 Task: Create a new training deal with a discount greater than 30% and submit it for approval.
Action: Mouse moved to (192, 300)
Screenshot: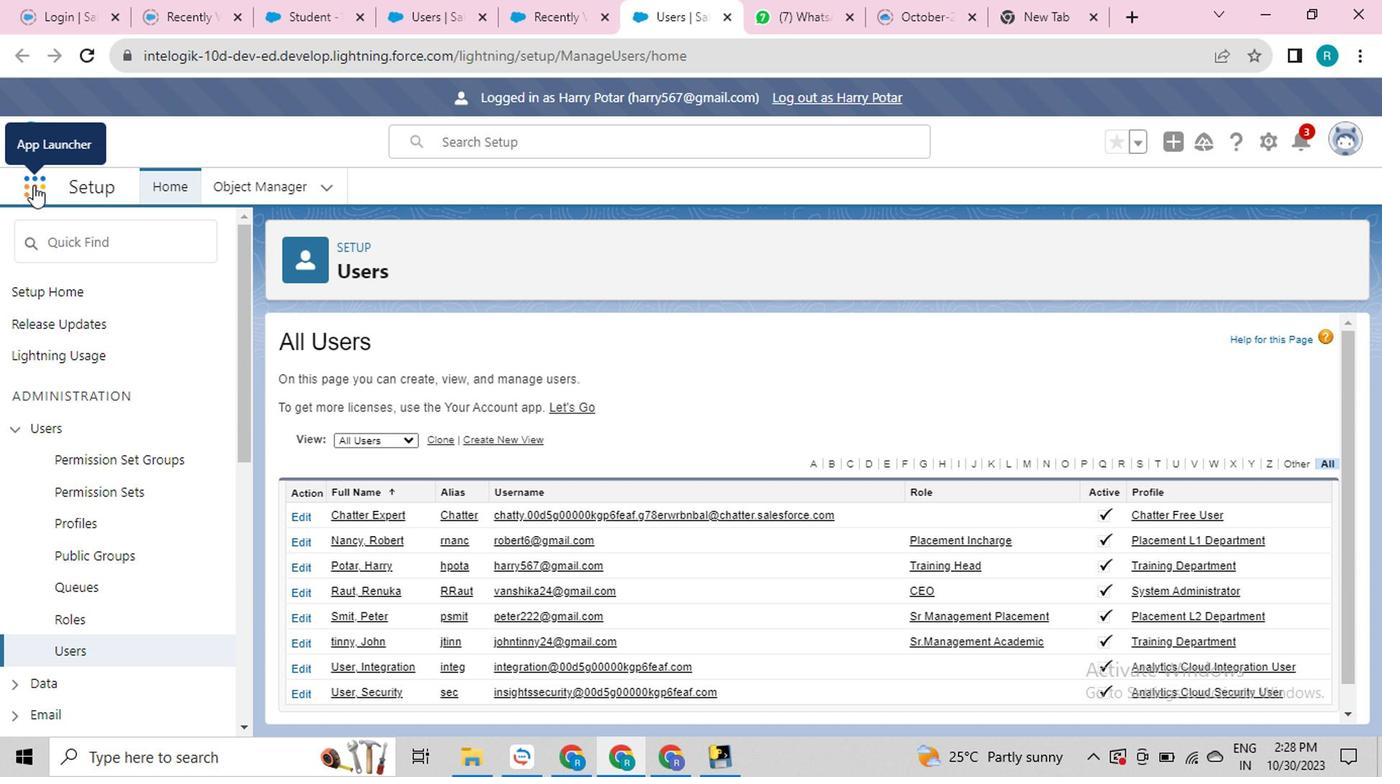 
Action: Key pressed <Key.f11>
Screenshot: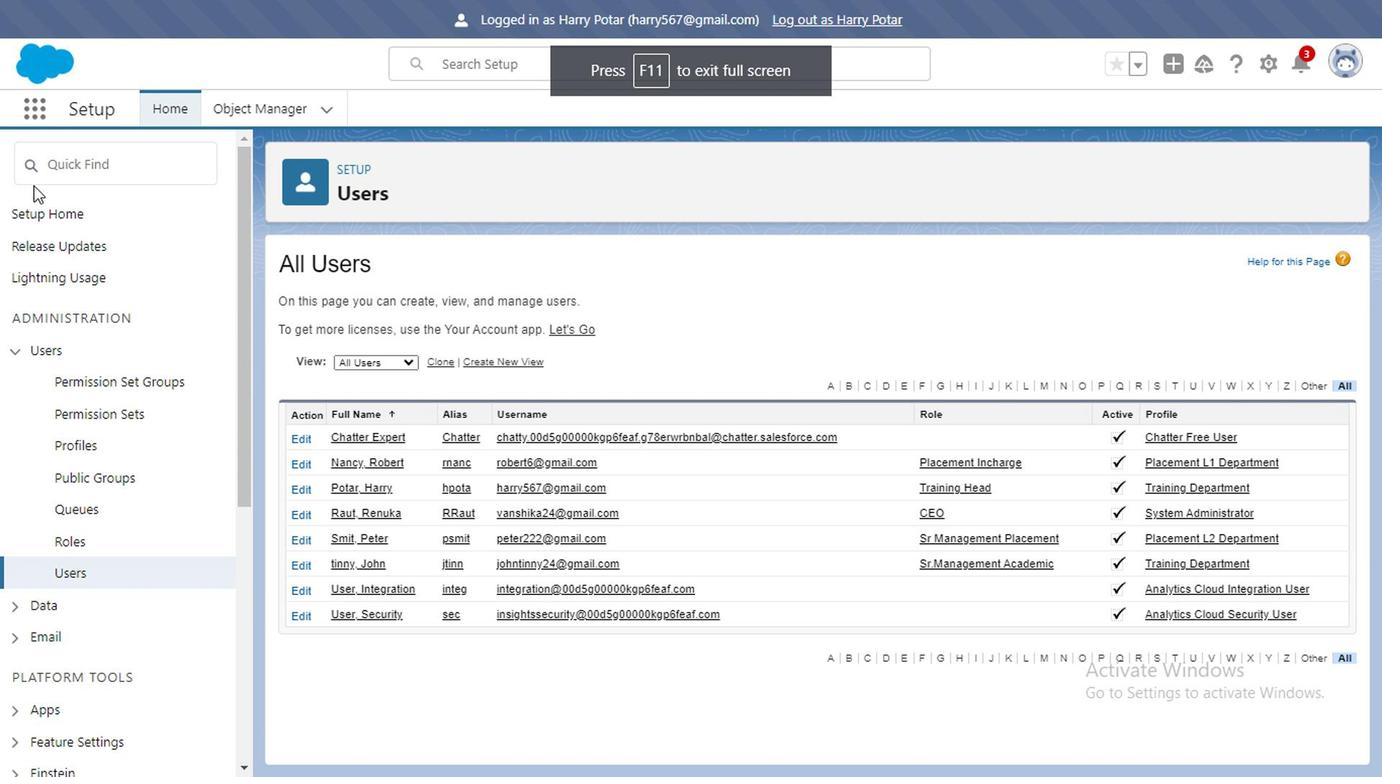 
Action: Mouse moved to (189, 246)
Screenshot: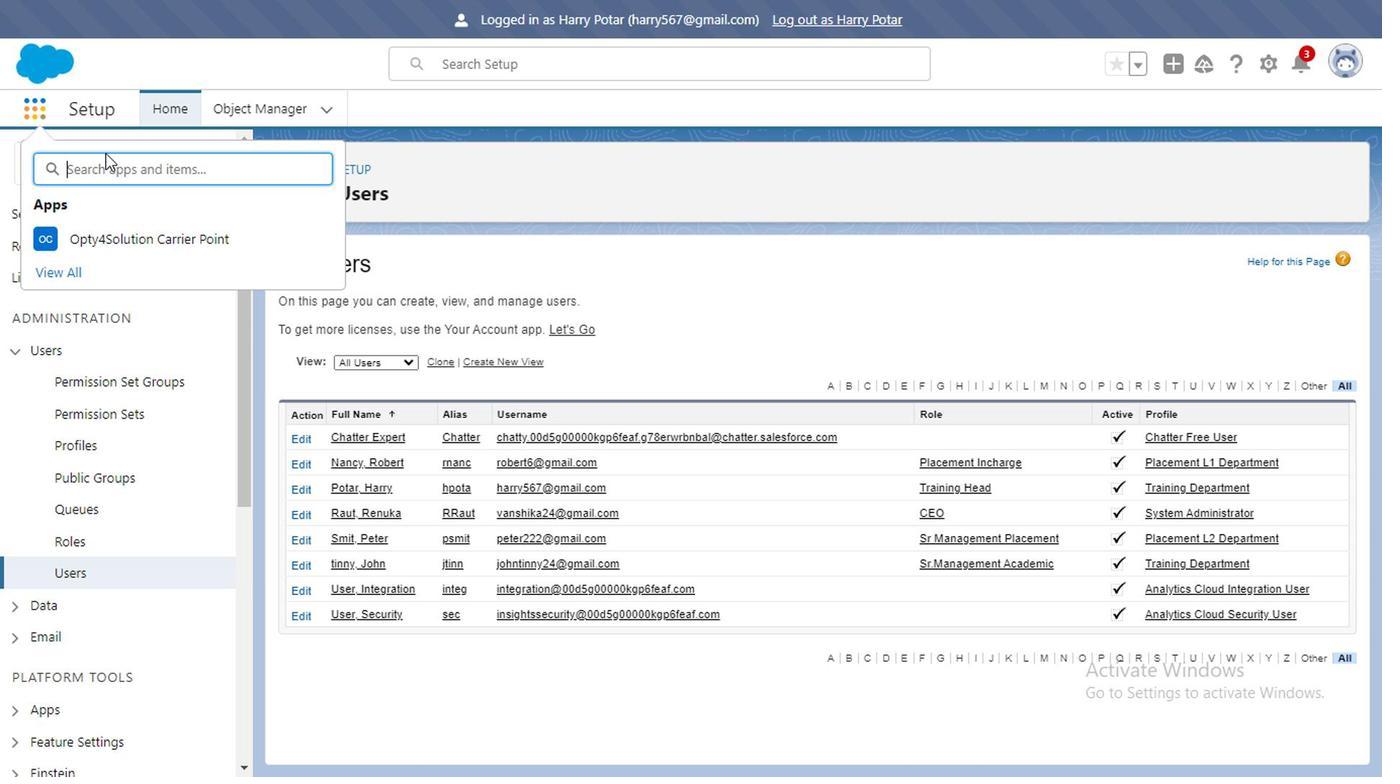 
Action: Mouse pressed left at (189, 246)
Screenshot: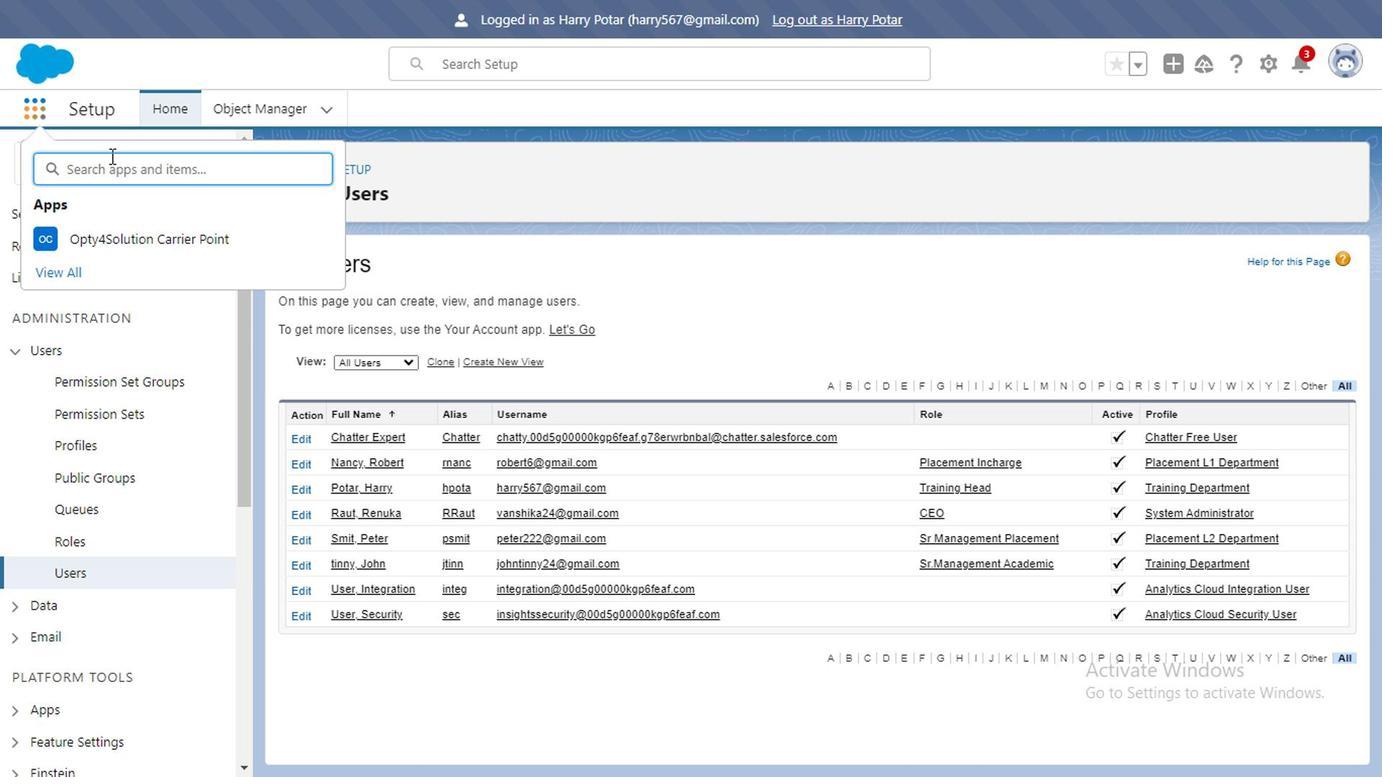 
Action: Mouse moved to (267, 300)
Screenshot: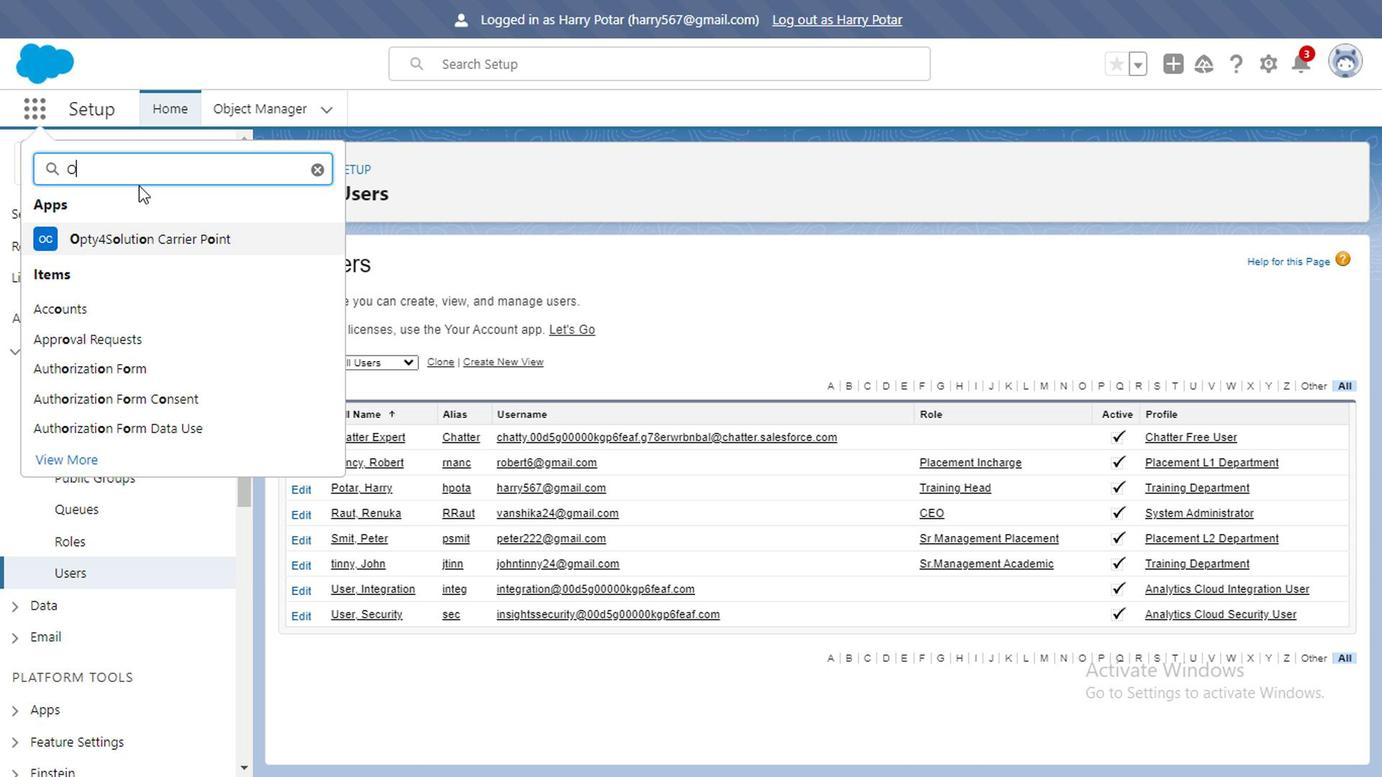
Action: Key pressed <Key.caps_lock>O<Key.caps_lock>pty
Screenshot: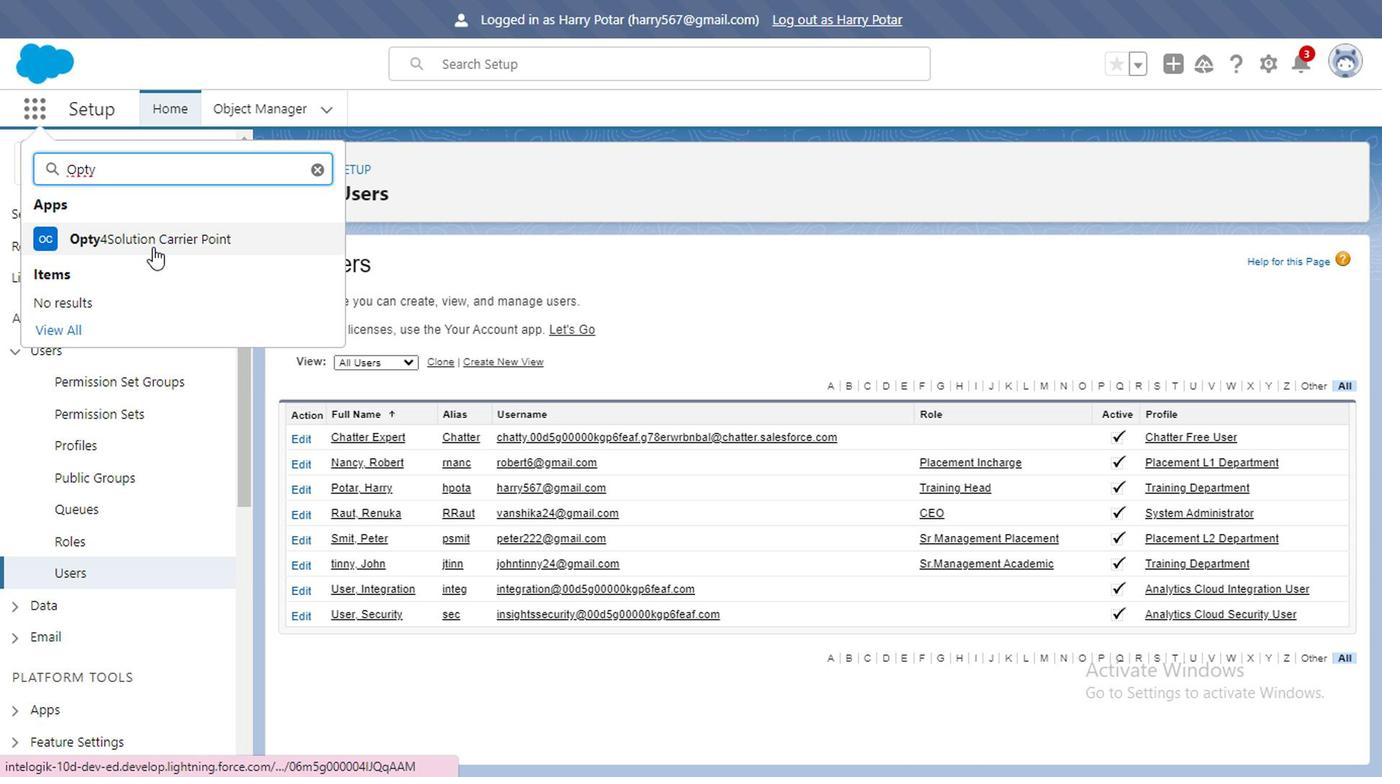 
Action: Mouse moved to (277, 344)
Screenshot: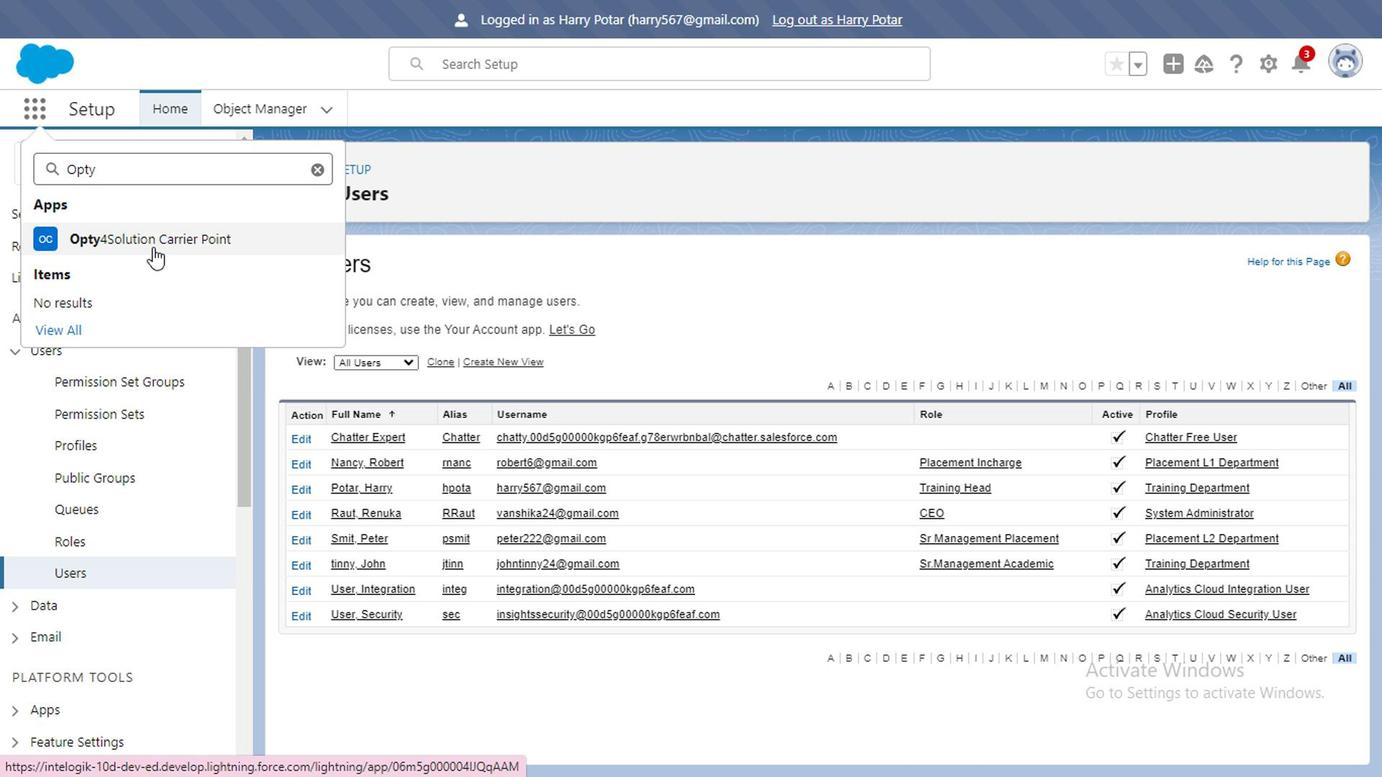 
Action: Mouse pressed left at (277, 344)
Screenshot: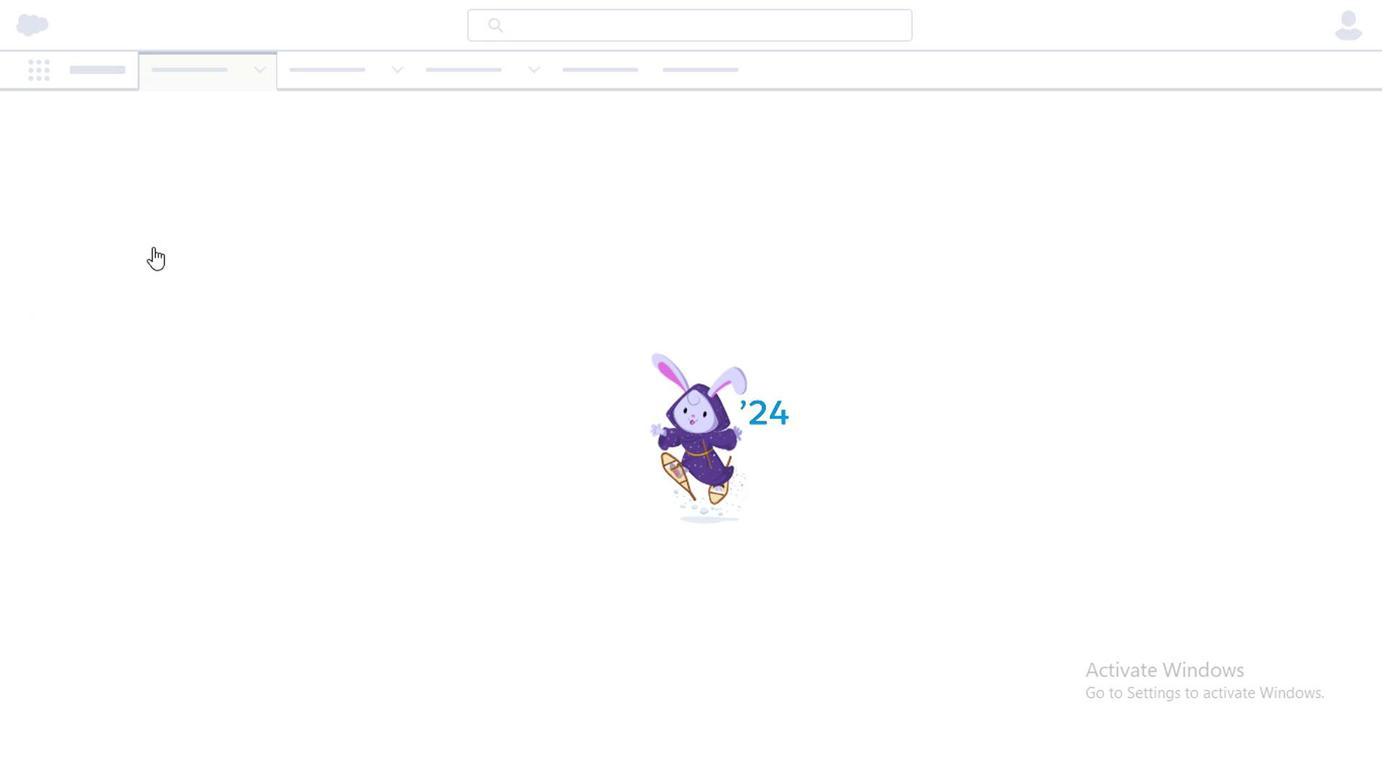 
Action: Mouse moved to (625, 240)
Screenshot: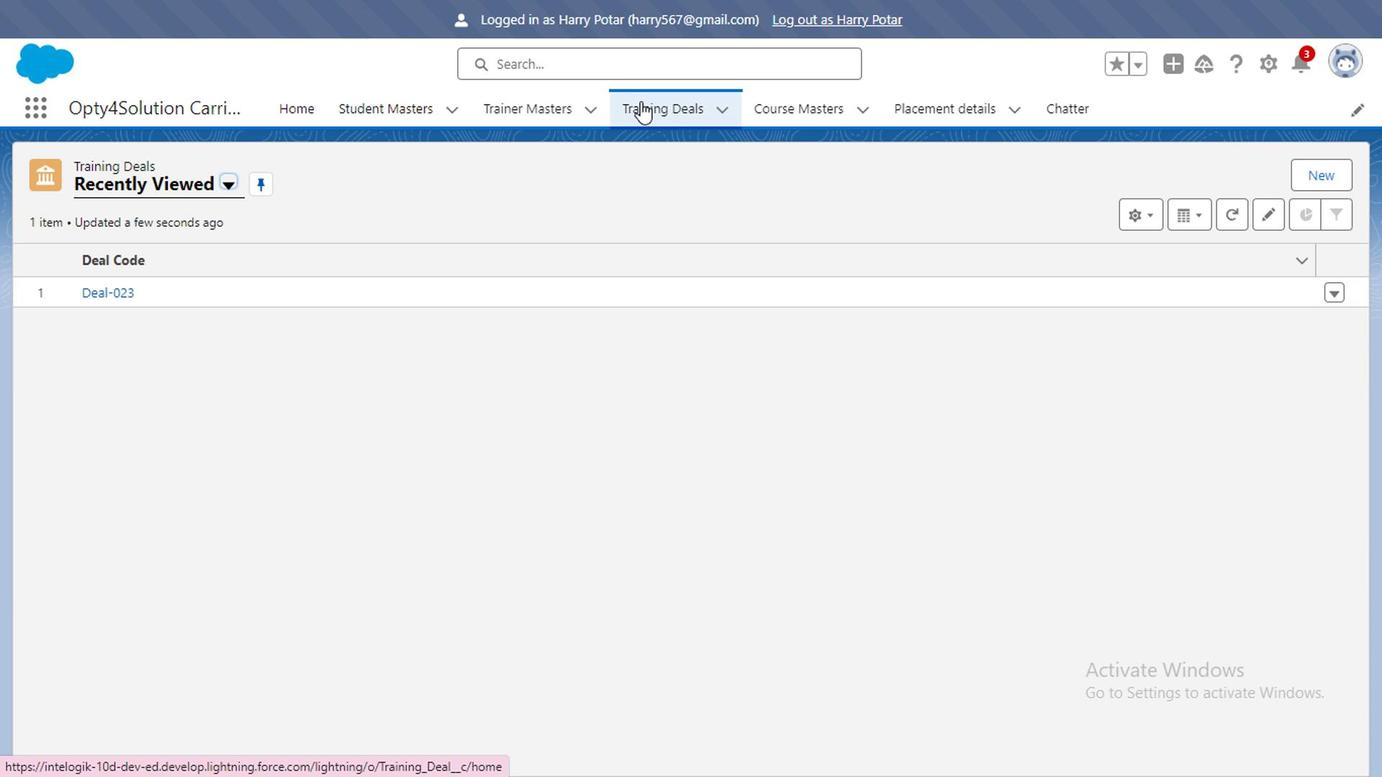 
Action: Mouse pressed left at (625, 240)
Screenshot: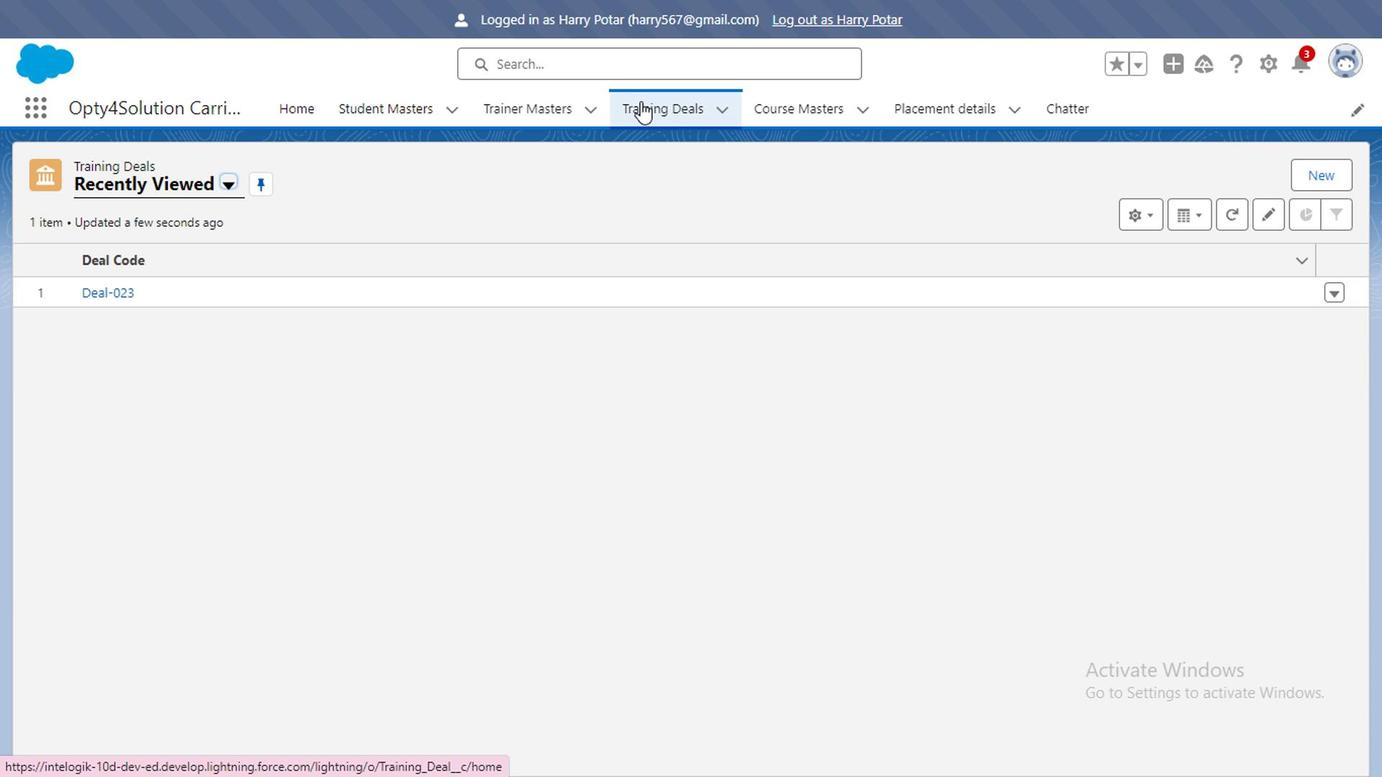 
Action: Mouse moved to (1107, 292)
Screenshot: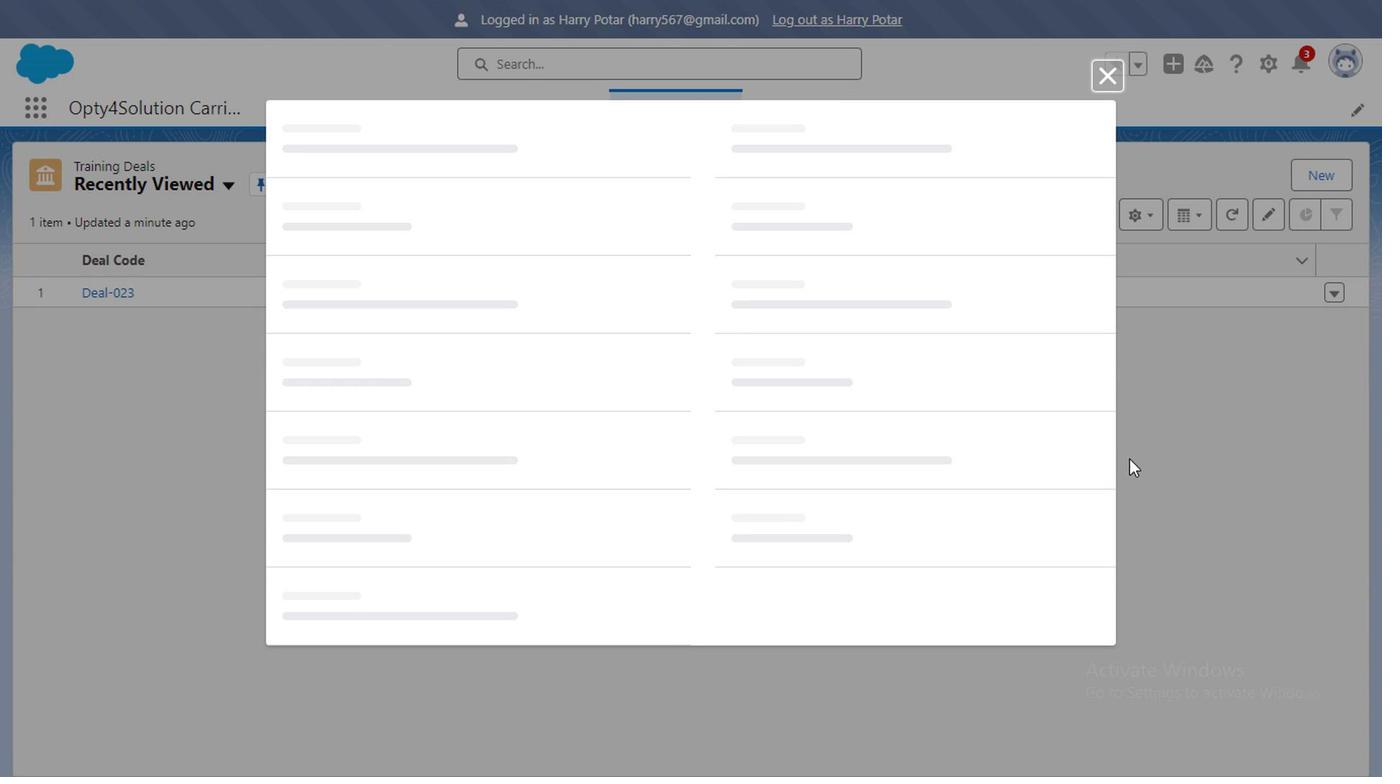 
Action: Mouse pressed left at (1107, 292)
Screenshot: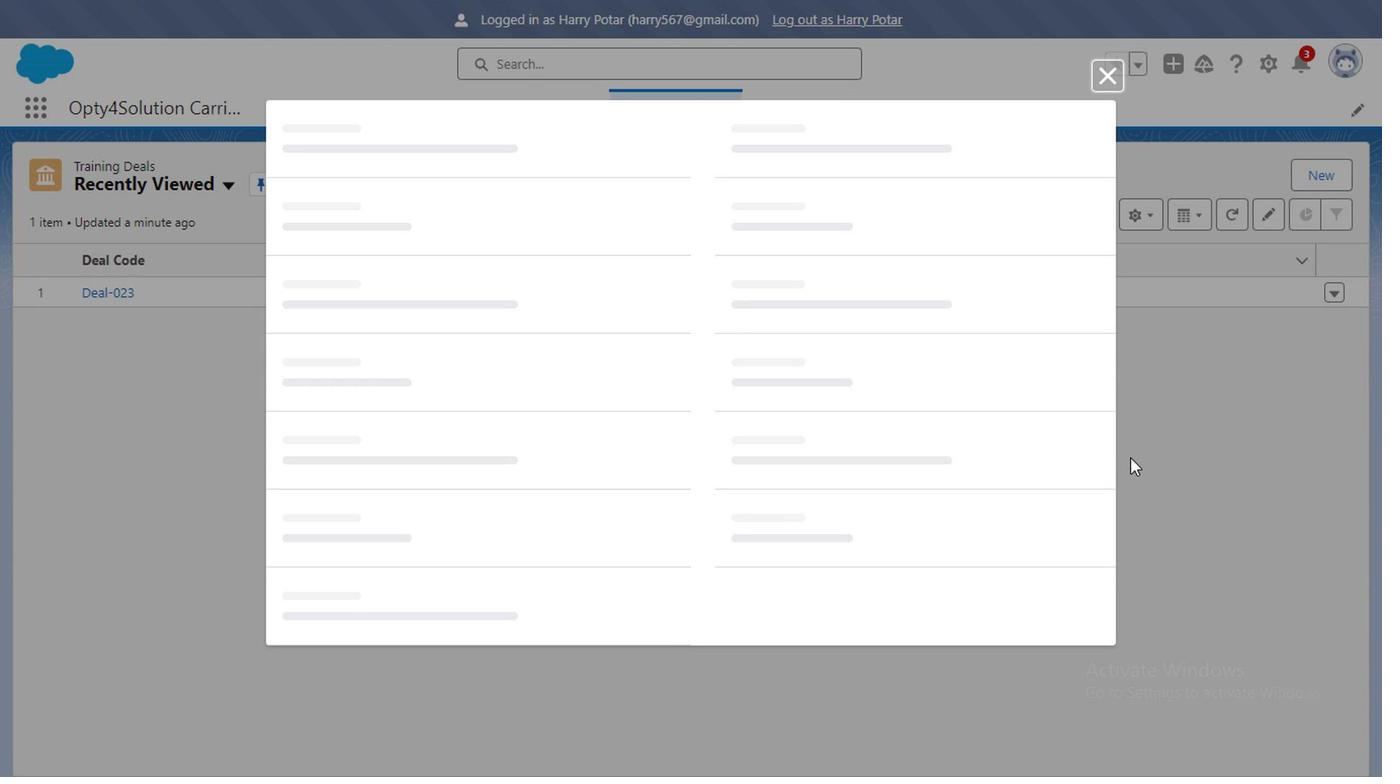 
Action: Mouse moved to (755, 339)
Screenshot: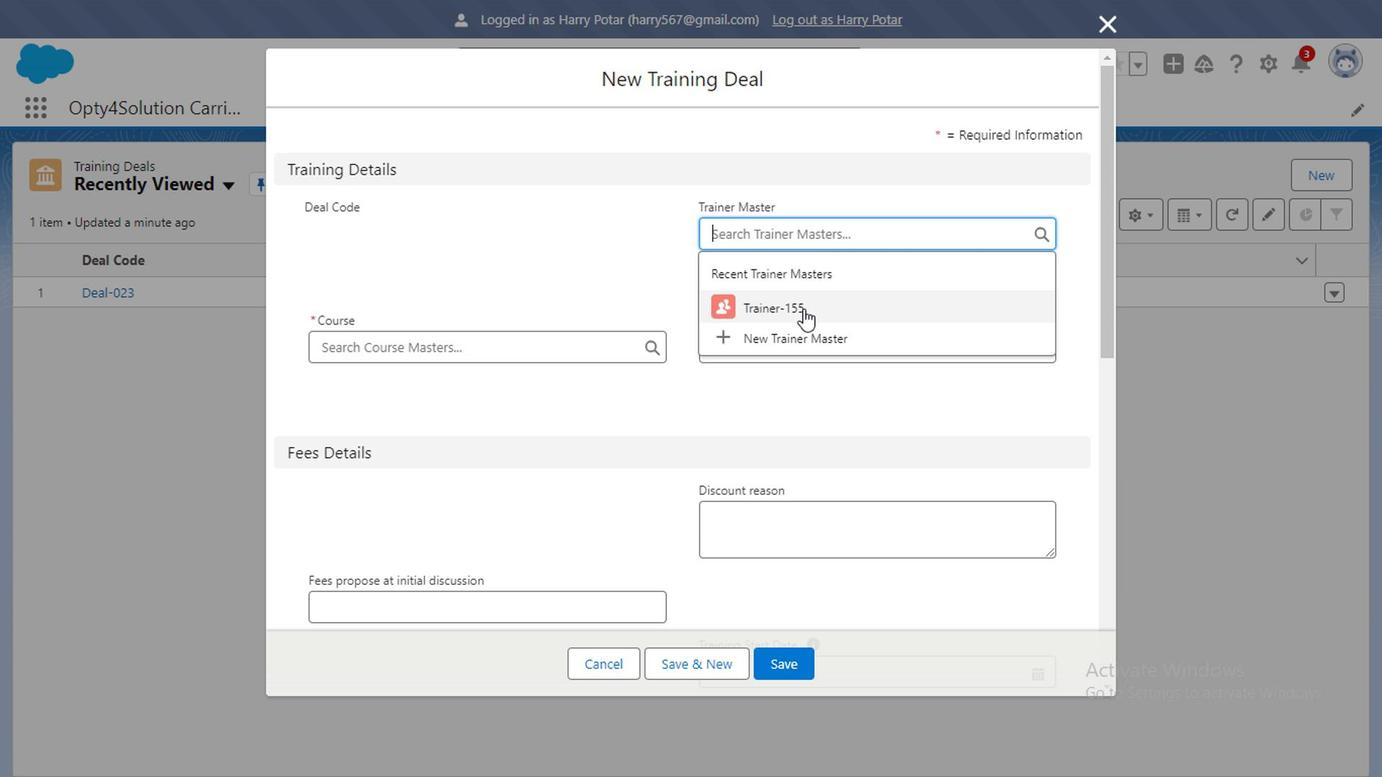 
Action: Mouse pressed left at (755, 339)
Screenshot: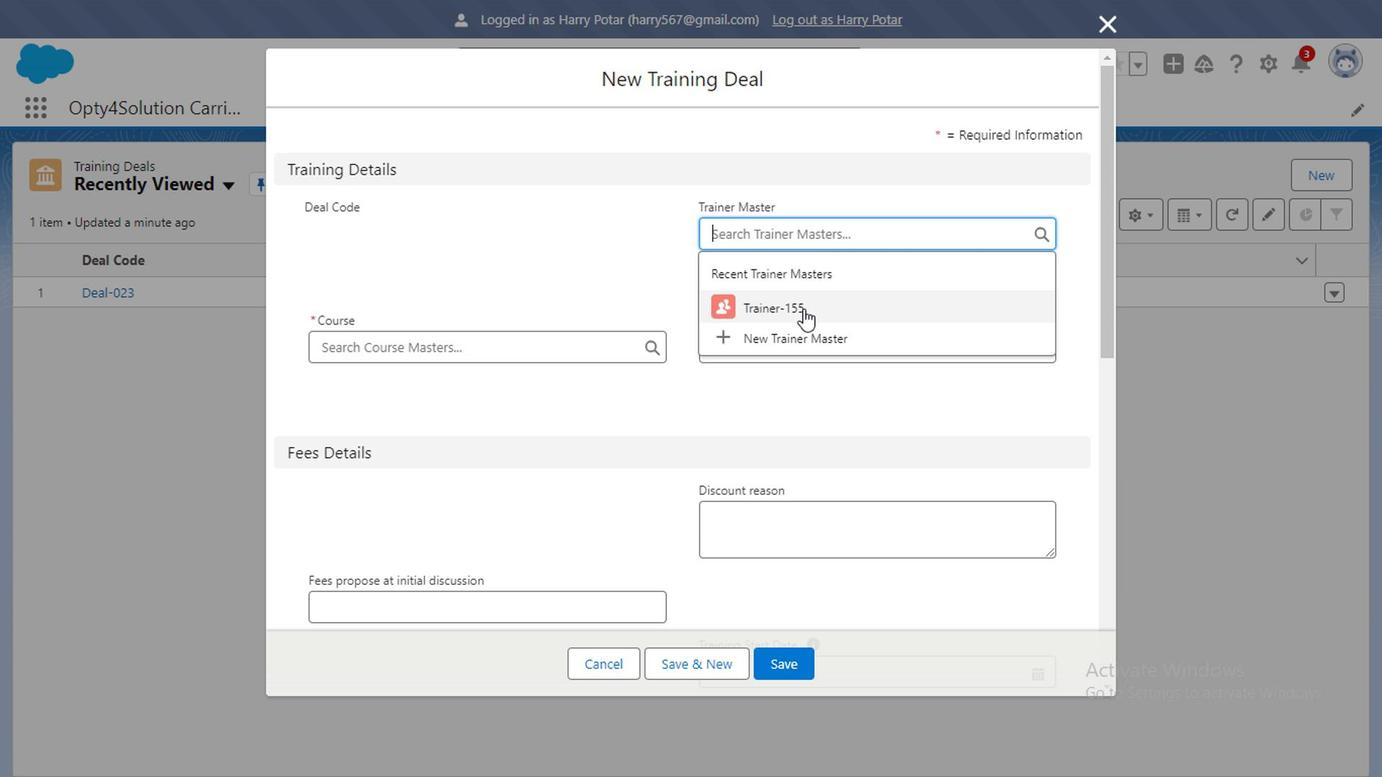 
Action: Mouse moved to (740, 388)
Screenshot: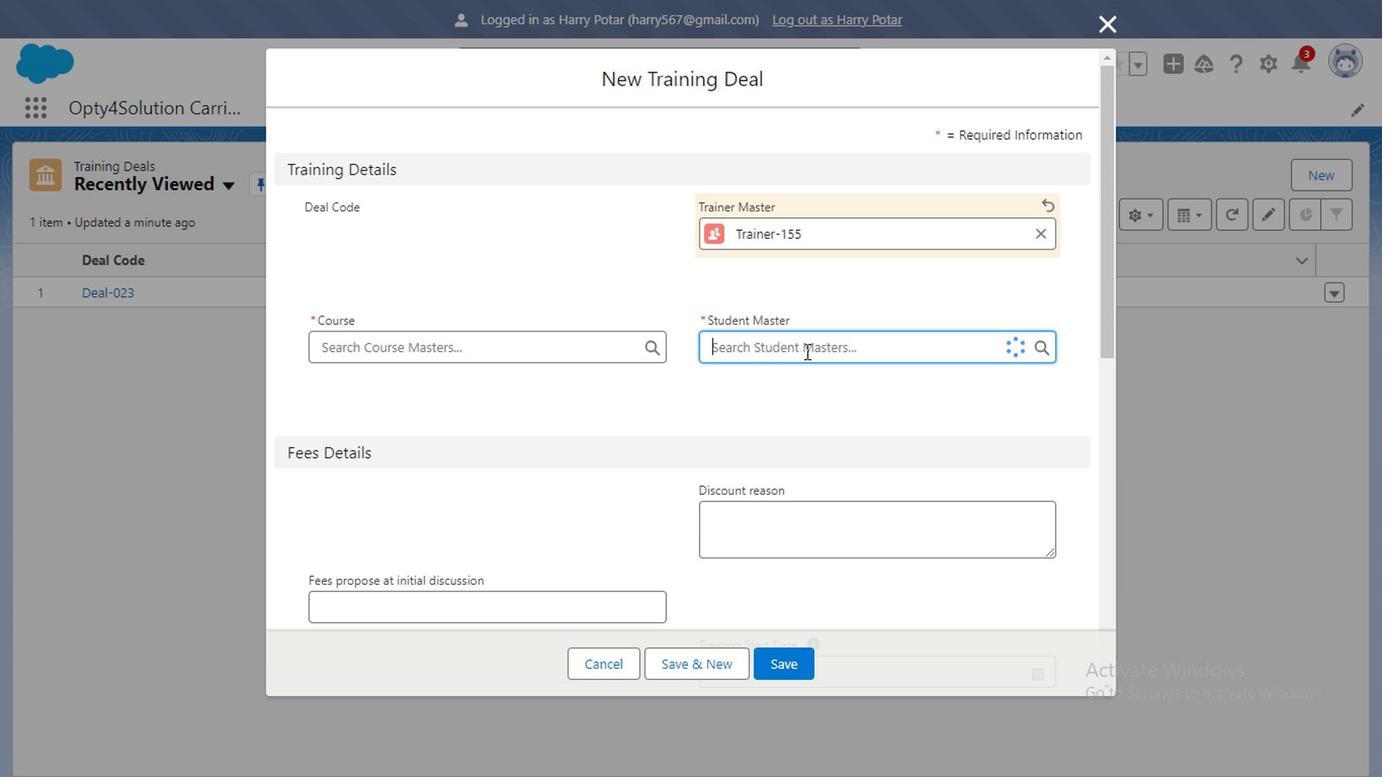 
Action: Mouse pressed left at (740, 388)
Screenshot: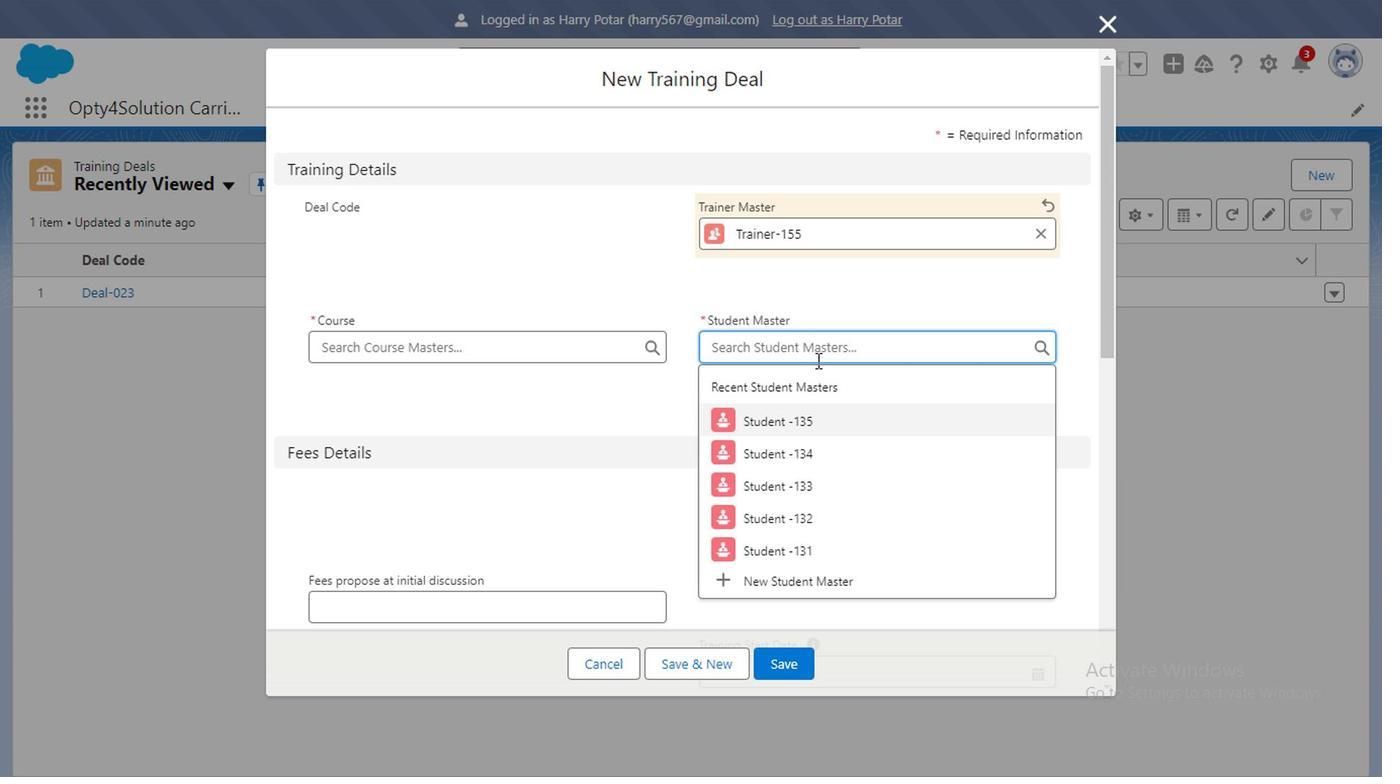 
Action: Mouse moved to (742, 418)
Screenshot: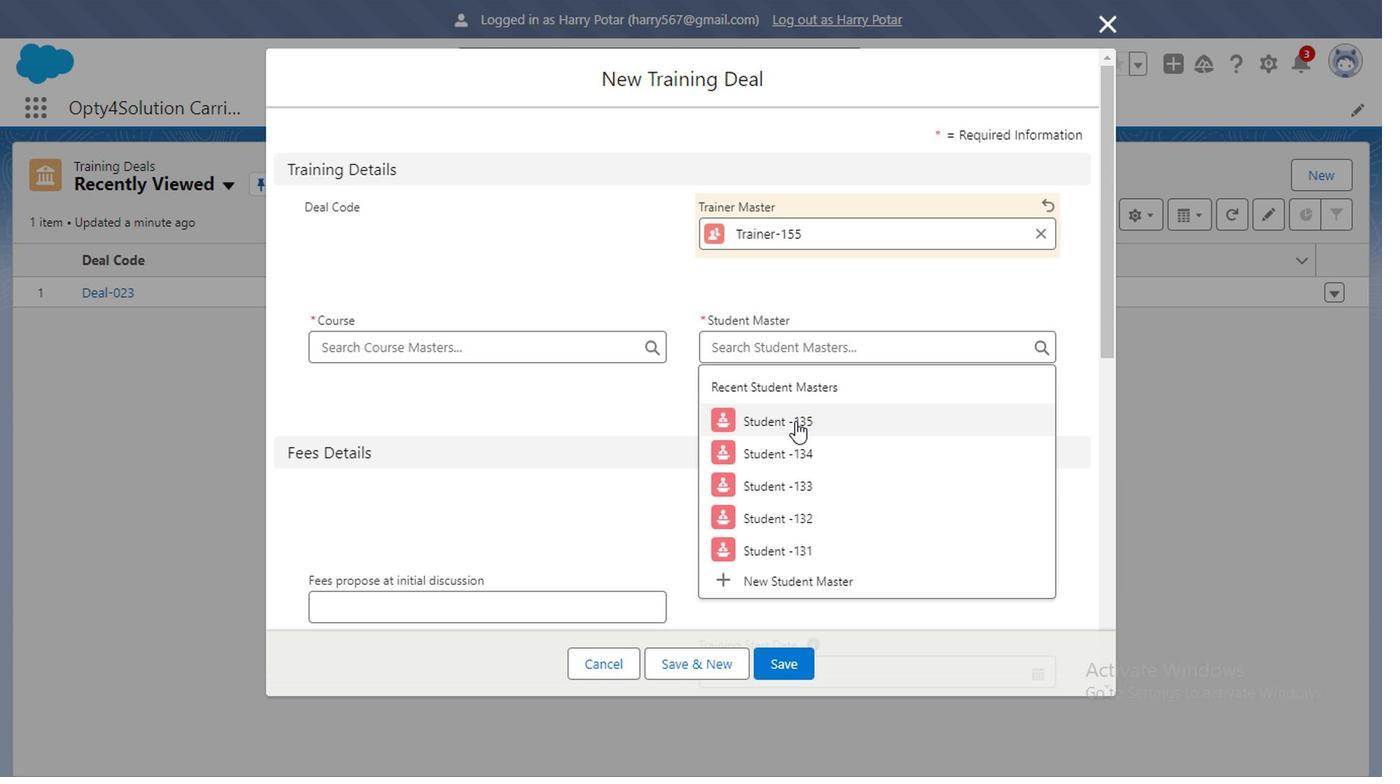 
Action: Mouse pressed left at (742, 418)
Screenshot: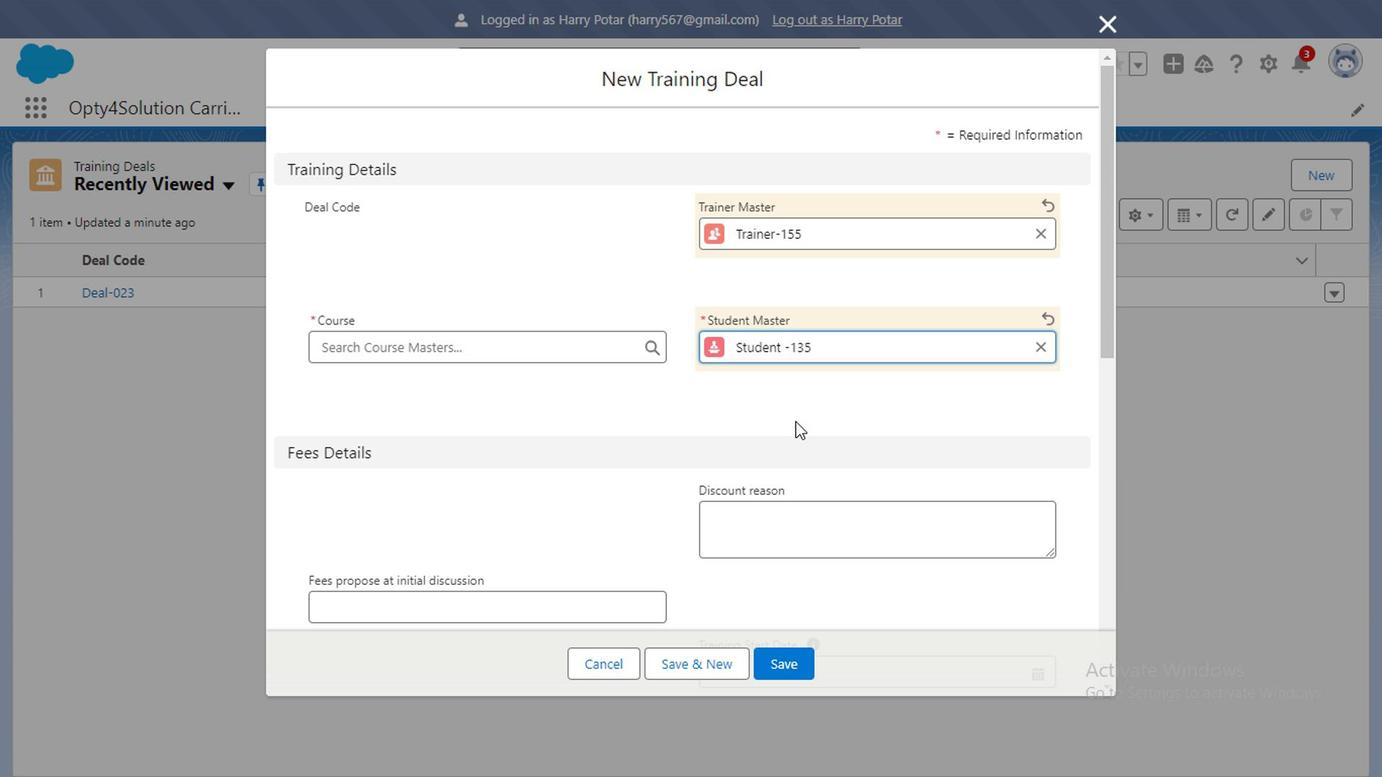 
Action: Mouse moved to (735, 468)
Screenshot: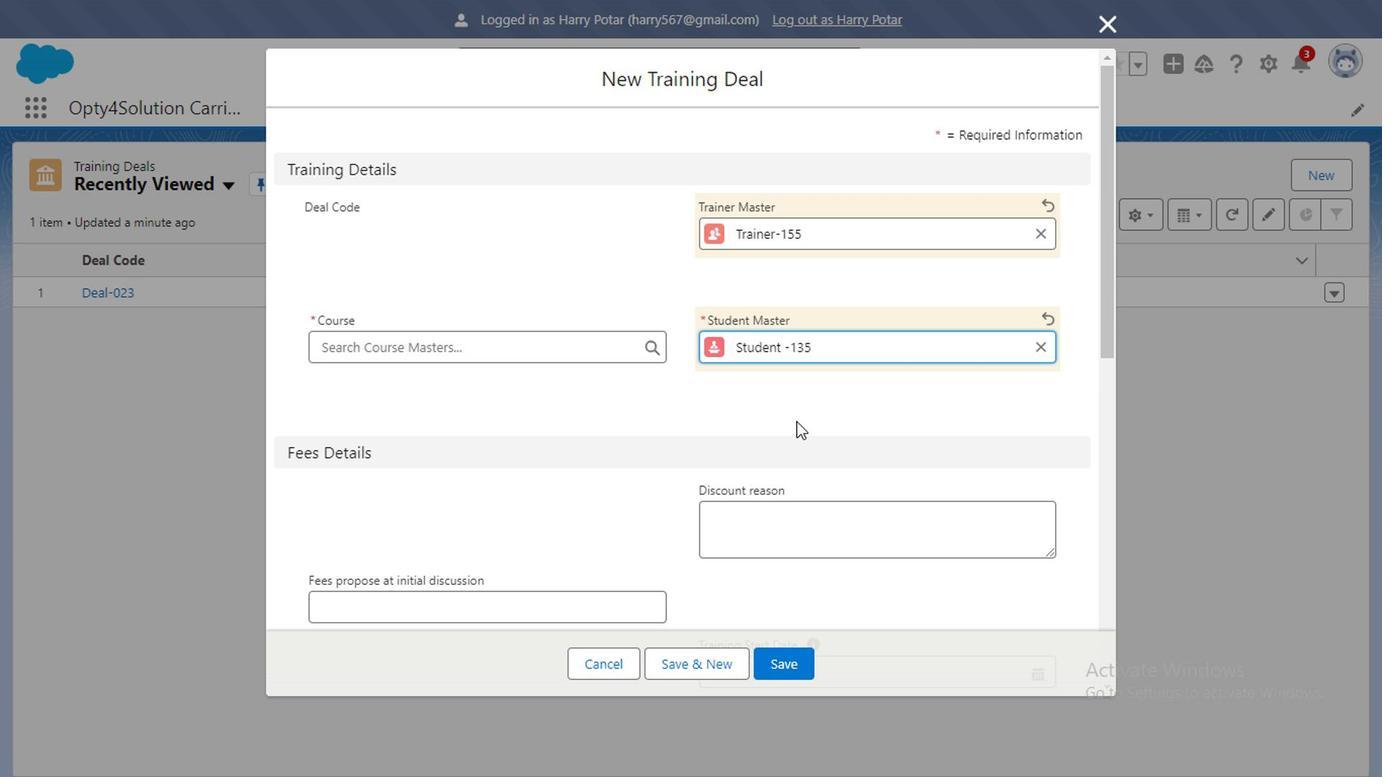 
Action: Mouse pressed left at (735, 468)
Screenshot: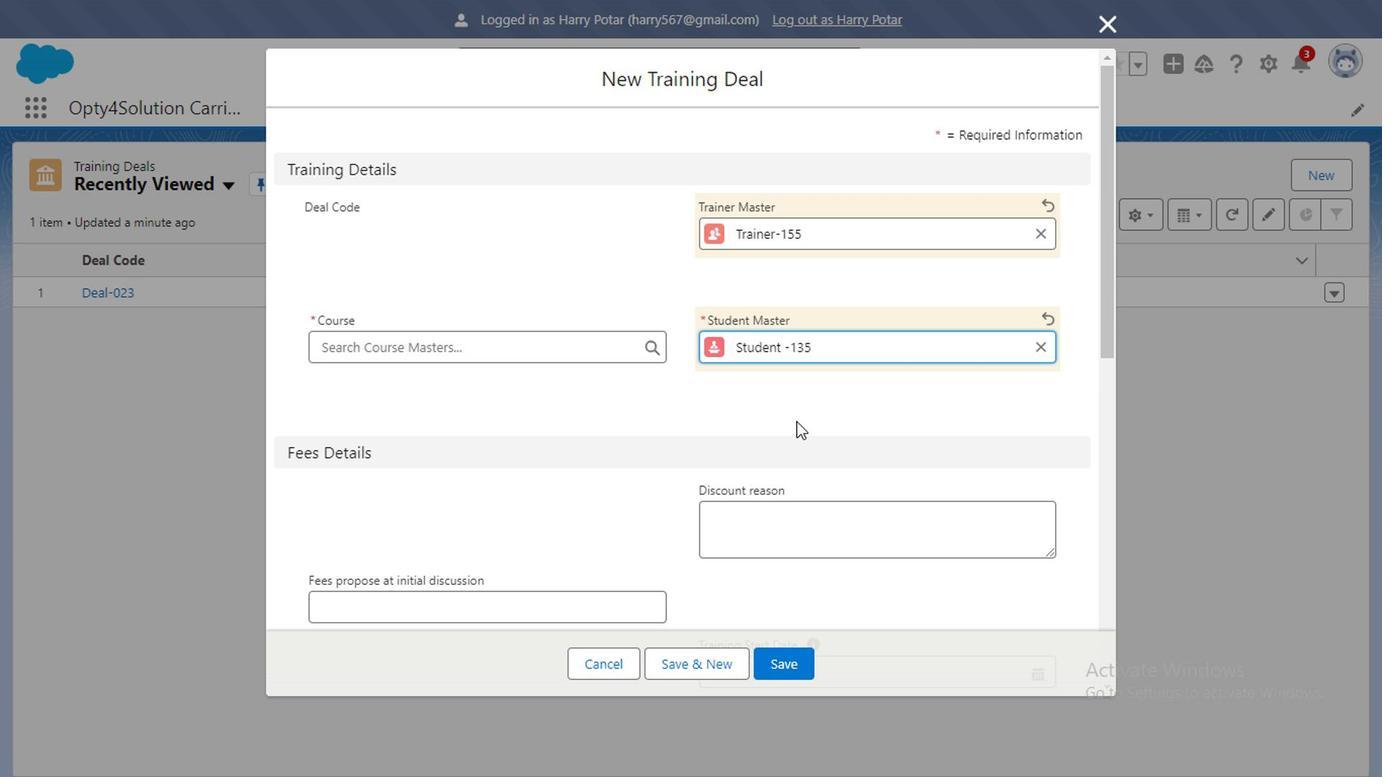 
Action: Mouse moved to (509, 423)
Screenshot: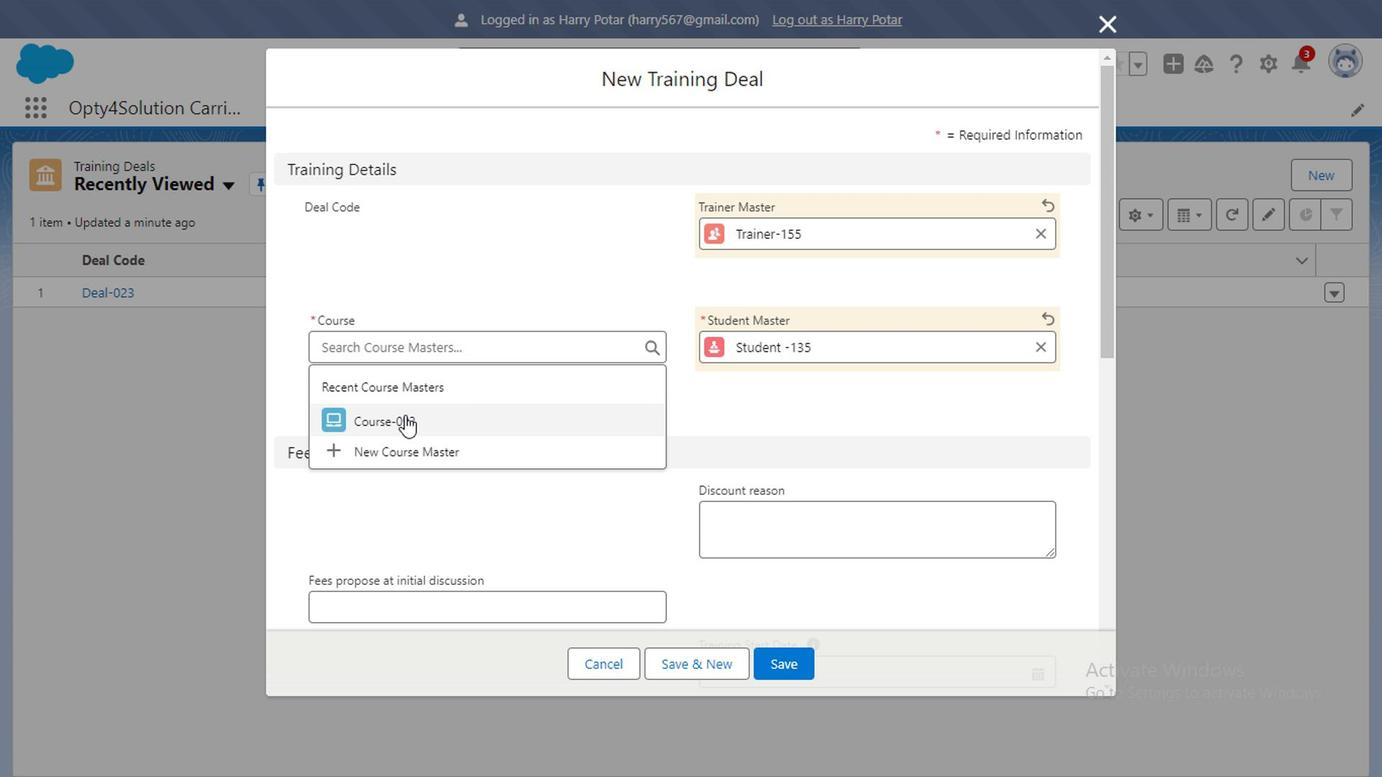 
Action: Mouse pressed left at (509, 423)
Screenshot: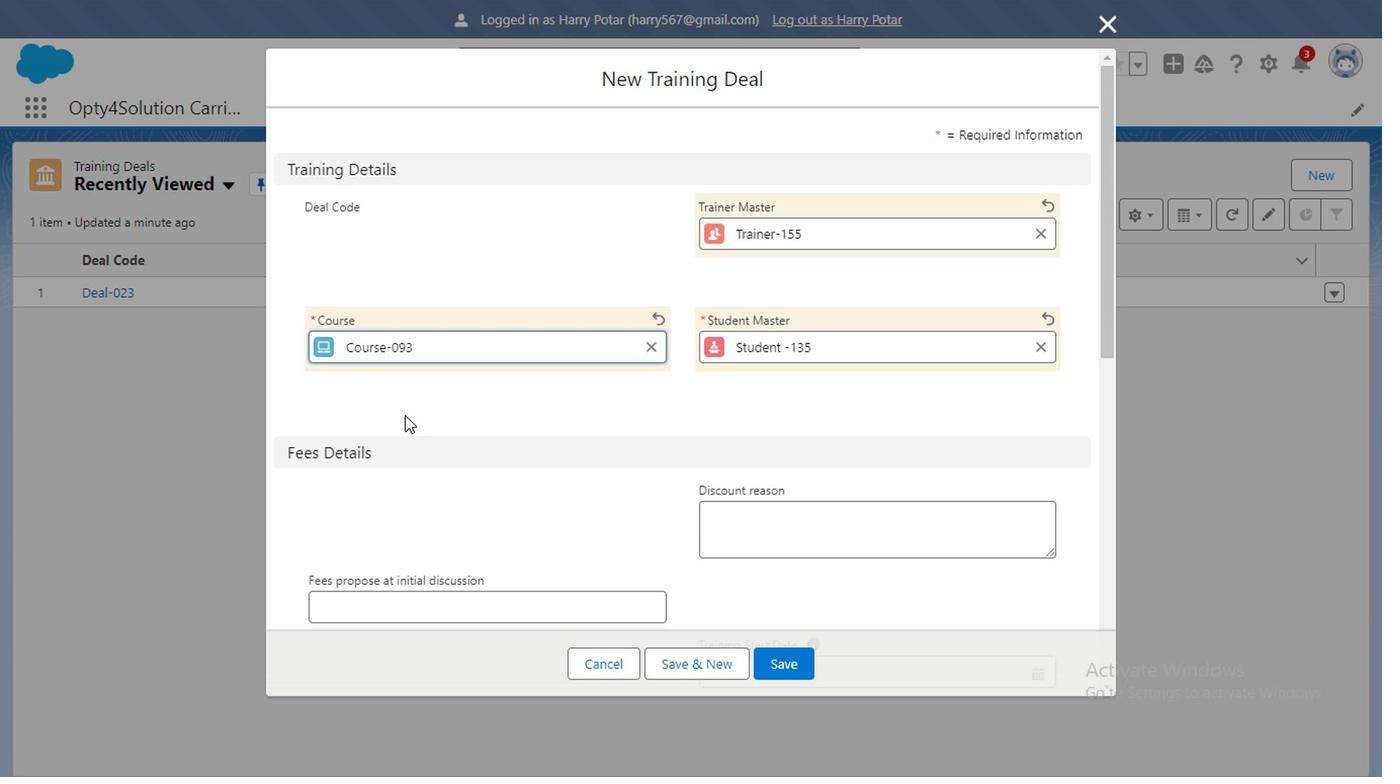 
Action: Mouse moved to (457, 464)
Screenshot: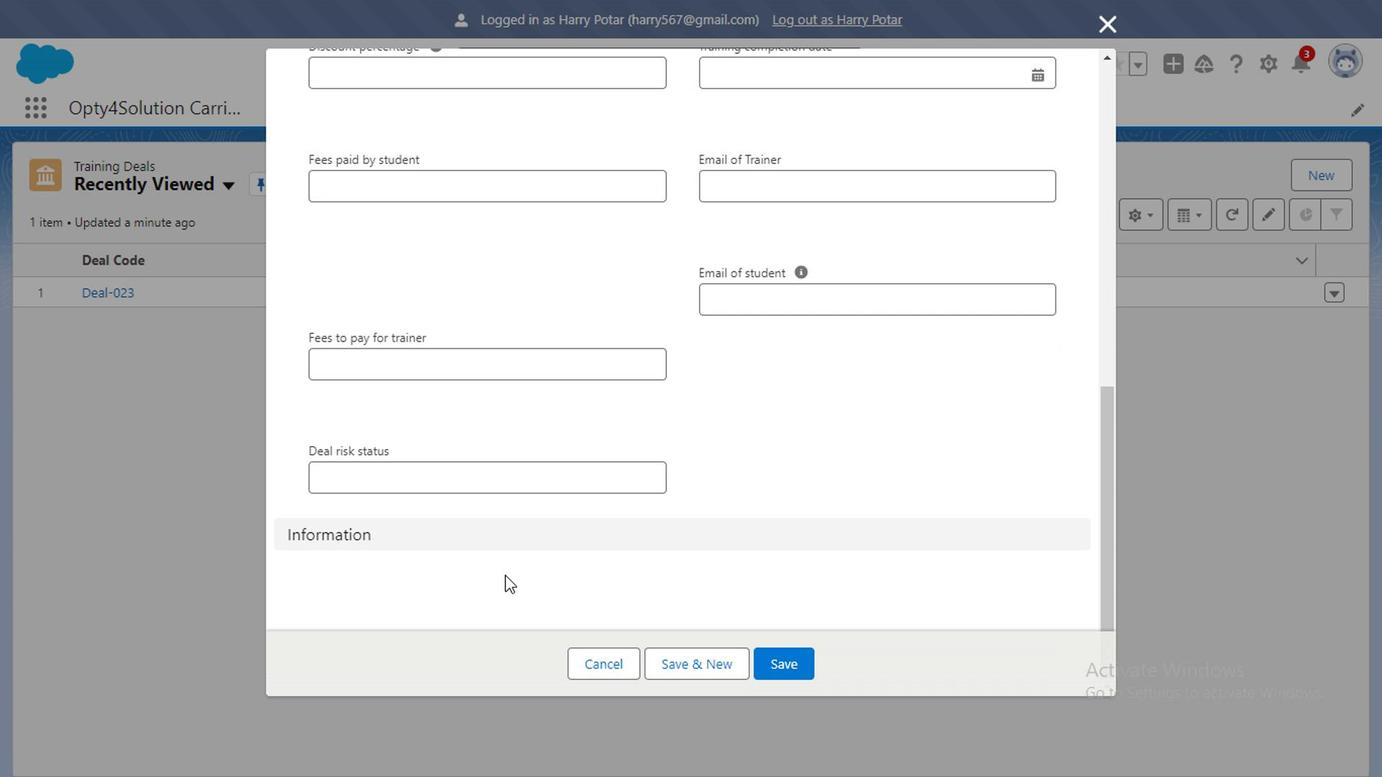 
Action: Mouse pressed left at (457, 464)
Screenshot: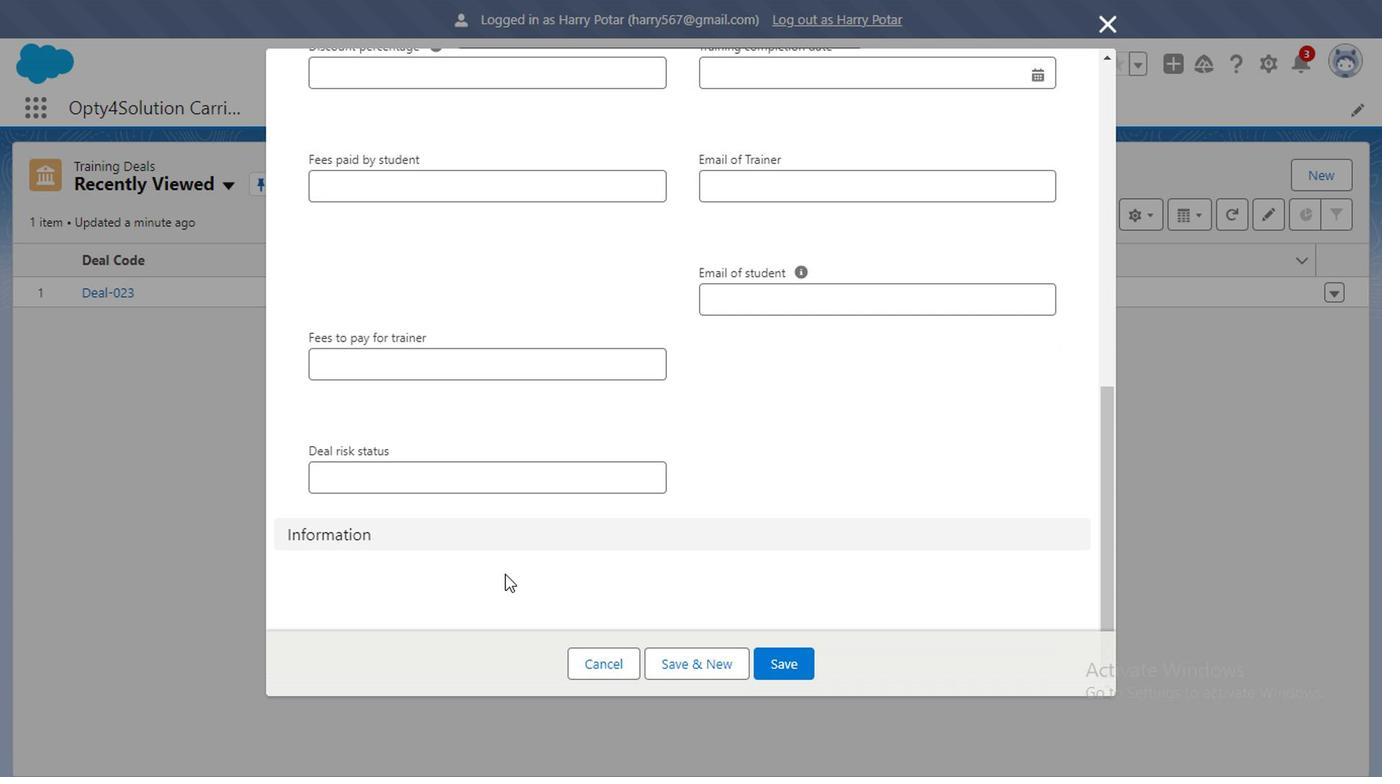 
Action: Mouse moved to (527, 580)
Screenshot: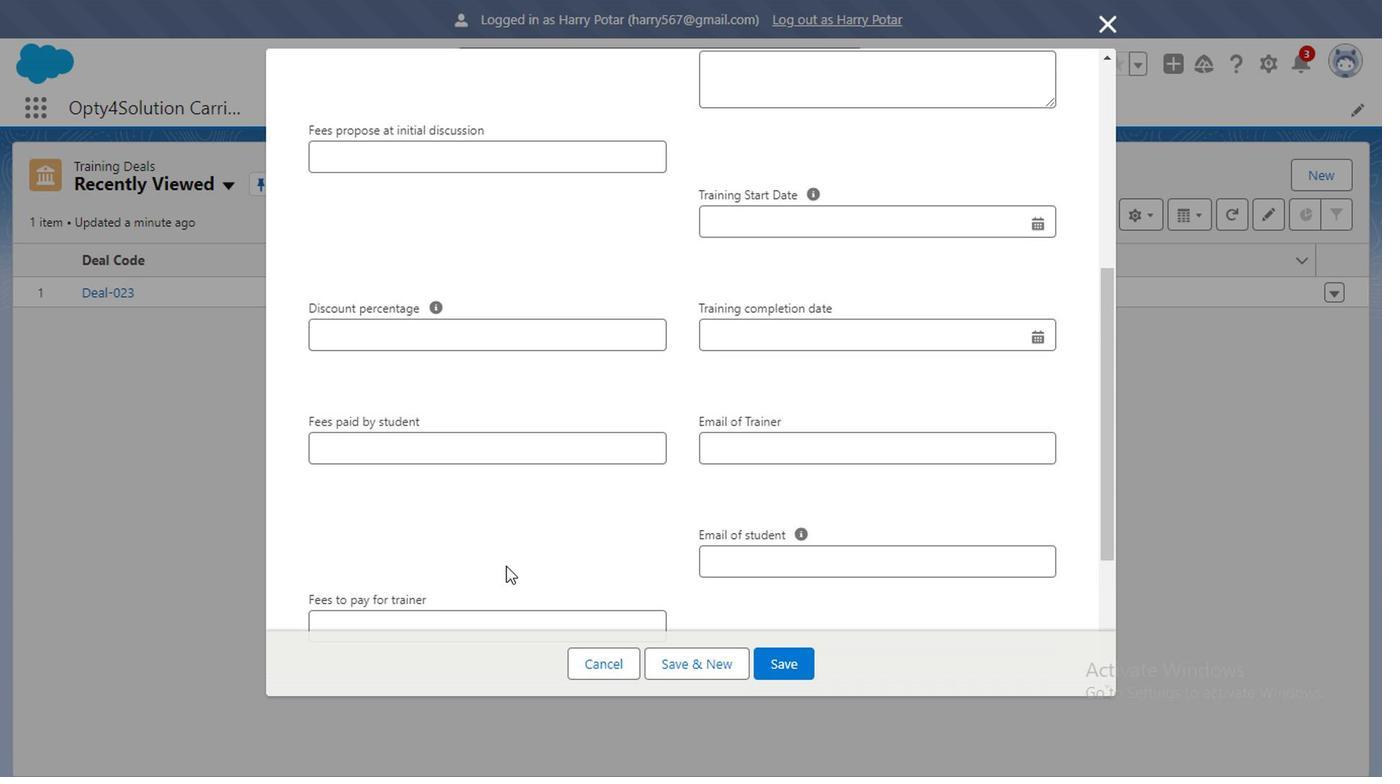 
Action: Mouse scrolled (527, 579) with delta (0, 0)
Screenshot: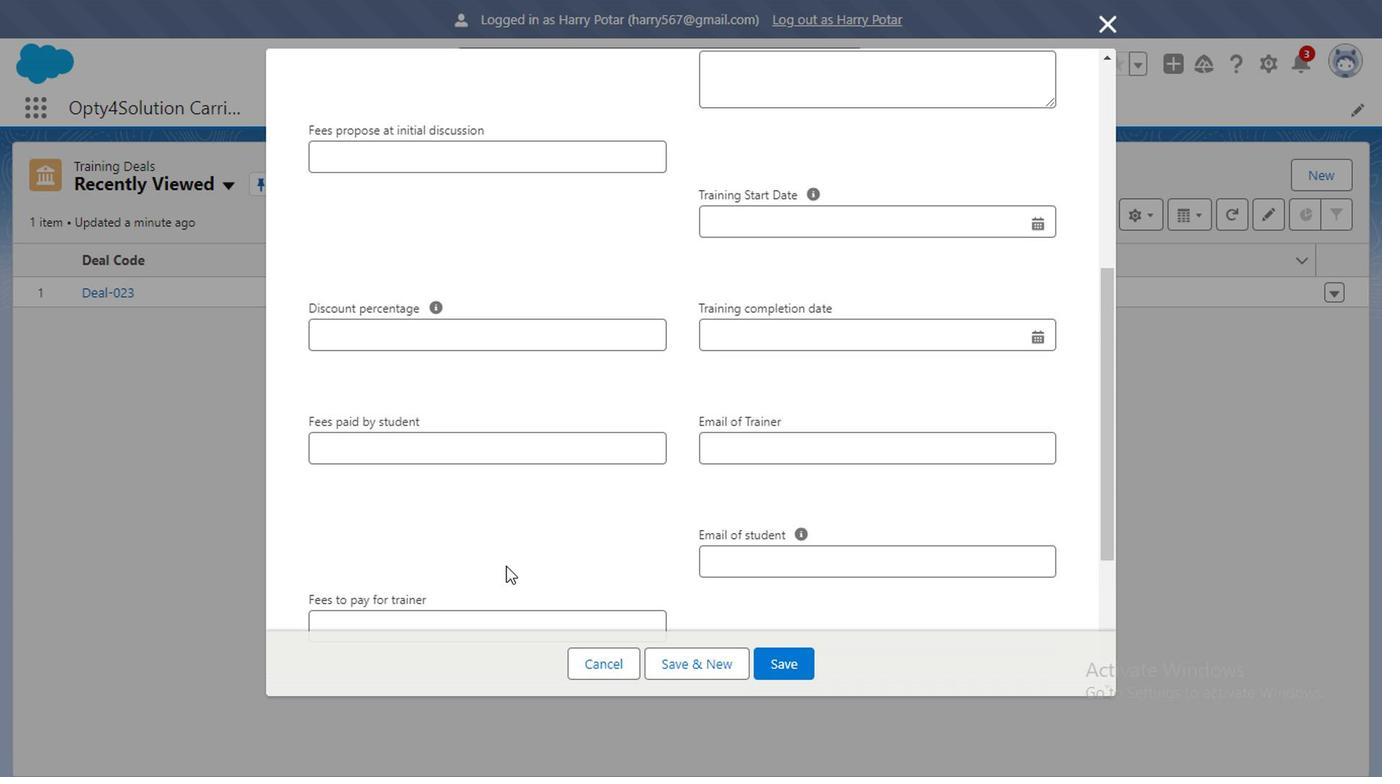 
Action: Mouse scrolled (527, 579) with delta (0, 0)
Screenshot: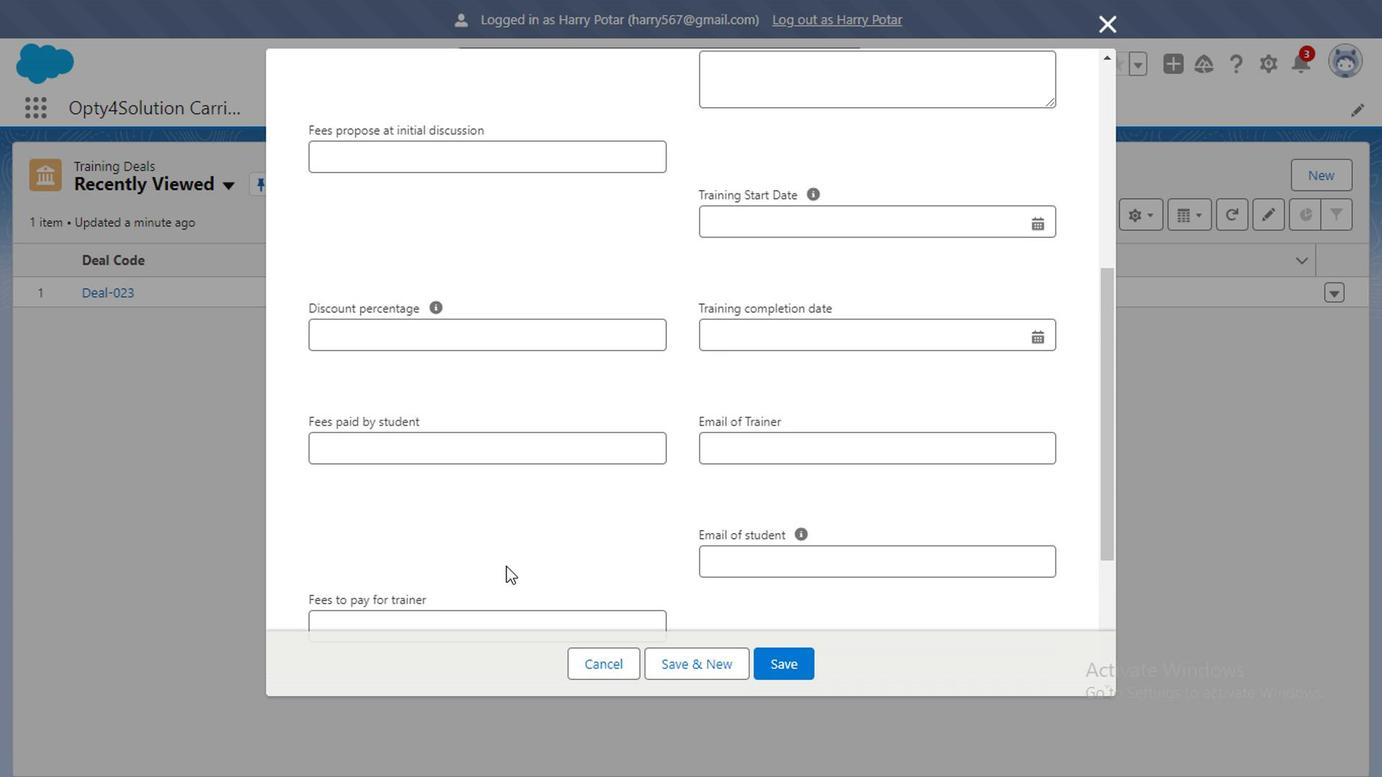 
Action: Mouse moved to (528, 575)
Screenshot: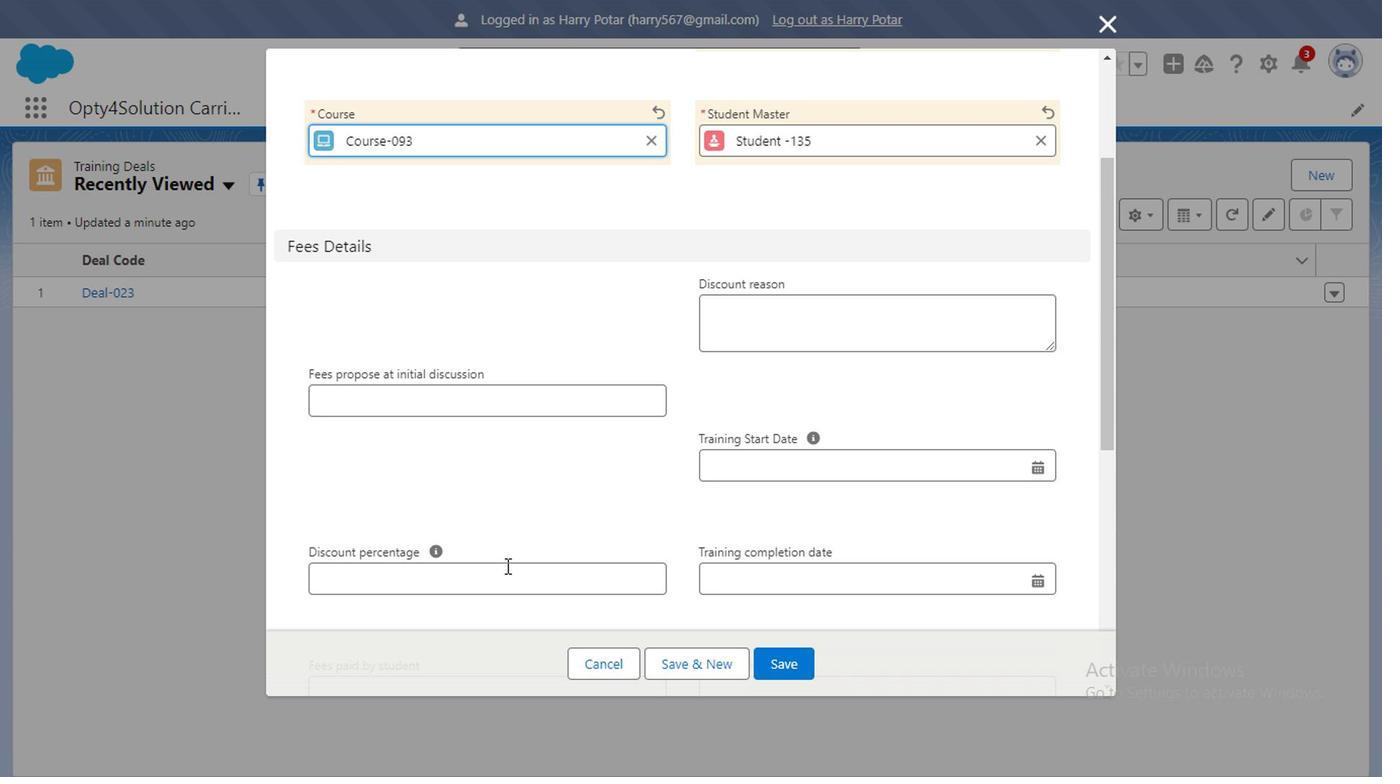 
Action: Mouse scrolled (528, 574) with delta (0, 0)
Screenshot: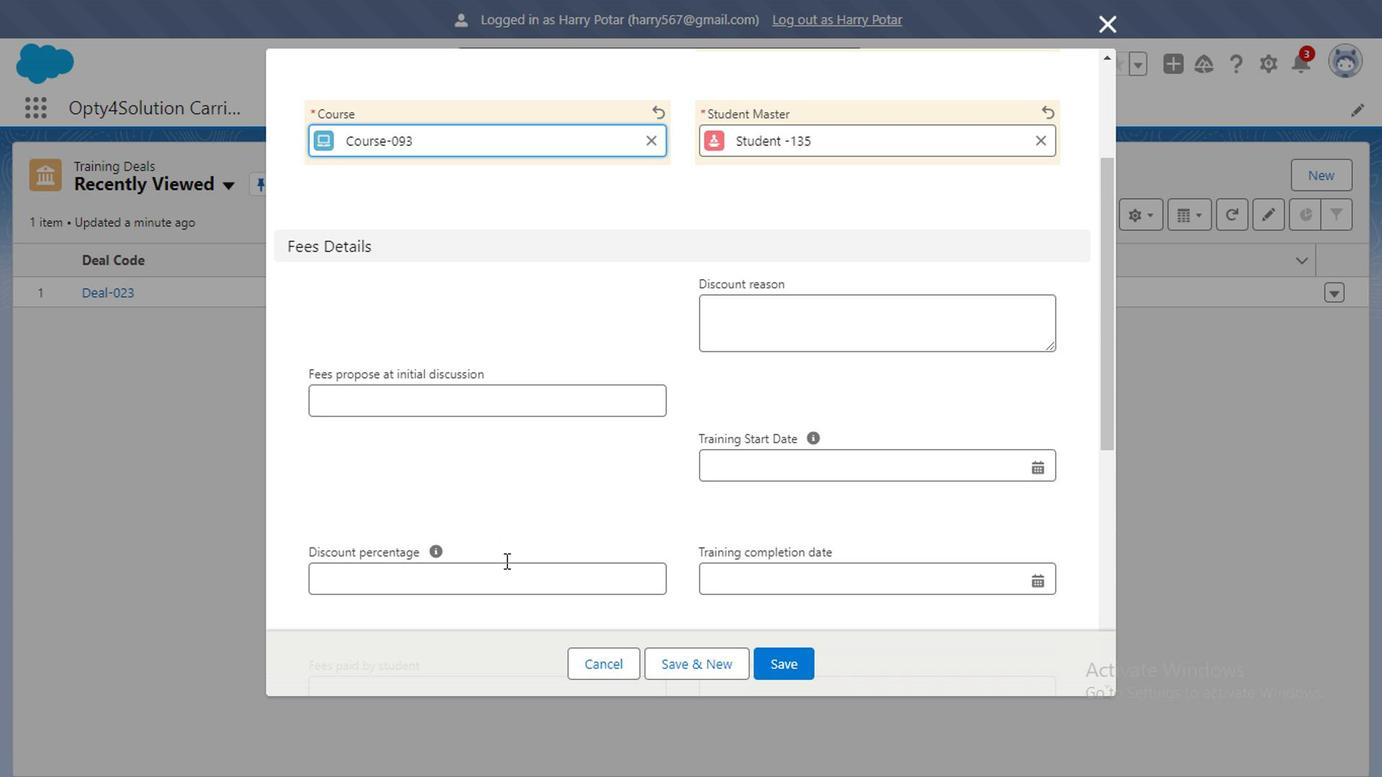 
Action: Mouse scrolled (528, 574) with delta (0, 0)
Screenshot: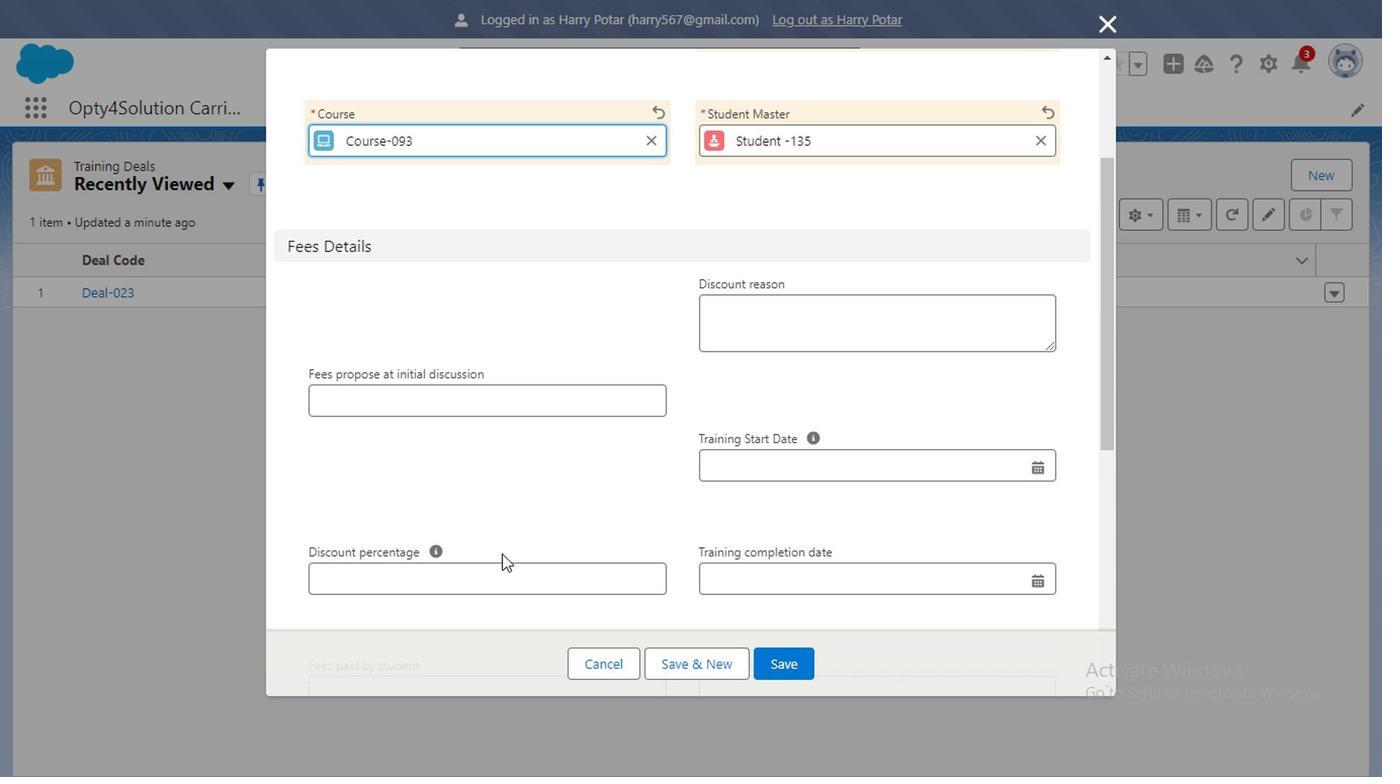 
Action: Mouse scrolled (528, 574) with delta (0, 0)
Screenshot: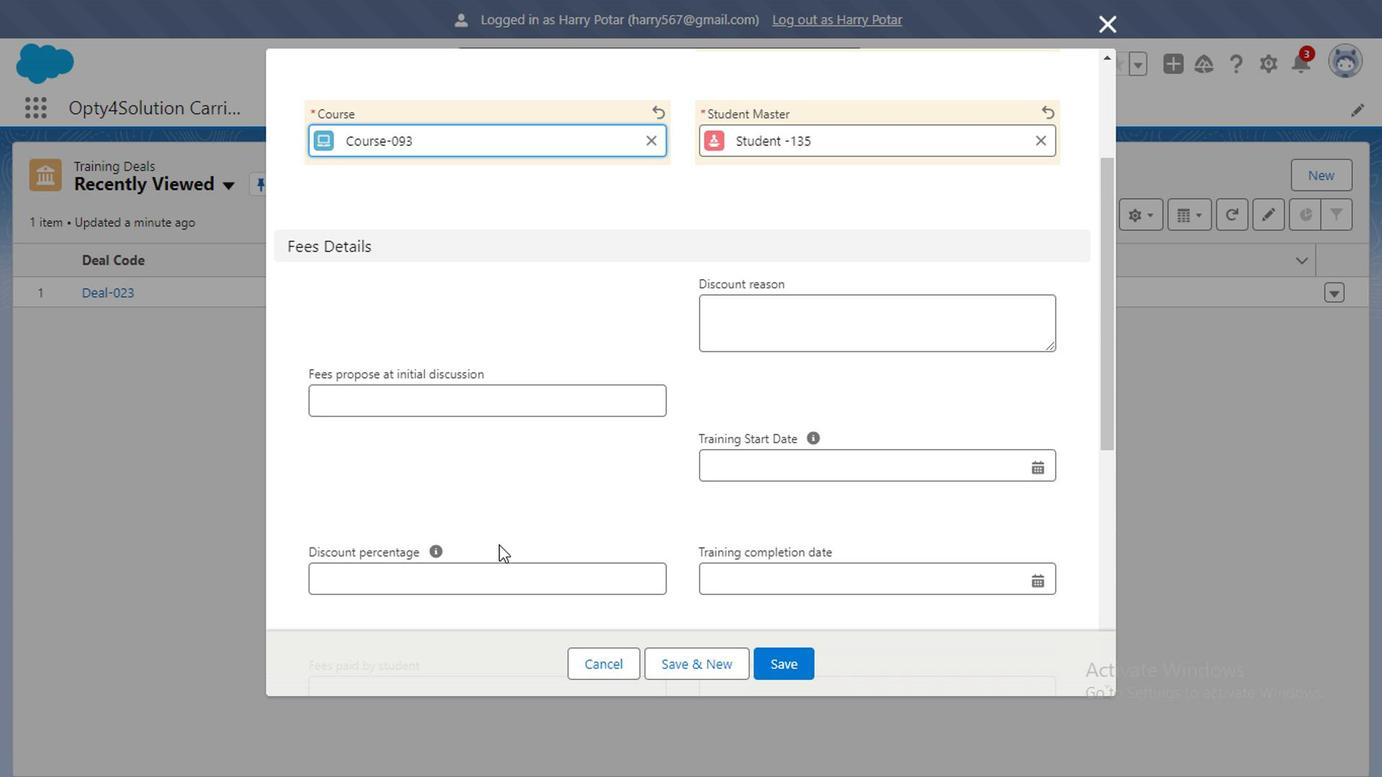 
Action: Mouse moved to (529, 571)
Screenshot: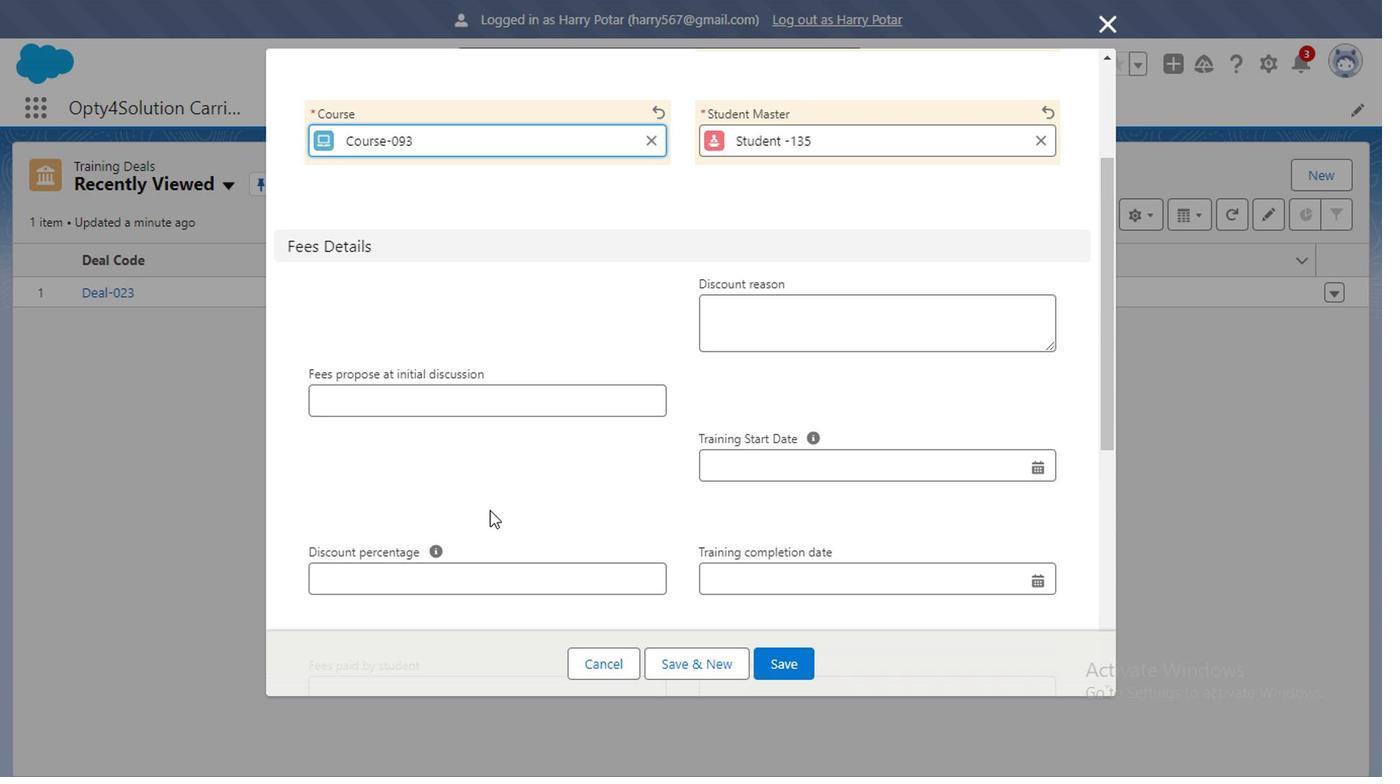 
Action: Mouse scrolled (529, 572) with delta (0, 0)
Screenshot: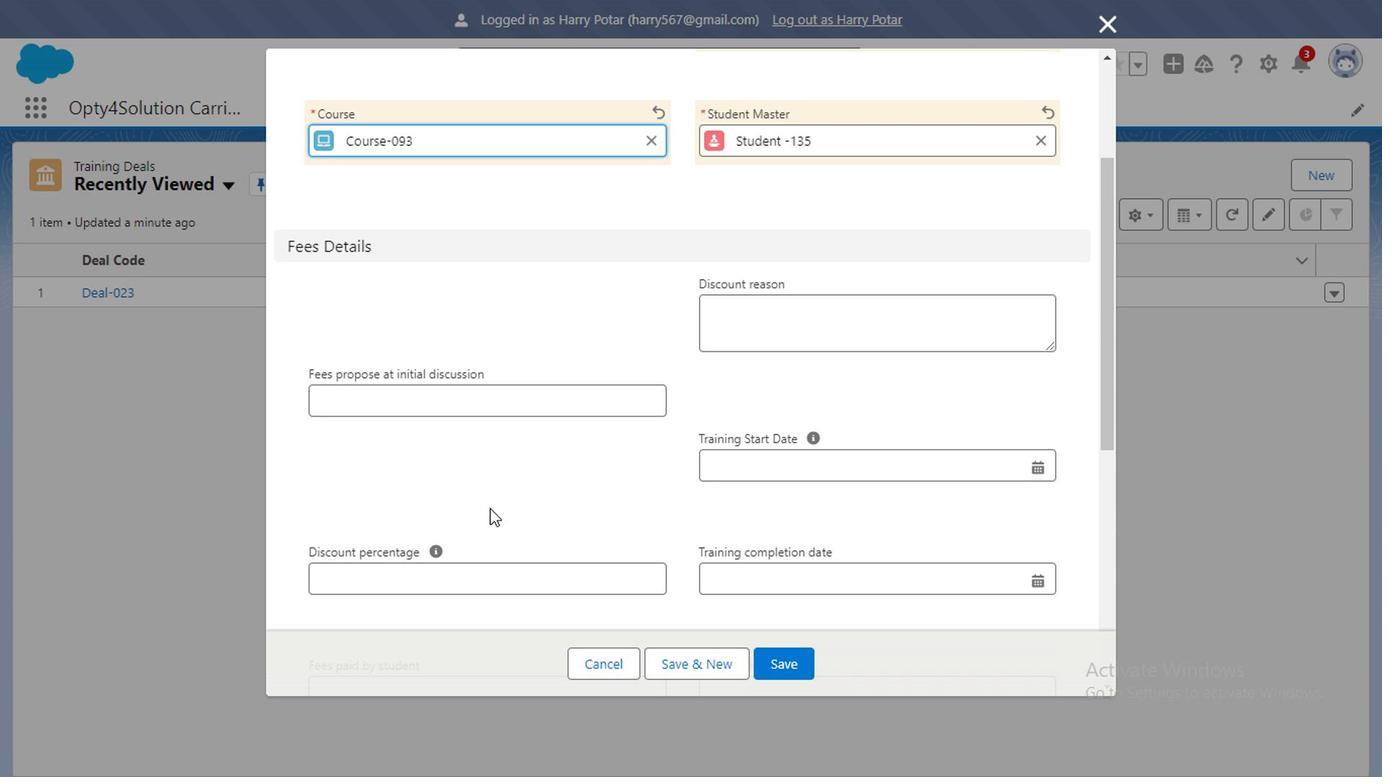 
Action: Mouse moved to (517, 530)
Screenshot: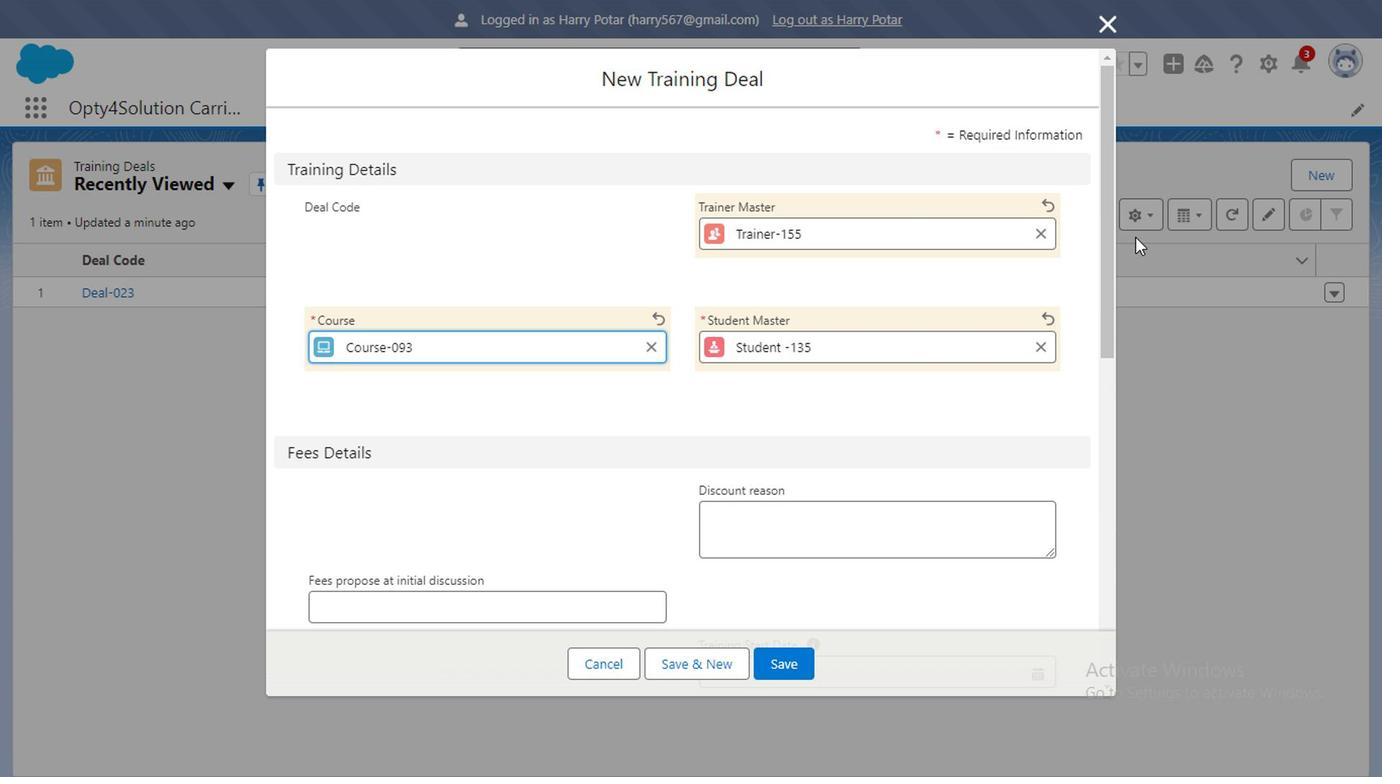 
Action: Mouse scrolled (517, 531) with delta (0, 0)
Screenshot: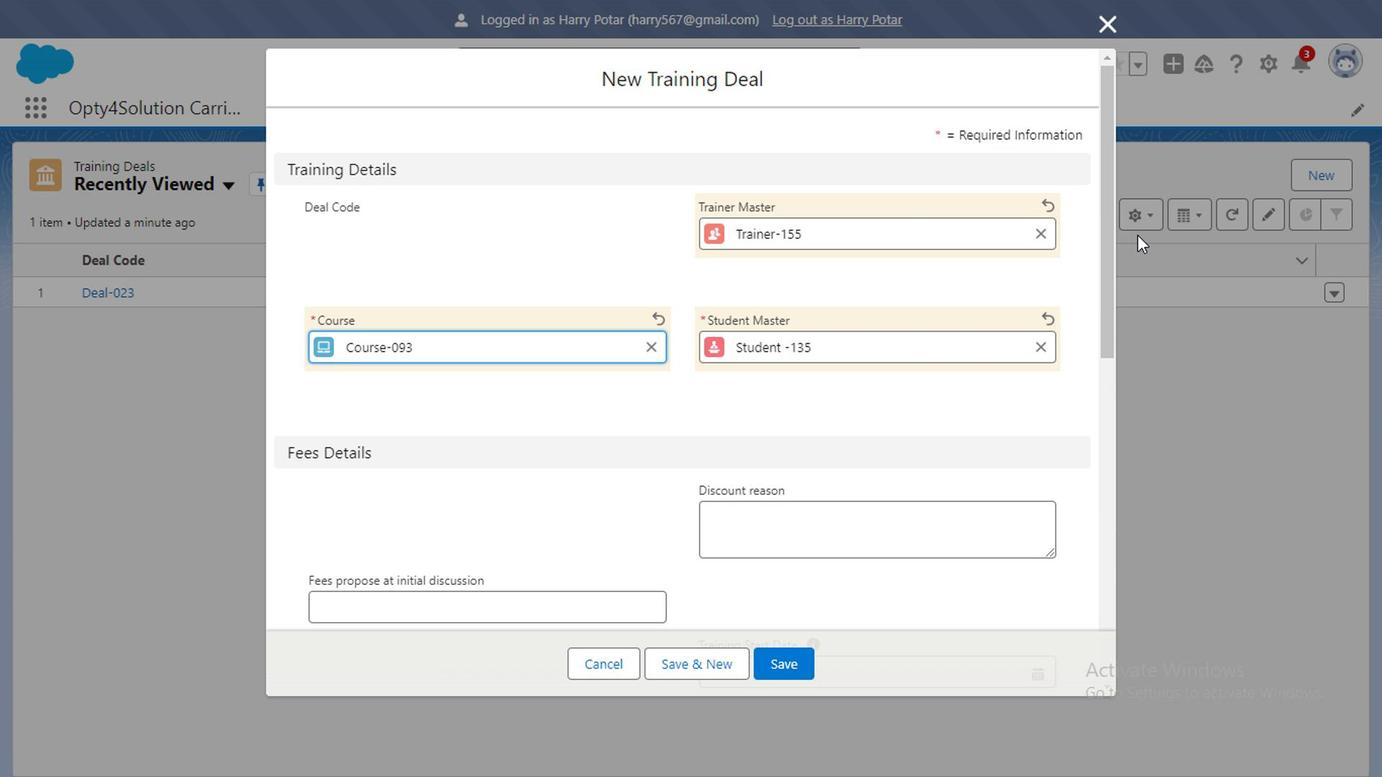 
Action: Mouse moved to (956, 337)
Screenshot: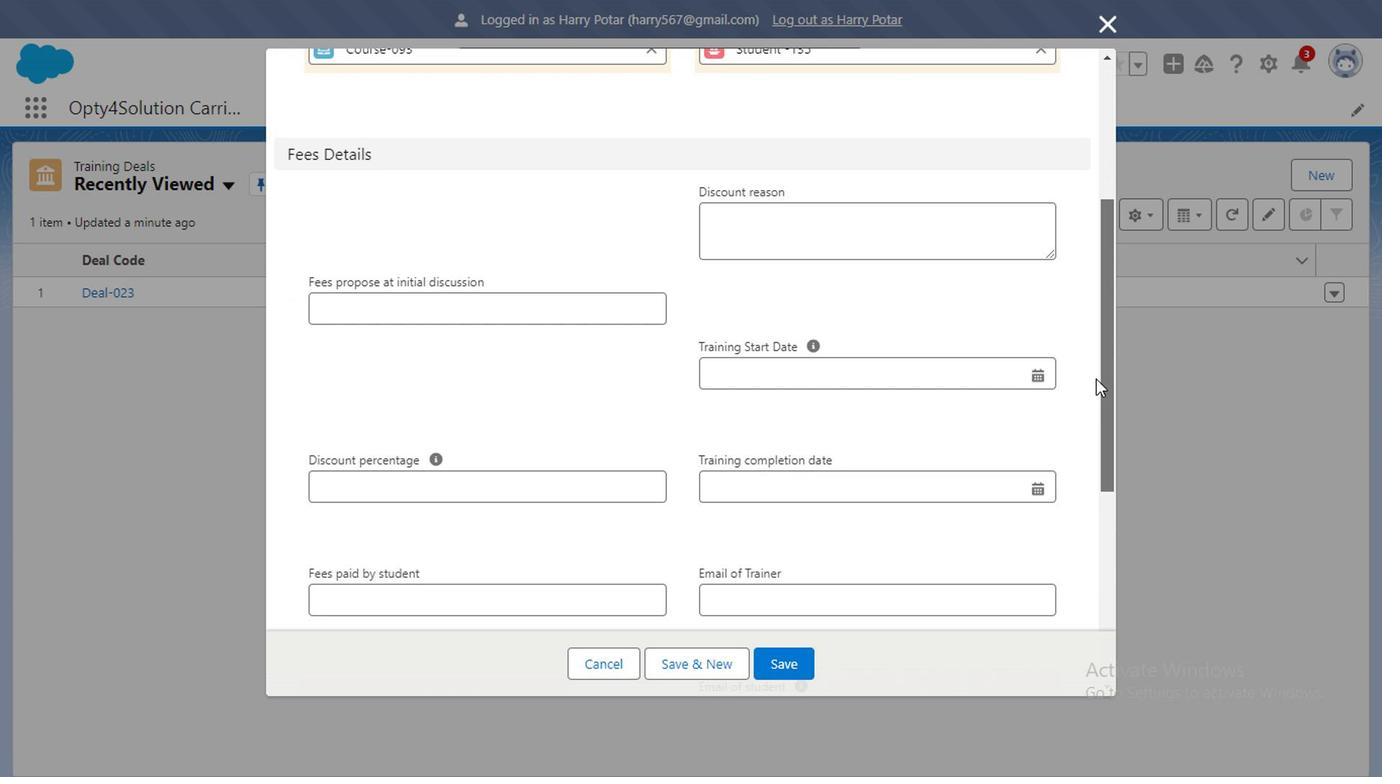 
Action: Mouse pressed left at (956, 337)
Screenshot: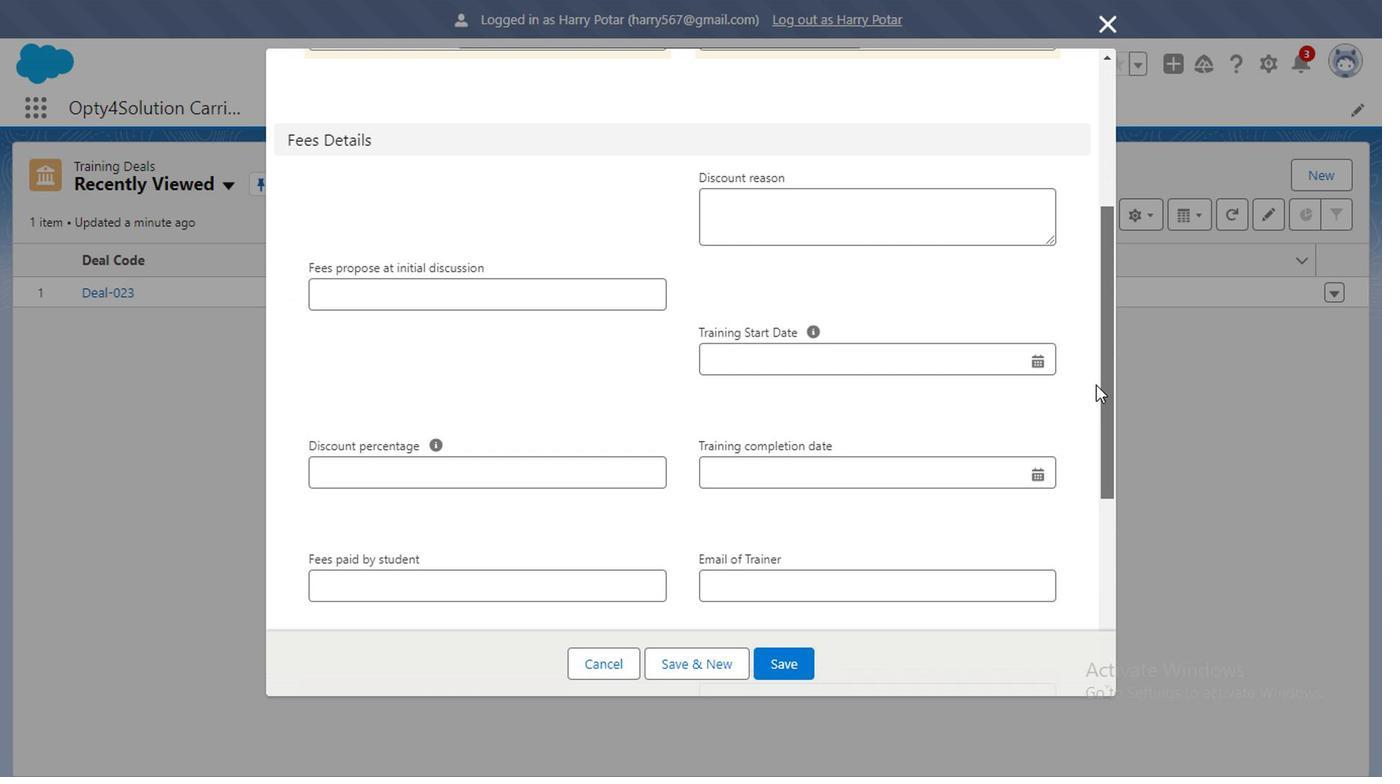 
Action: Mouse moved to (957, 181)
Screenshot: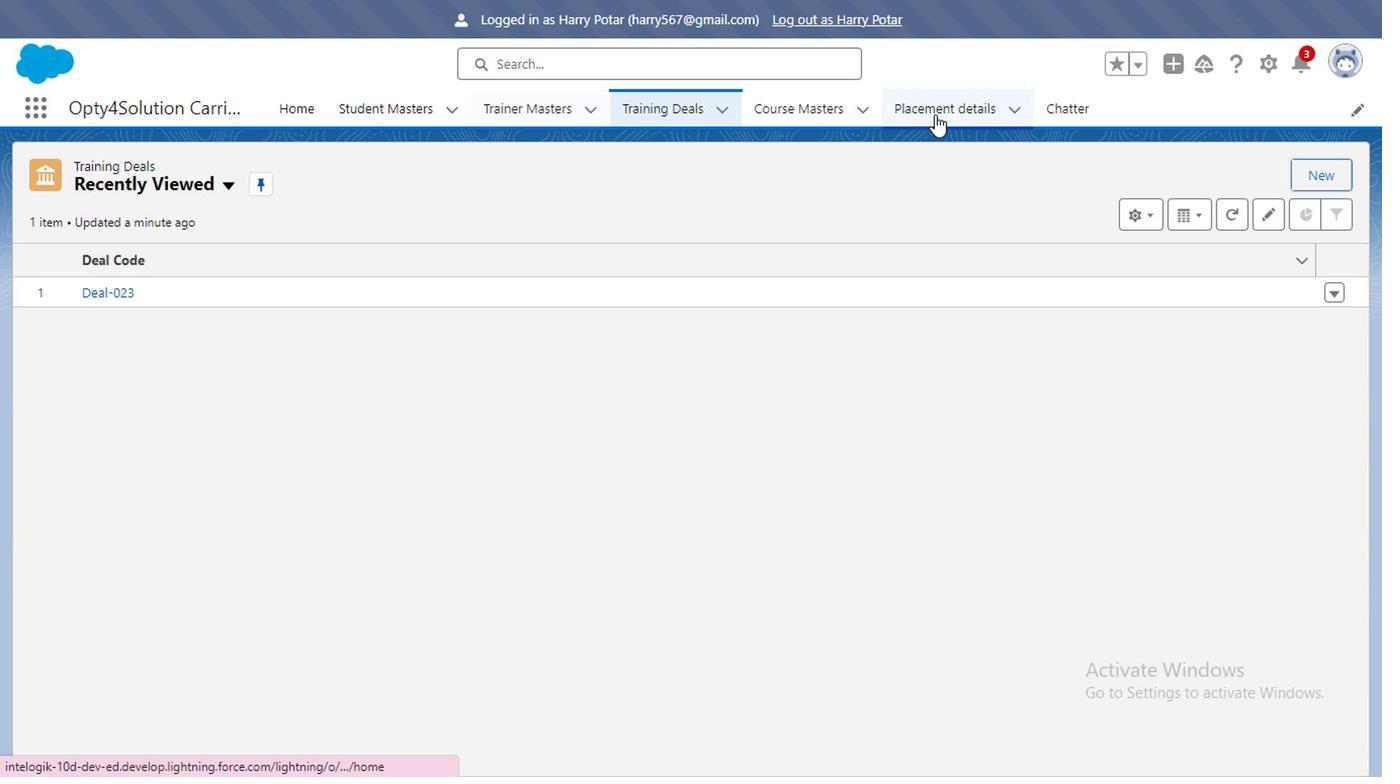 
Action: Mouse pressed left at (957, 181)
Screenshot: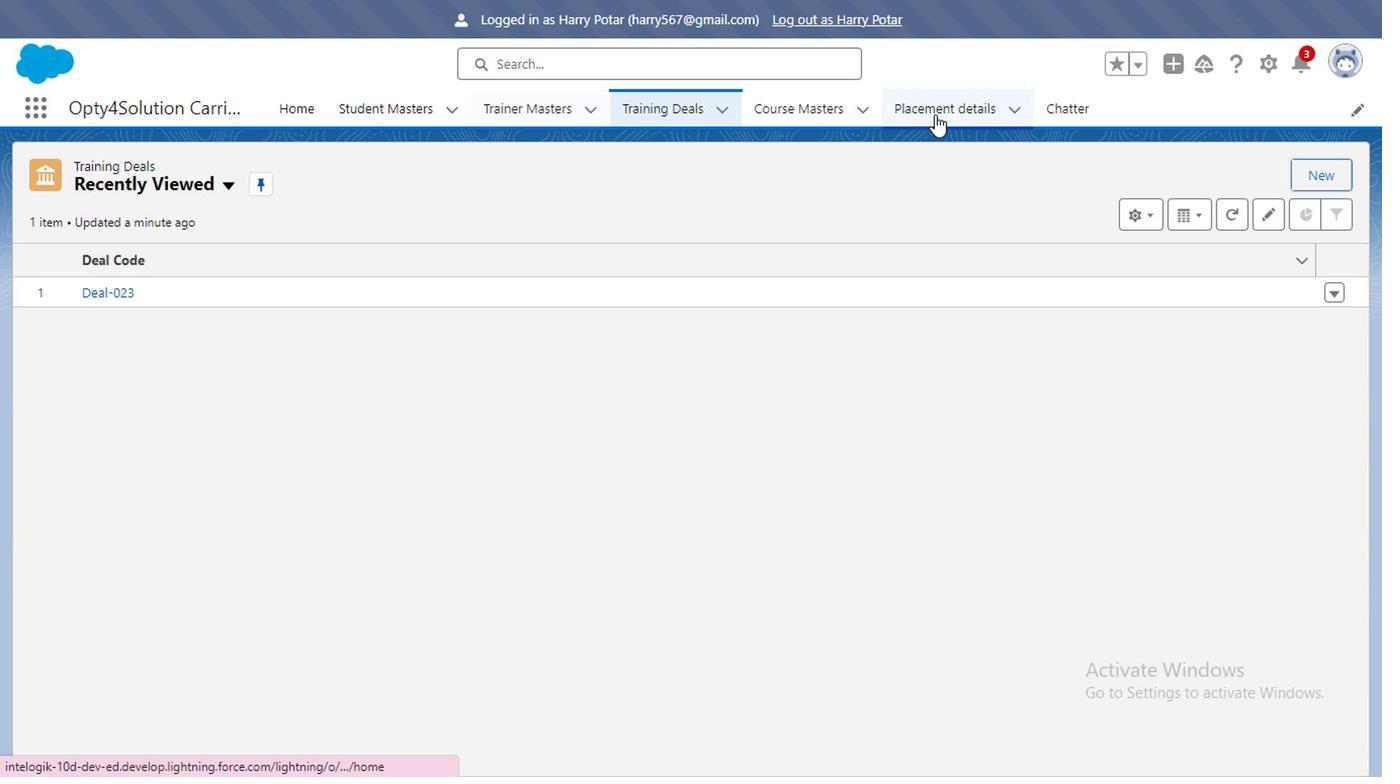 
Action: Mouse moved to (832, 250)
Screenshot: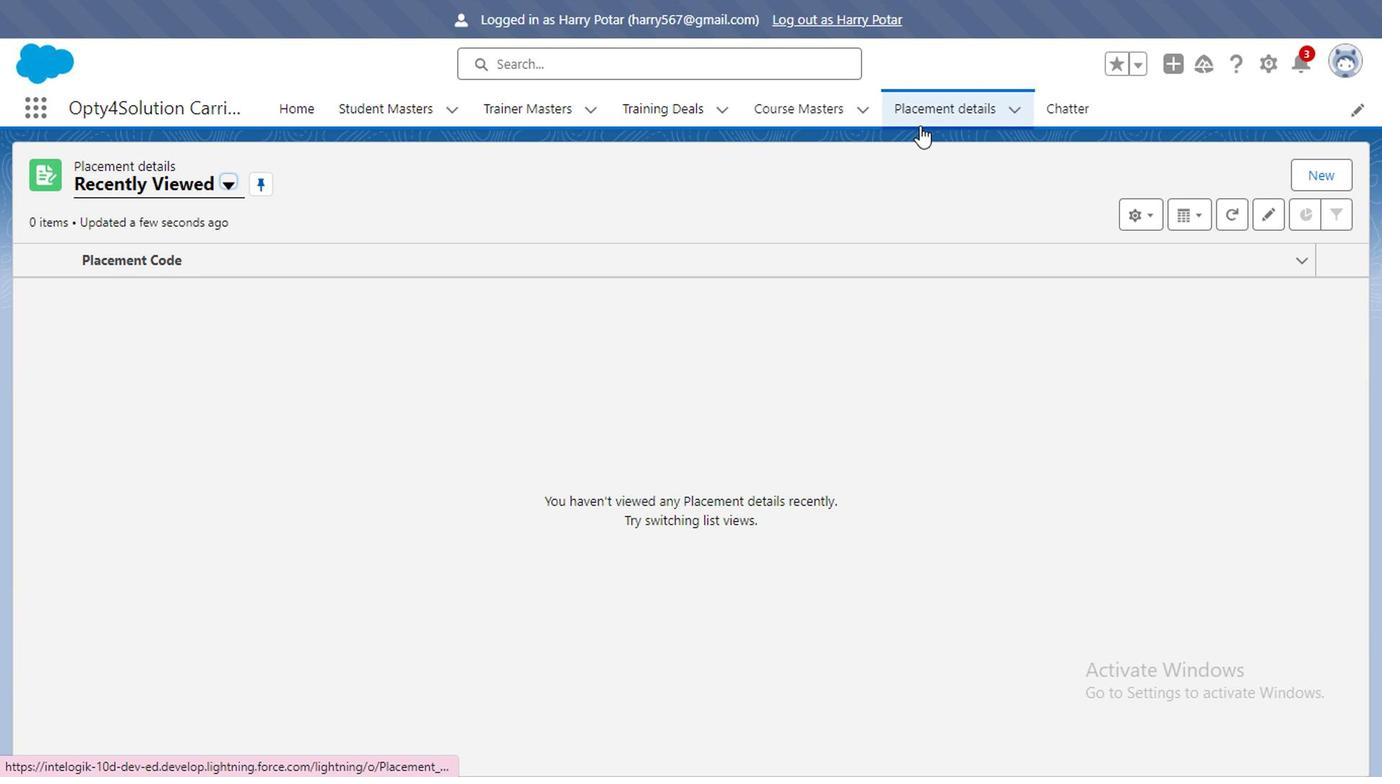 
Action: Mouse pressed left at (832, 250)
Screenshot: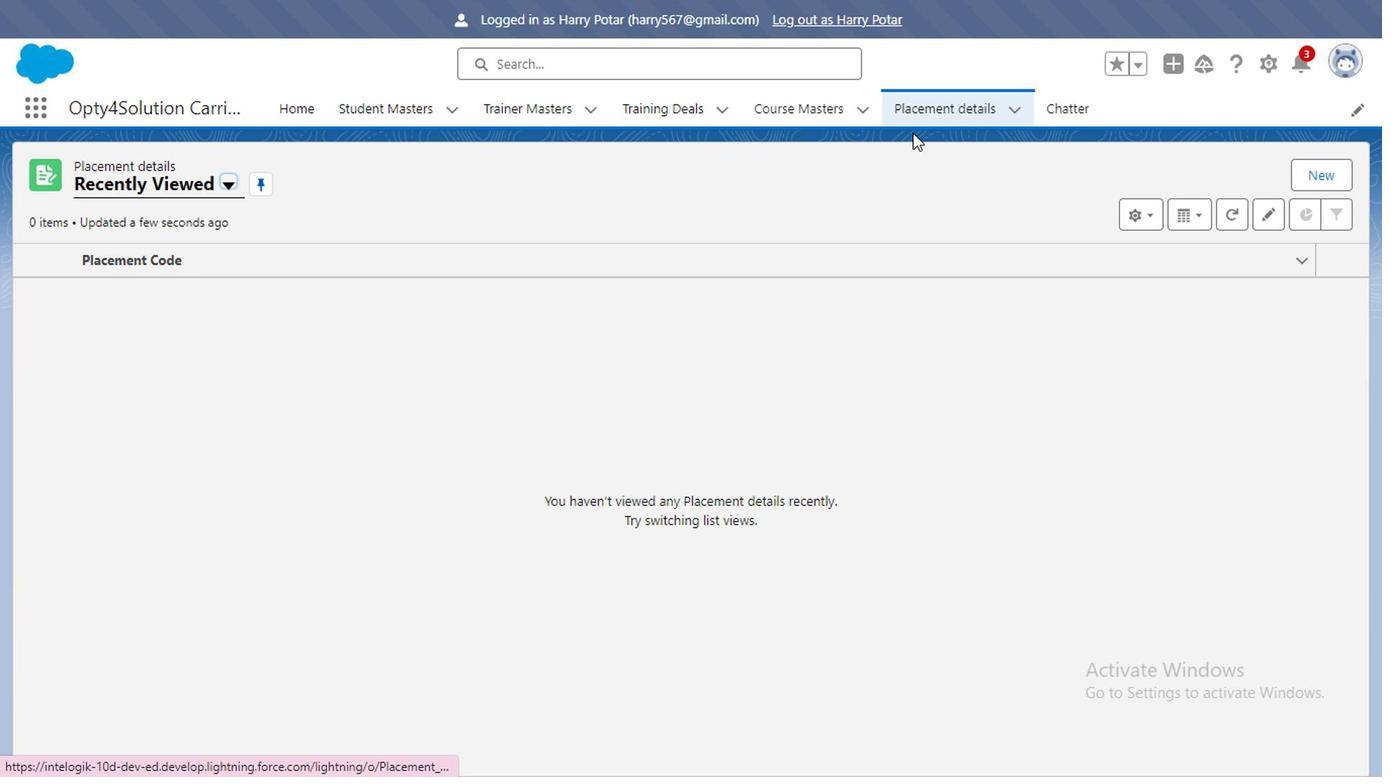 
Action: Mouse moved to (645, 242)
Screenshot: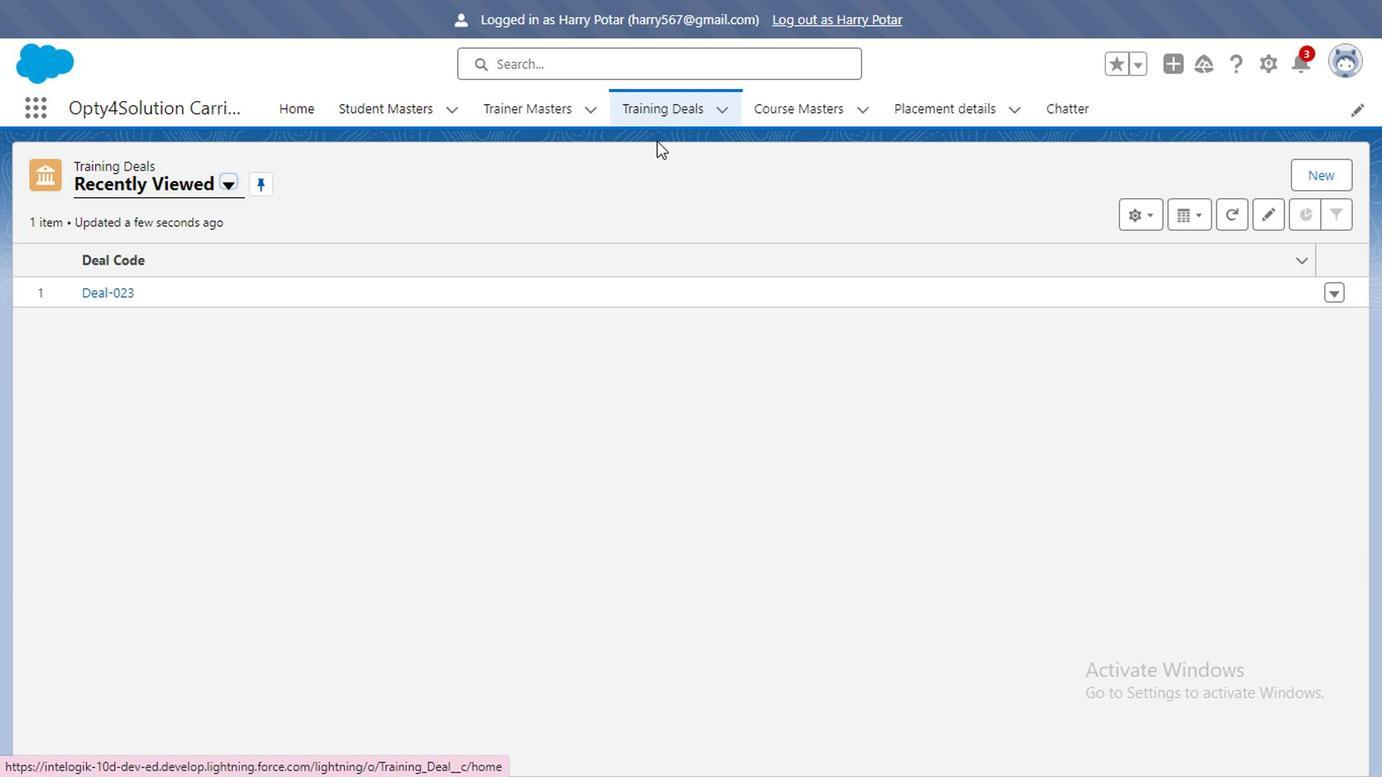 
Action: Mouse pressed left at (645, 242)
Screenshot: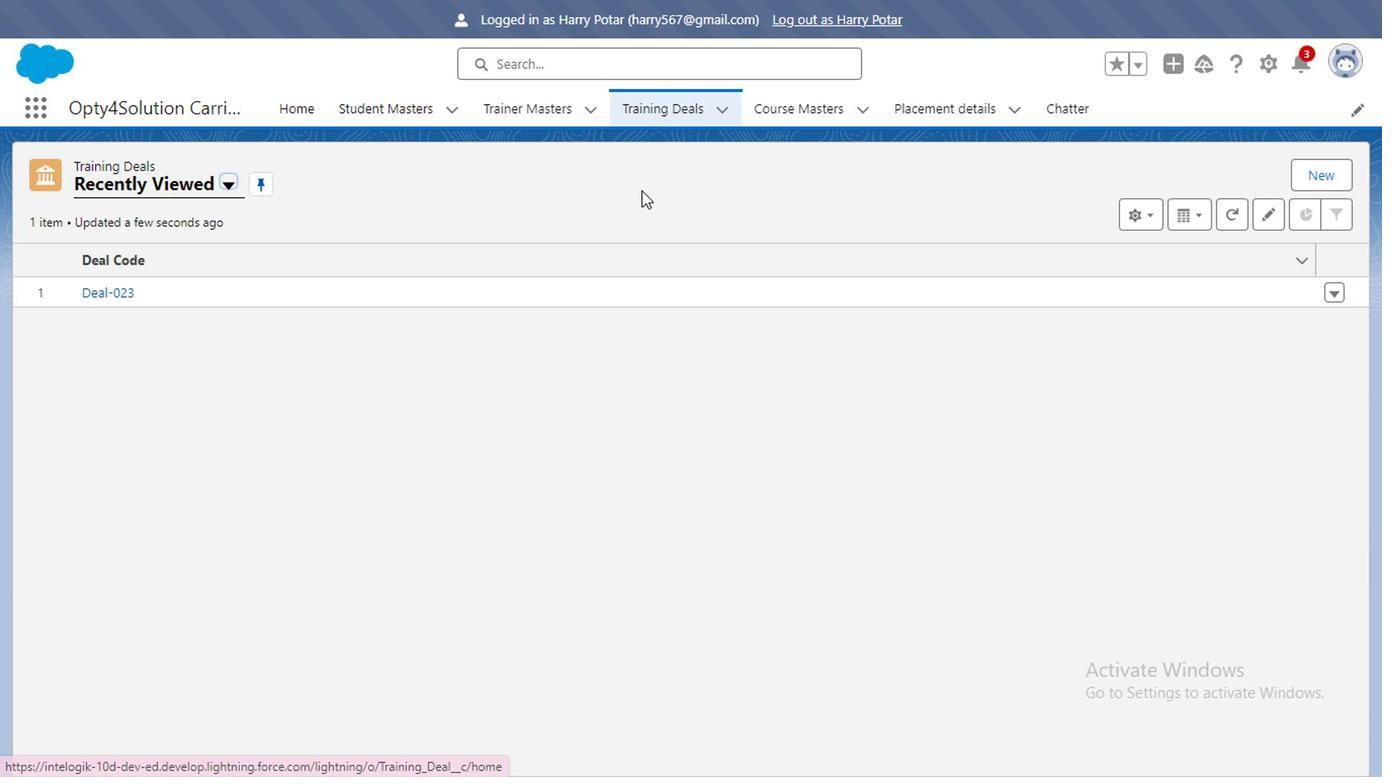 
Action: Mouse moved to (1110, 287)
Screenshot: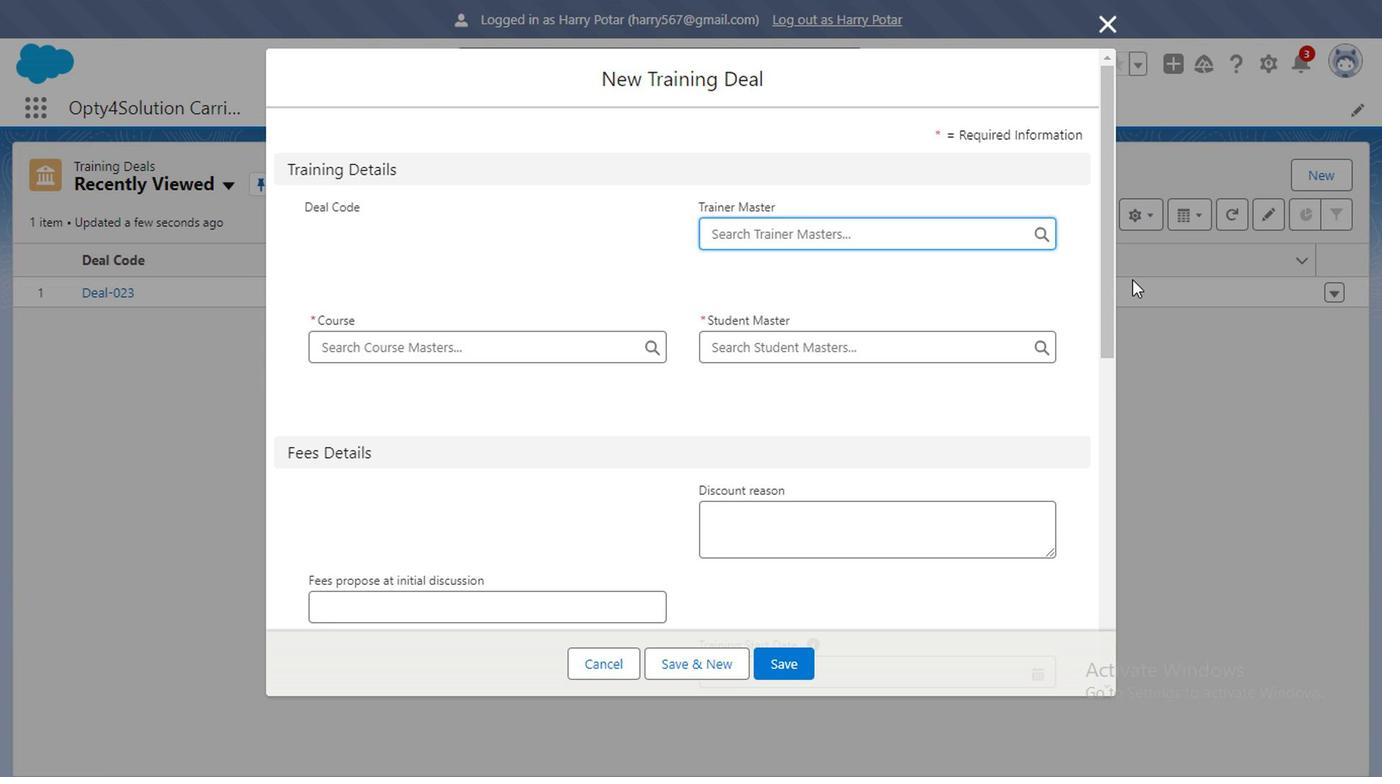 
Action: Mouse pressed left at (1110, 287)
Screenshot: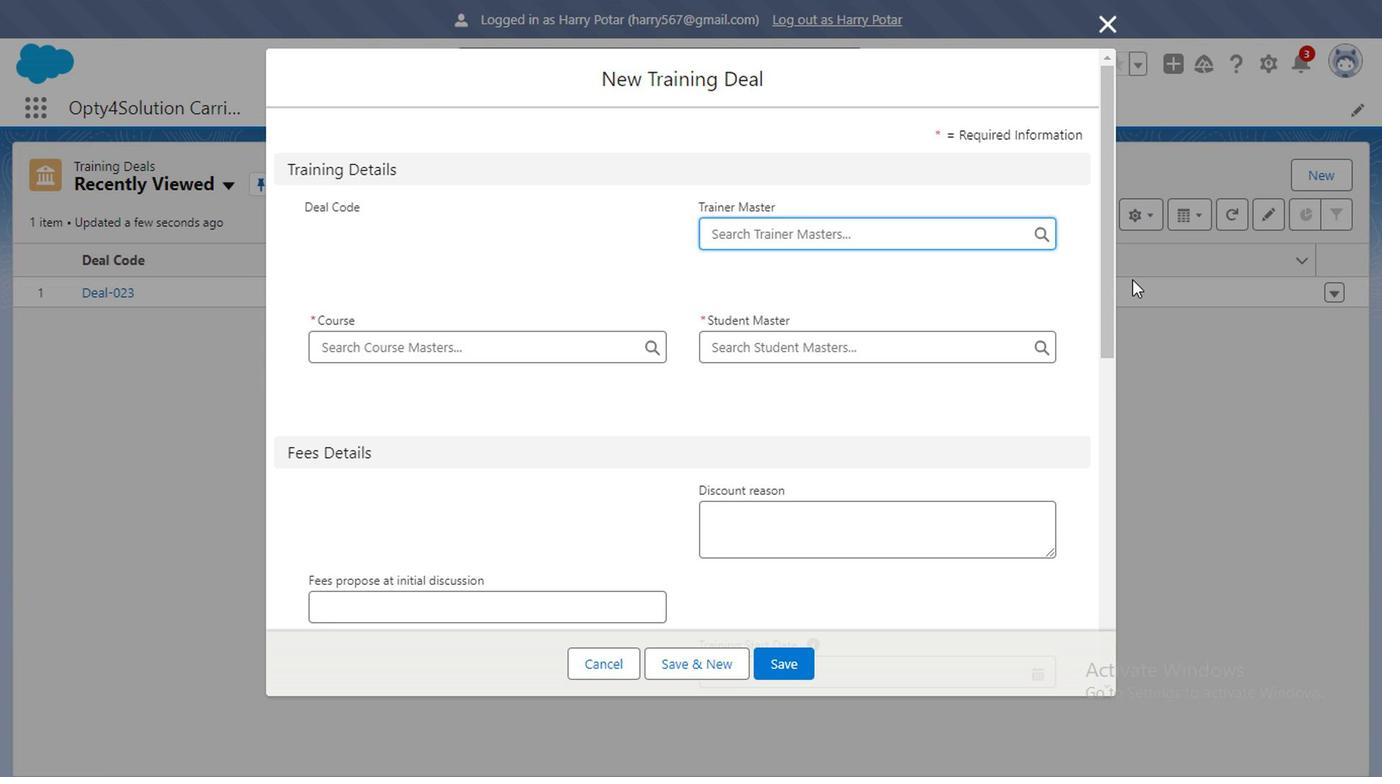 
Action: Mouse moved to (555, 414)
Screenshot: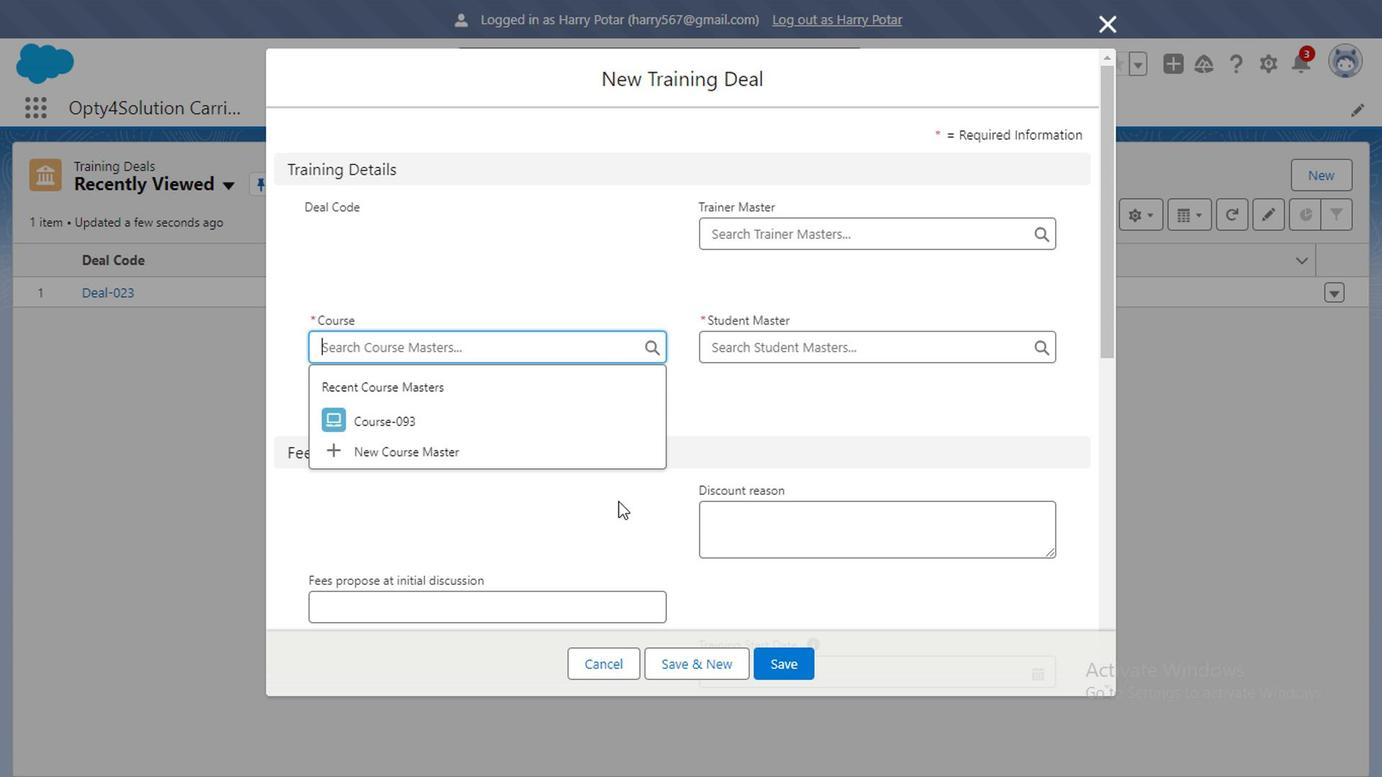 
Action: Mouse pressed left at (555, 414)
Screenshot: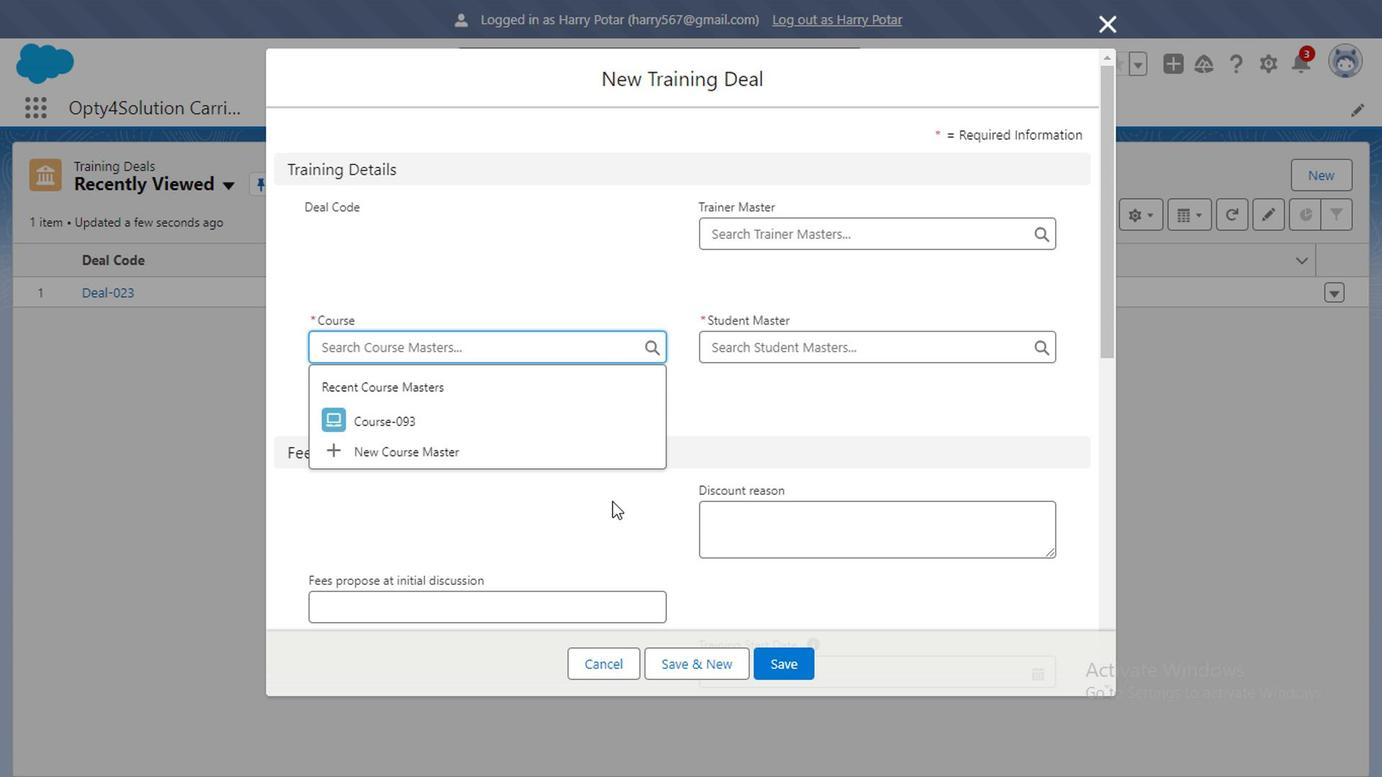 
Action: Mouse moved to (604, 525)
Screenshot: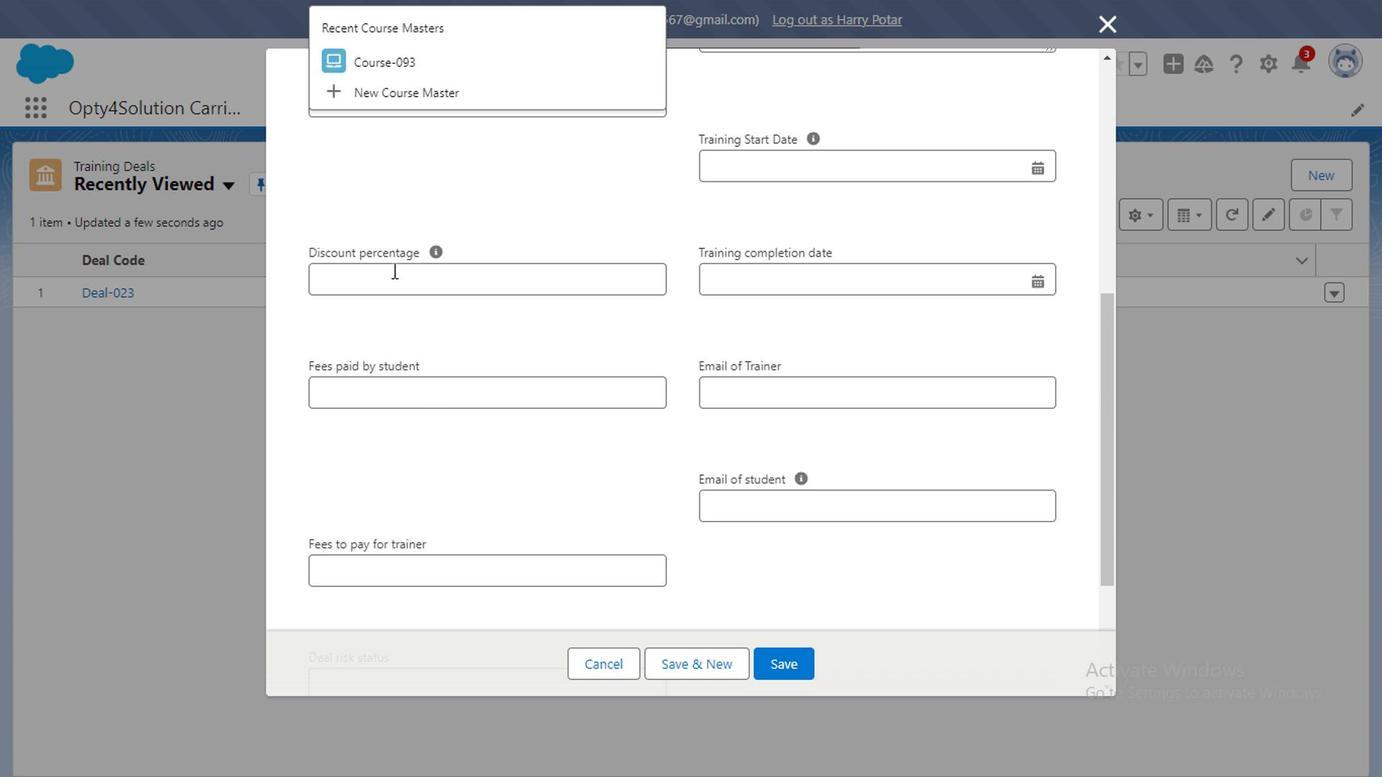 
Action: Mouse scrolled (604, 524) with delta (0, 0)
Screenshot: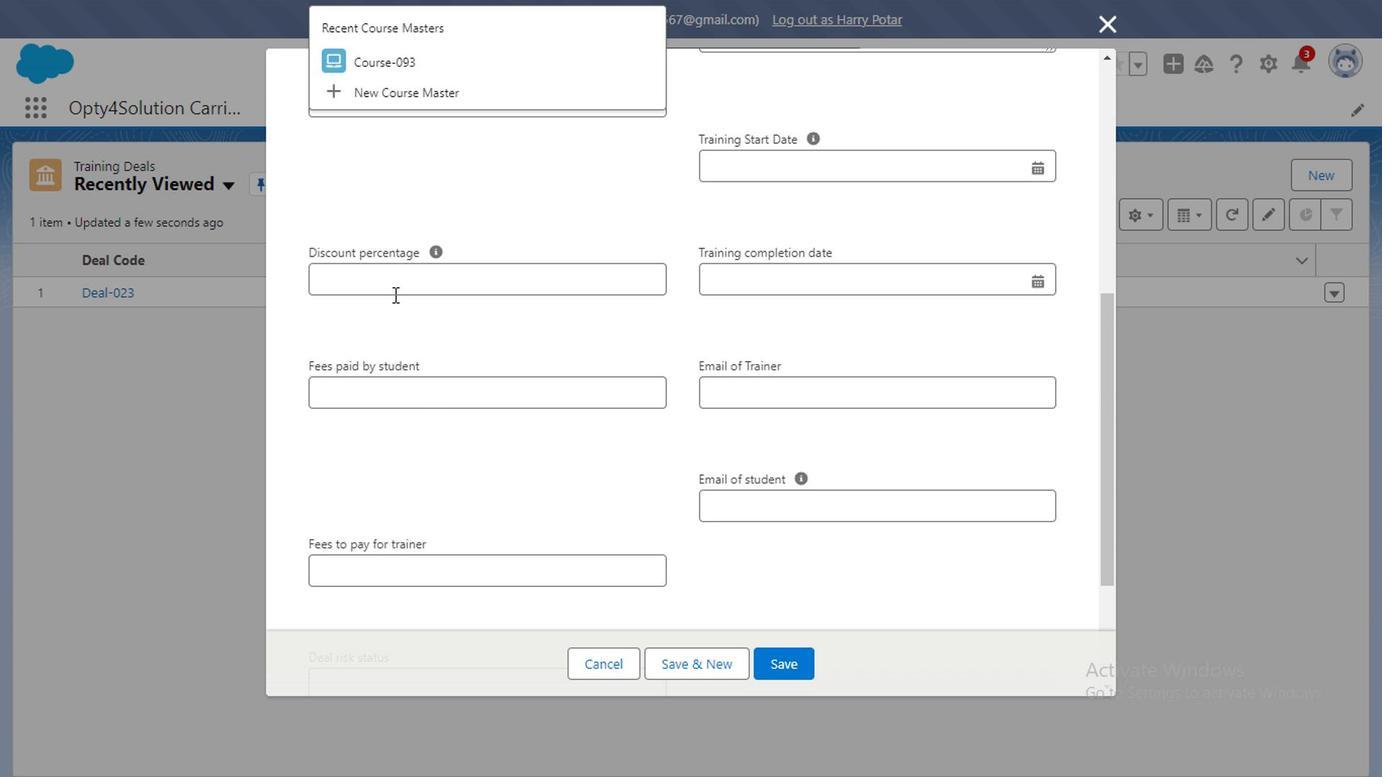
Action: Mouse moved to (504, 352)
Screenshot: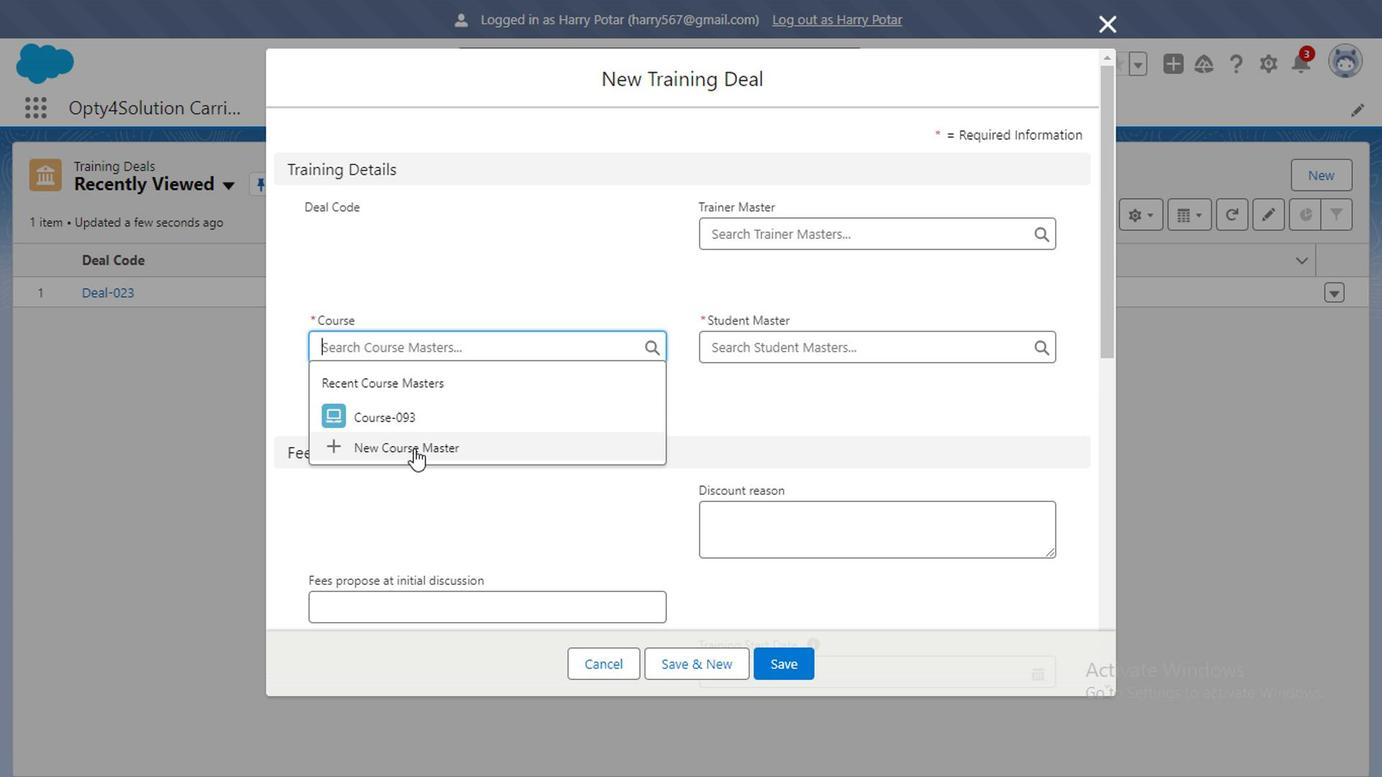 
Action: Mouse scrolled (504, 353) with delta (0, 0)
Screenshot: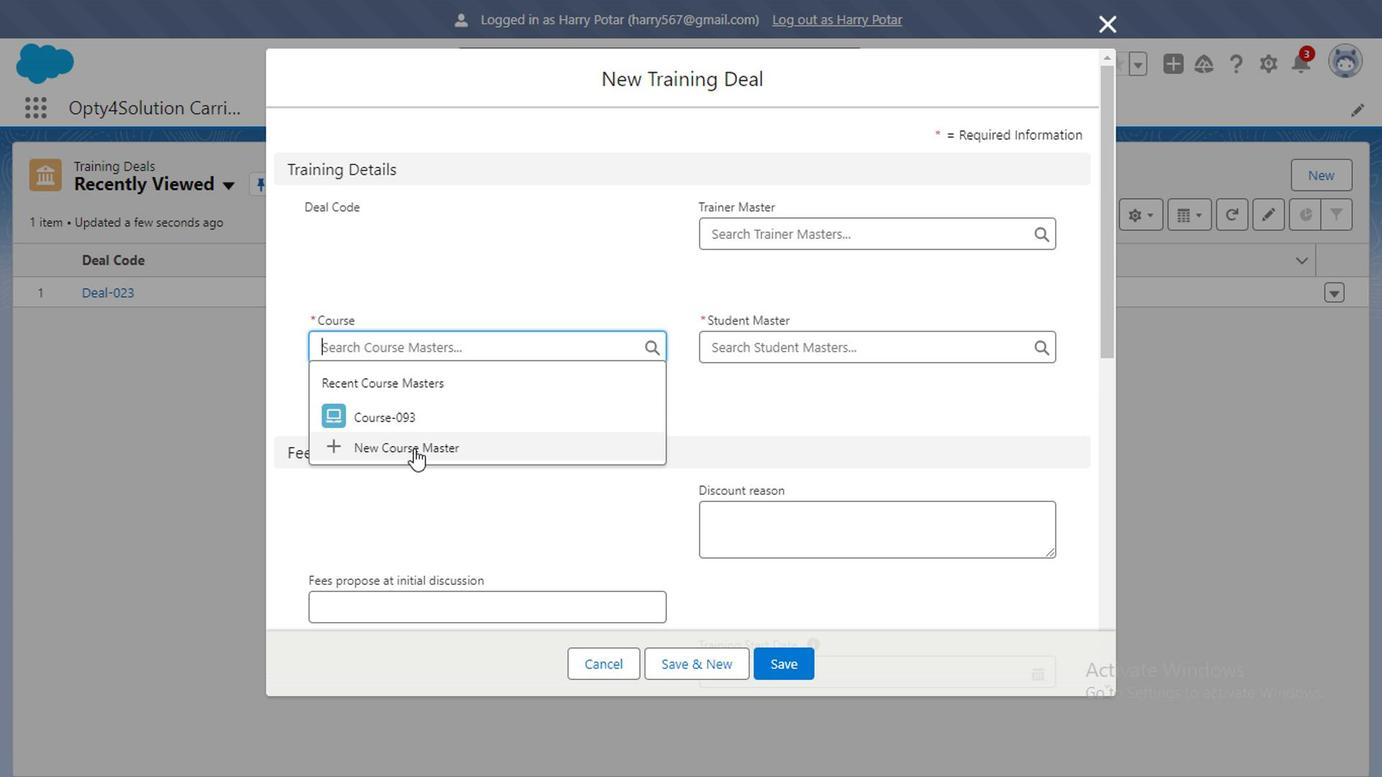 
Action: Mouse moved to (503, 352)
Screenshot: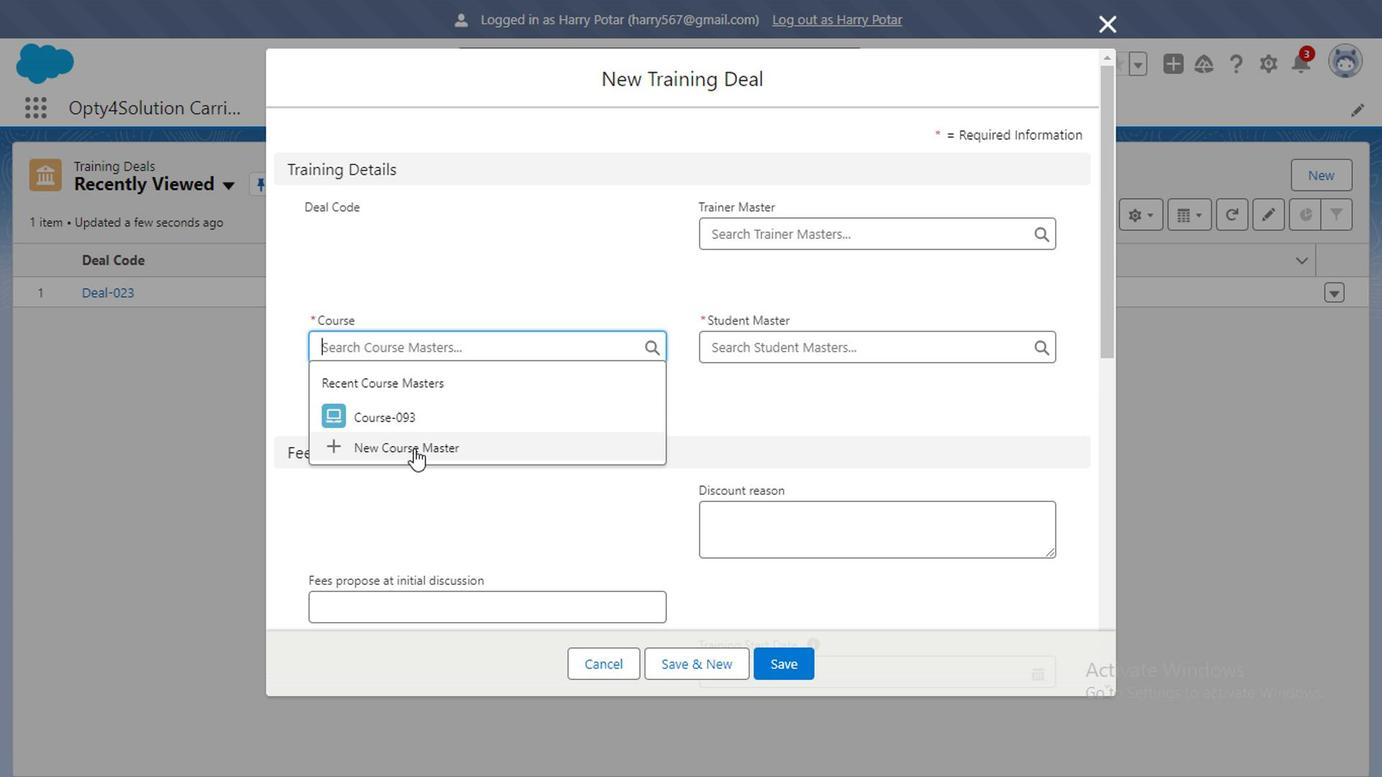 
Action: Mouse scrolled (503, 353) with delta (0, 0)
Screenshot: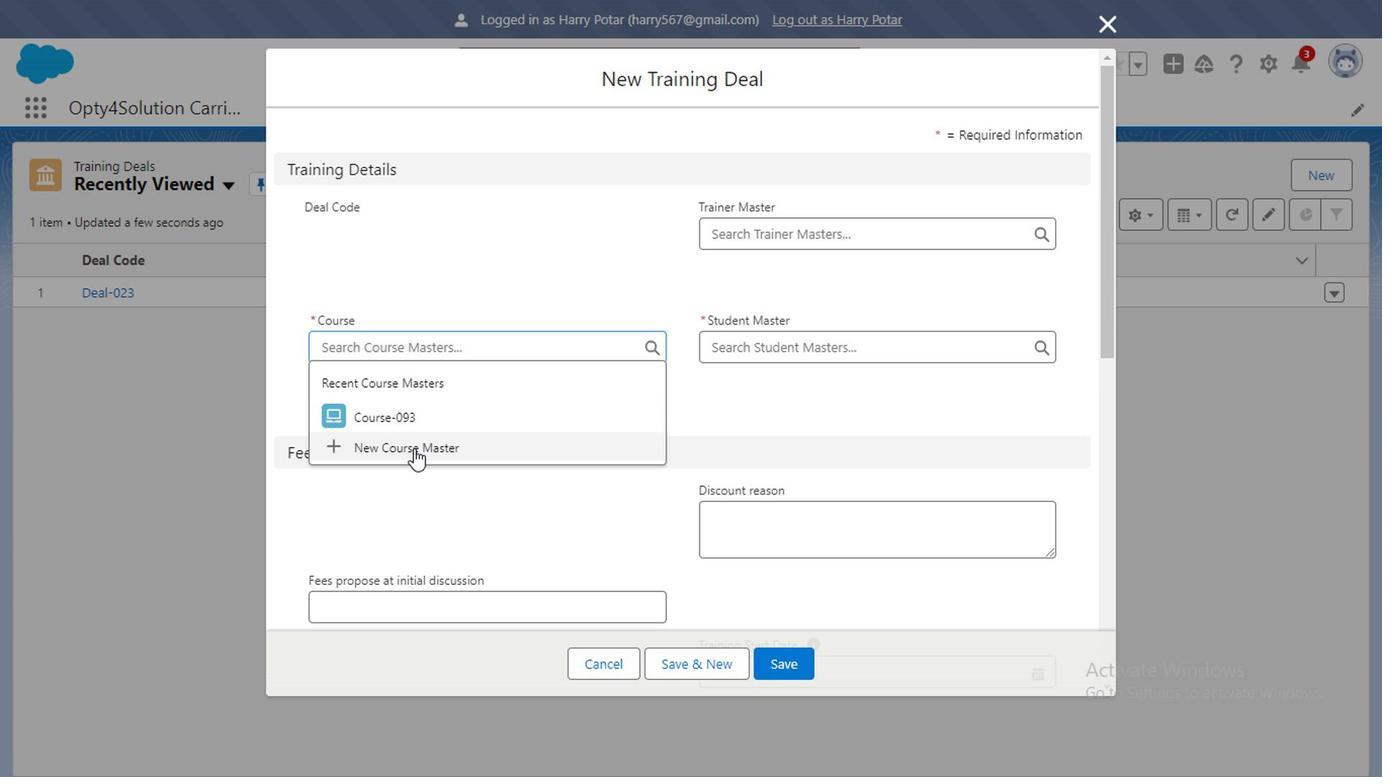 
Action: Mouse moved to (463, 488)
Screenshot: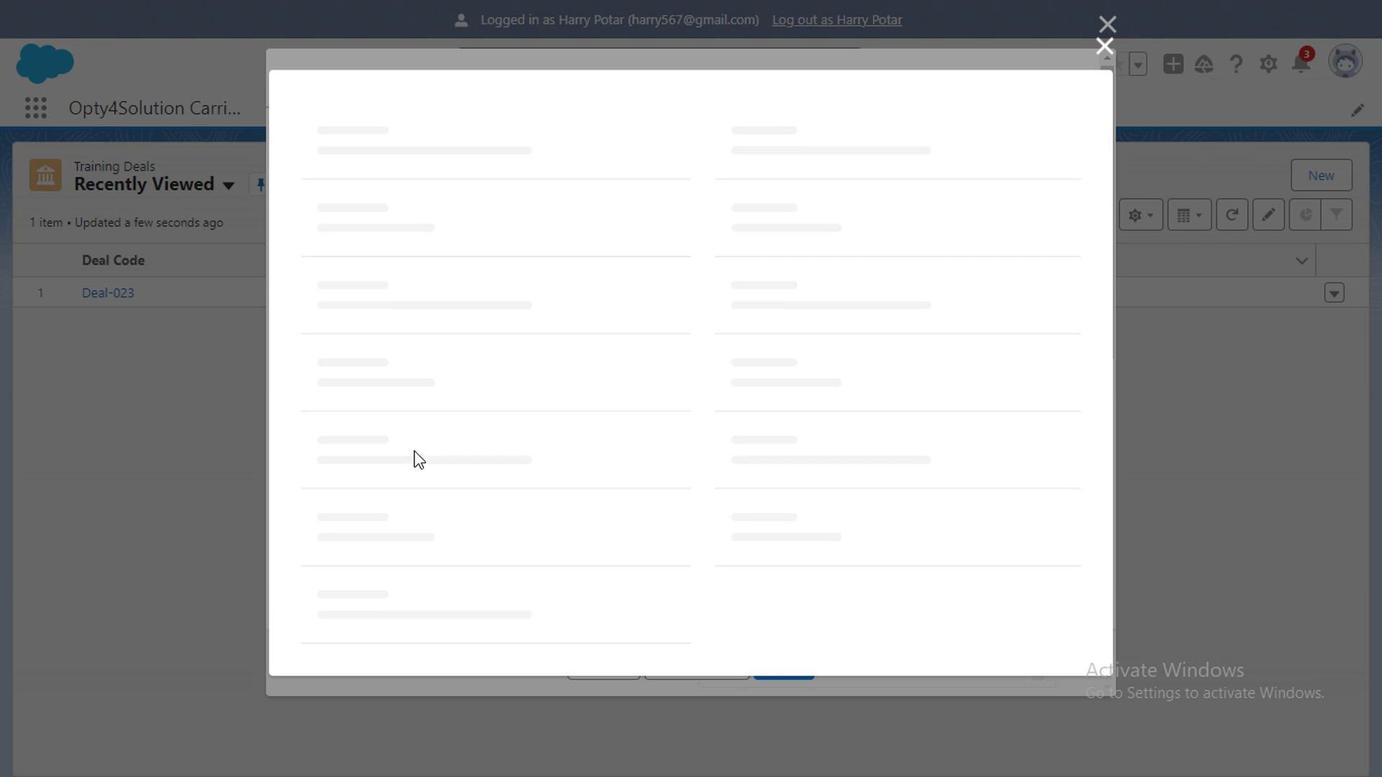 
Action: Mouse pressed left at (463, 488)
Screenshot: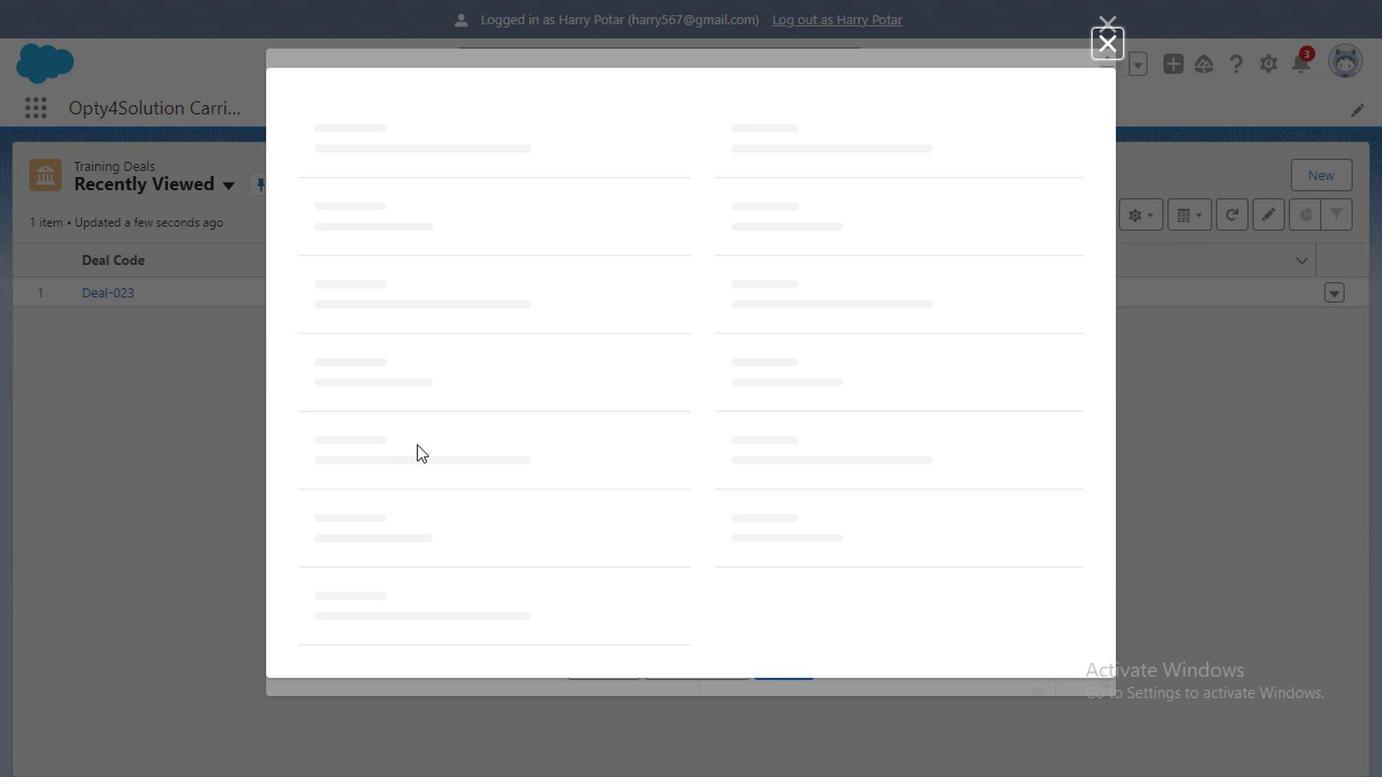 
Action: Mouse moved to (451, 348)
Screenshot: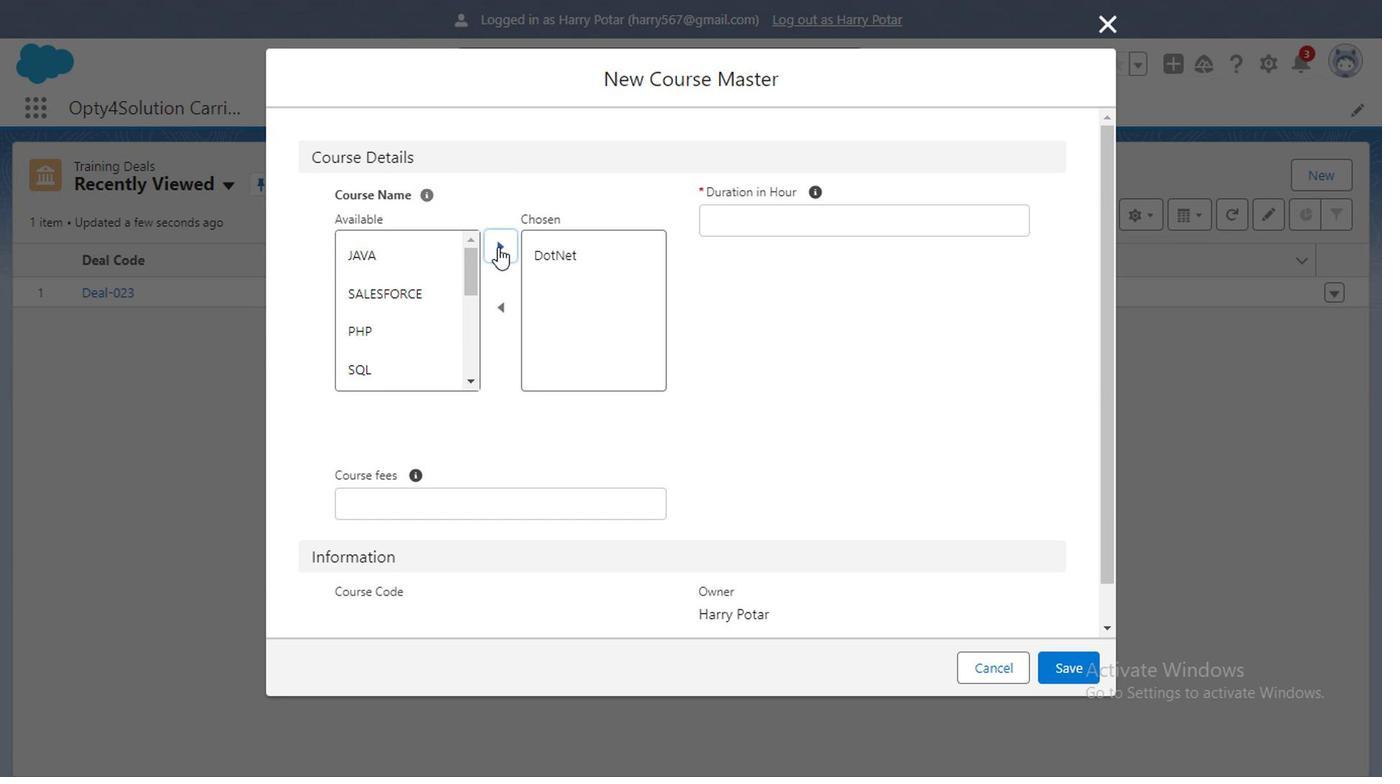 
Action: Mouse pressed left at (451, 348)
Screenshot: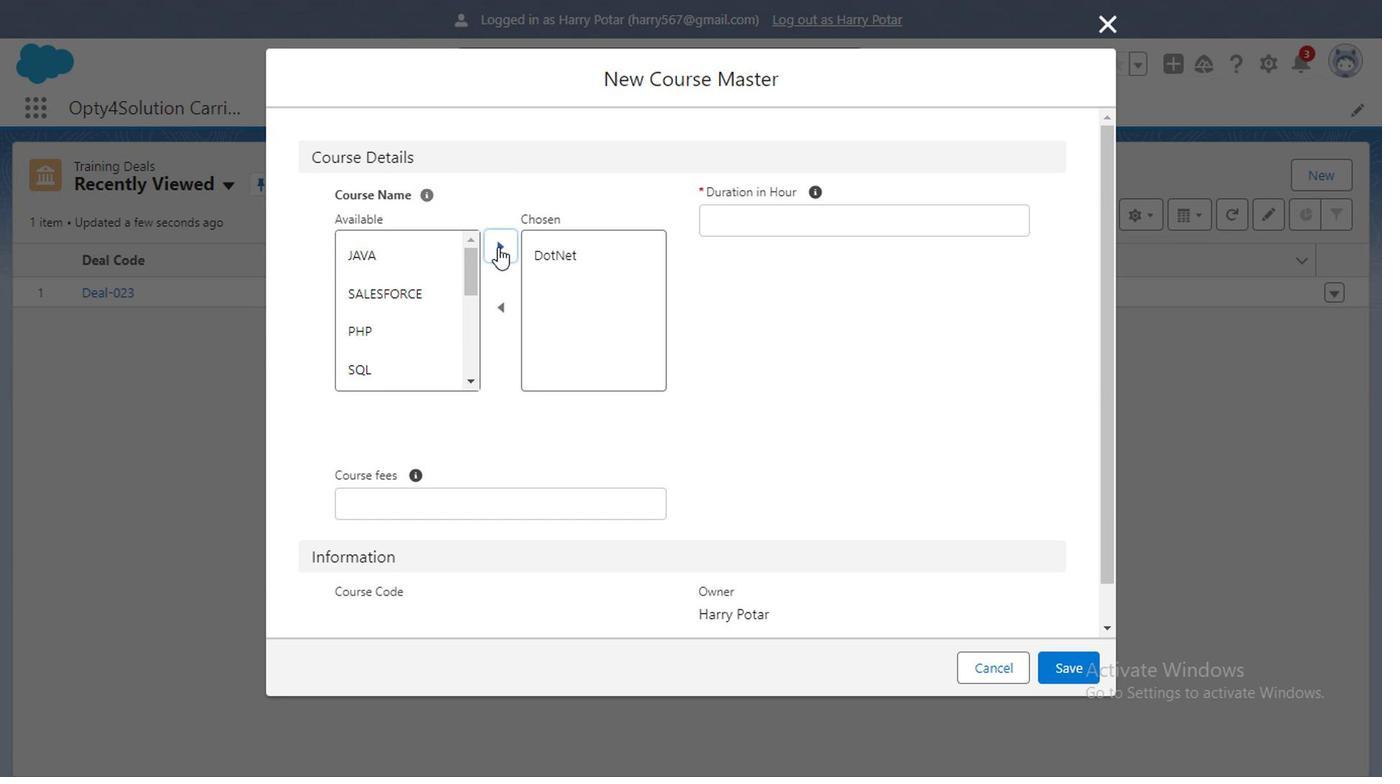 
Action: Mouse moved to (523, 344)
Screenshot: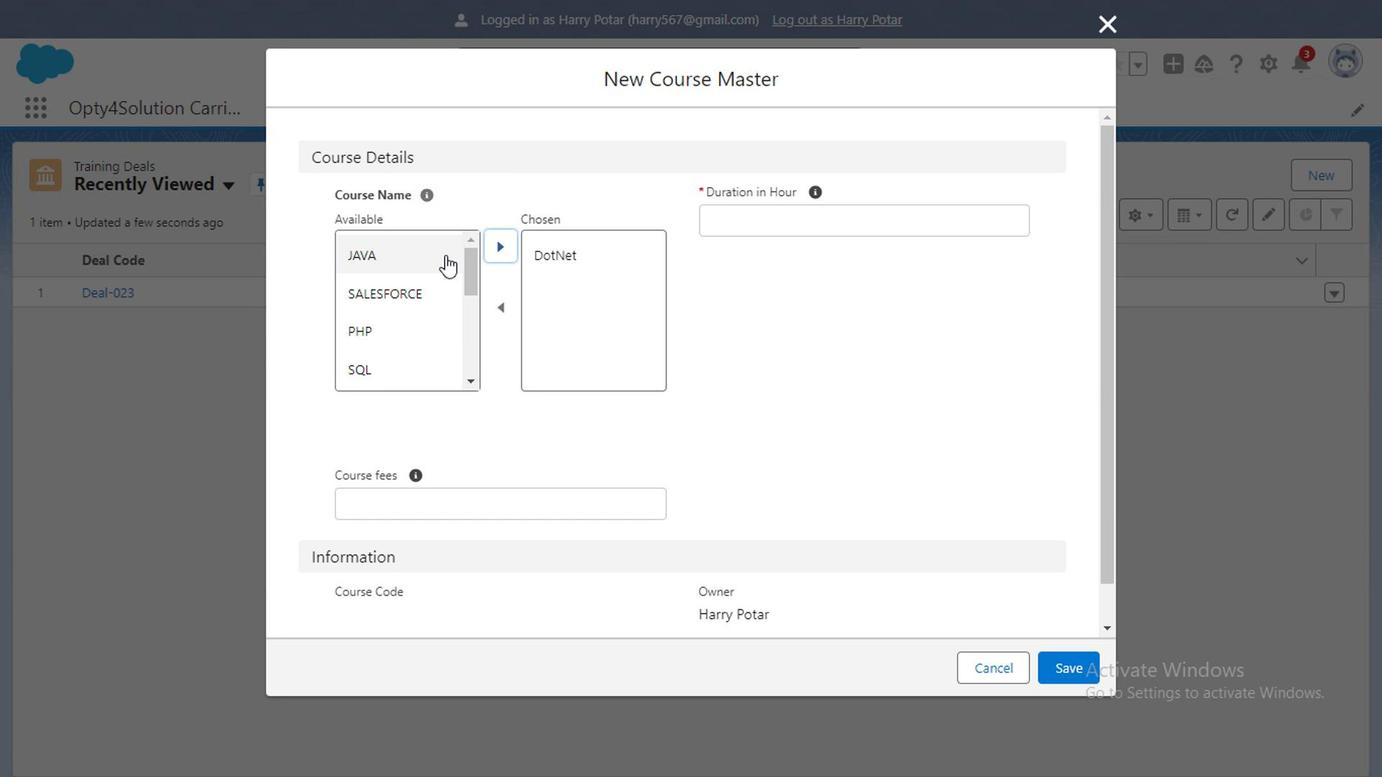 
Action: Mouse pressed left at (523, 344)
Screenshot: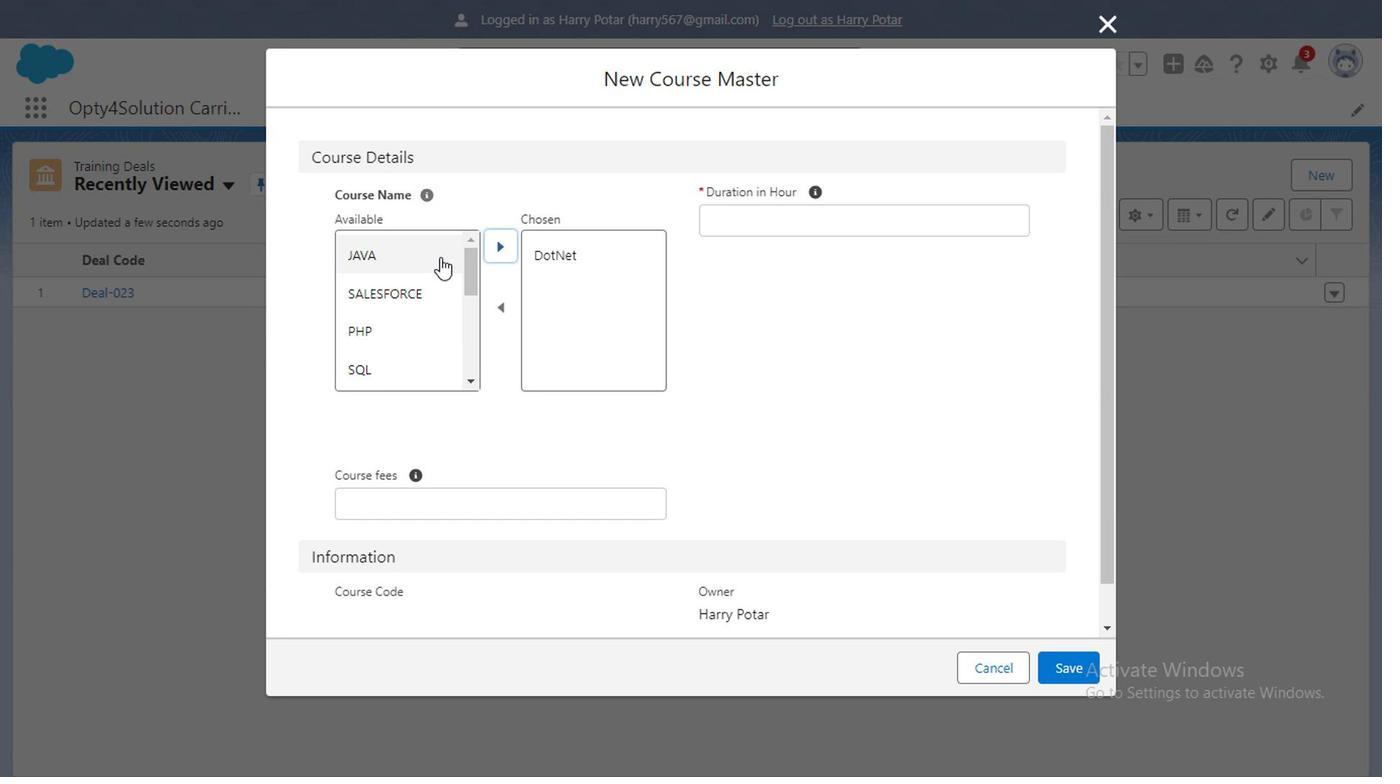 
Action: Mouse moved to (525, 386)
Screenshot: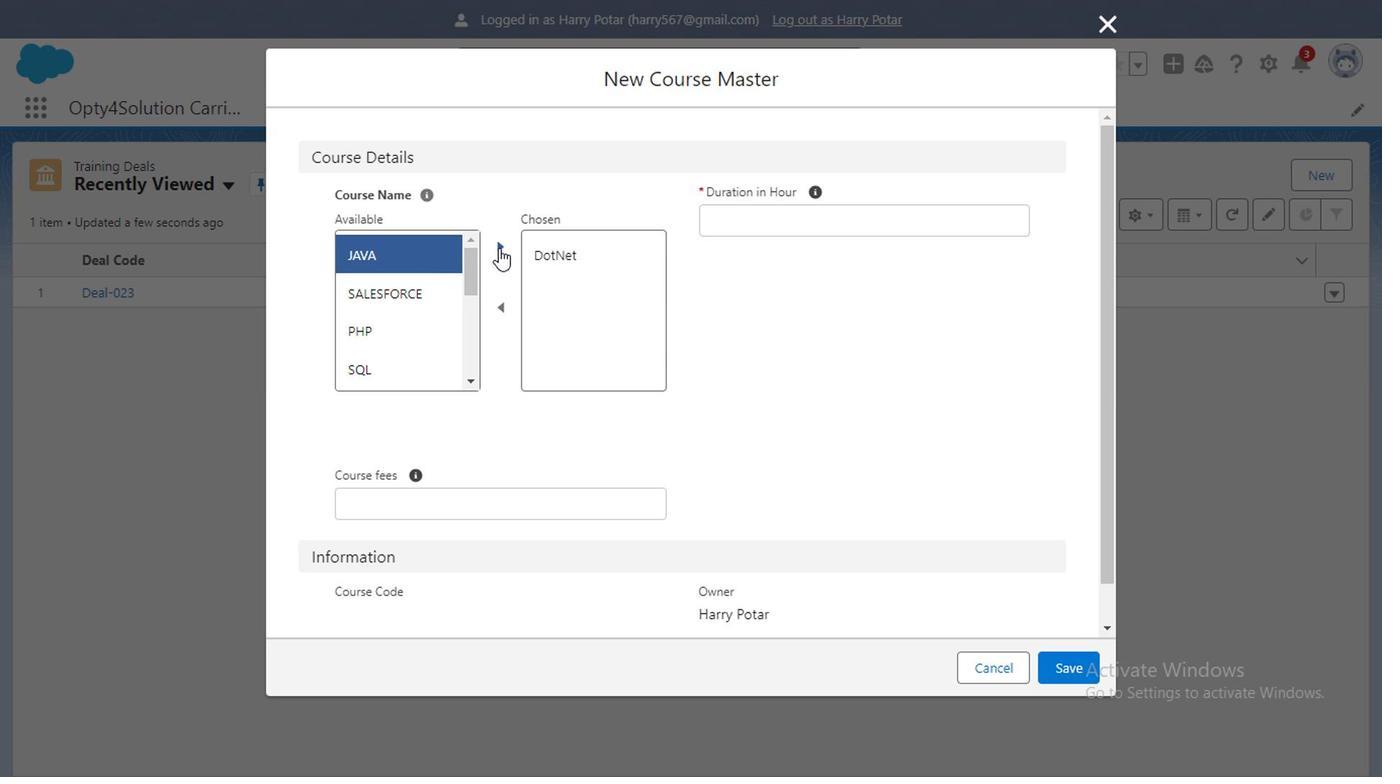 
Action: Mouse pressed left at (525, 386)
Screenshot: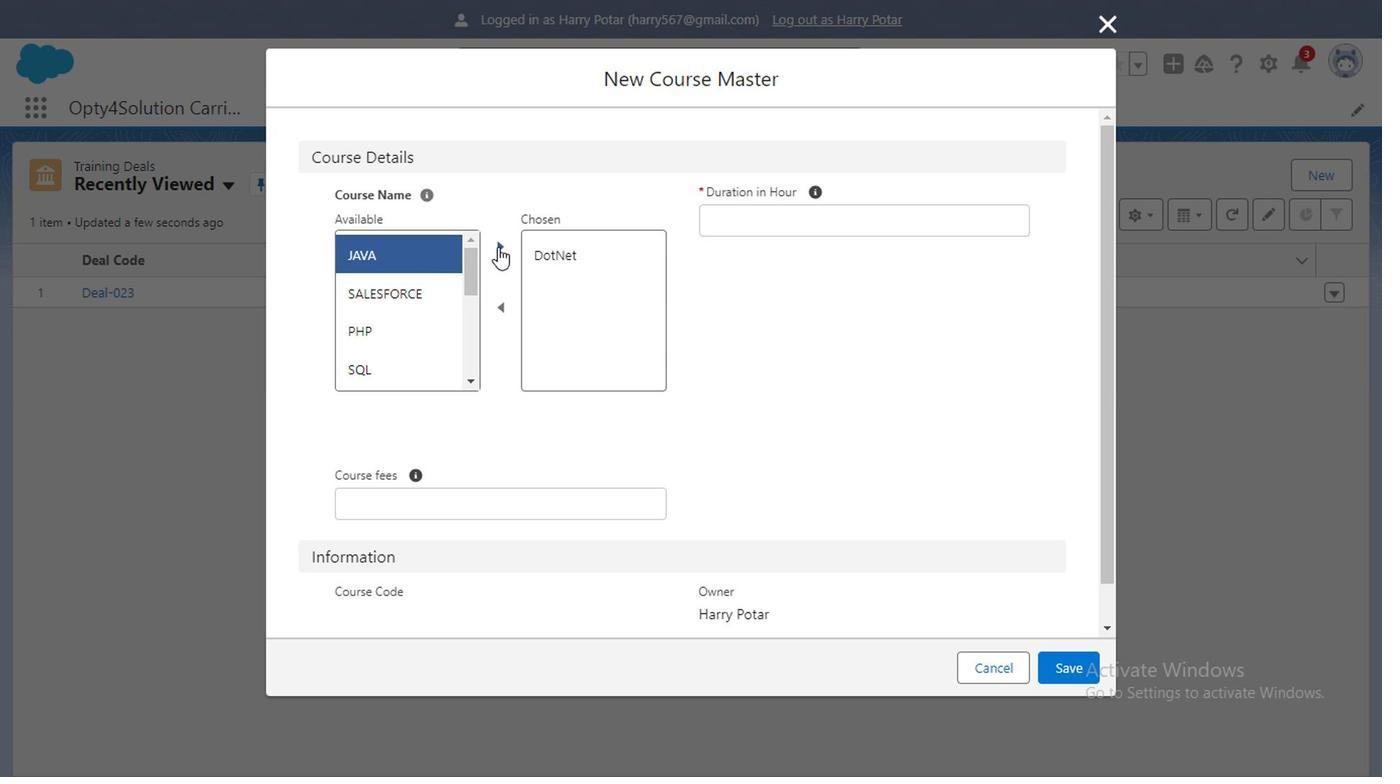 
Action: Mouse moved to (437, 350)
Screenshot: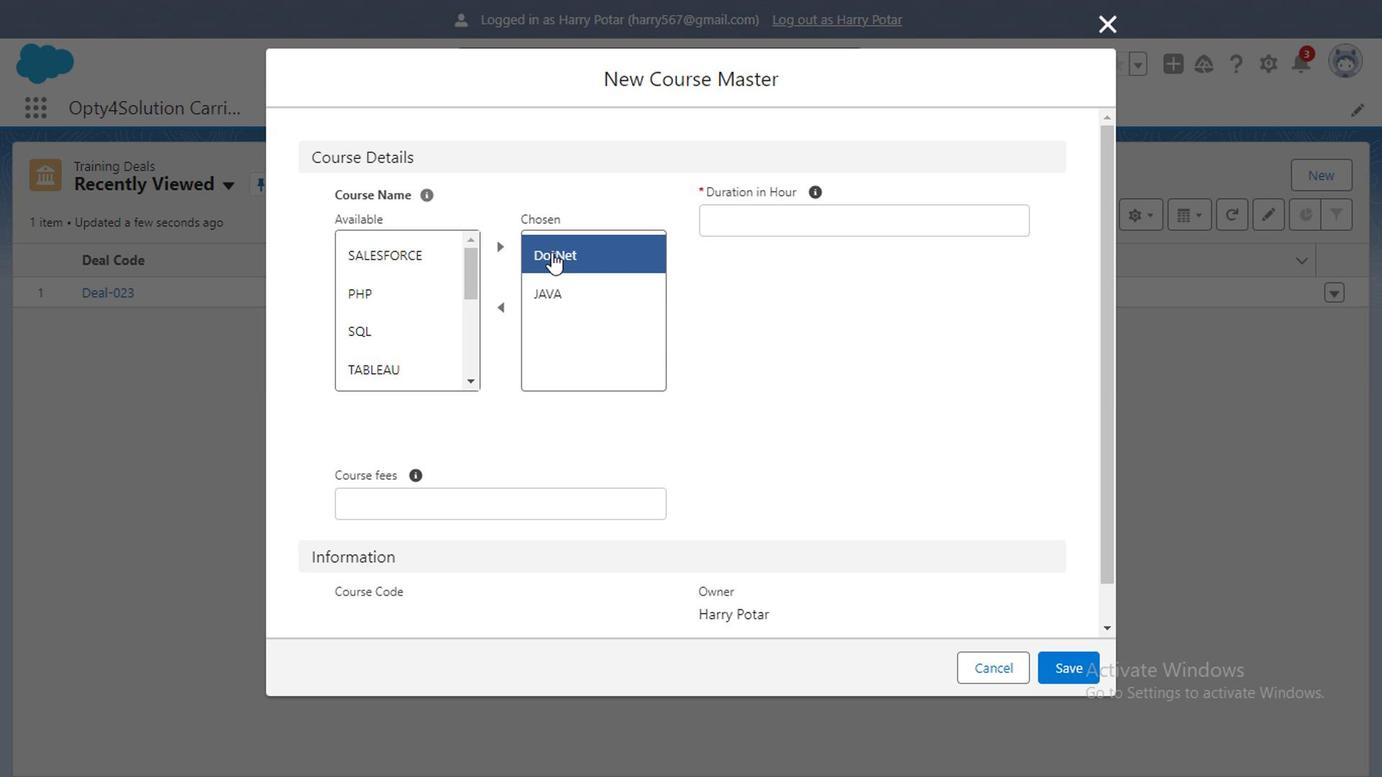 
Action: Mouse pressed left at (437, 350)
Screenshot: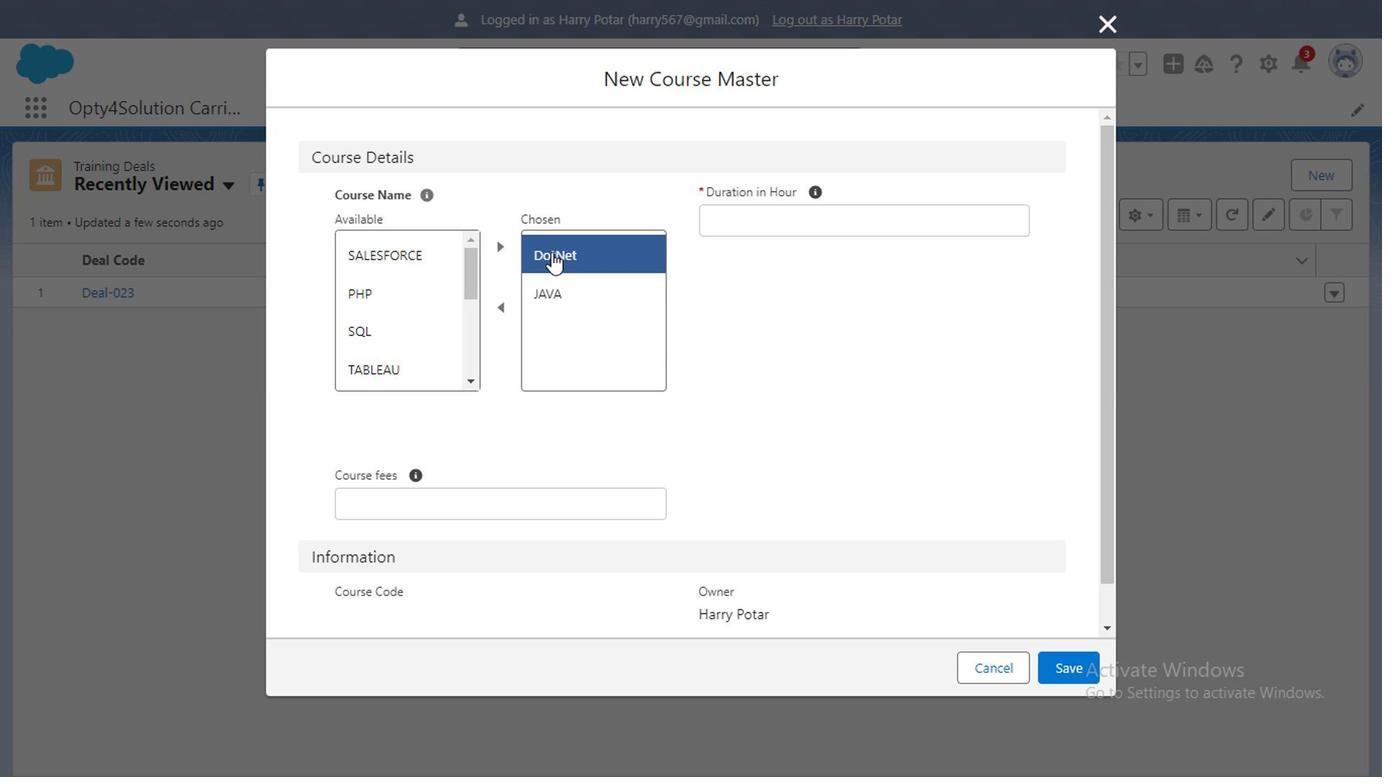 
Action: Mouse moved to (522, 344)
Screenshot: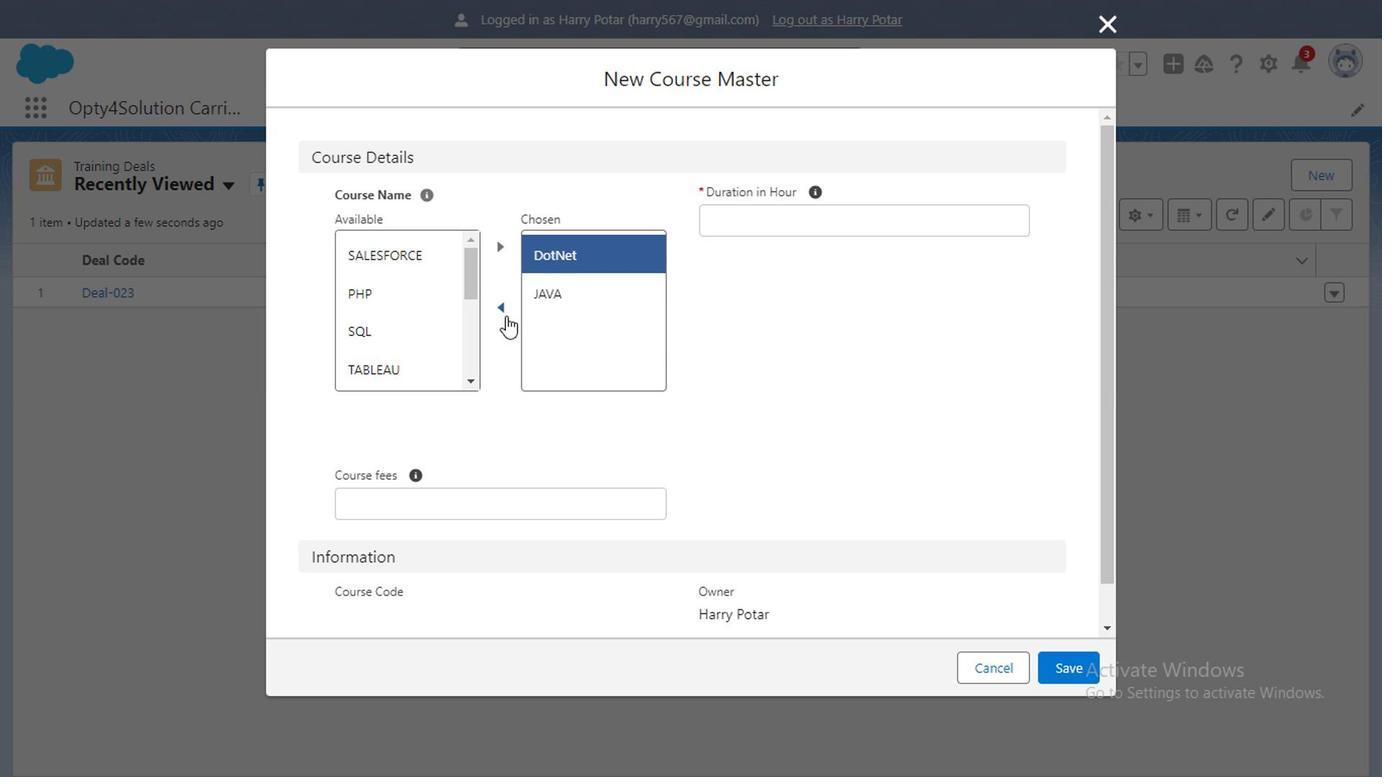 
Action: Mouse pressed left at (522, 344)
Screenshot: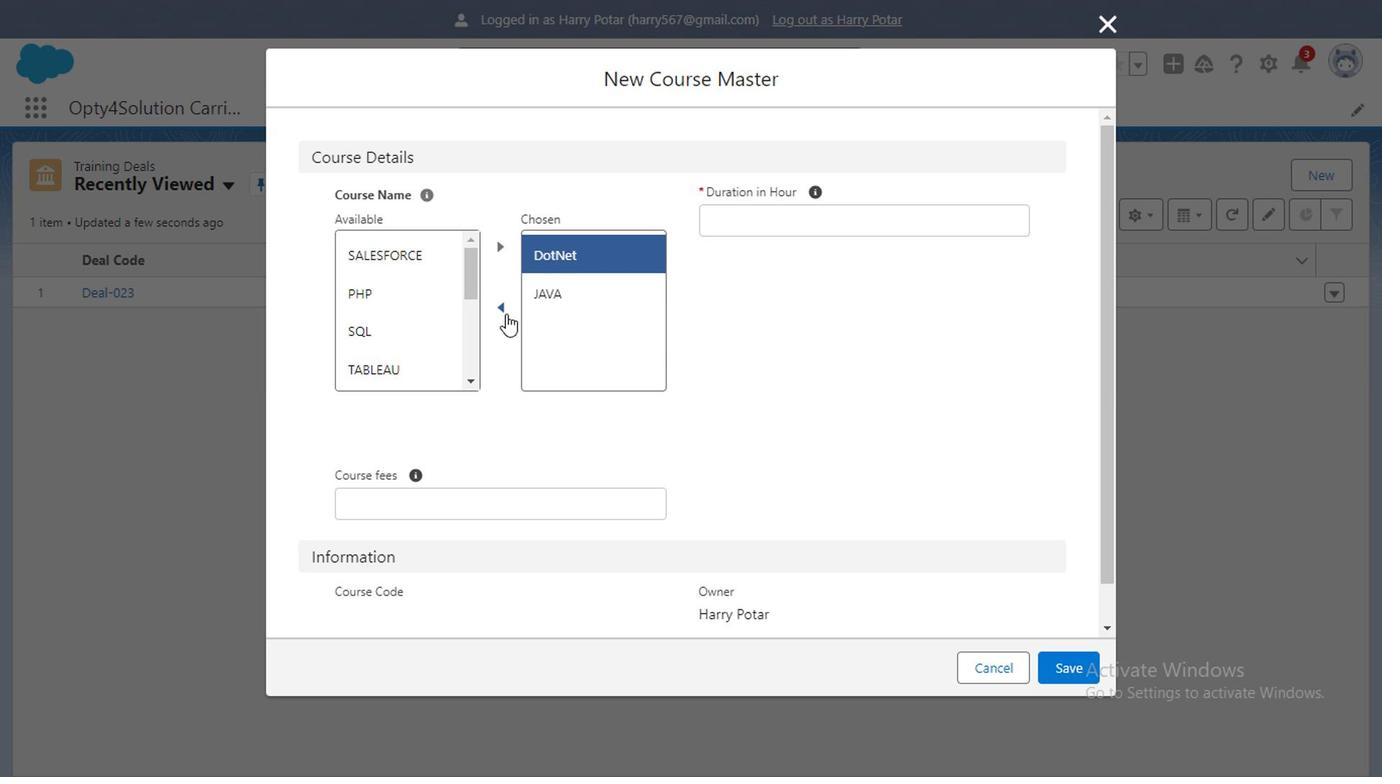 
Action: Mouse moved to (561, 348)
Screenshot: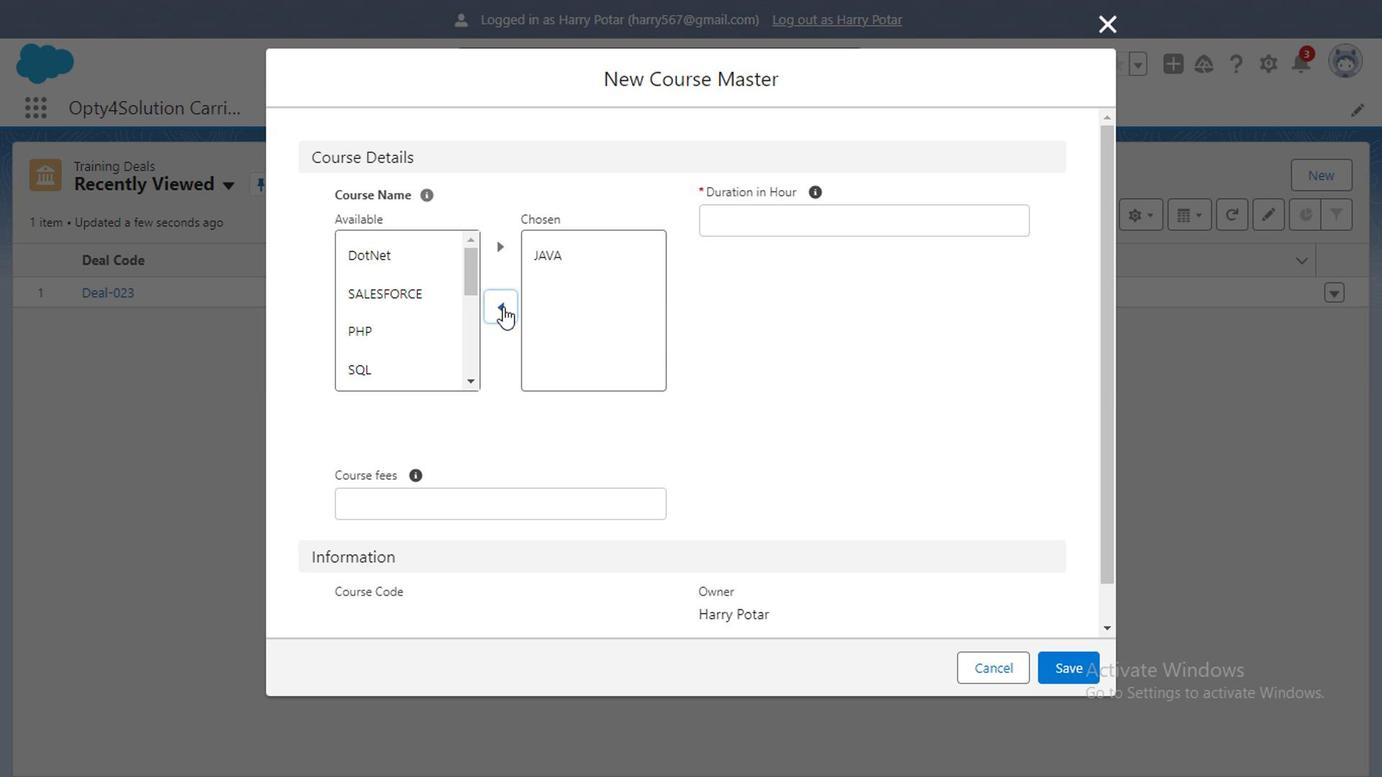 
Action: Mouse pressed left at (561, 348)
Screenshot: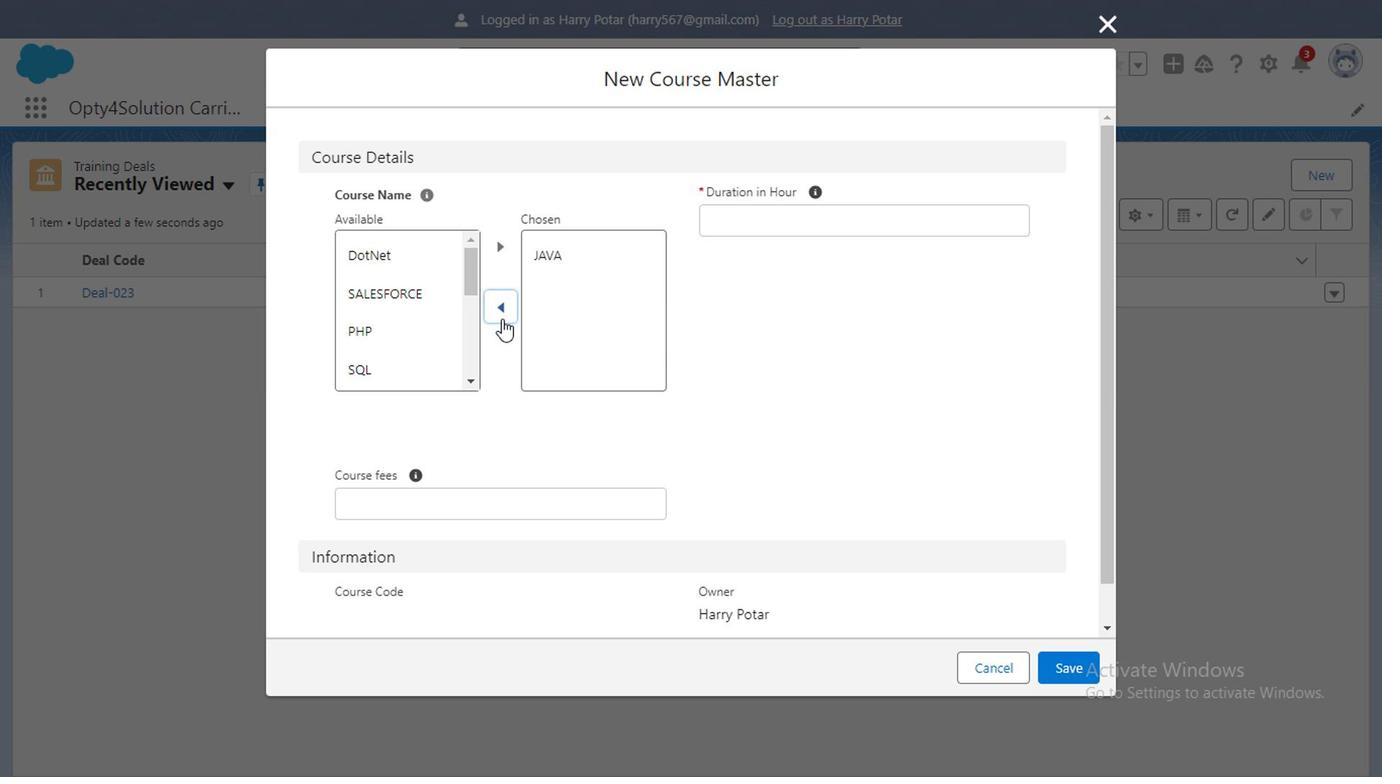
Action: Mouse moved to (527, 387)
Screenshot: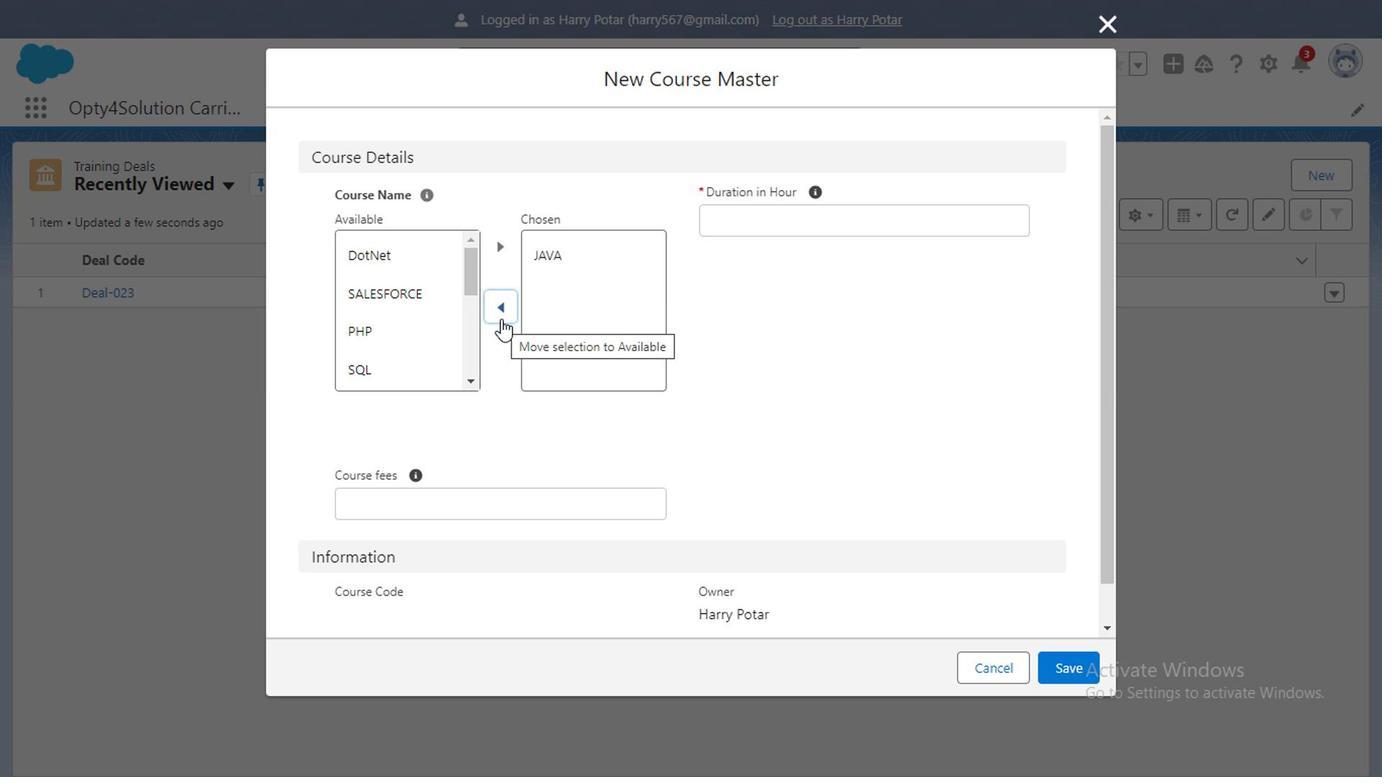 
Action: Mouse pressed left at (527, 387)
Screenshot: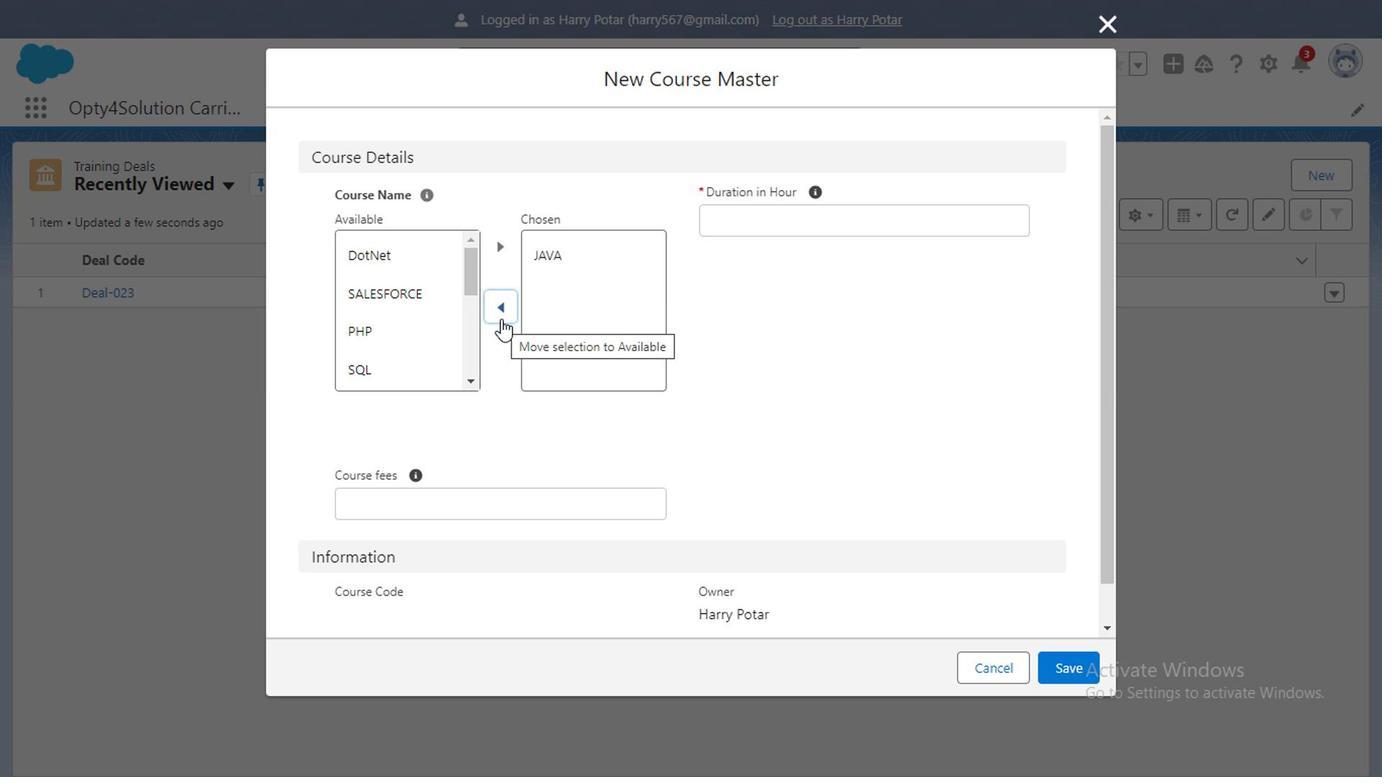 
Action: Mouse moved to (717, 331)
Screenshot: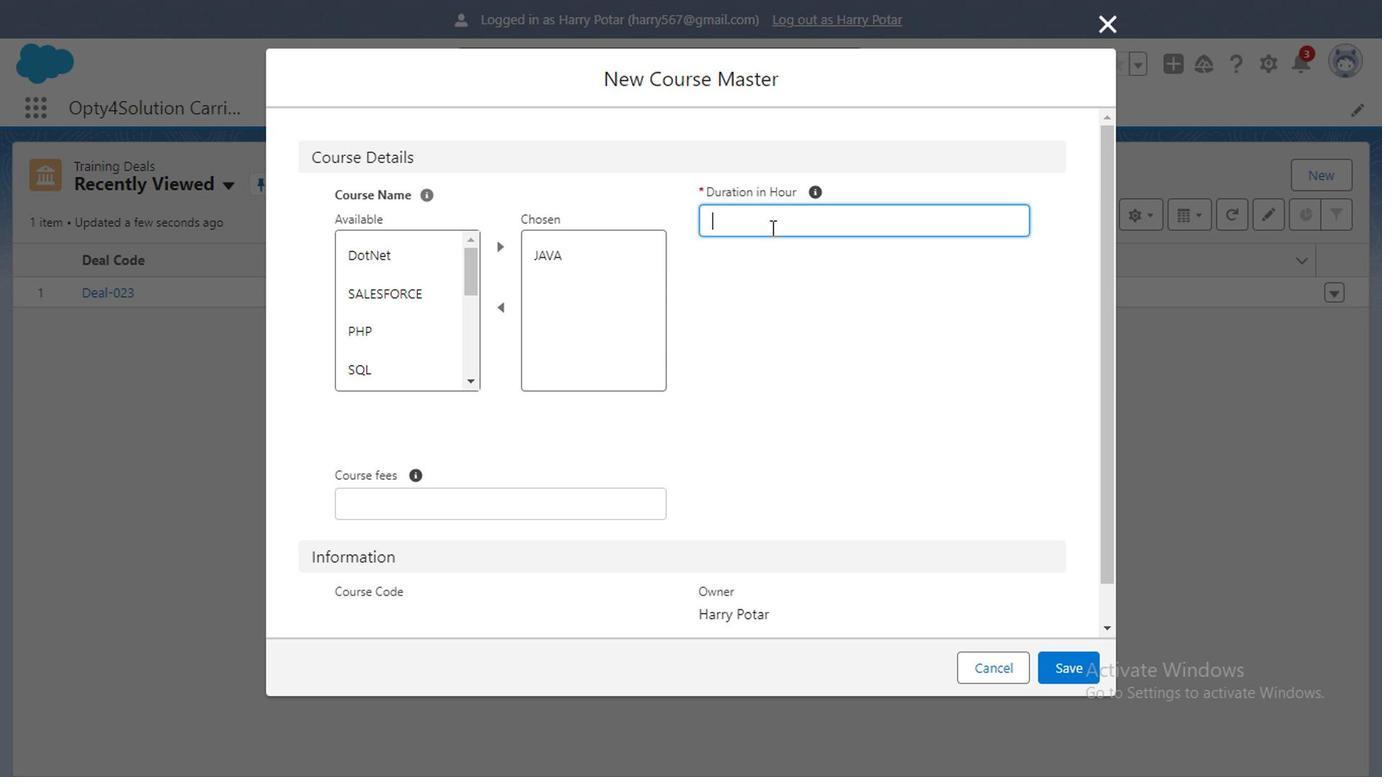 
Action: Mouse pressed left at (717, 331)
Screenshot: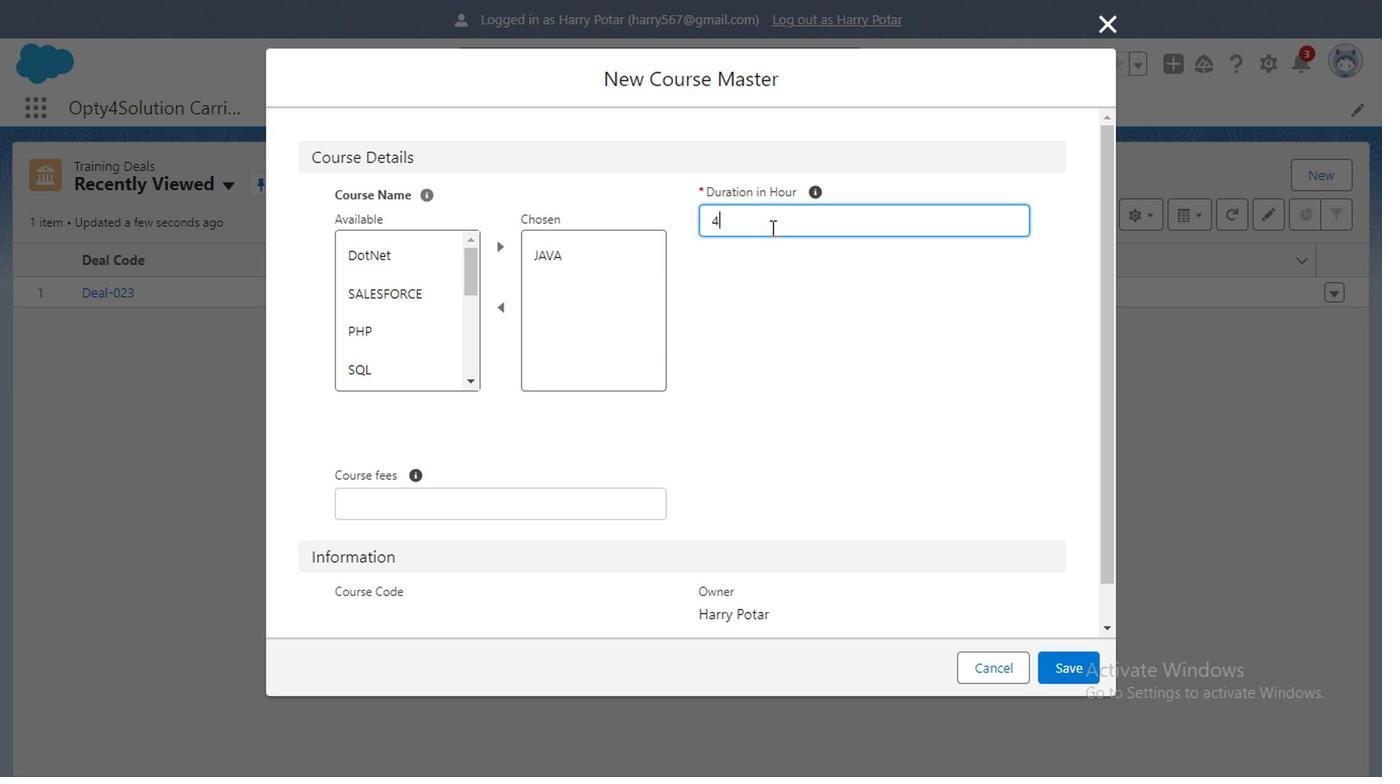 
Action: Mouse moved to (717, 331)
Screenshot: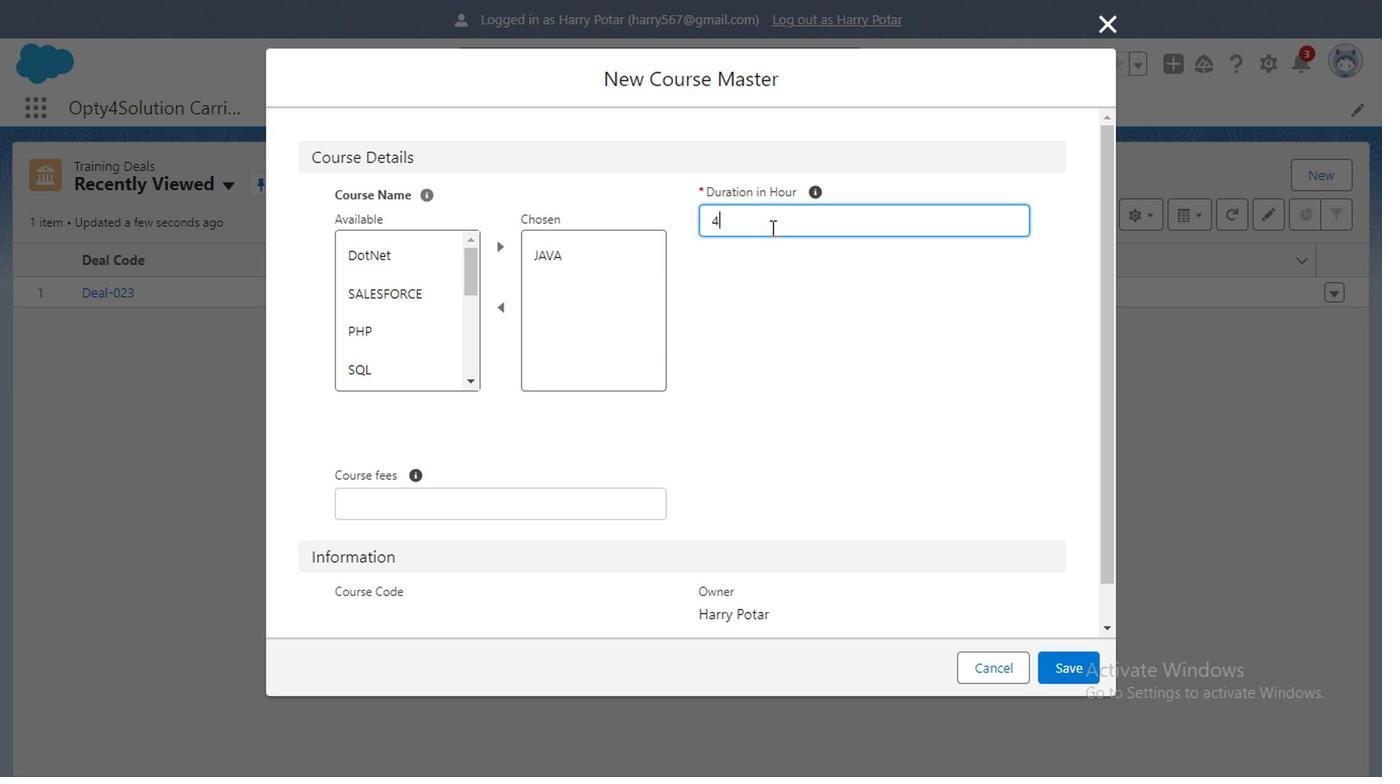 
Action: Key pressed 40
Screenshot: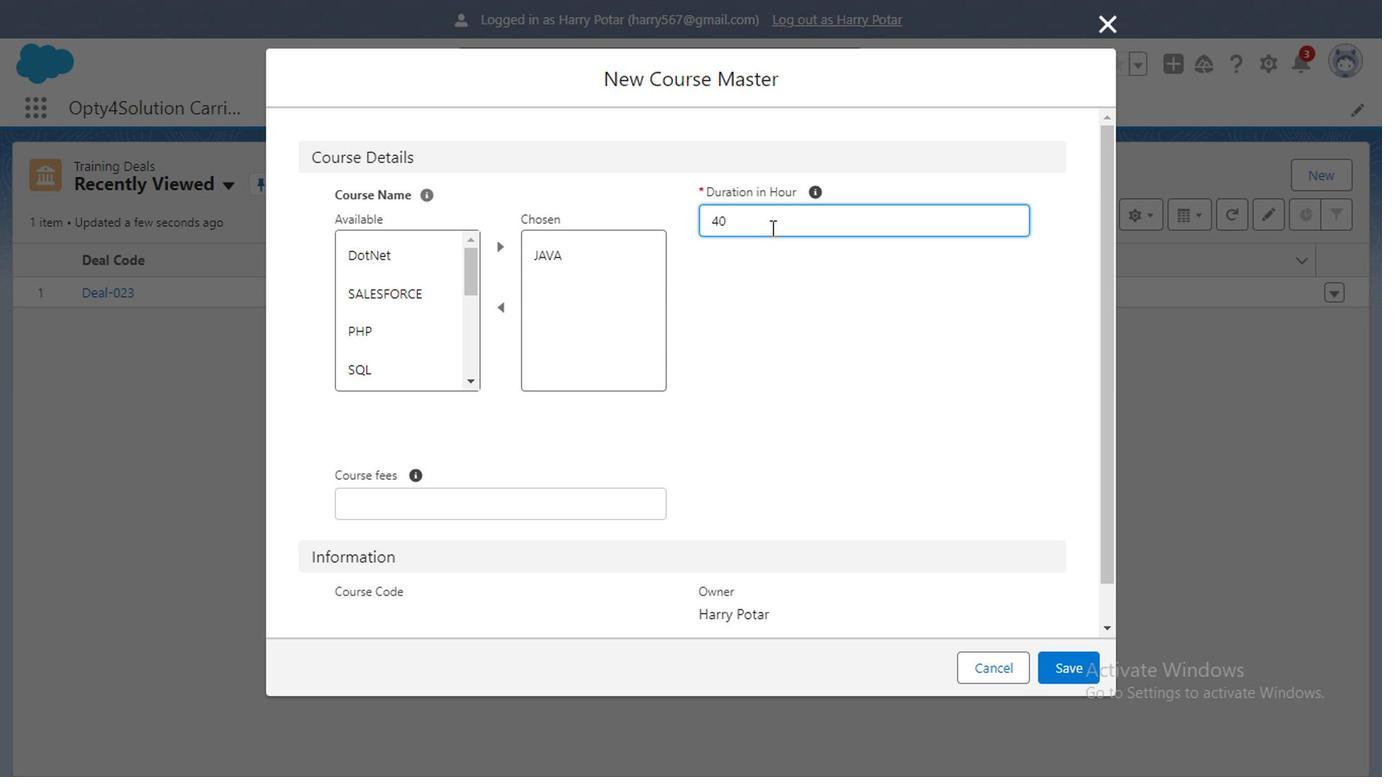 
Action: Mouse moved to (957, 400)
Screenshot: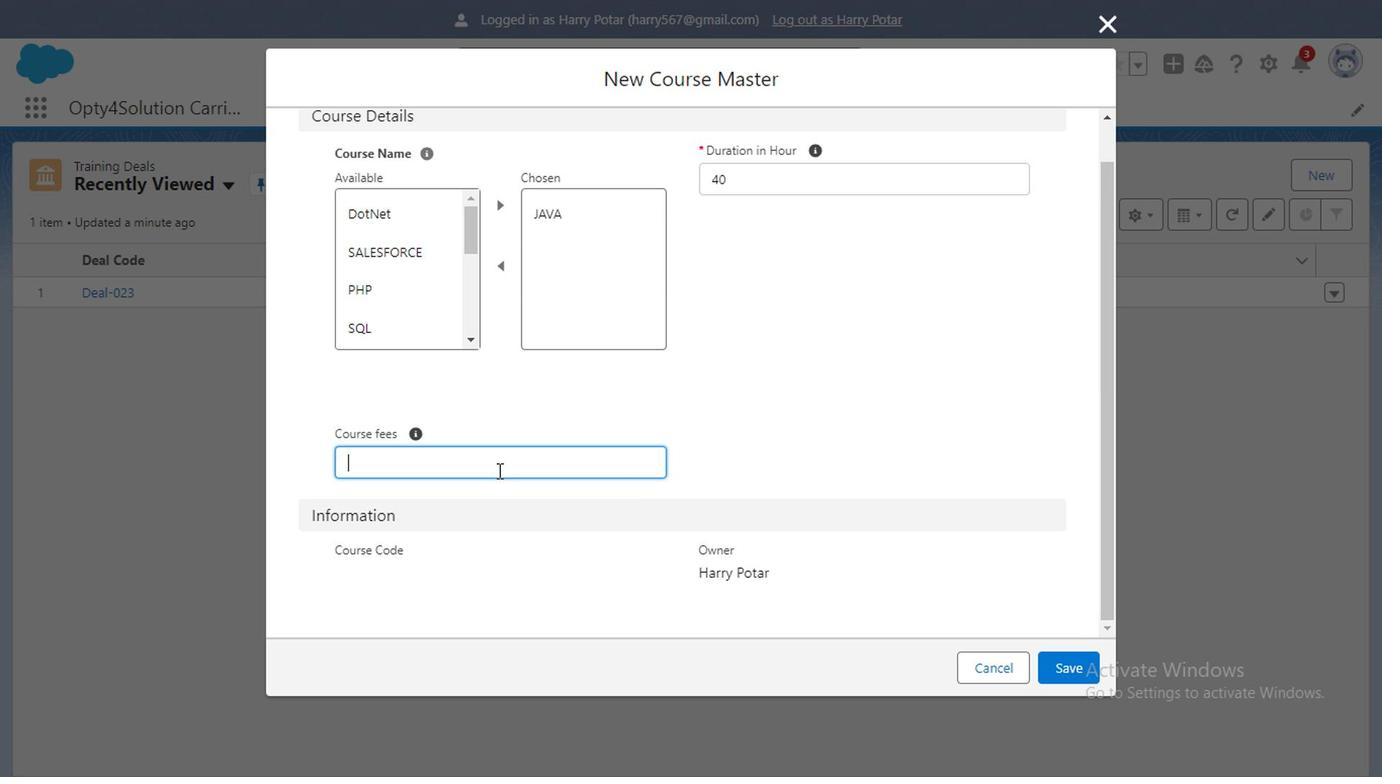 
Action: Mouse pressed left at (957, 400)
Screenshot: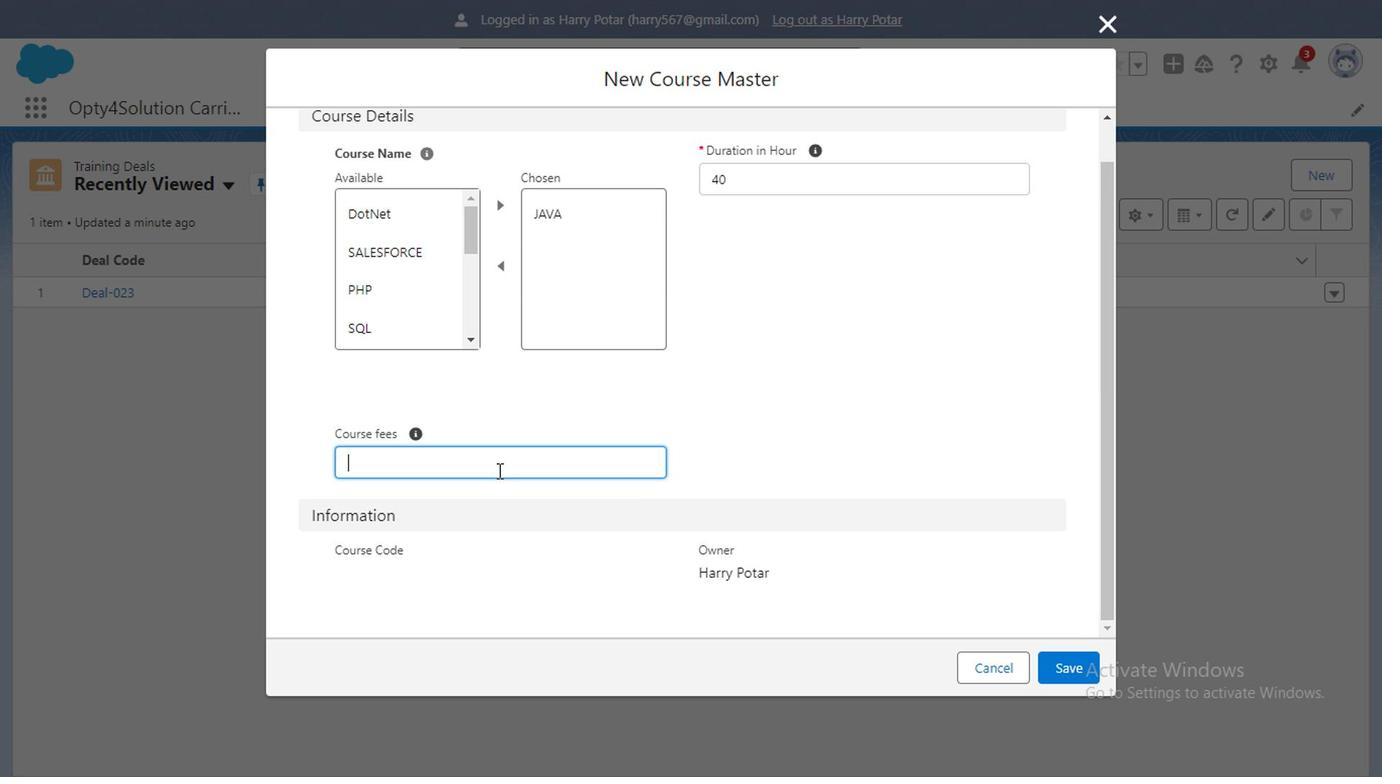 
Action: Mouse moved to (523, 504)
Screenshot: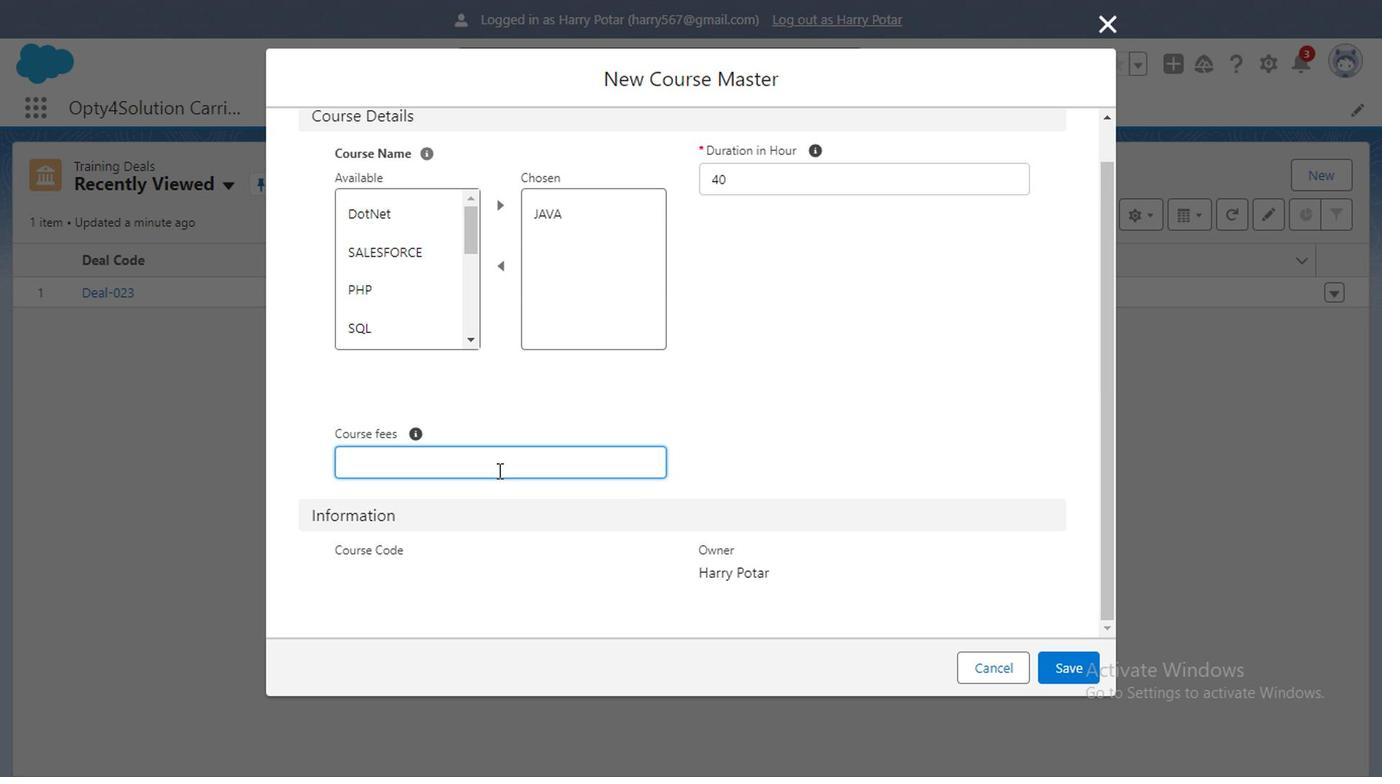 
Action: Mouse pressed left at (523, 504)
Screenshot: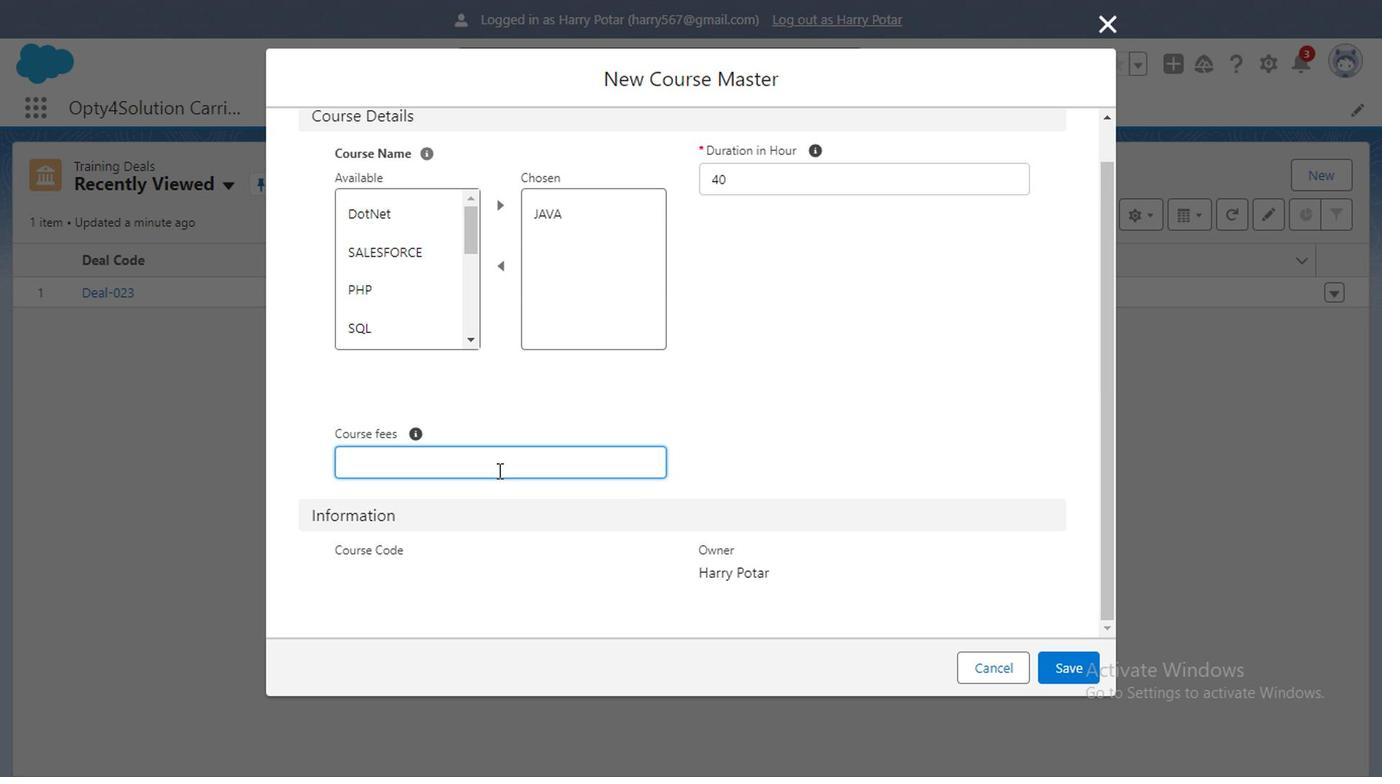 
Action: Mouse moved to (451, 501)
Screenshot: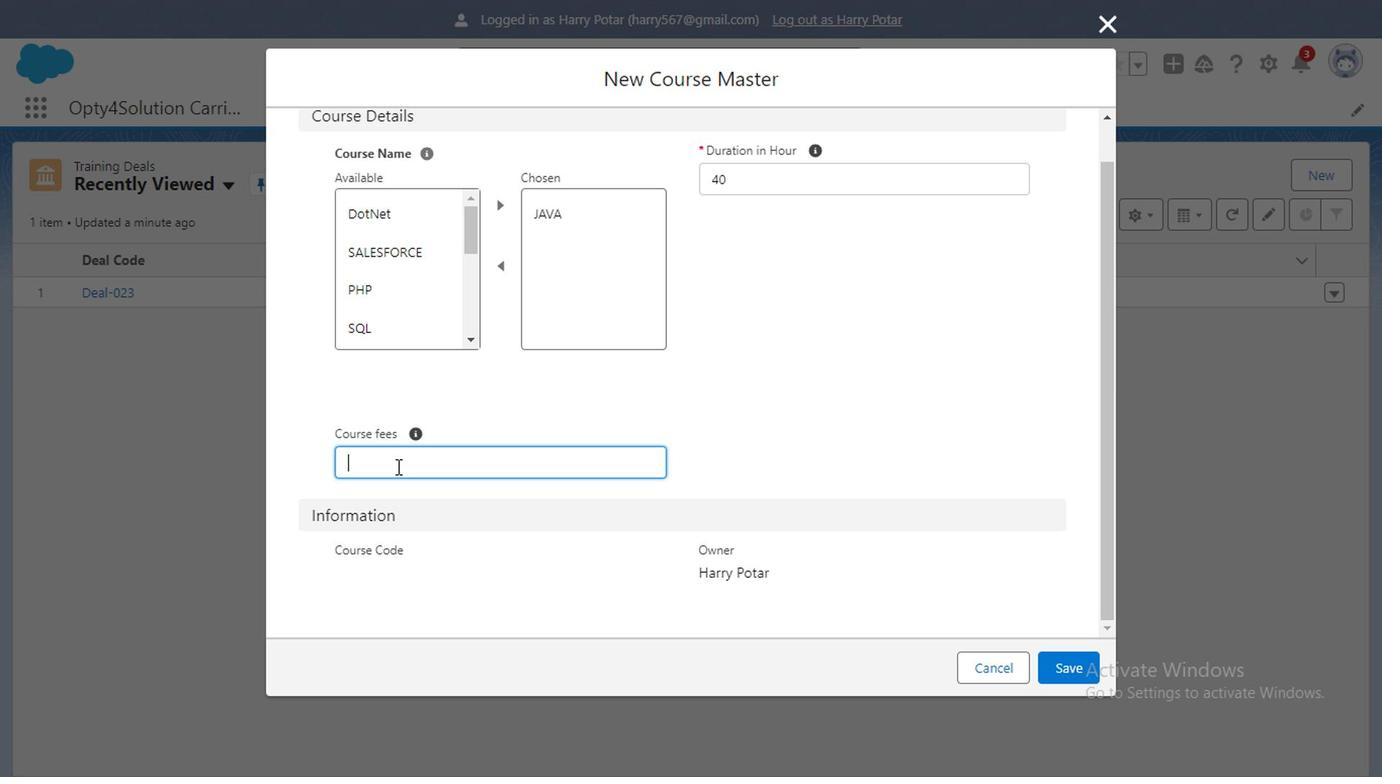 
Action: Mouse pressed left at (451, 501)
Screenshot: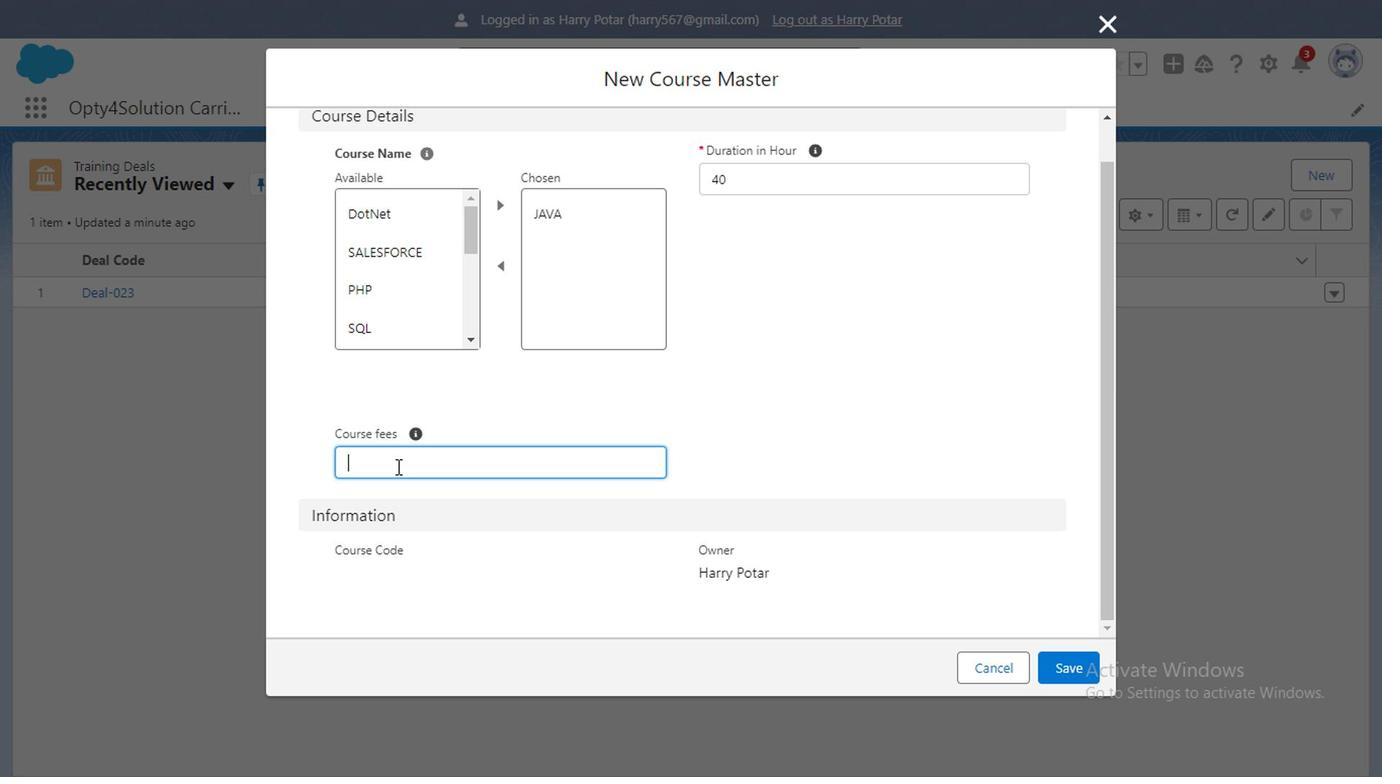 
Action: Key pressed <Key.caps_lock>R12<Key.caps_lock>000
Screenshot: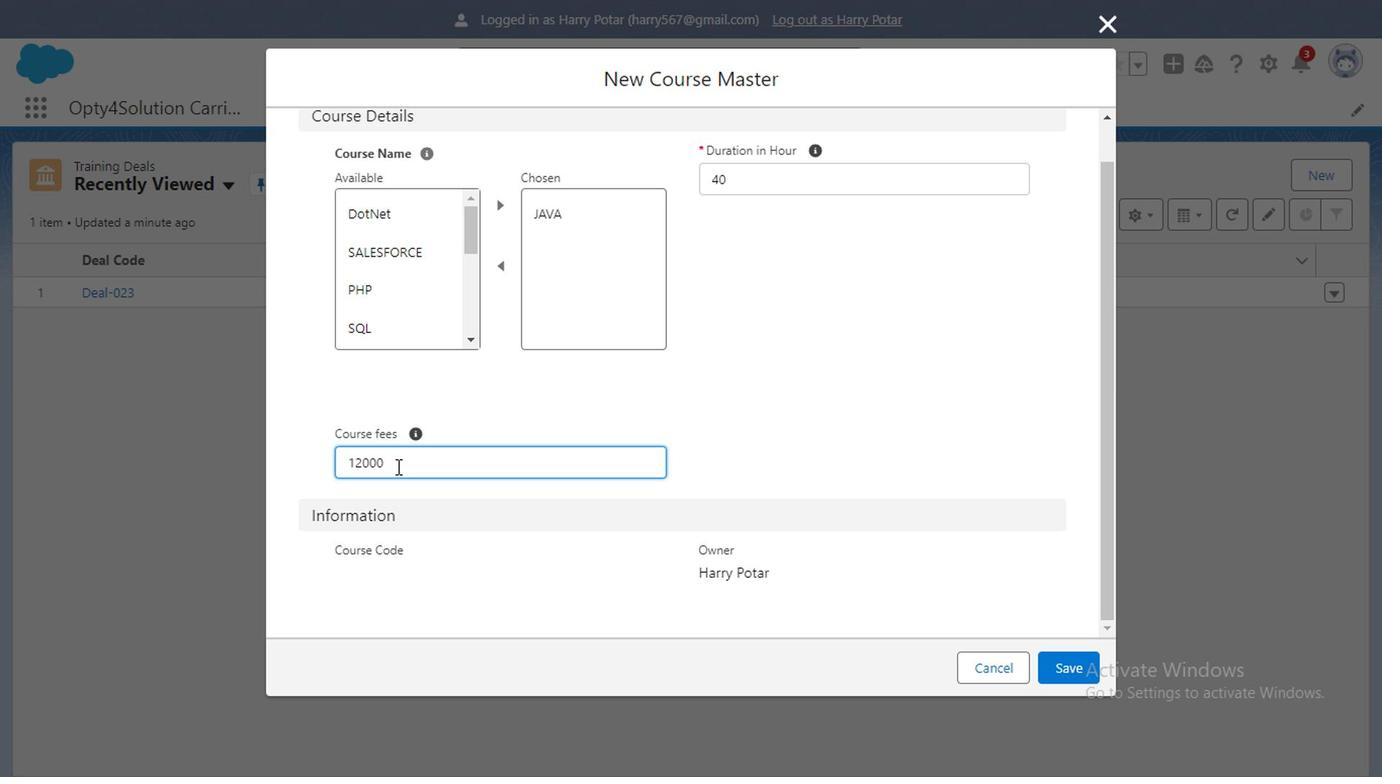 
Action: Mouse moved to (956, 453)
Screenshot: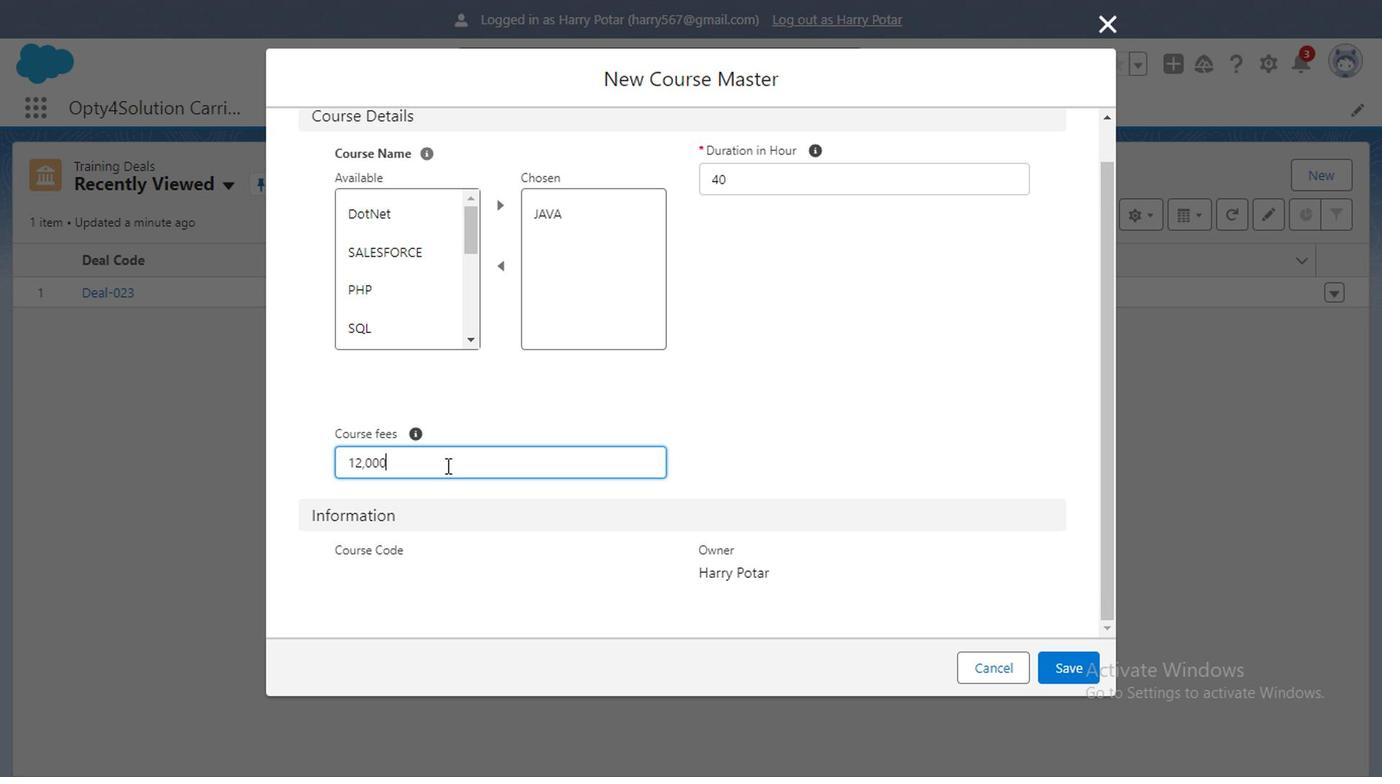 
Action: Mouse pressed left at (956, 453)
Screenshot: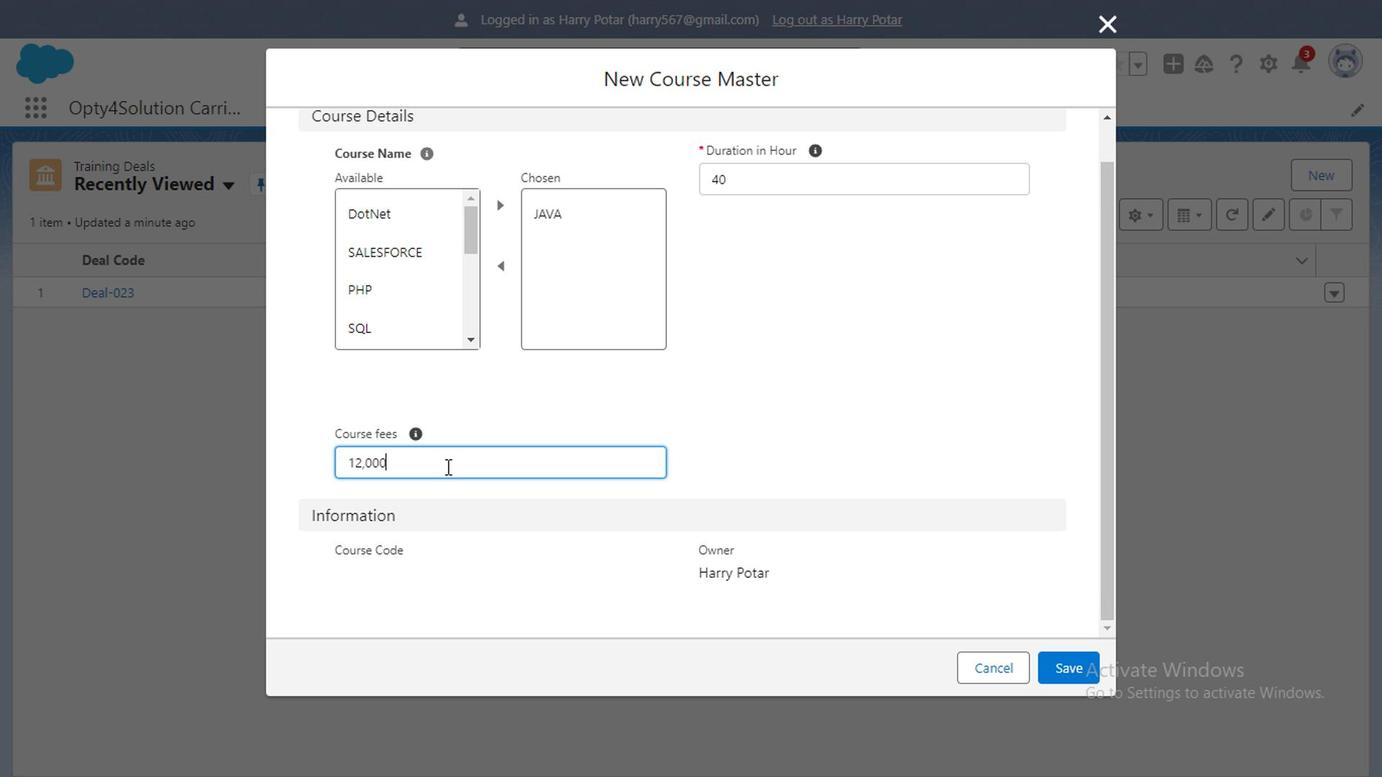 
Action: Mouse moved to (486, 499)
Screenshot: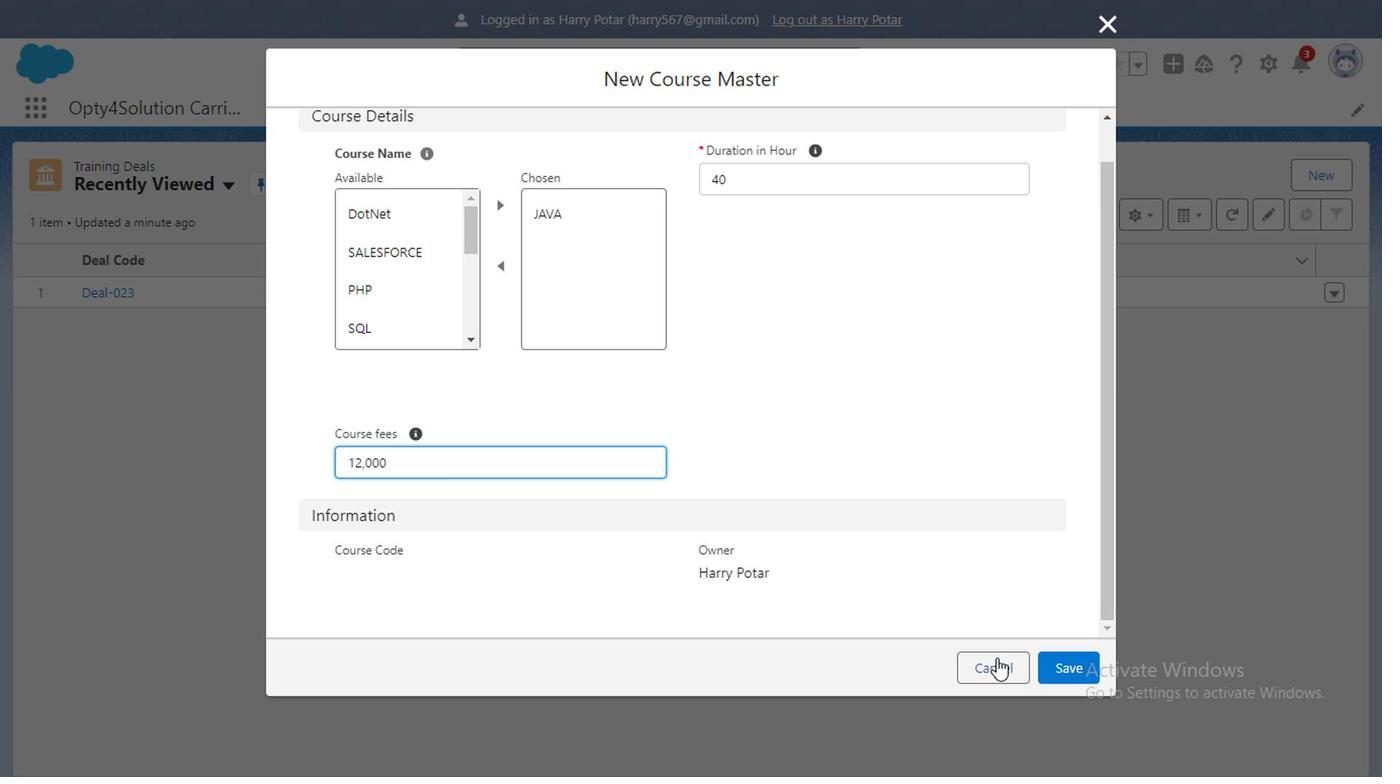 
Action: Mouse pressed left at (486, 499)
Screenshot: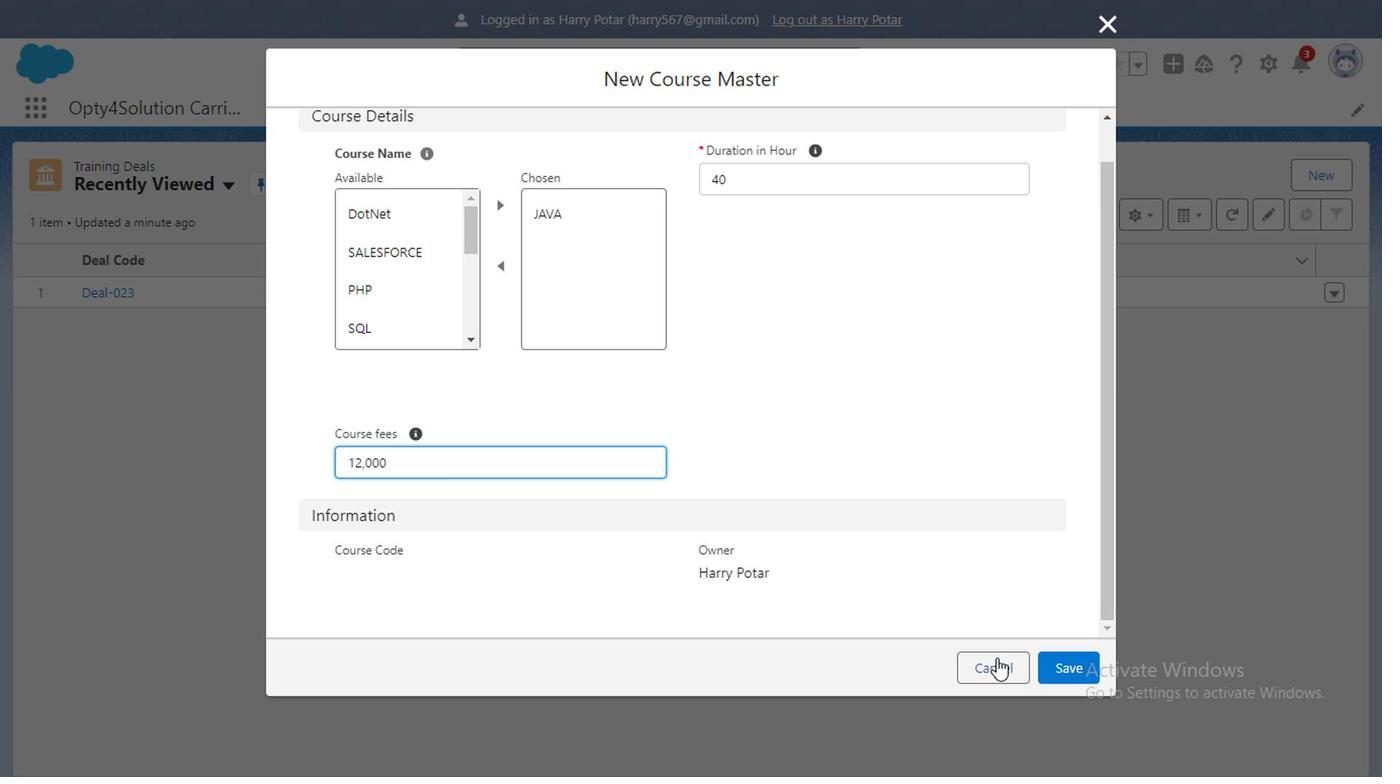 
Action: Mouse moved to (512, 511)
Screenshot: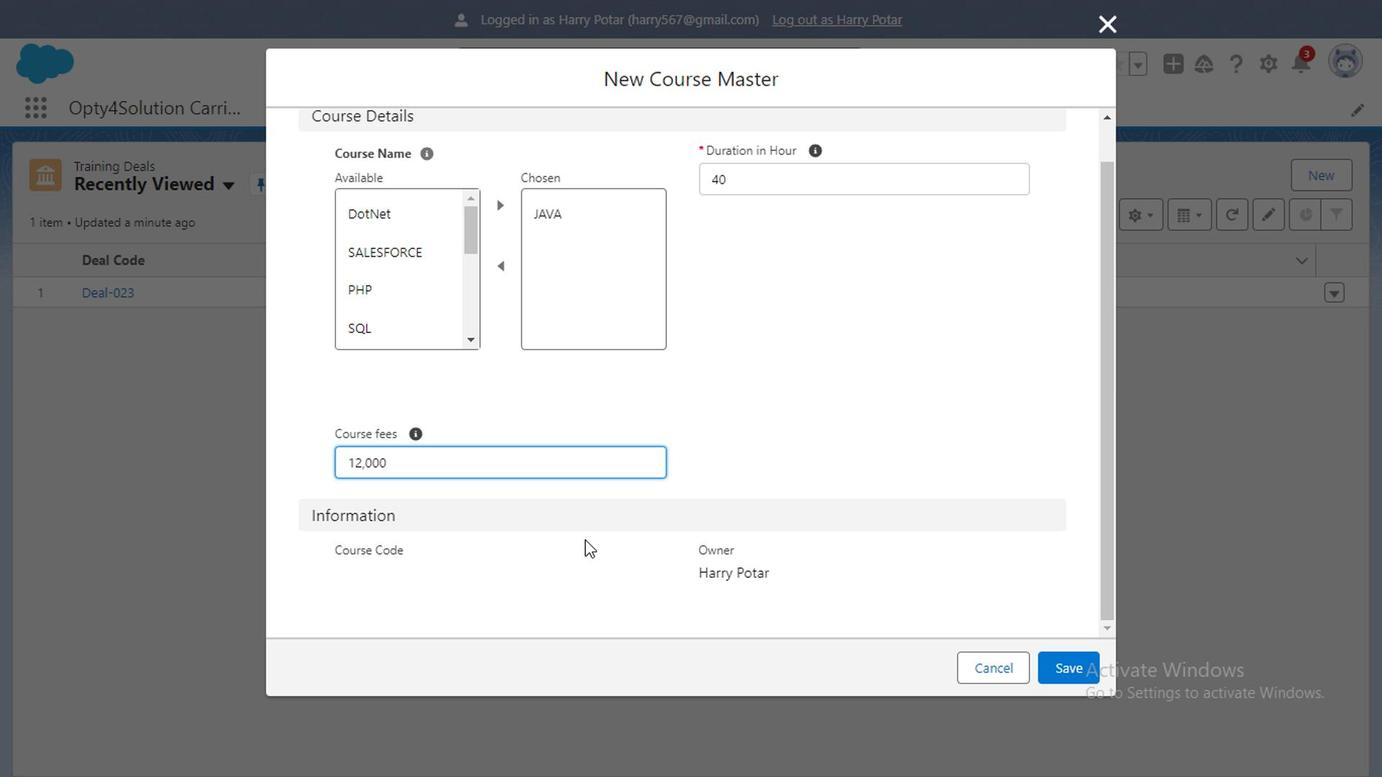 
Action: Mouse scrolled (512, 510) with delta (0, 0)
Screenshot: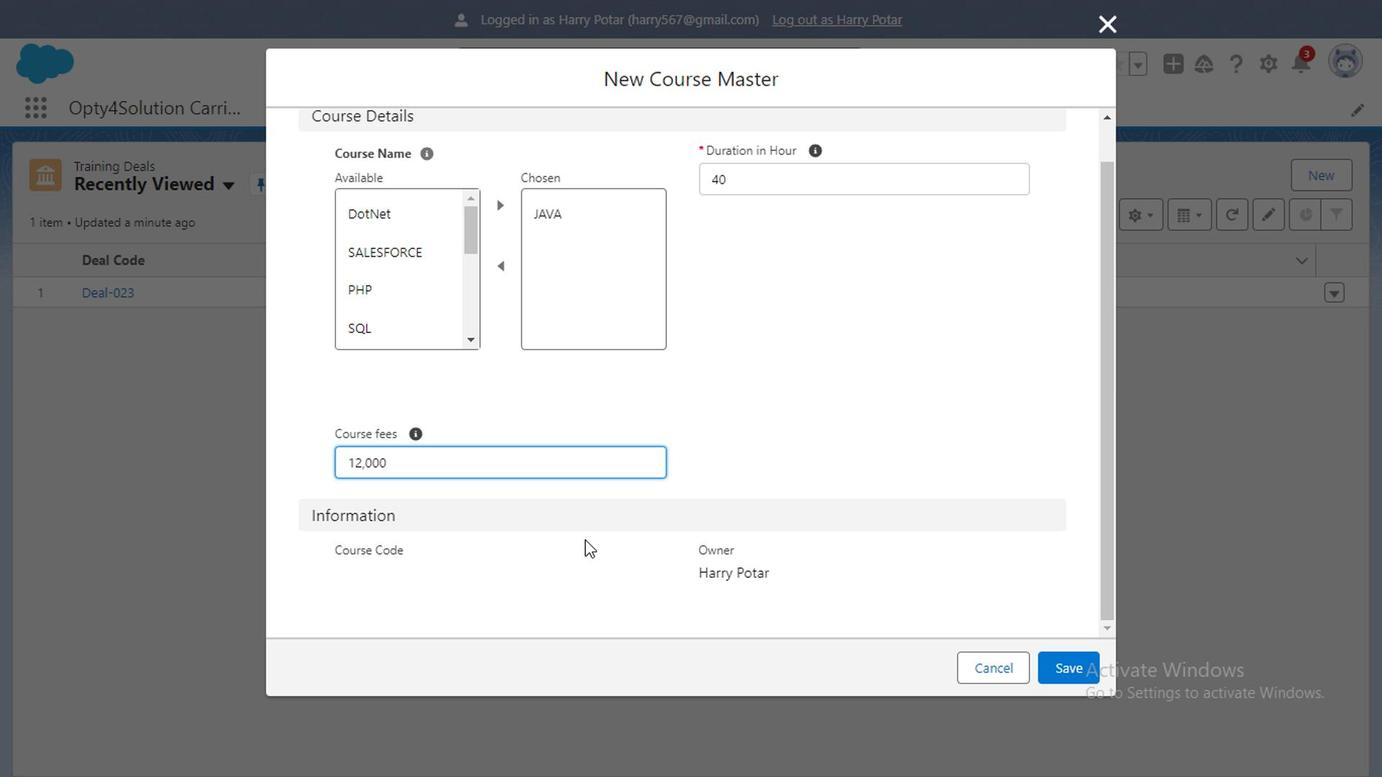 
Action: Mouse scrolled (512, 510) with delta (0, 0)
Screenshot: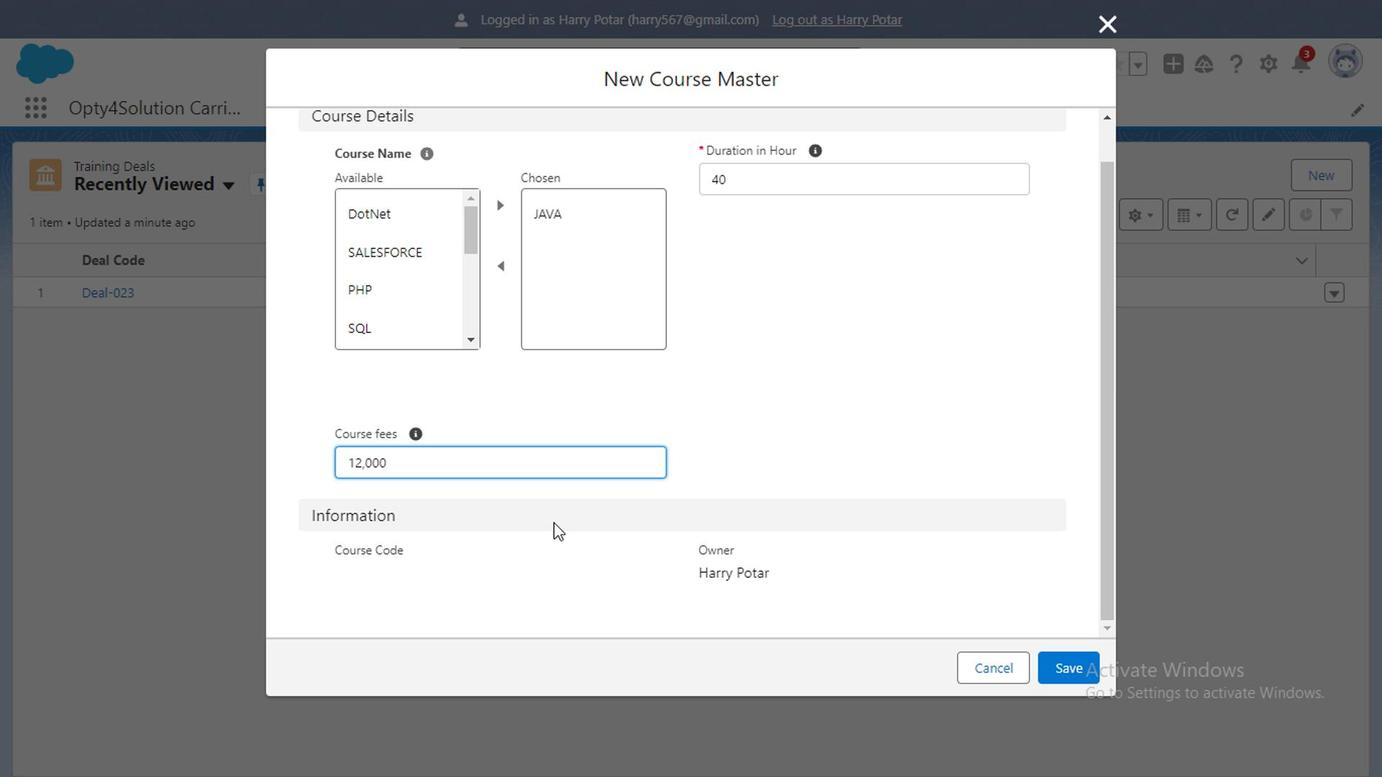 
Action: Mouse moved to (519, 518)
Screenshot: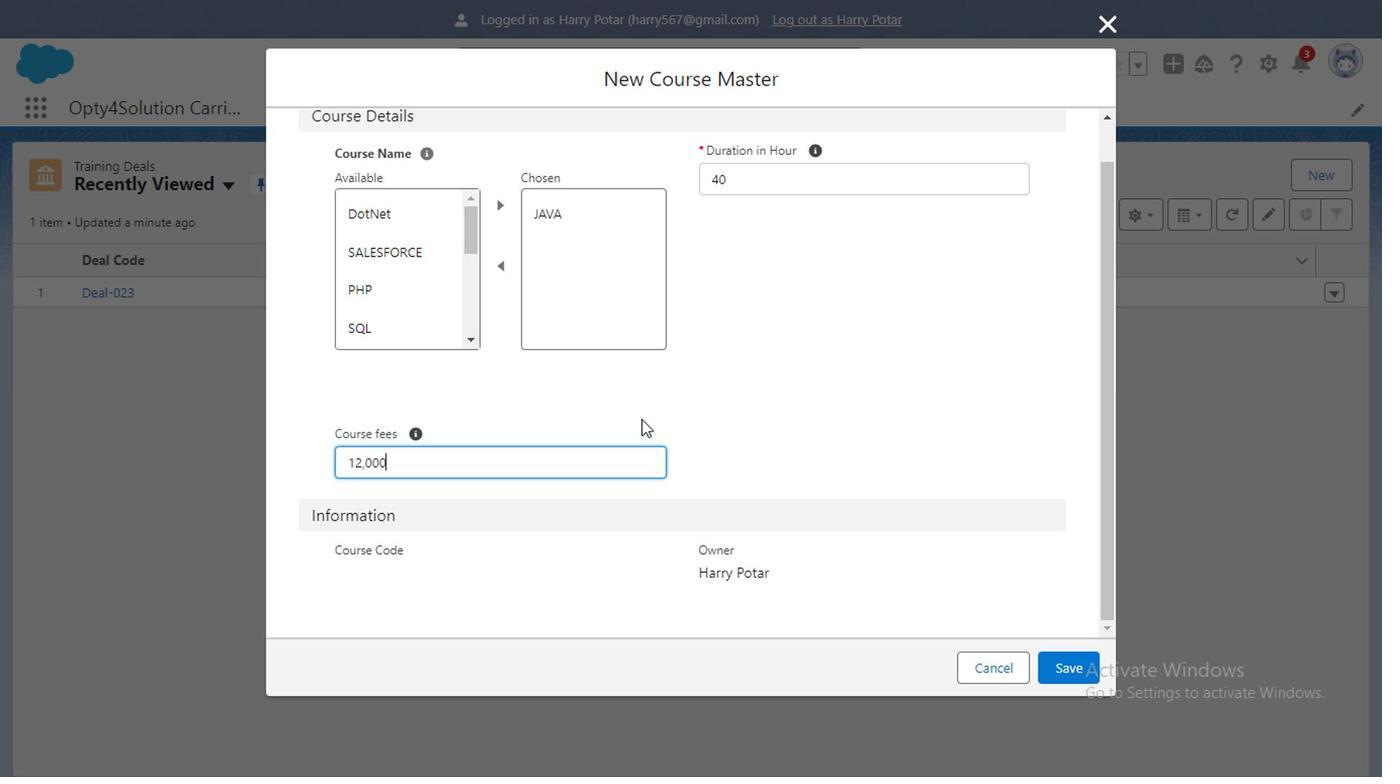 
Action: Mouse scrolled (519, 517) with delta (0, 0)
Screenshot: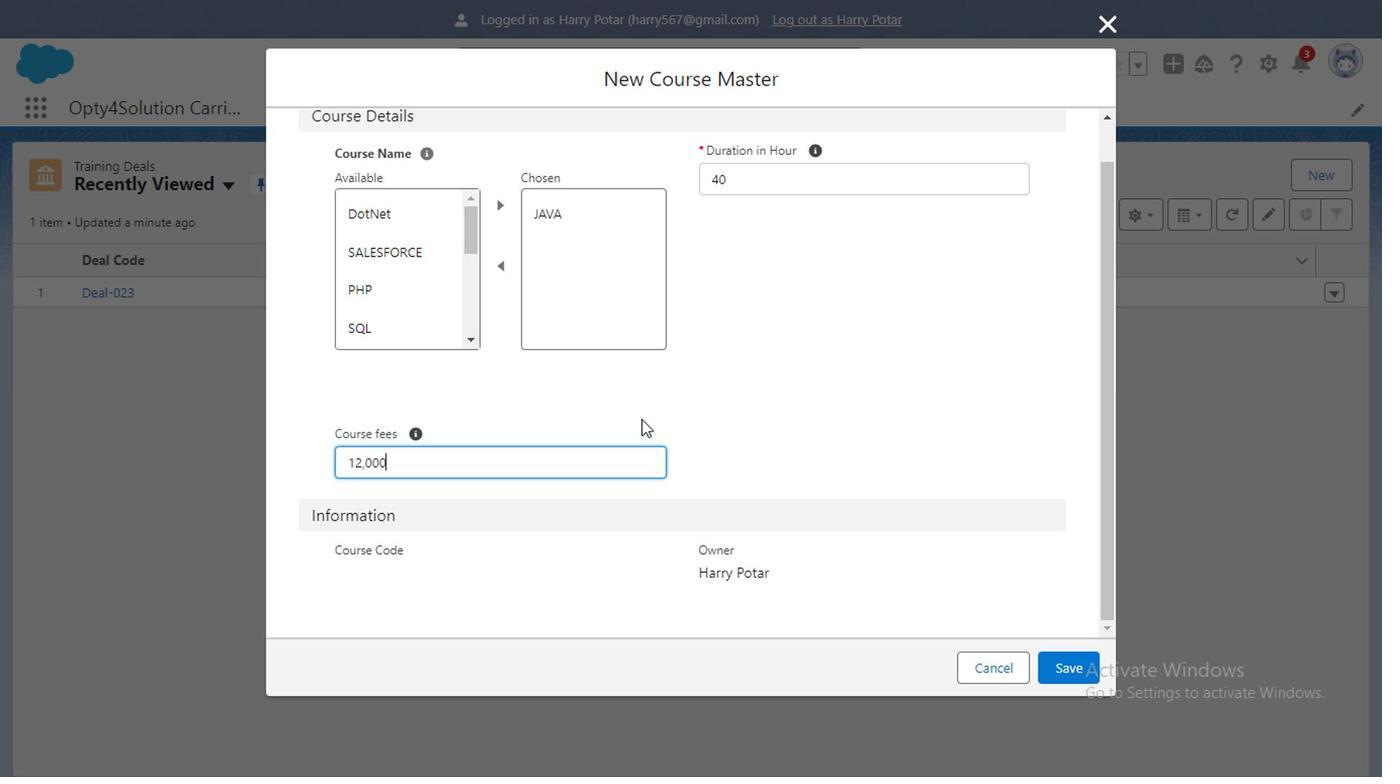 
Action: Mouse moved to (524, 524)
Screenshot: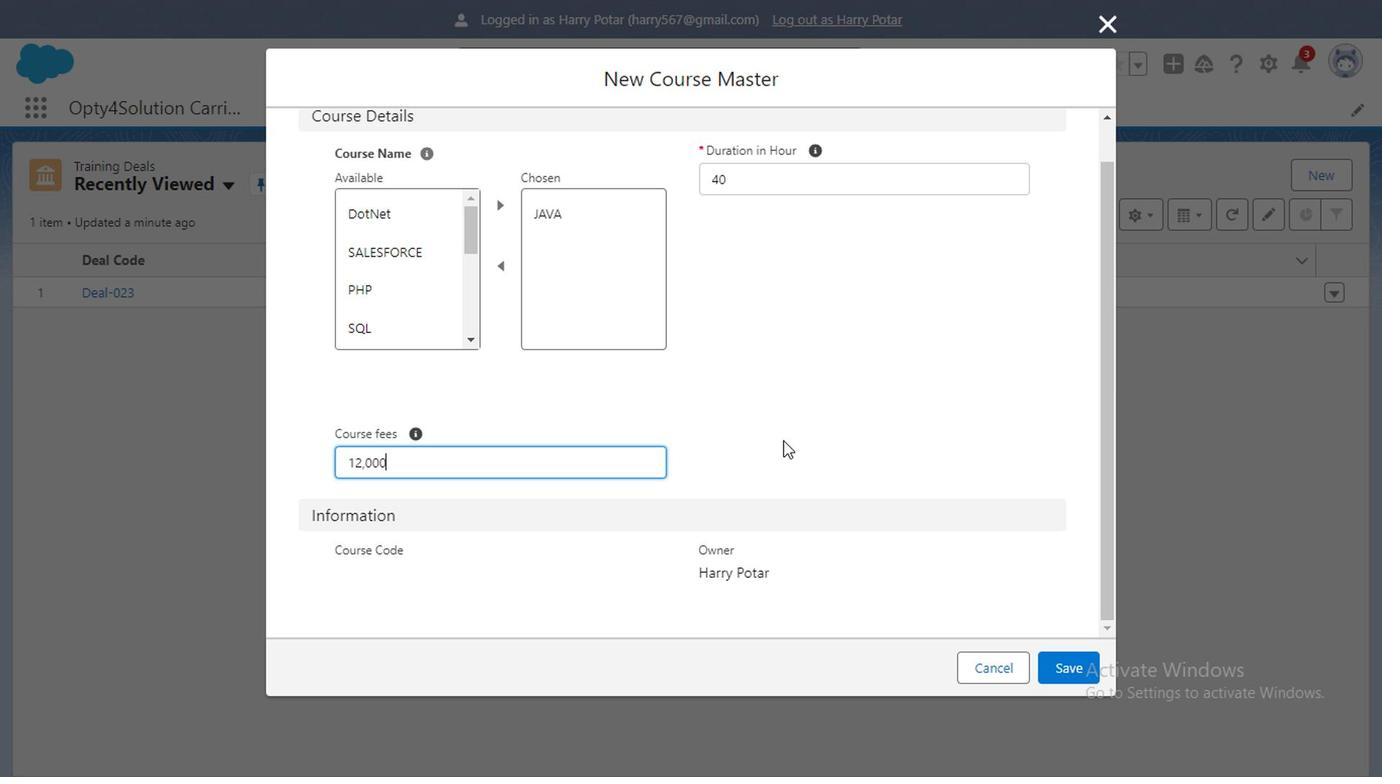 
Action: Mouse scrolled (524, 523) with delta (0, 0)
Screenshot: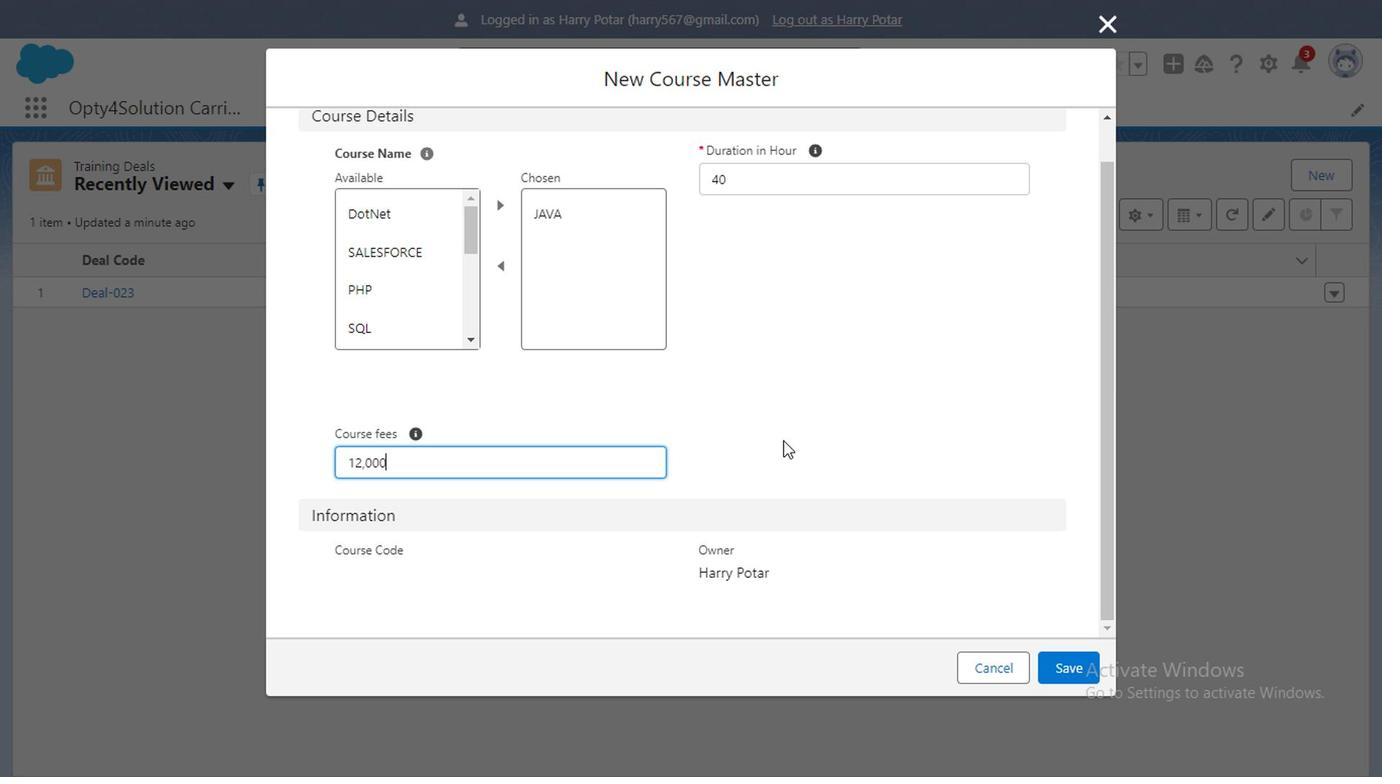 
Action: Mouse moved to (533, 531)
Screenshot: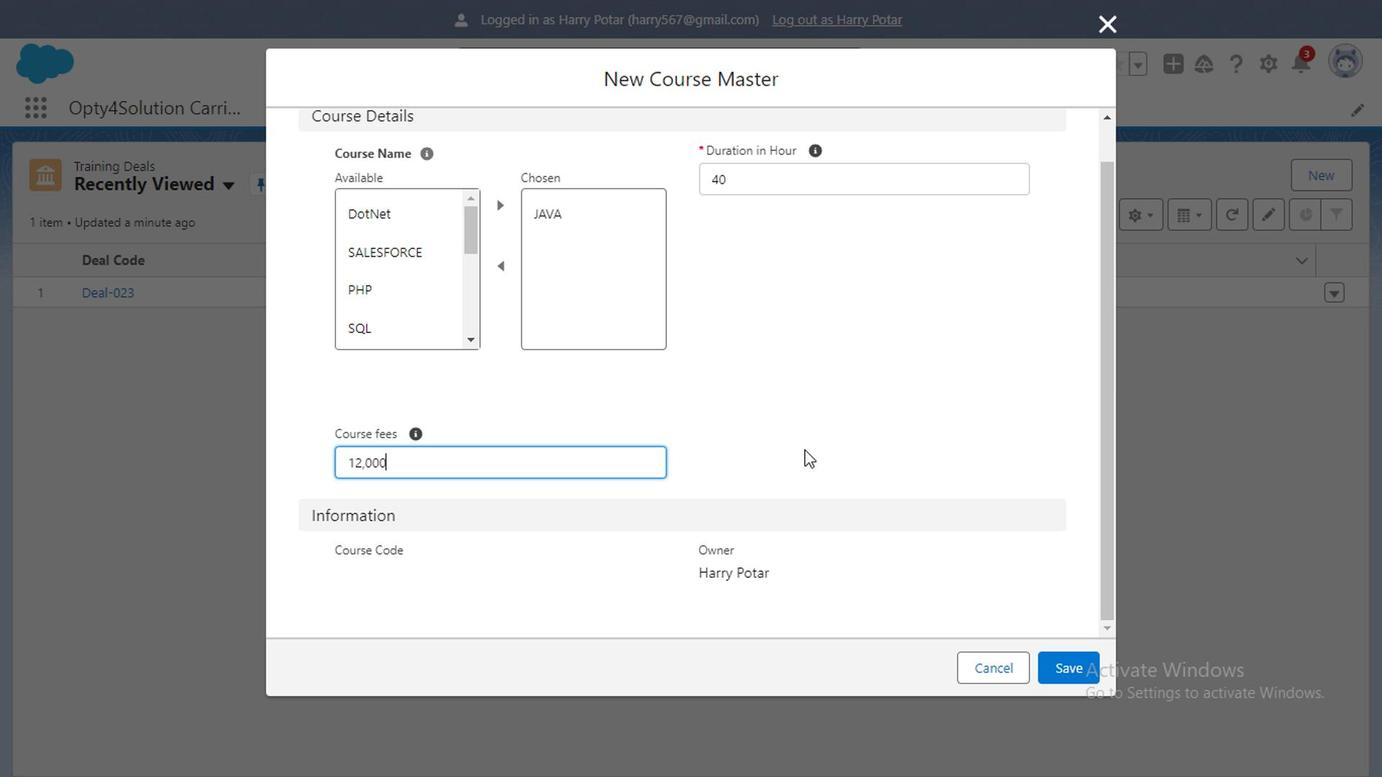 
Action: Mouse scrolled (533, 530) with delta (0, 0)
Screenshot: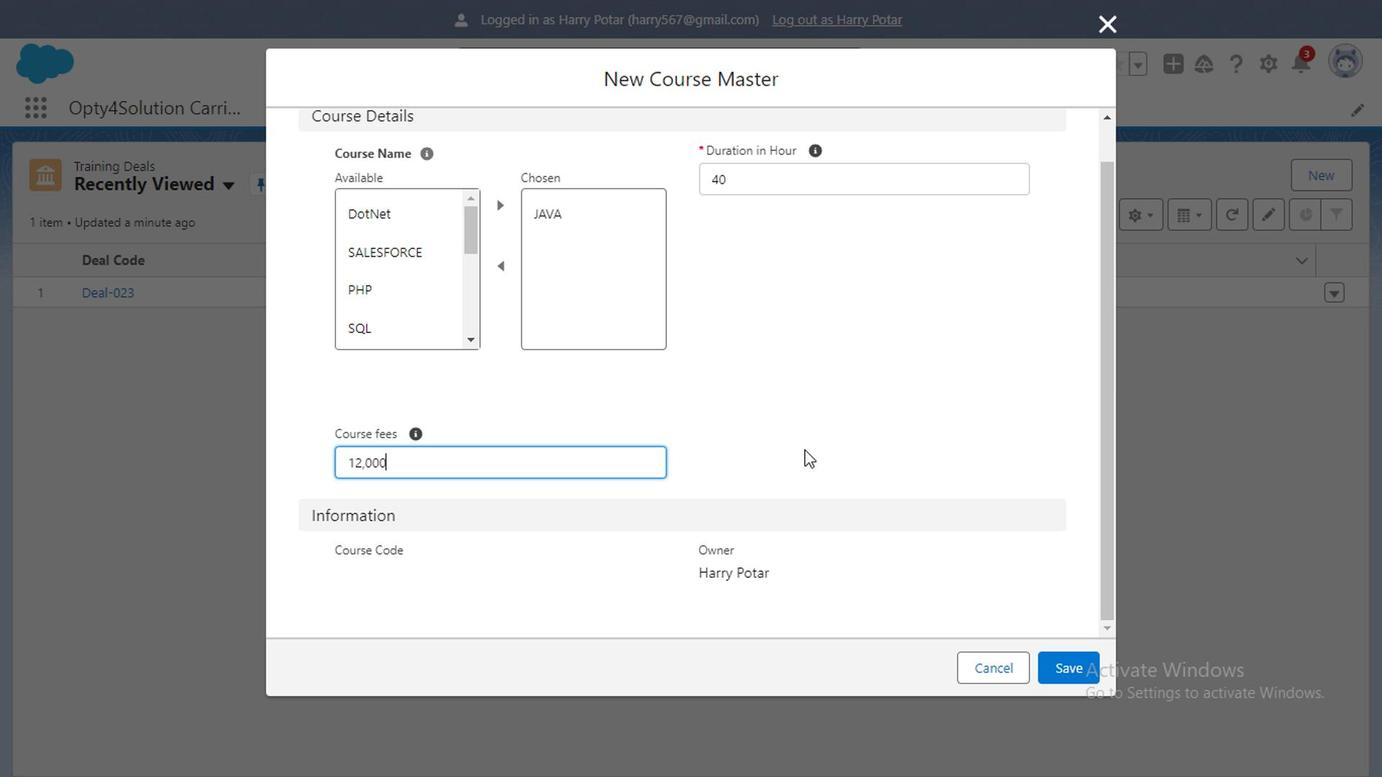 
Action: Mouse moved to (547, 540)
Screenshot: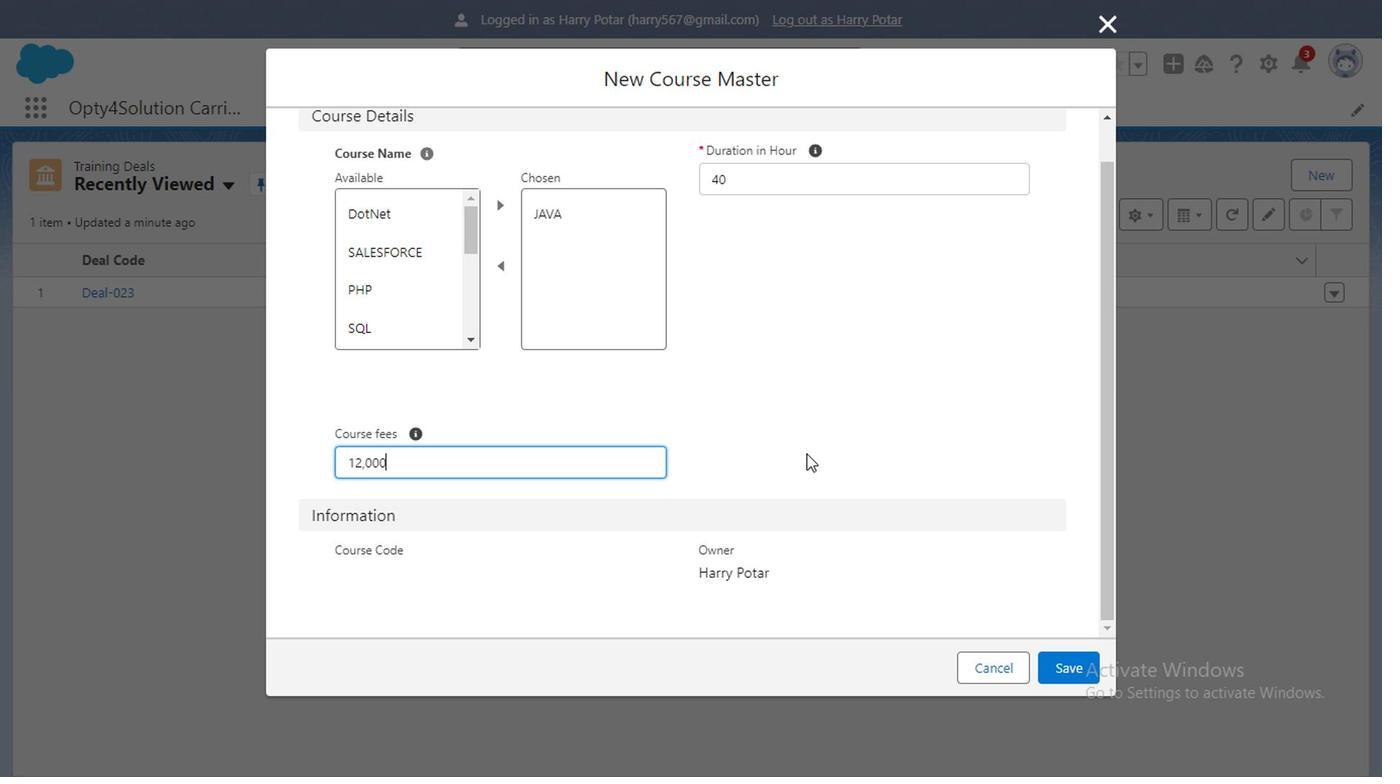 
Action: Mouse scrolled (547, 540) with delta (0, 0)
Screenshot: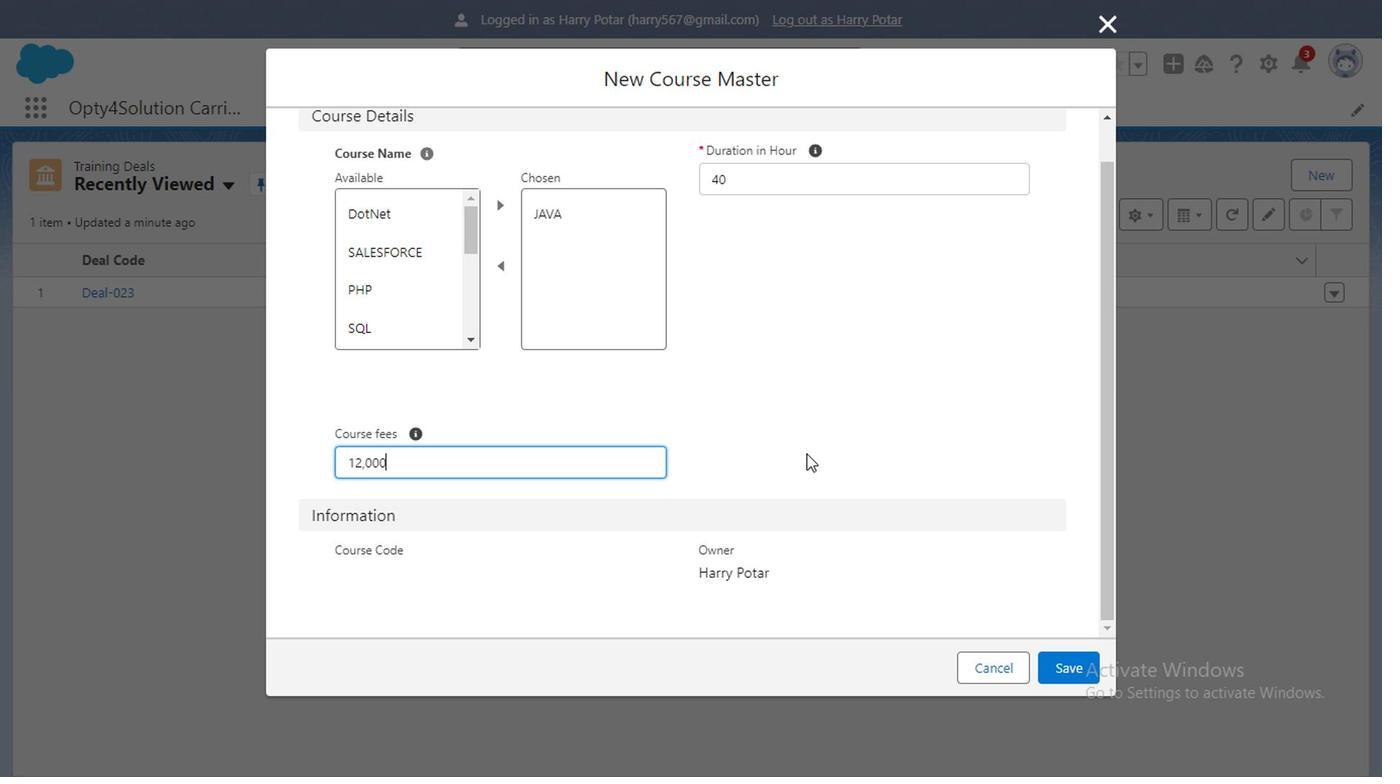 
Action: Mouse moved to (566, 550)
Screenshot: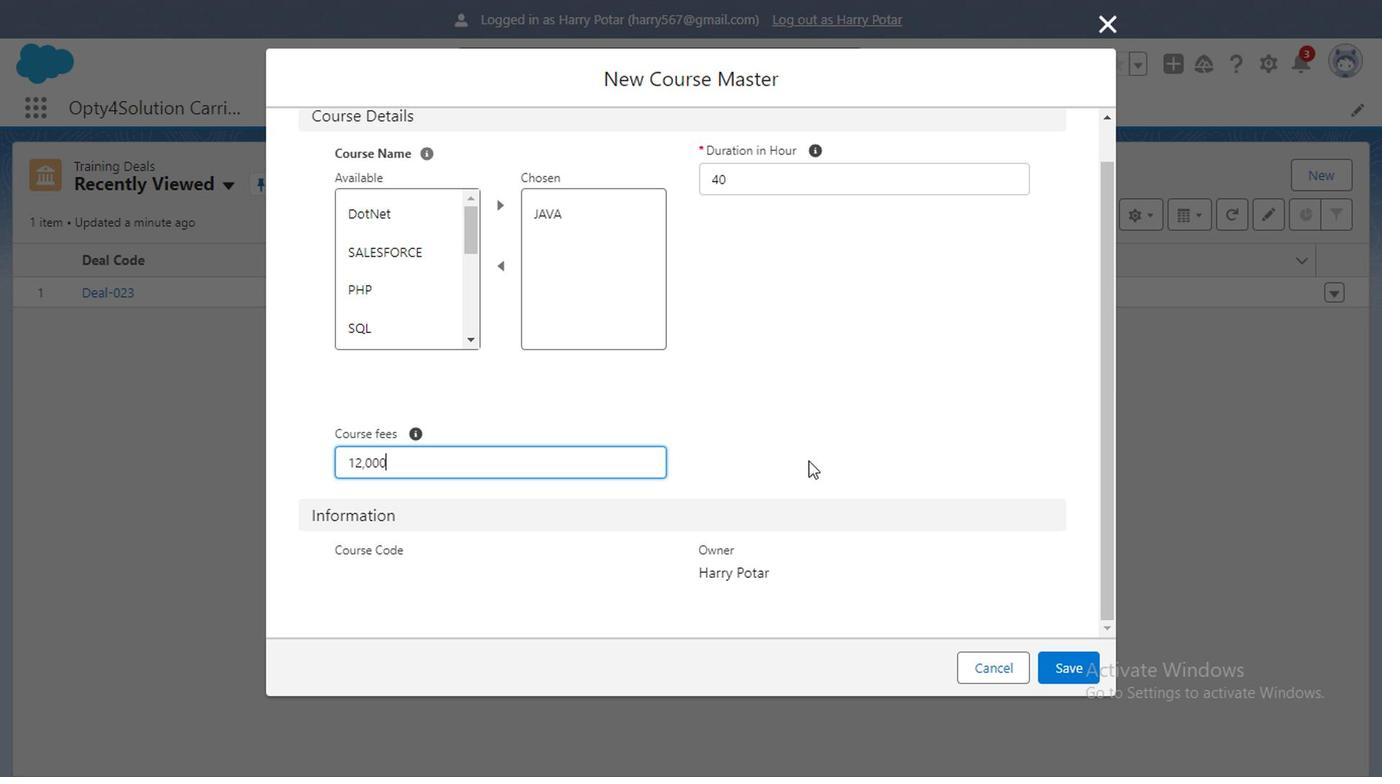
Action: Mouse scrolled (566, 549) with delta (0, 0)
Screenshot: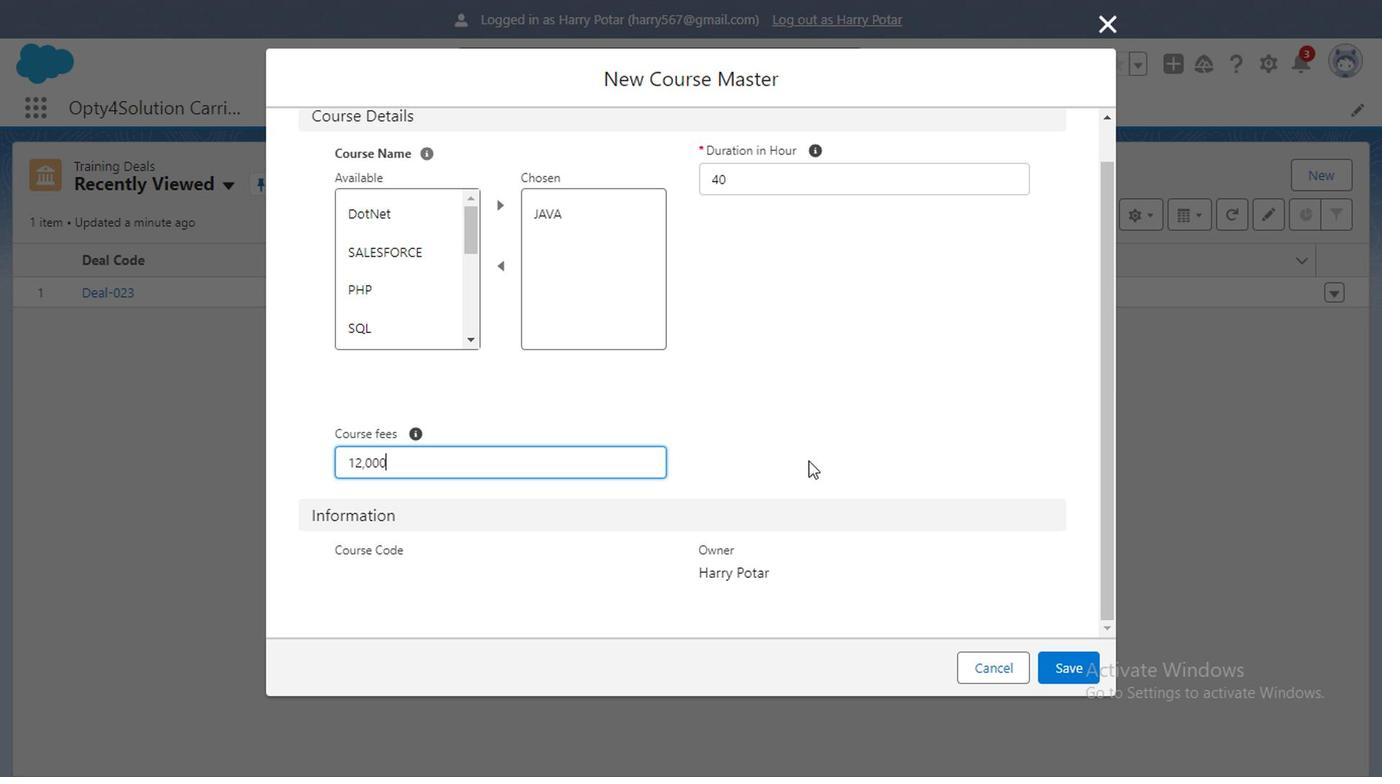
Action: Mouse moved to (603, 437)
Screenshot: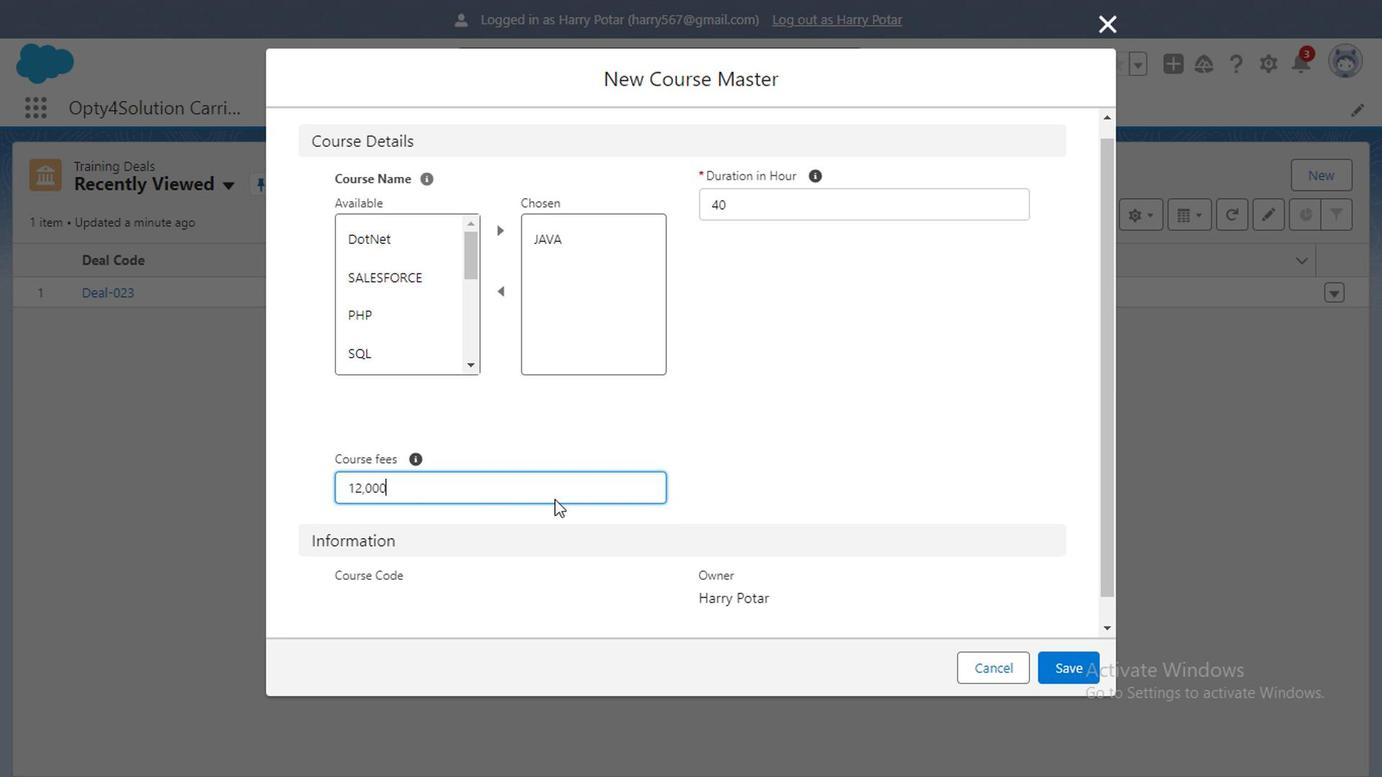 
Action: Mouse scrolled (603, 437) with delta (0, 0)
Screenshot: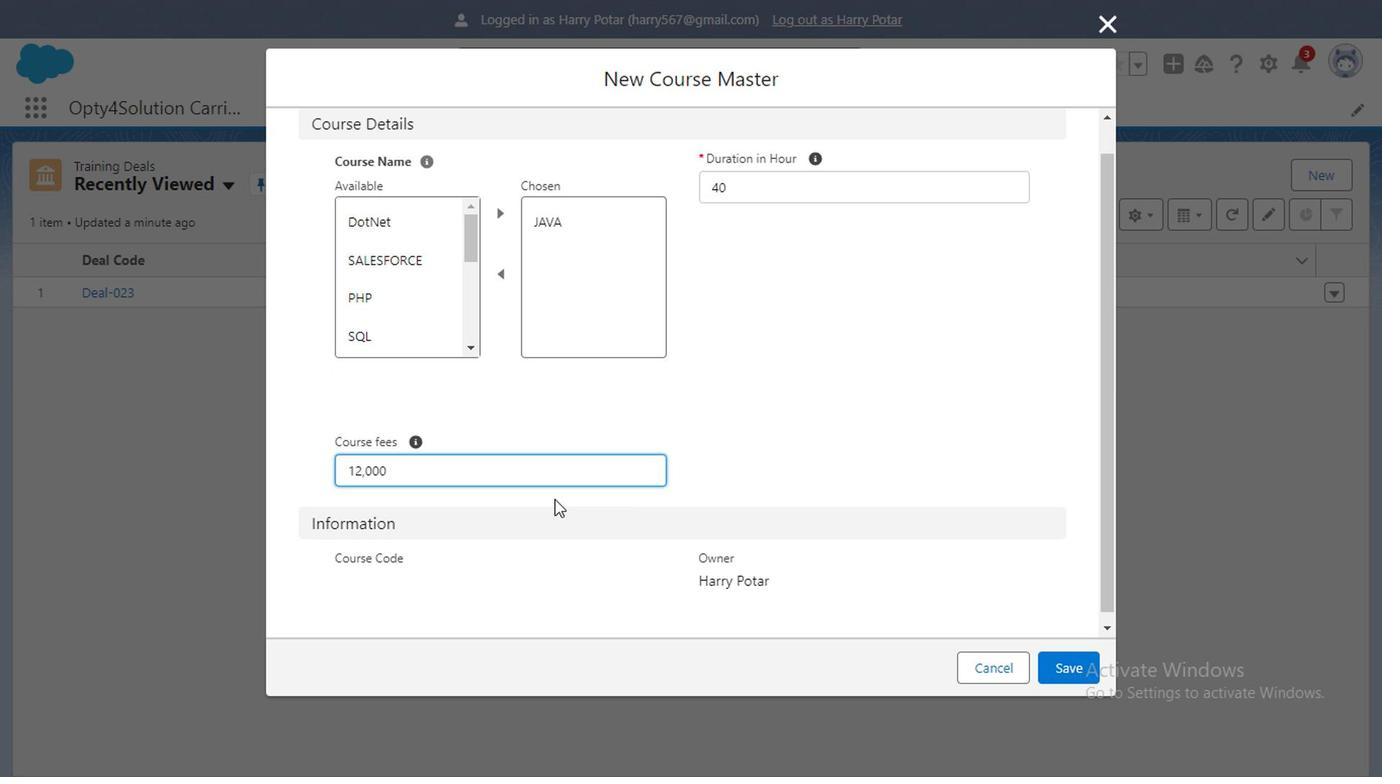 
Action: Mouse moved to (562, 524)
Screenshot: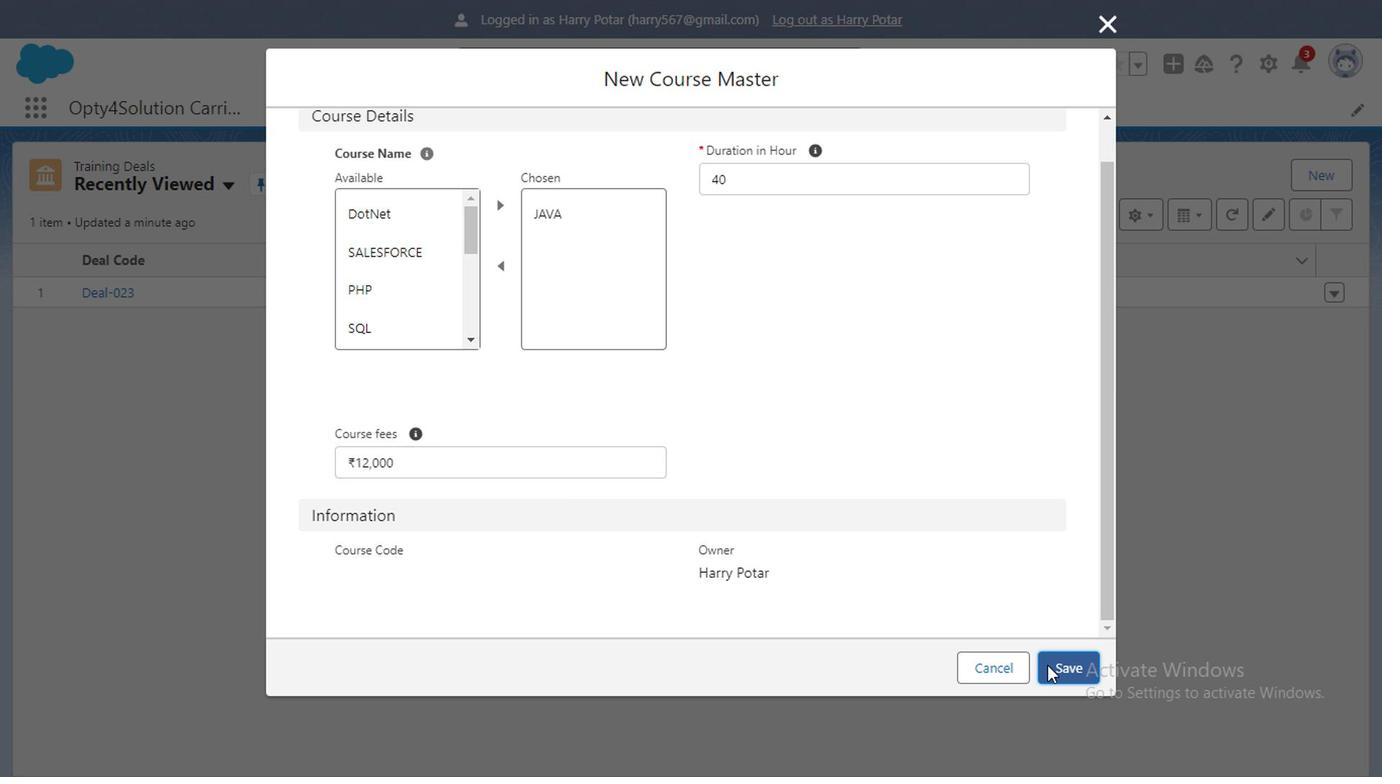 
Action: Mouse scrolled (562, 523) with delta (0, 0)
Screenshot: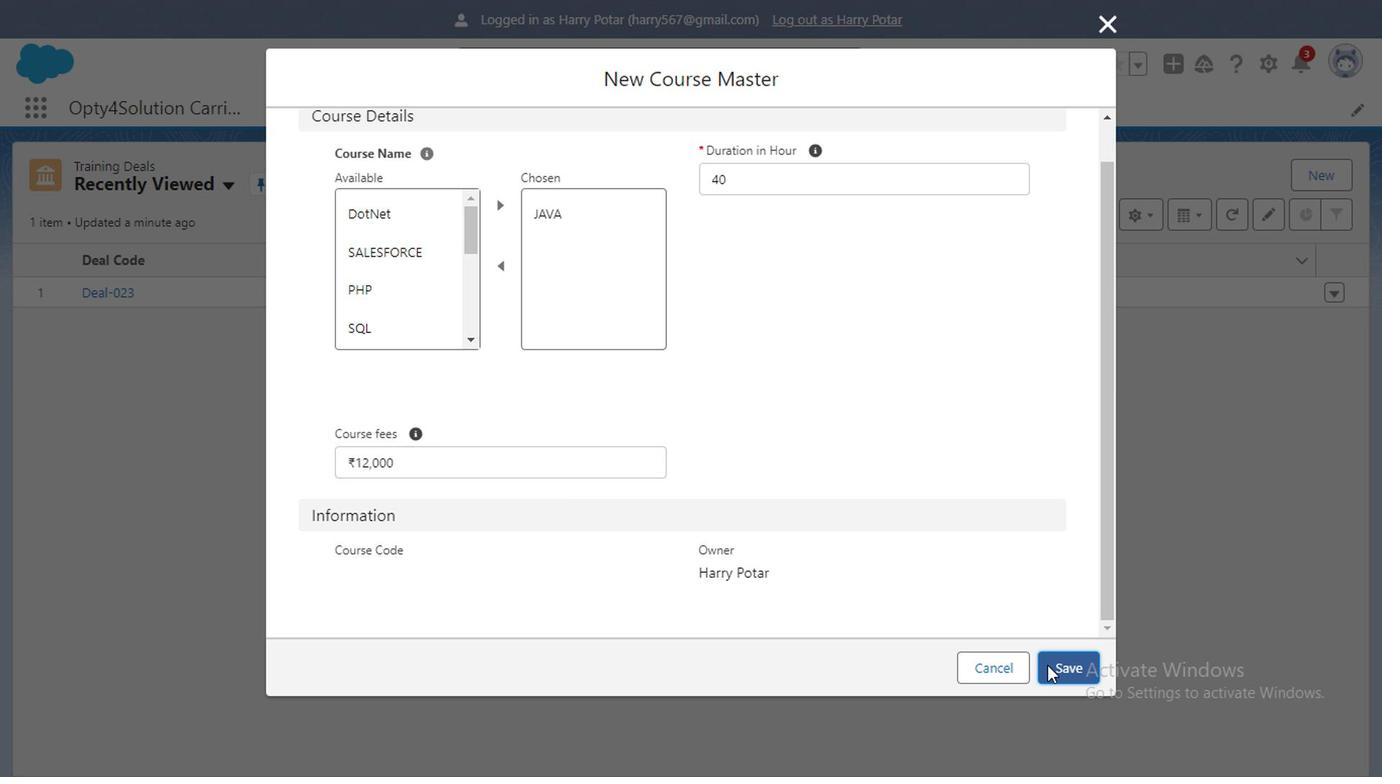 
Action: Mouse moved to (926, 641)
Screenshot: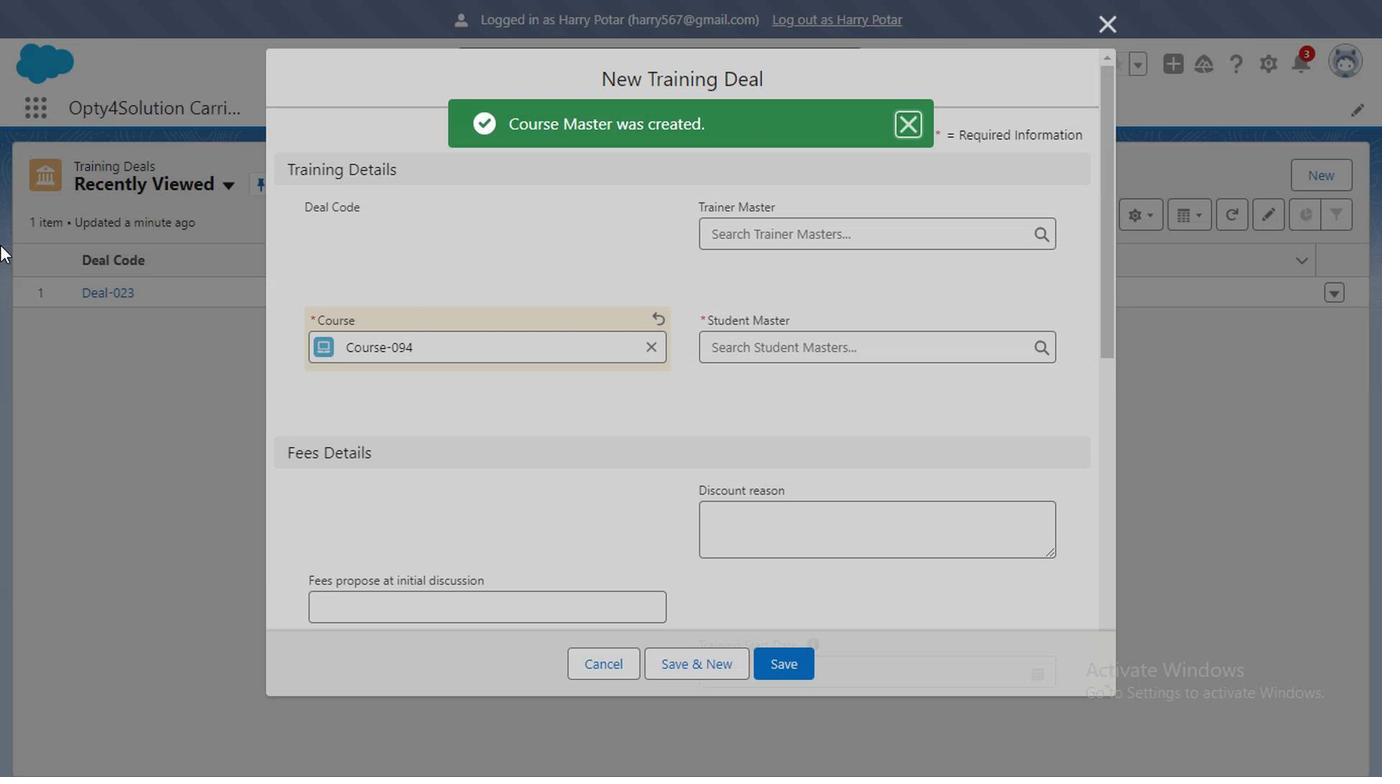 
Action: Mouse pressed left at (926, 641)
Screenshot: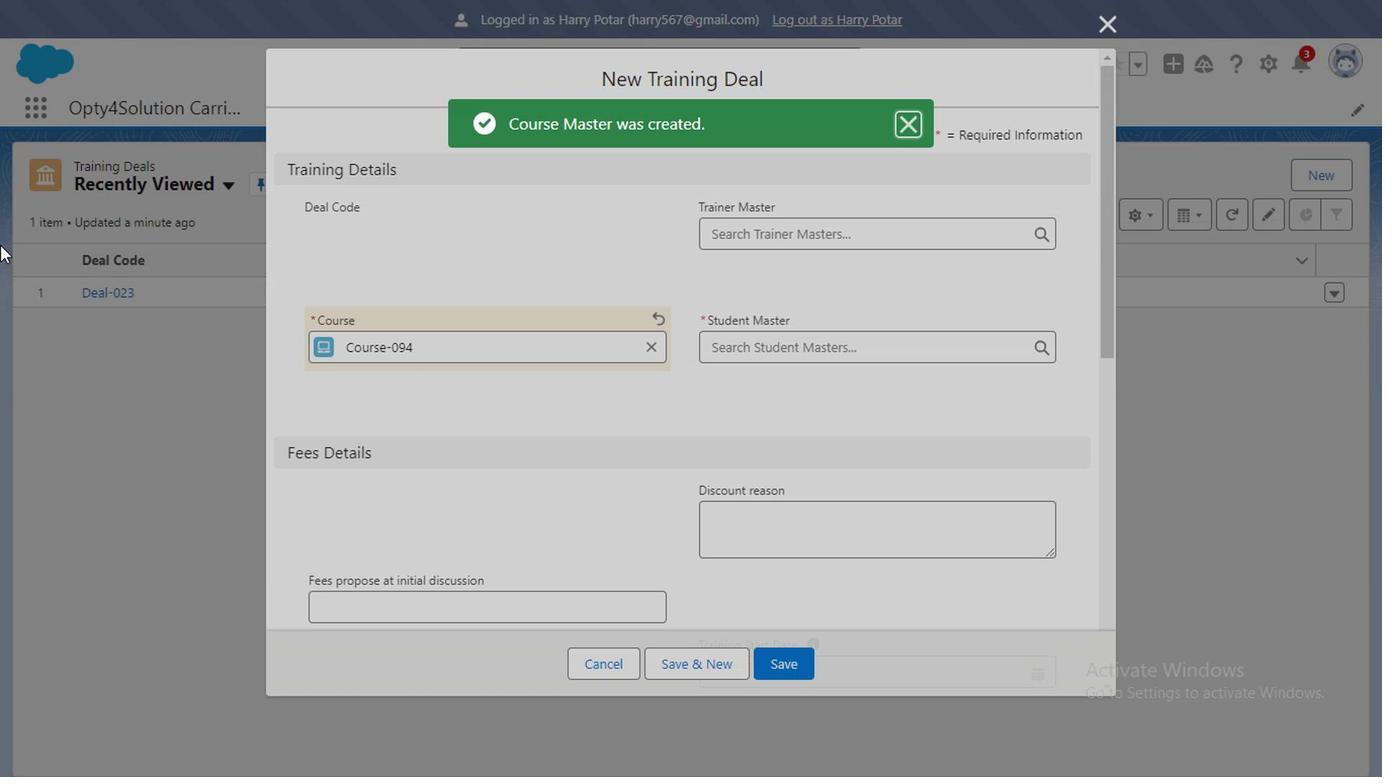 
Action: Mouse moved to (748, 334)
Screenshot: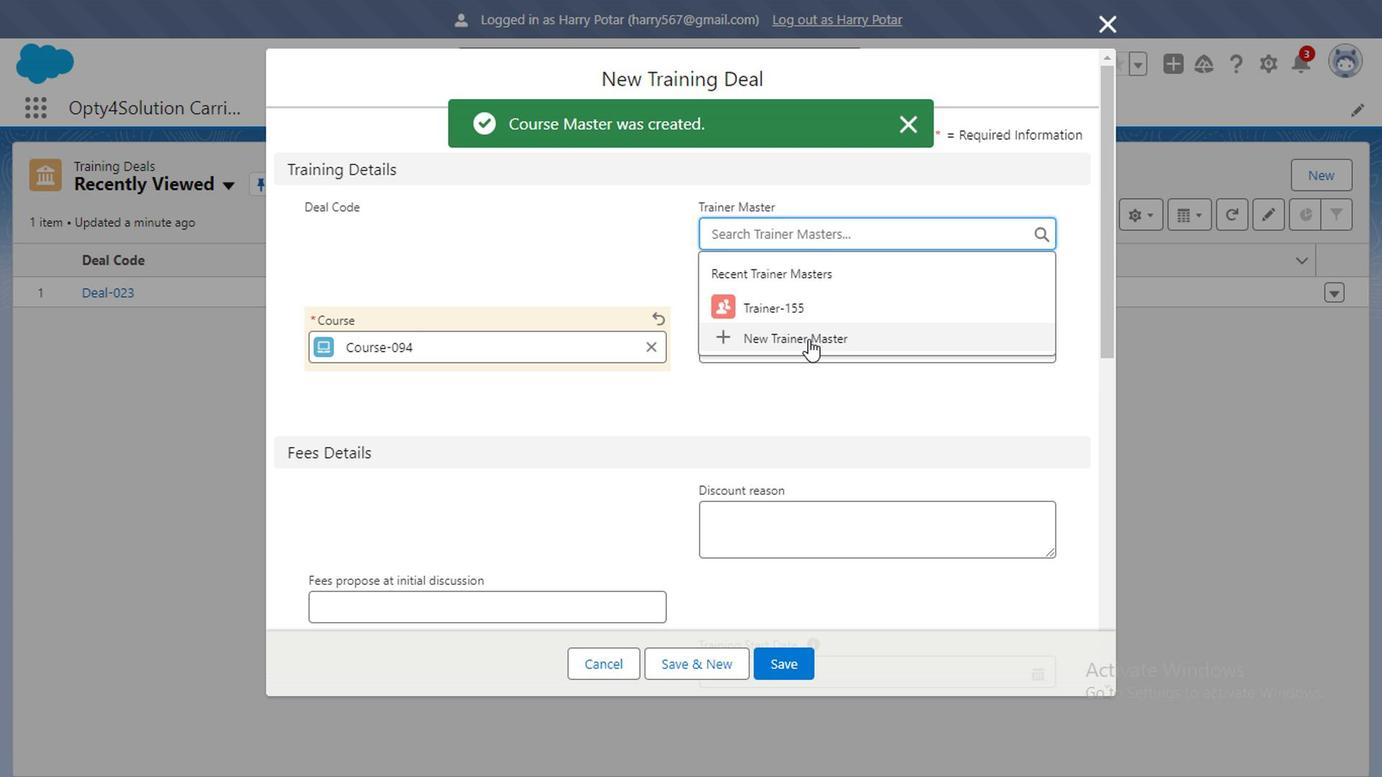 
Action: Mouse pressed left at (748, 334)
Screenshot: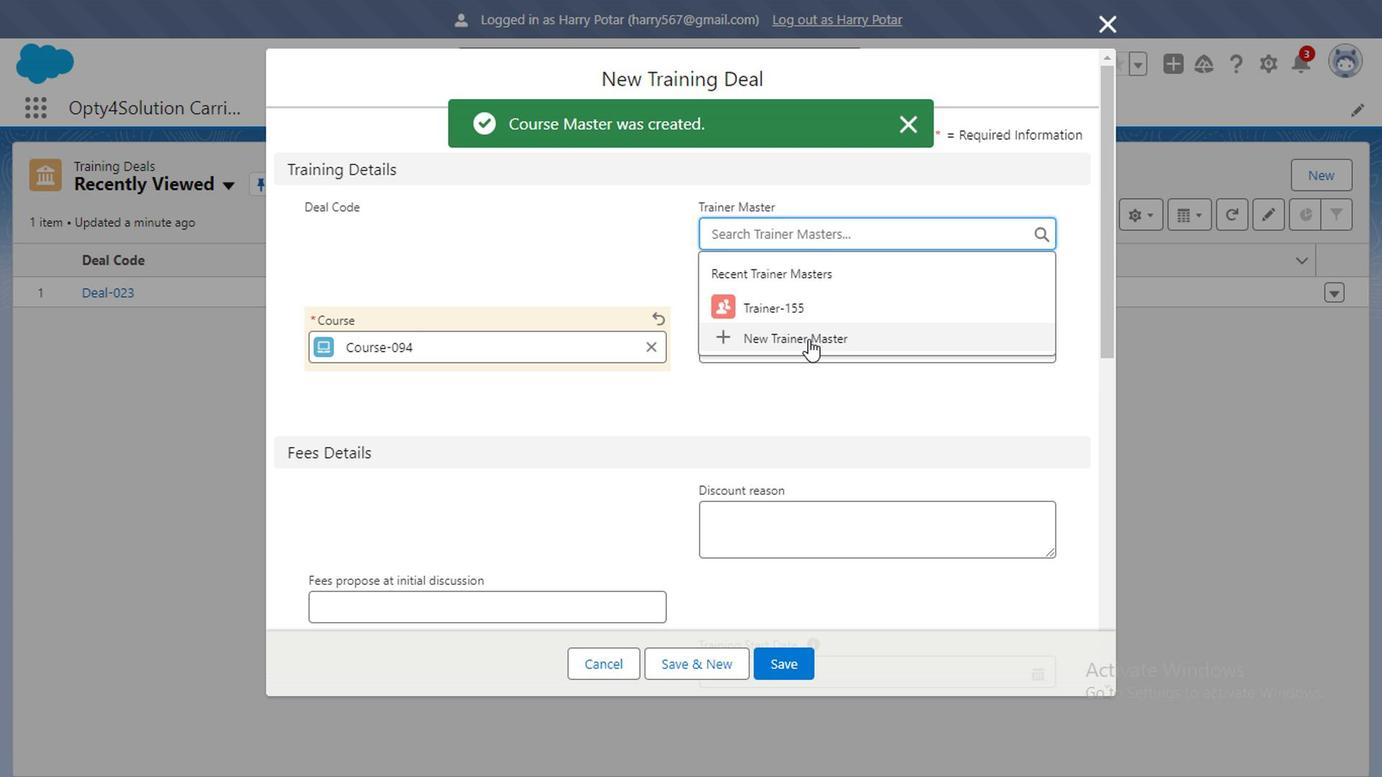 
Action: Mouse moved to (744, 410)
Screenshot: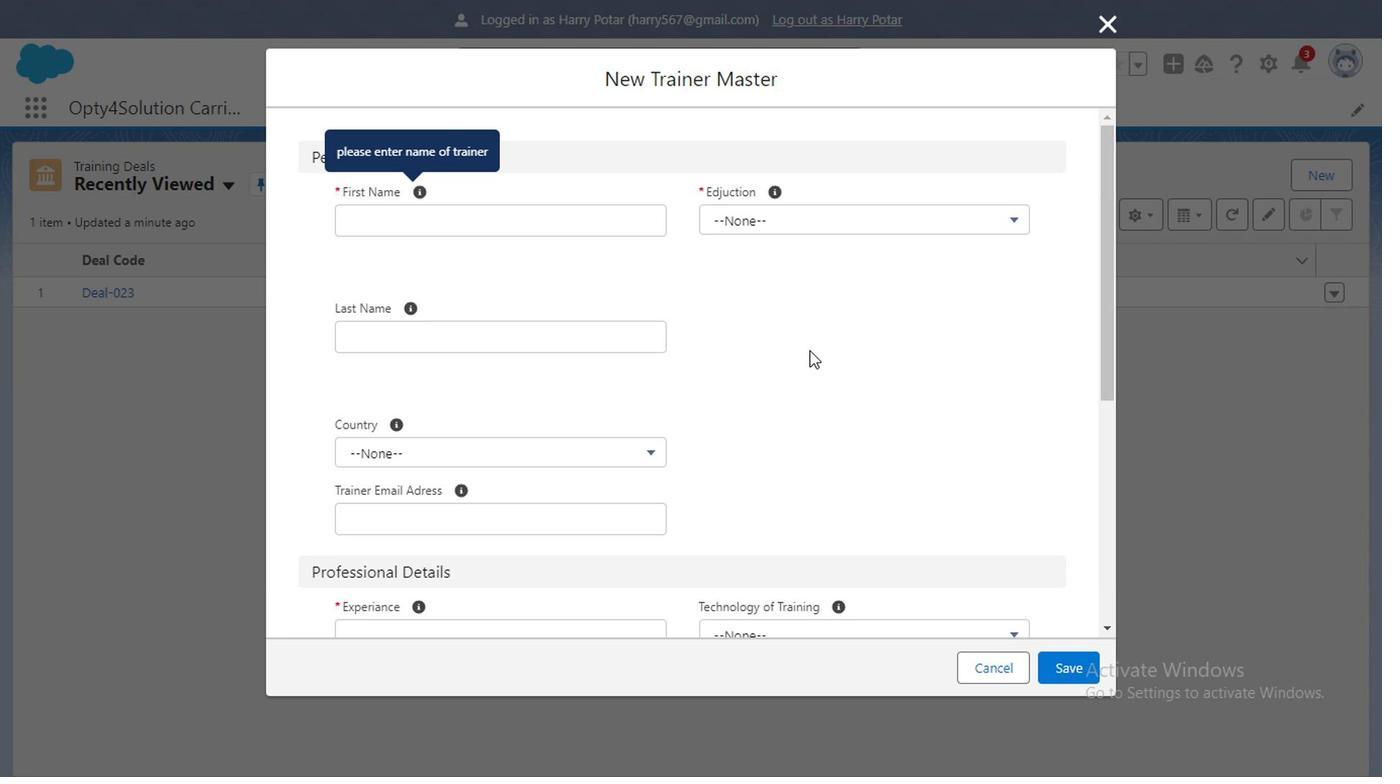
Action: Mouse pressed left at (744, 410)
Screenshot: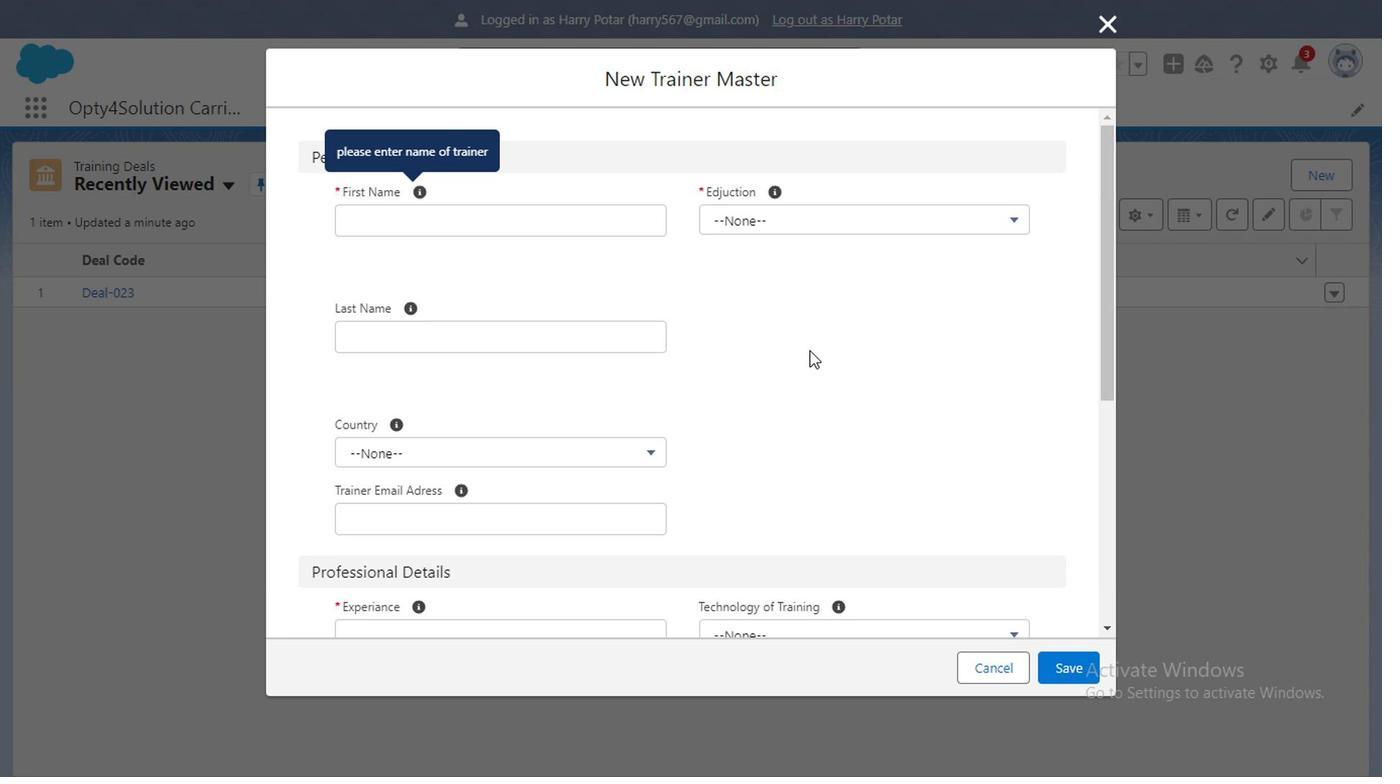 
Action: Mouse moved to (470, 325)
Screenshot: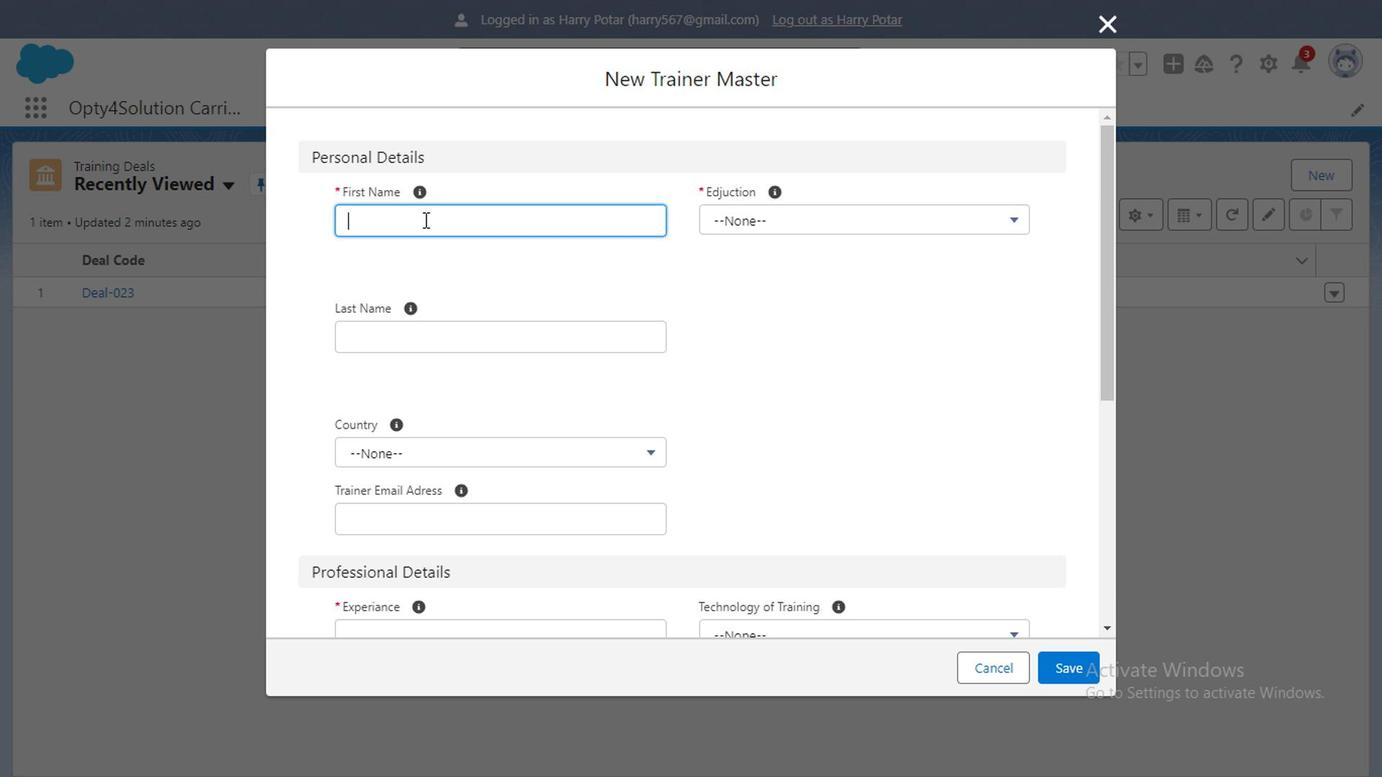 
Action: Mouse pressed left at (470, 325)
Screenshot: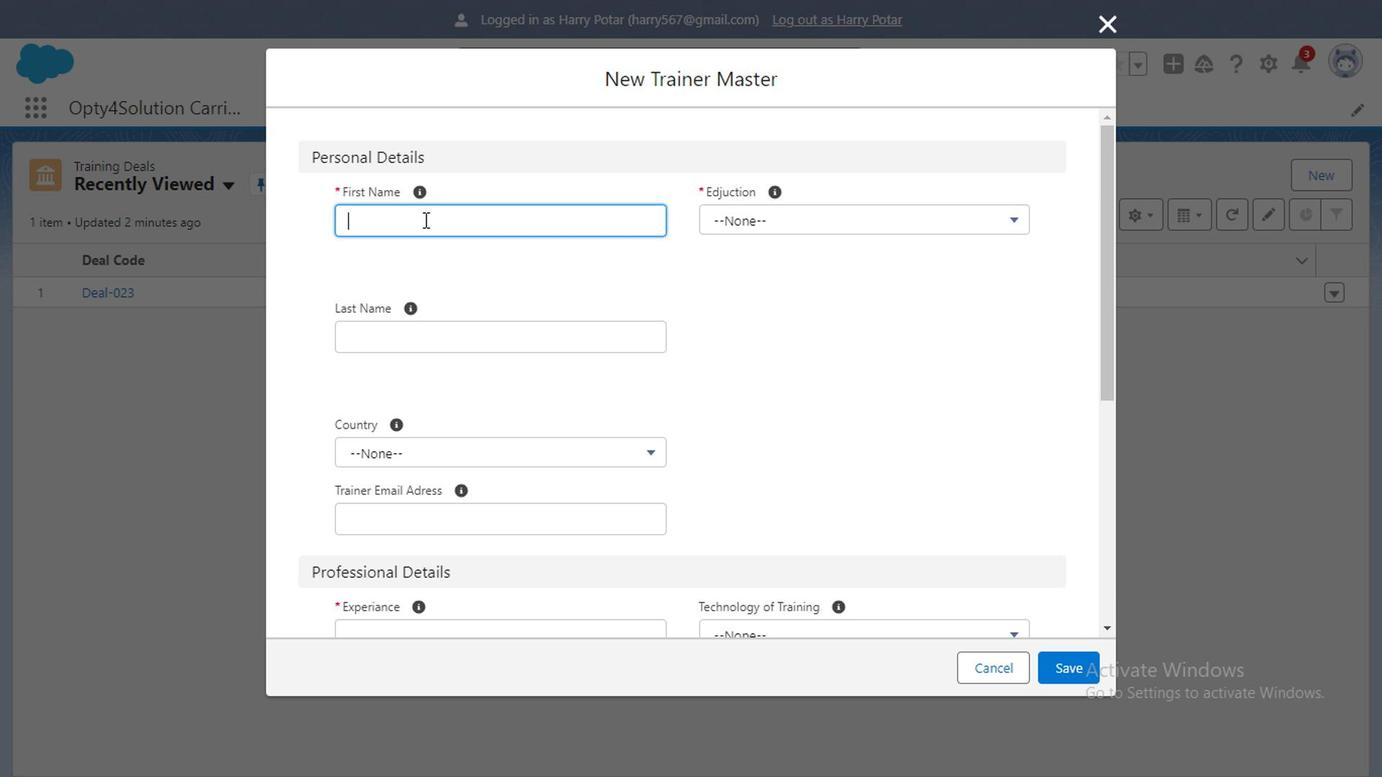 
Action: Mouse moved to (470, 325)
Screenshot: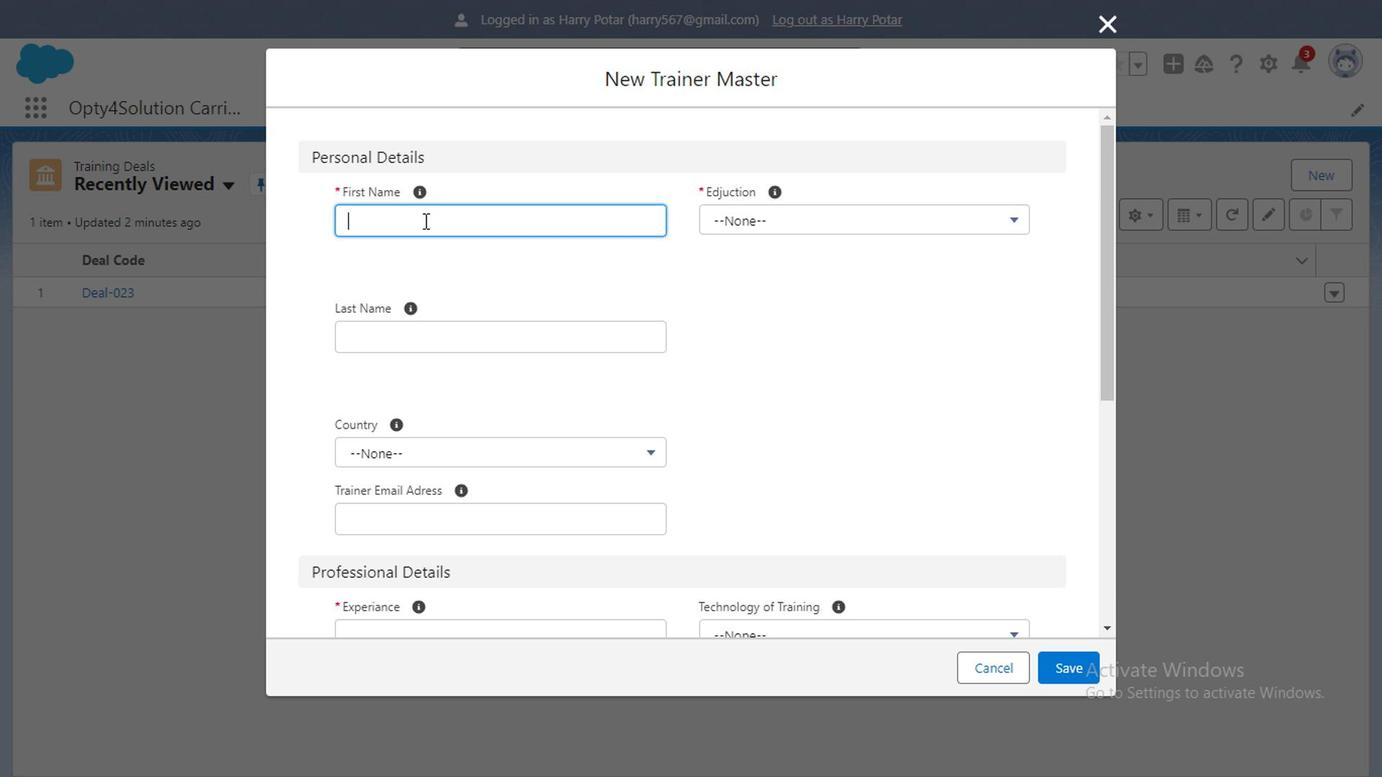 
Action: Mouse pressed left at (470, 325)
Screenshot: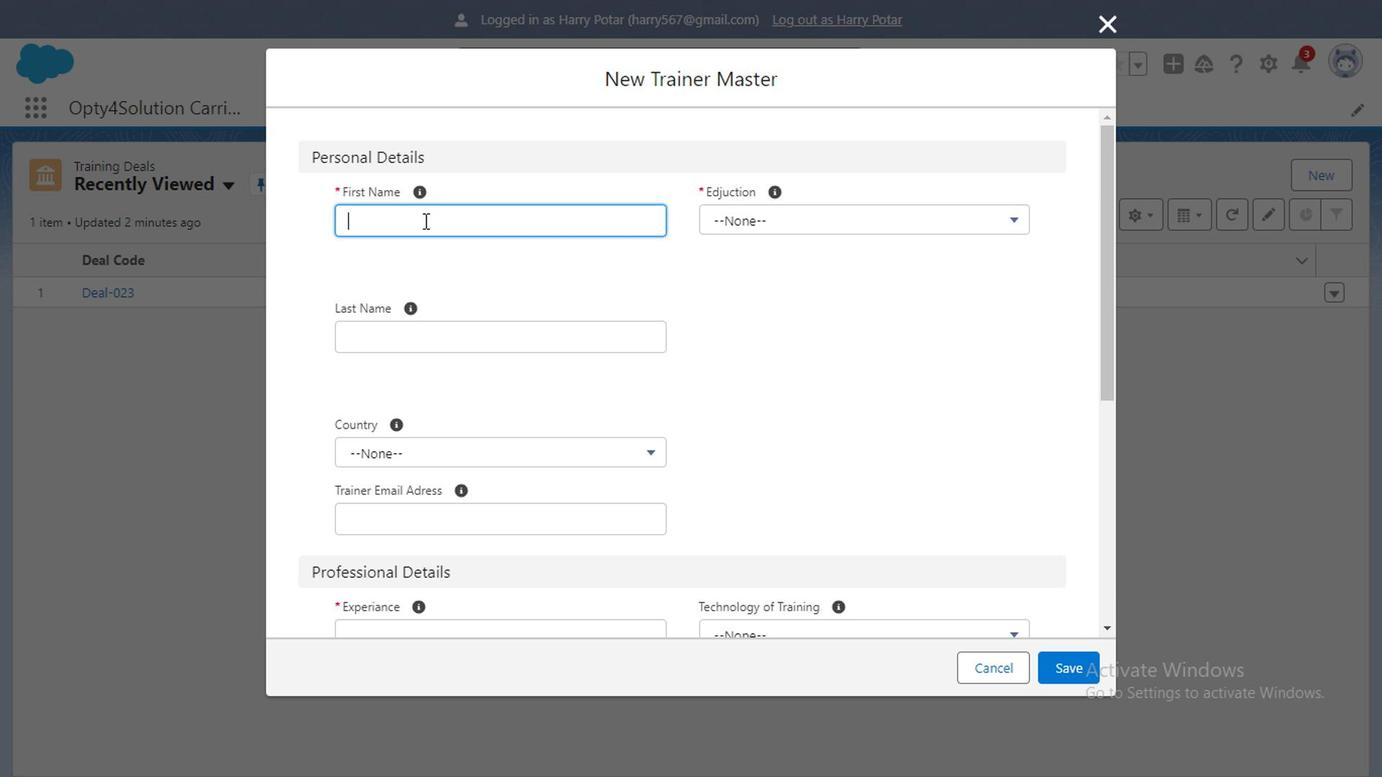
Action: Mouse moved to (470, 326)
Screenshot: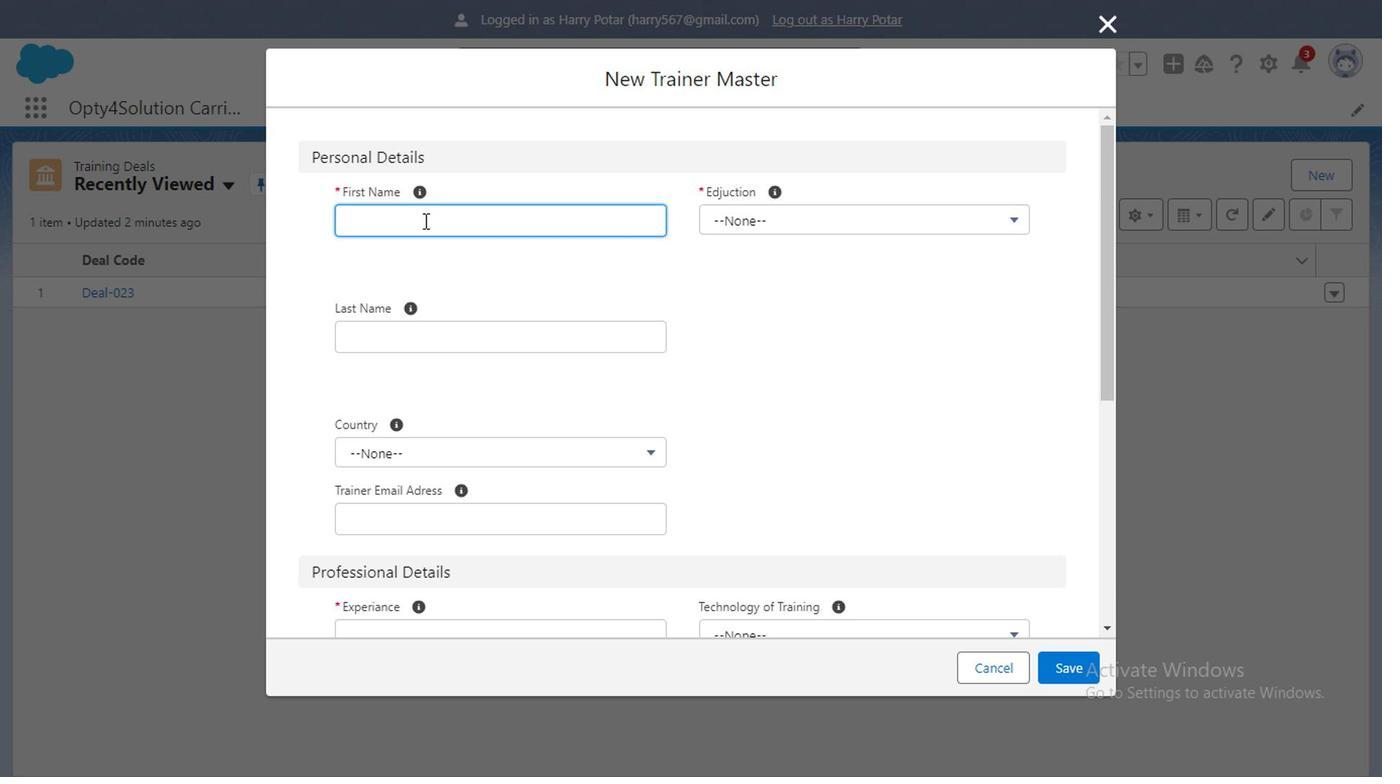 
Action: Key pressed <Key.caps_lock>S<Key.caps_lock>hivat
Screenshot: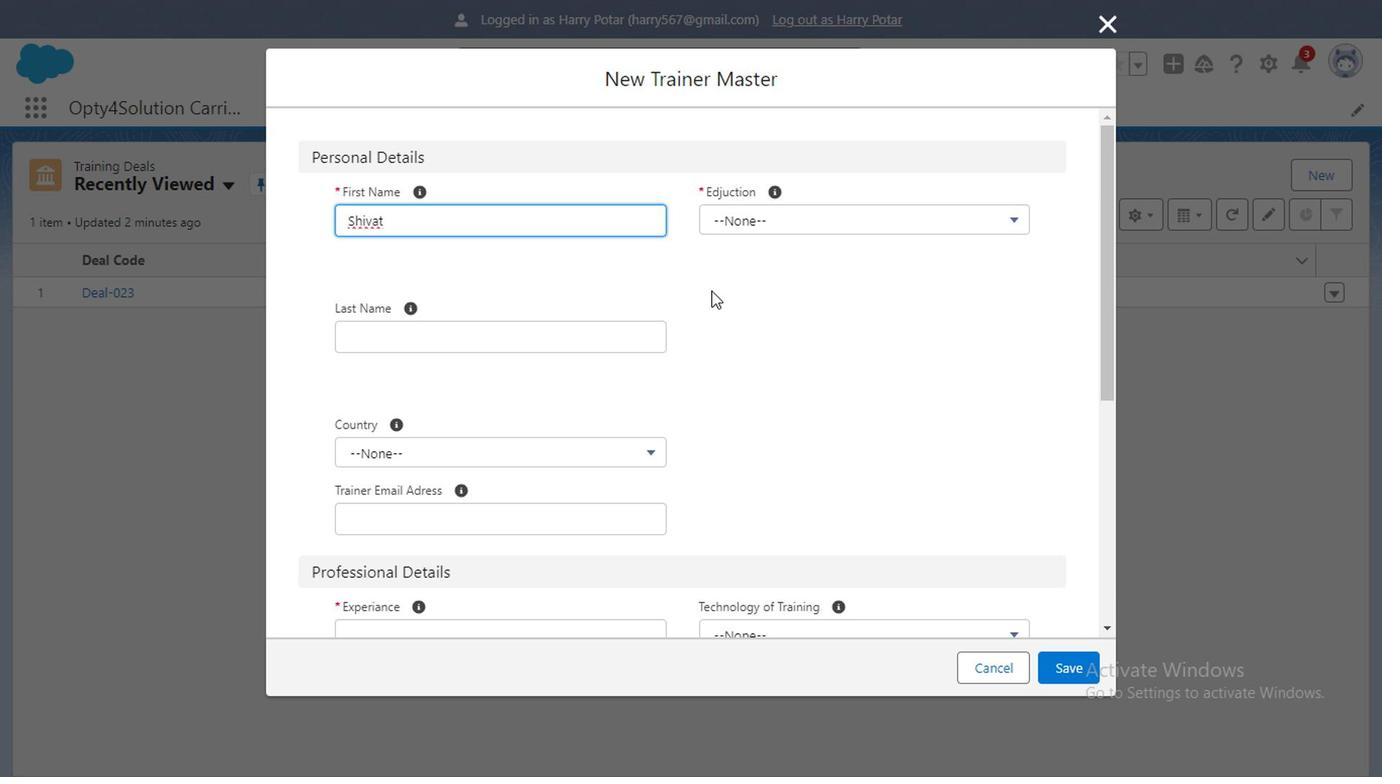 
Action: Mouse moved to (707, 321)
Screenshot: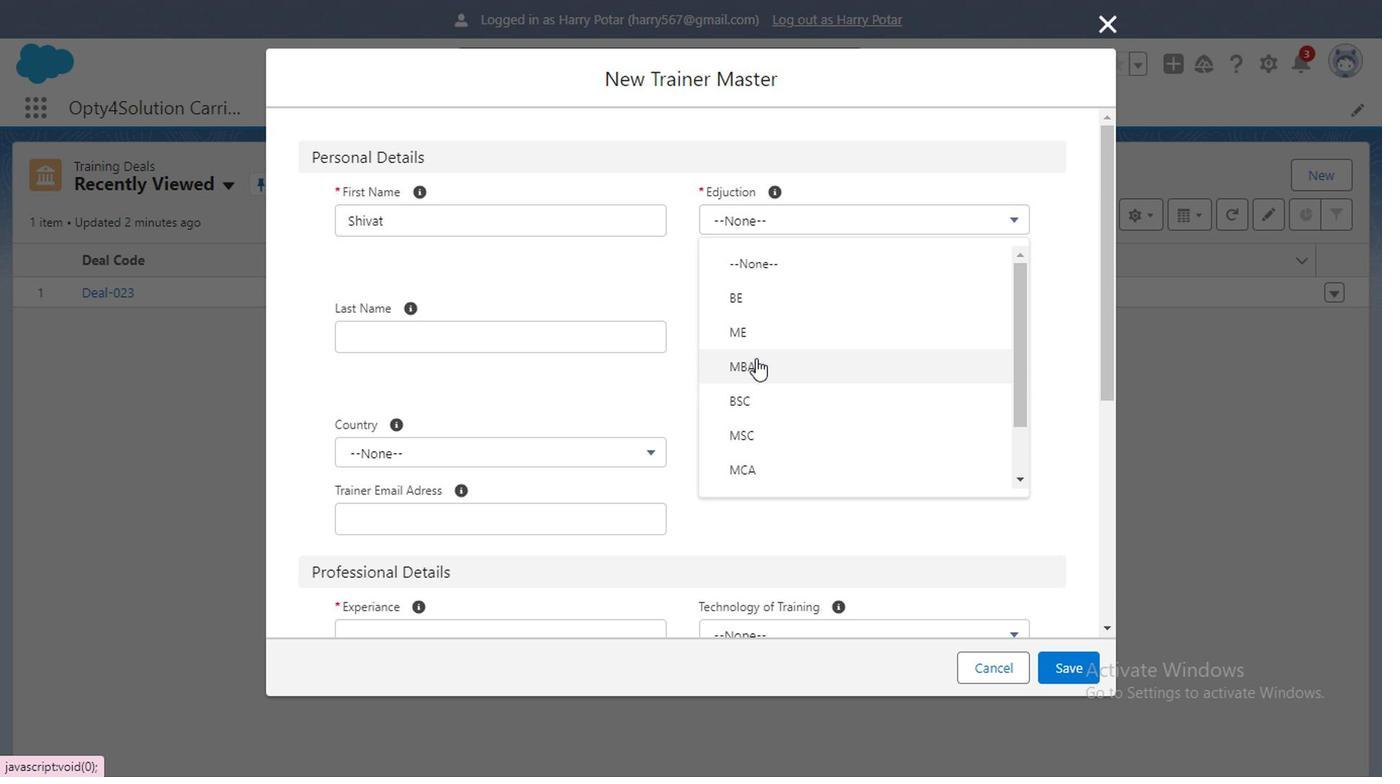 
Action: Mouse pressed left at (707, 321)
Screenshot: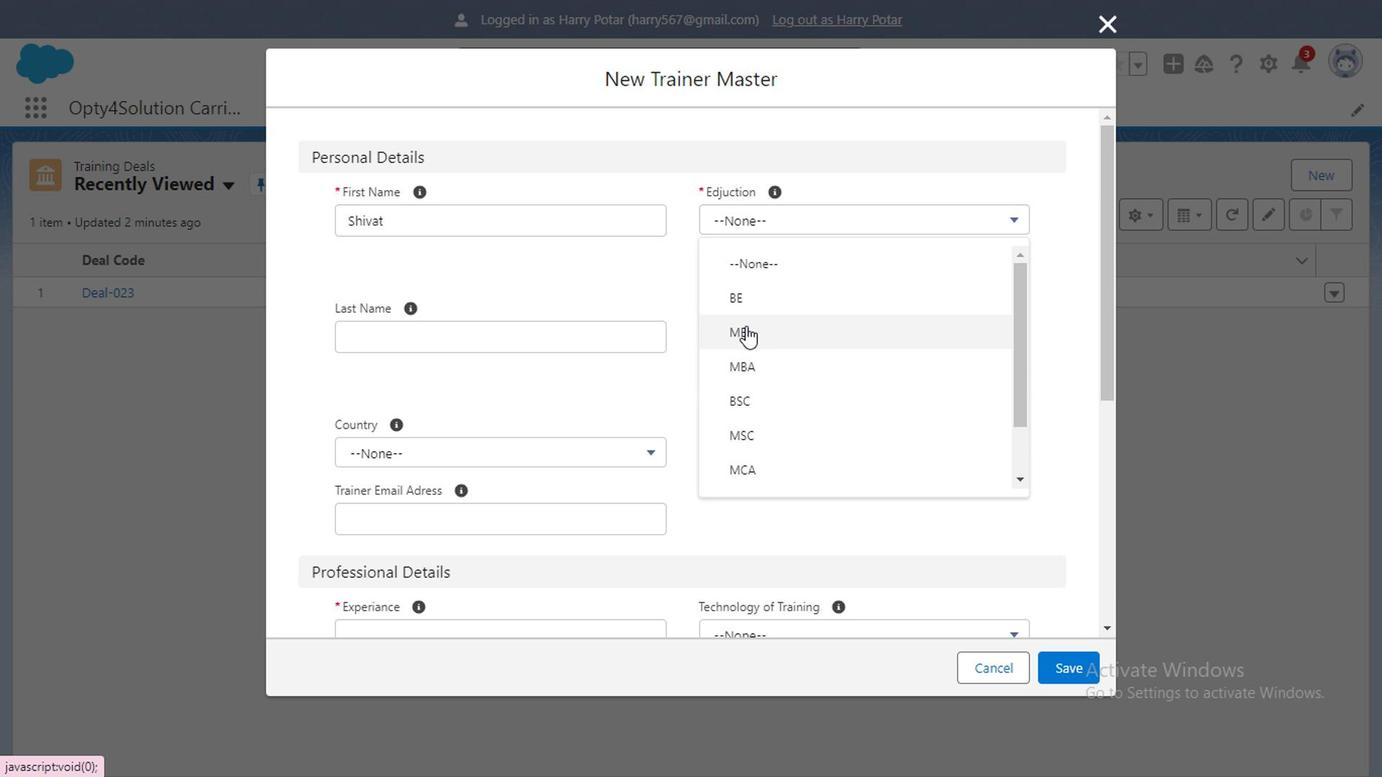 
Action: Mouse moved to (702, 405)
Screenshot: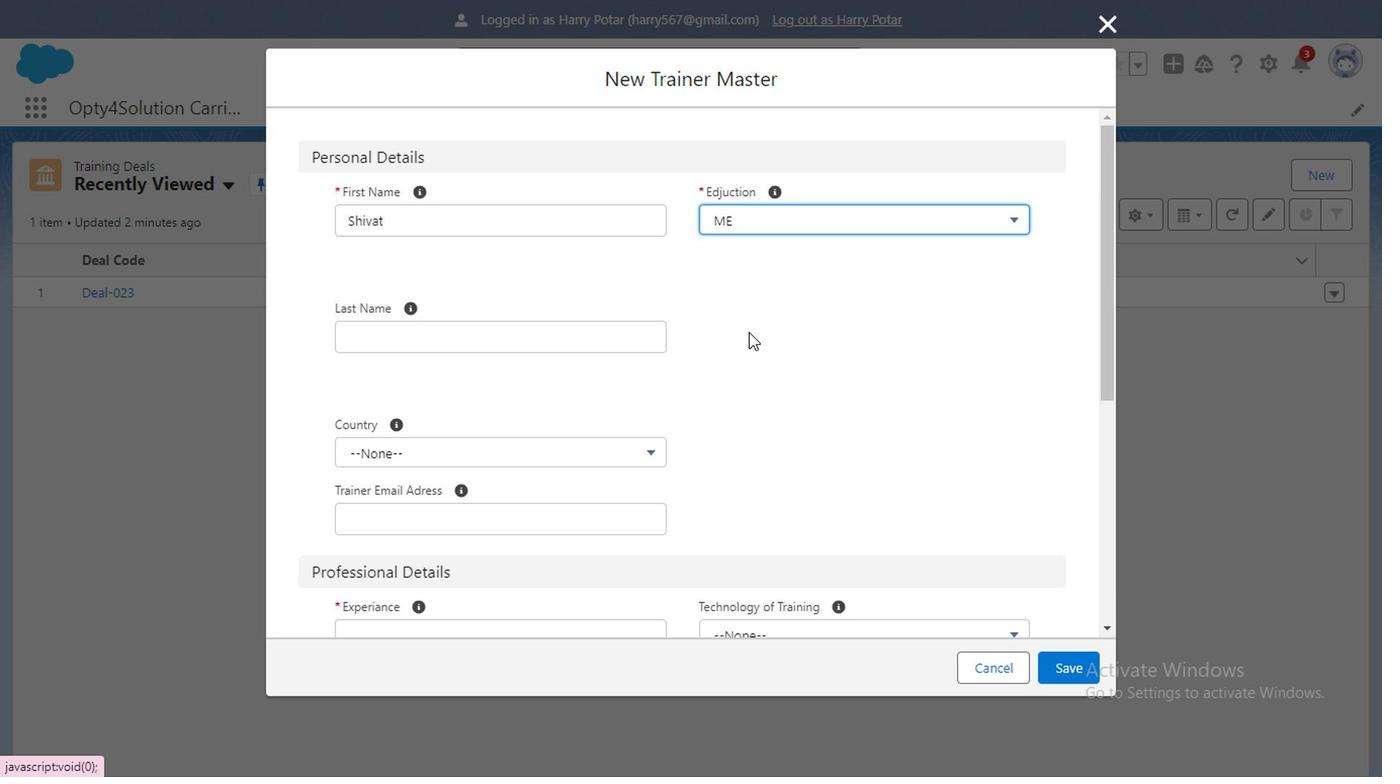 
Action: Mouse pressed left at (702, 405)
Screenshot: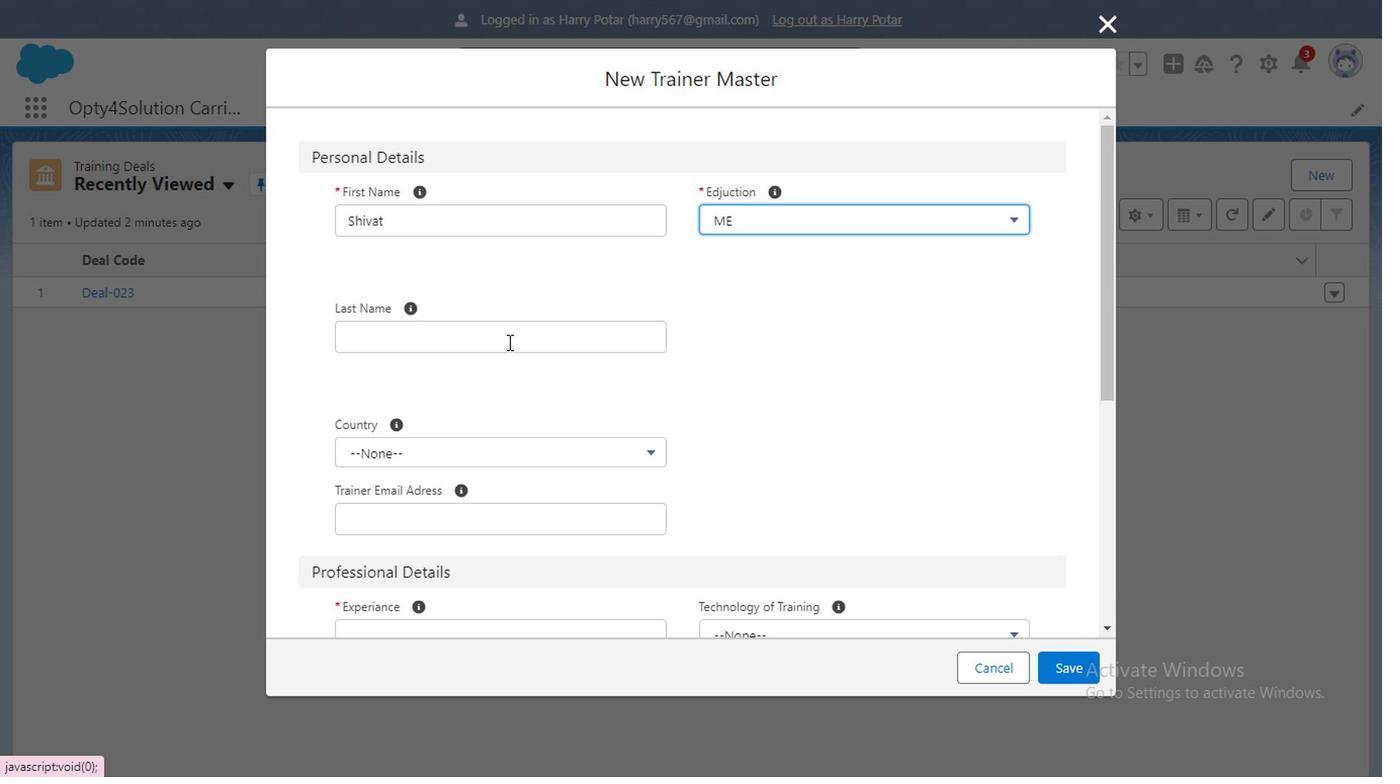 
Action: Mouse moved to (530, 412)
Screenshot: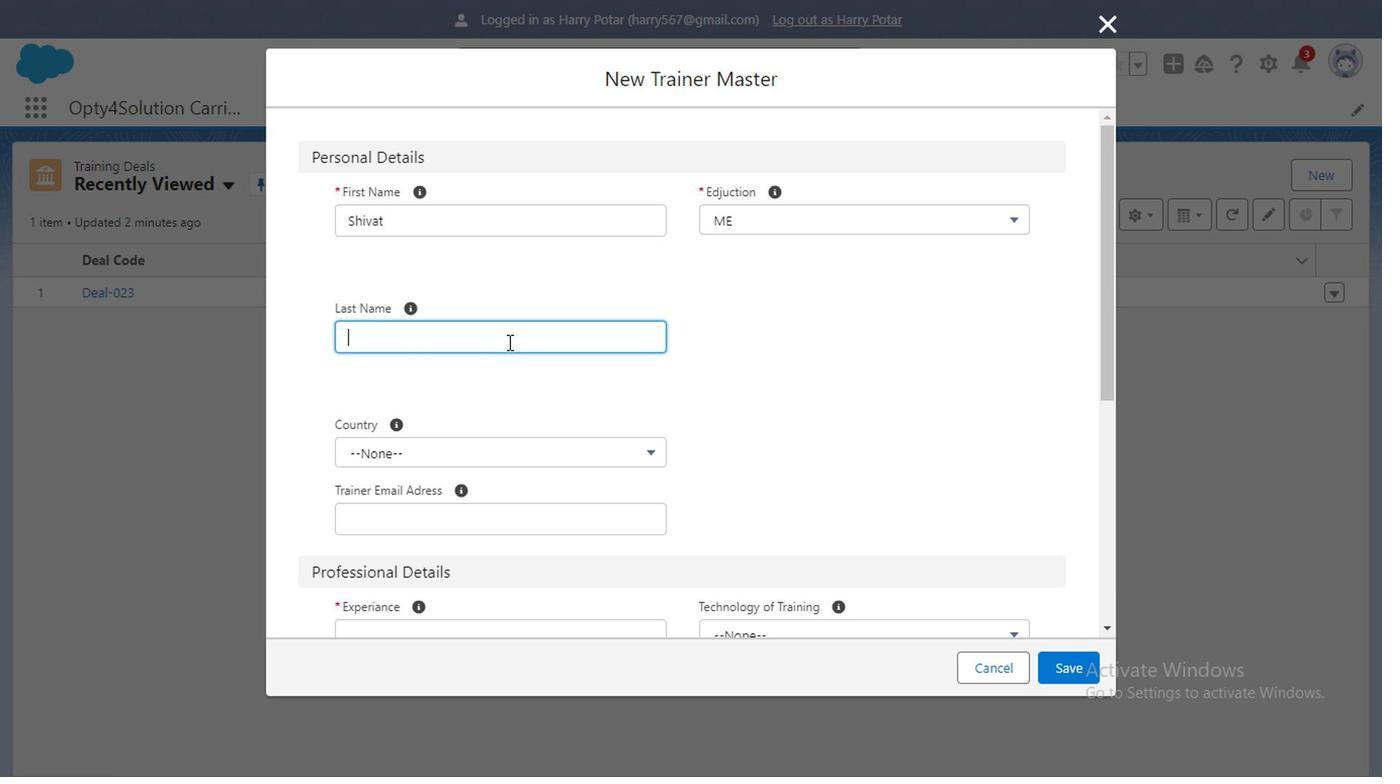 
Action: Mouse pressed left at (530, 412)
Screenshot: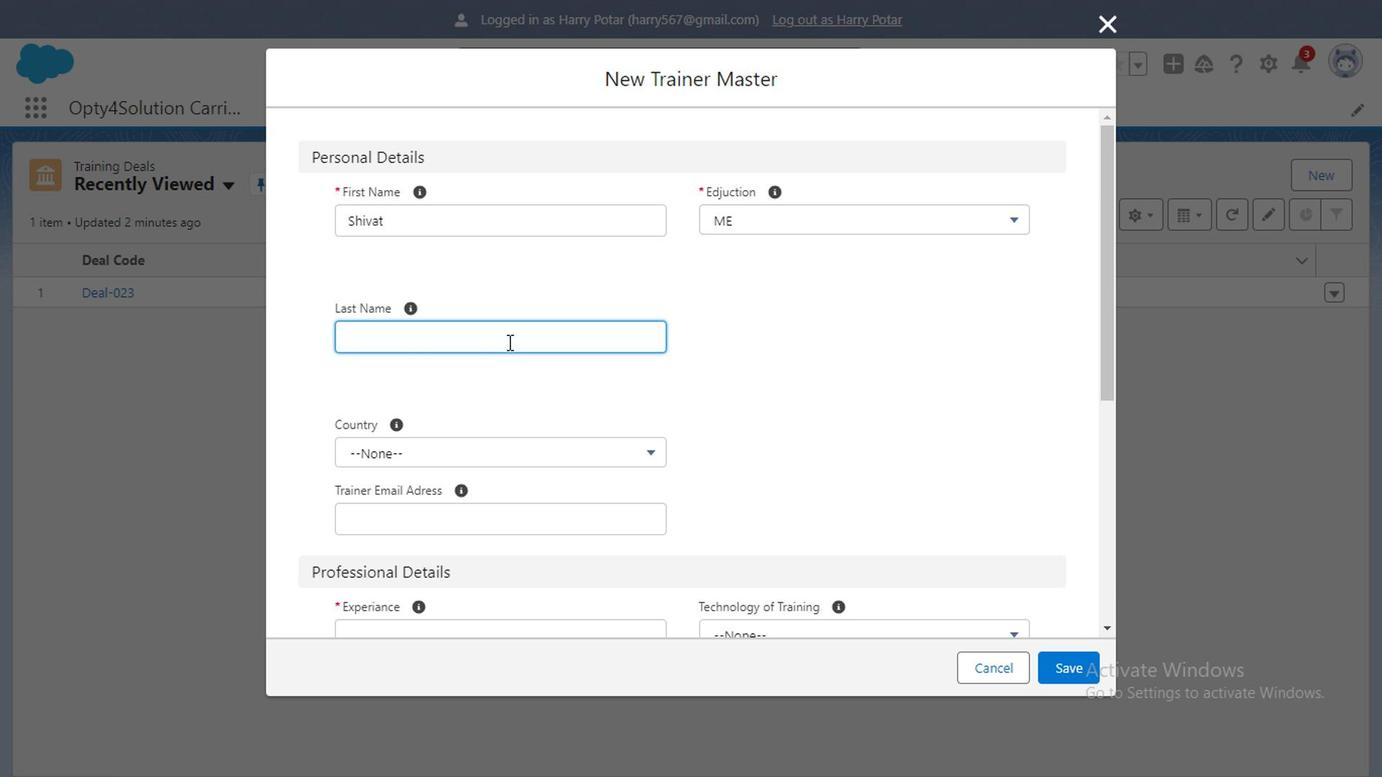 
Action: Key pressed raja
Screenshot: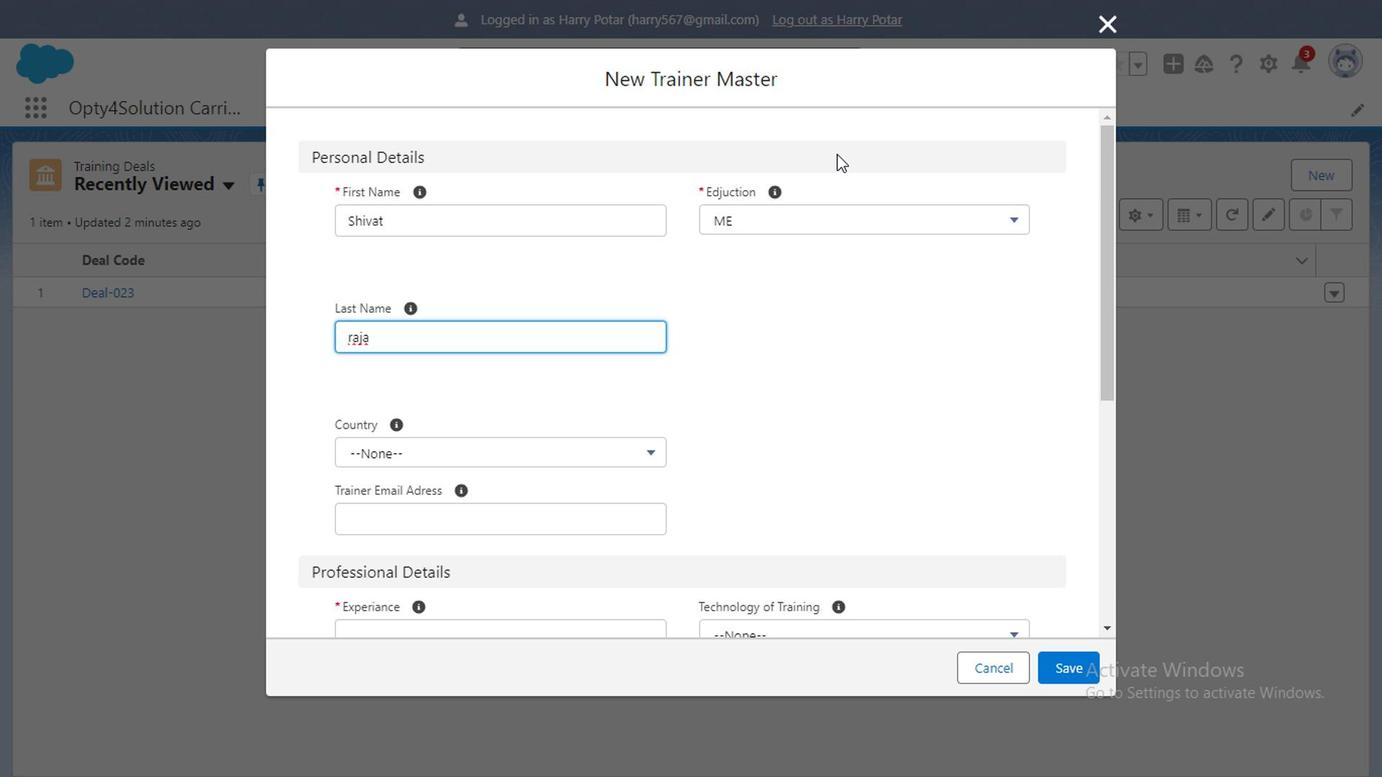 
Action: Mouse moved to (956, 311)
Screenshot: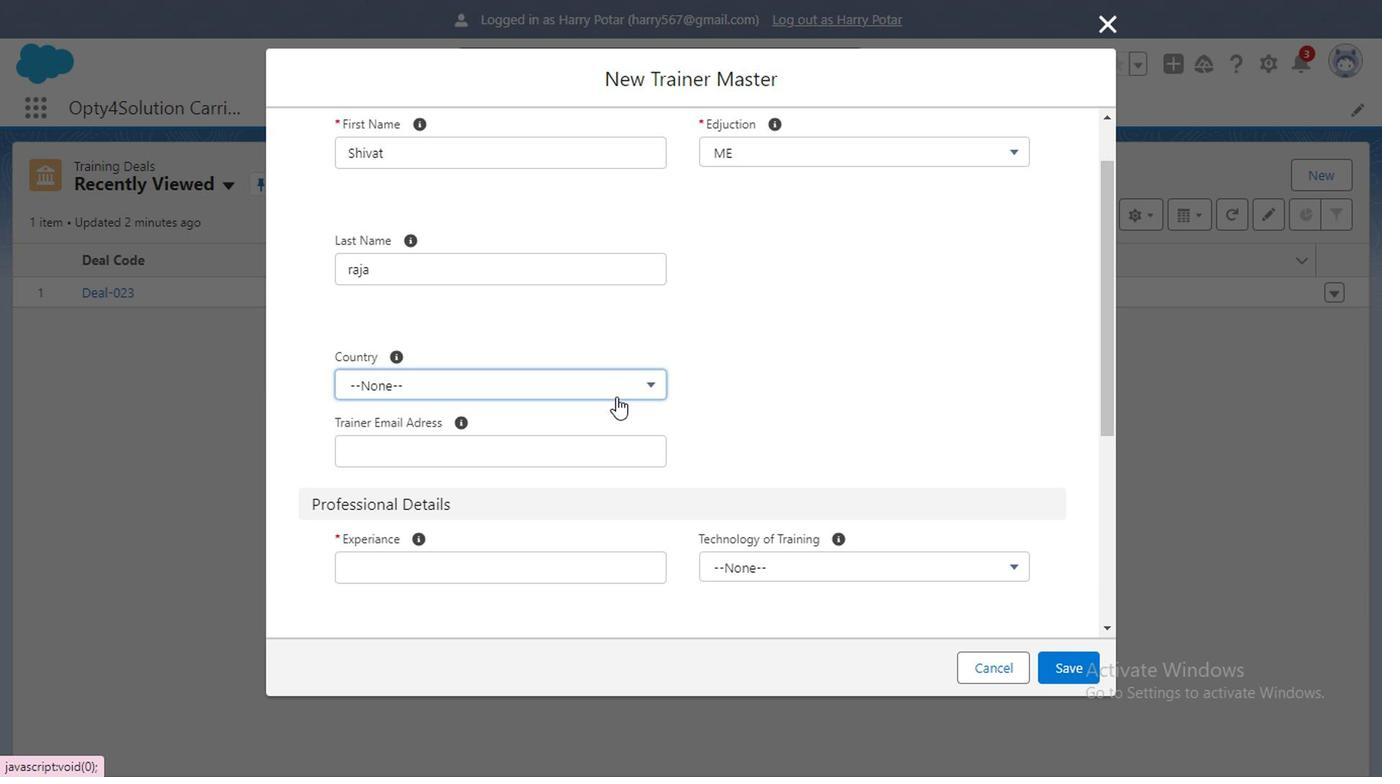 
Action: Mouse pressed left at (956, 311)
Screenshot: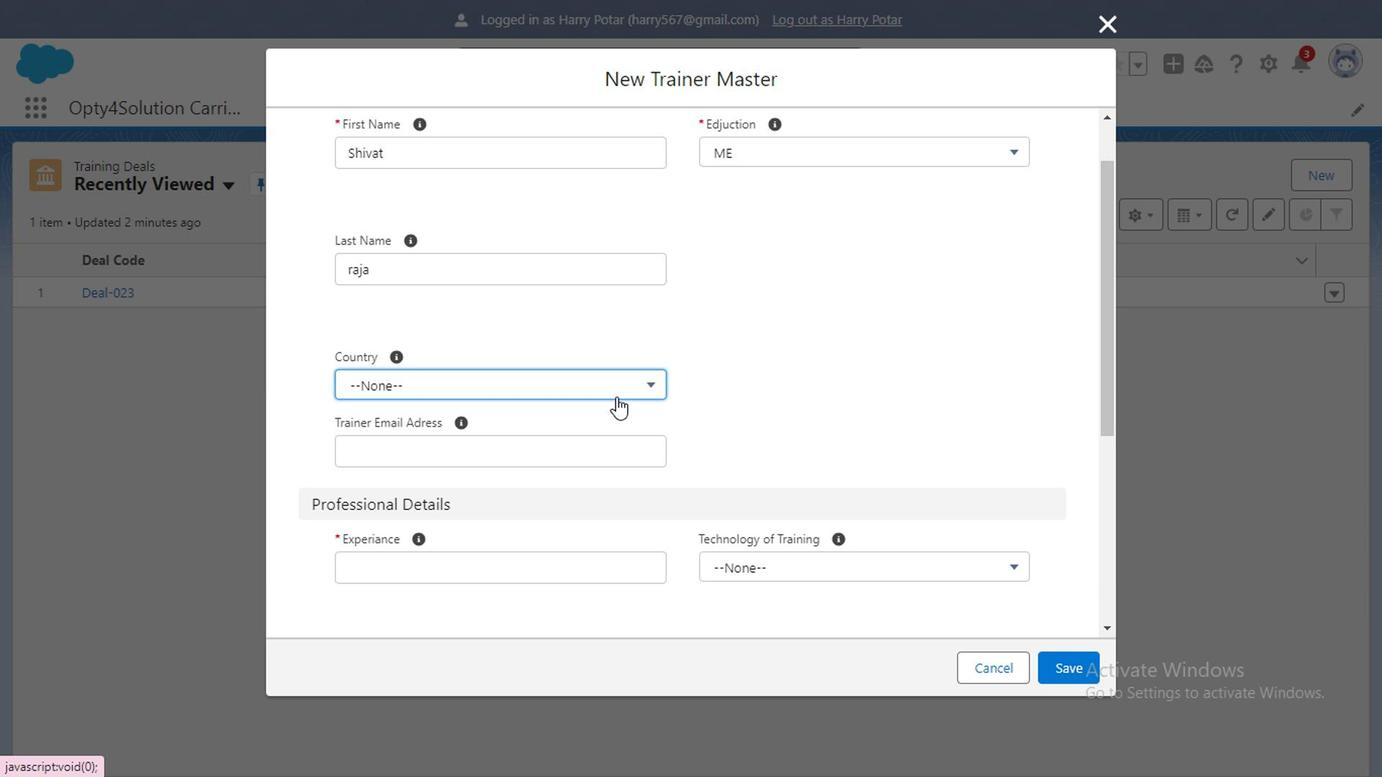 
Action: Mouse moved to (607, 451)
Screenshot: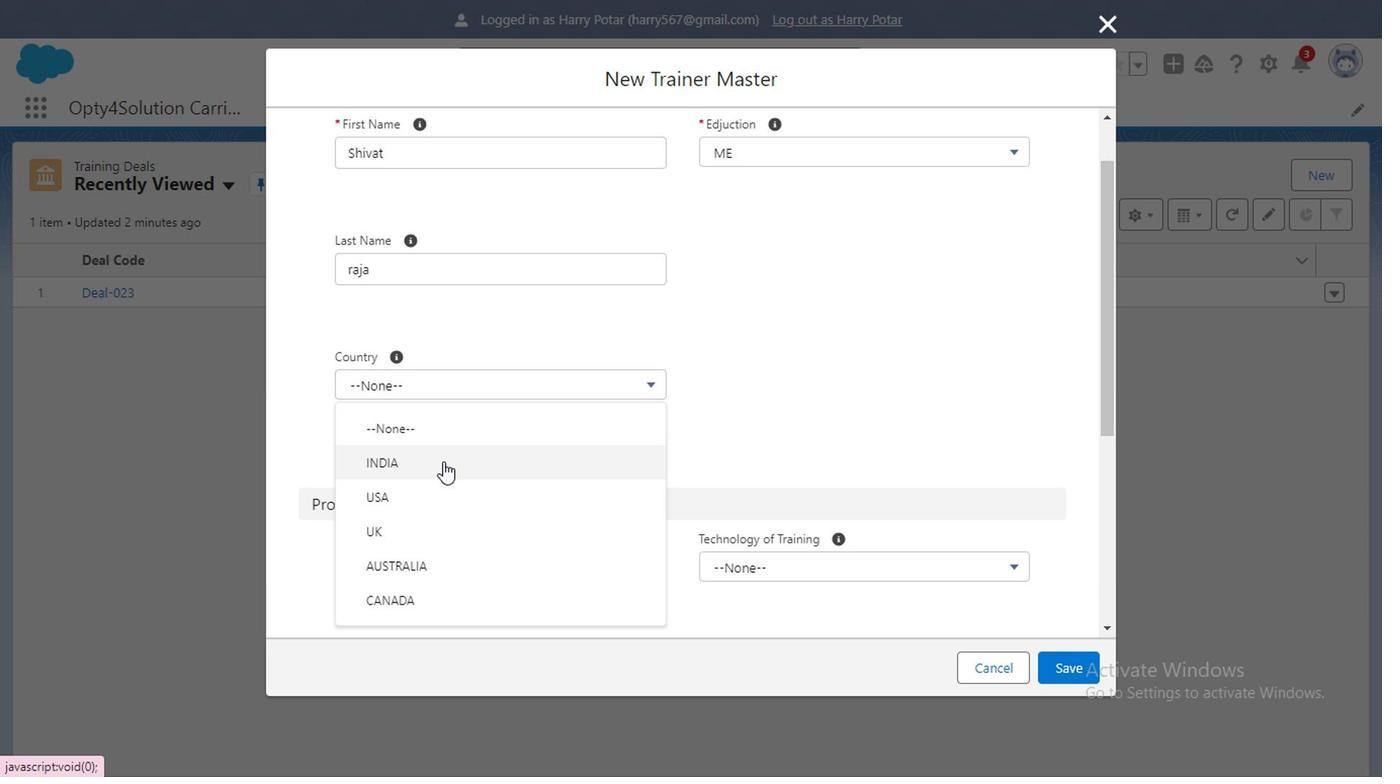 
Action: Mouse pressed left at (607, 451)
Screenshot: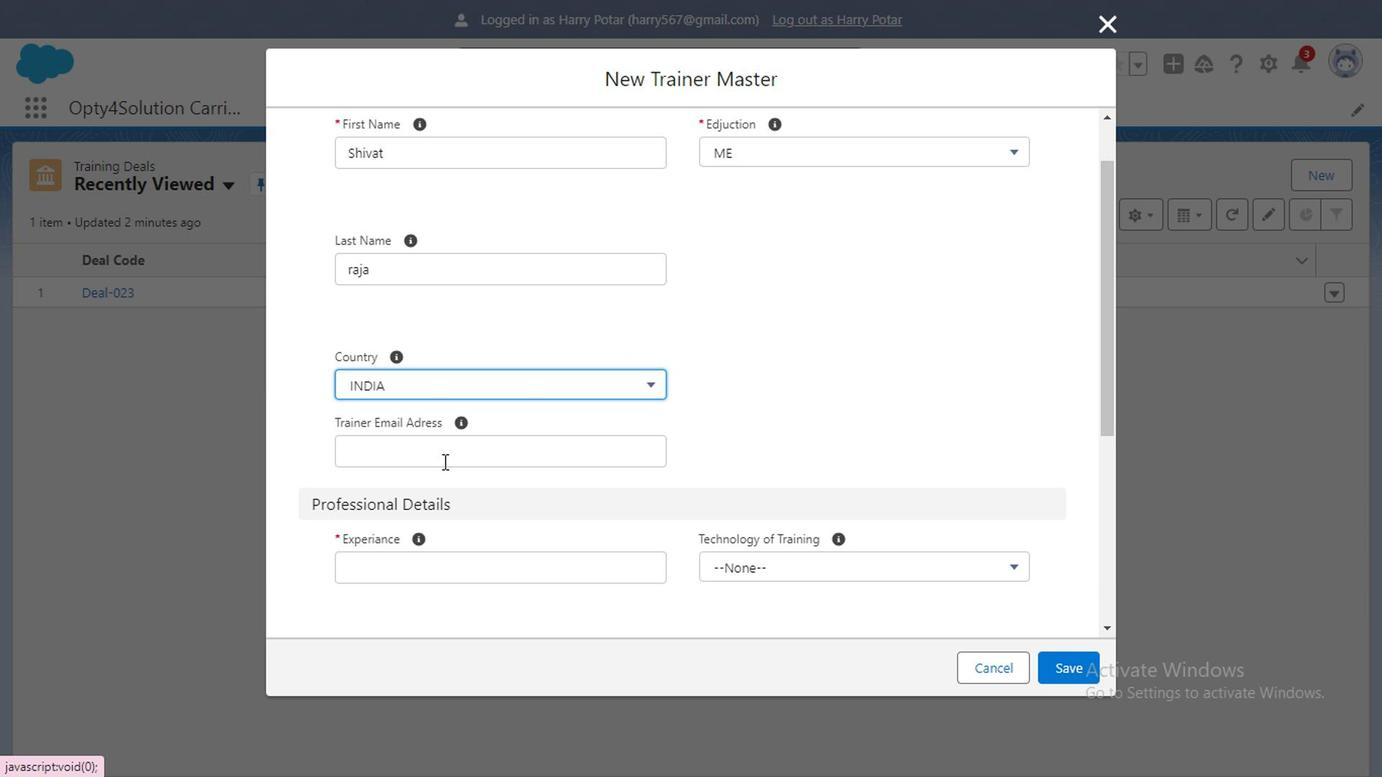 
Action: Mouse moved to (484, 497)
Screenshot: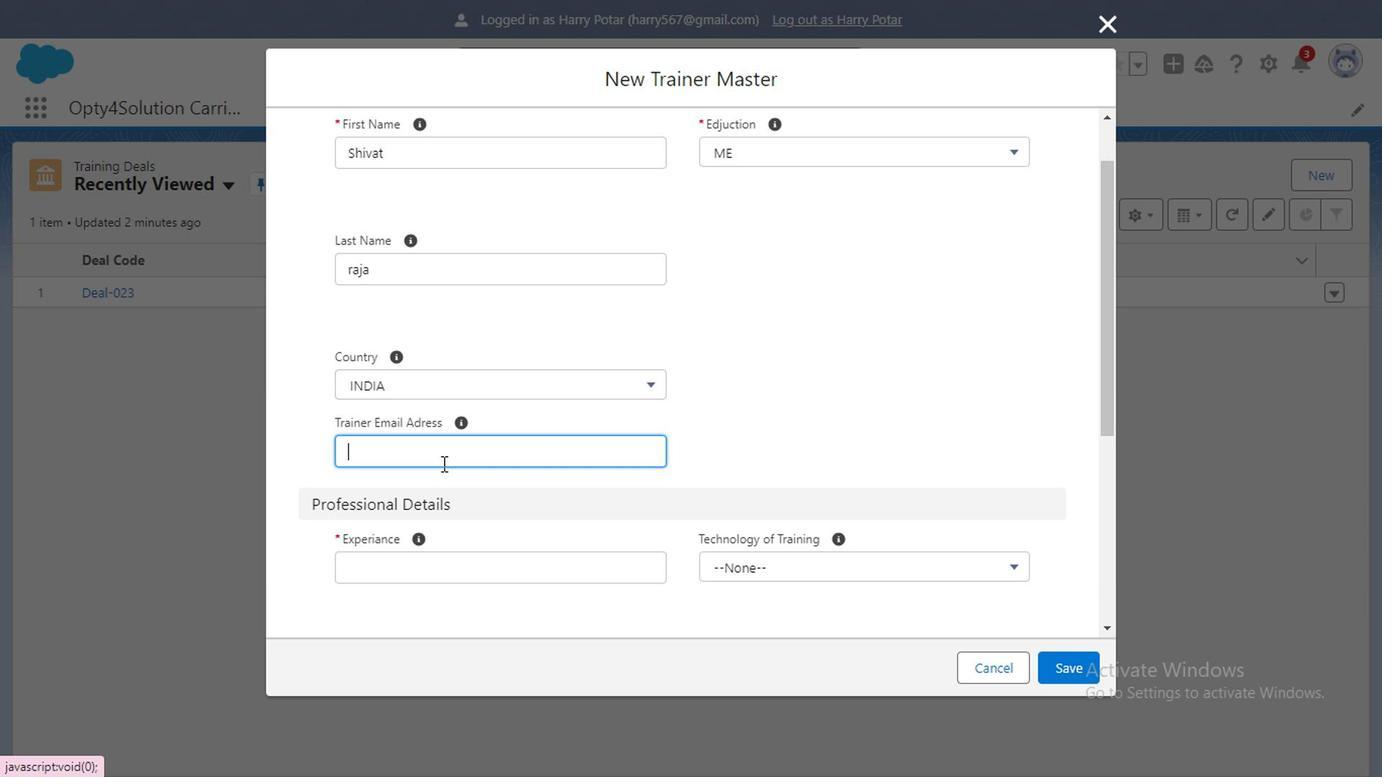 
Action: Mouse pressed left at (484, 497)
Screenshot: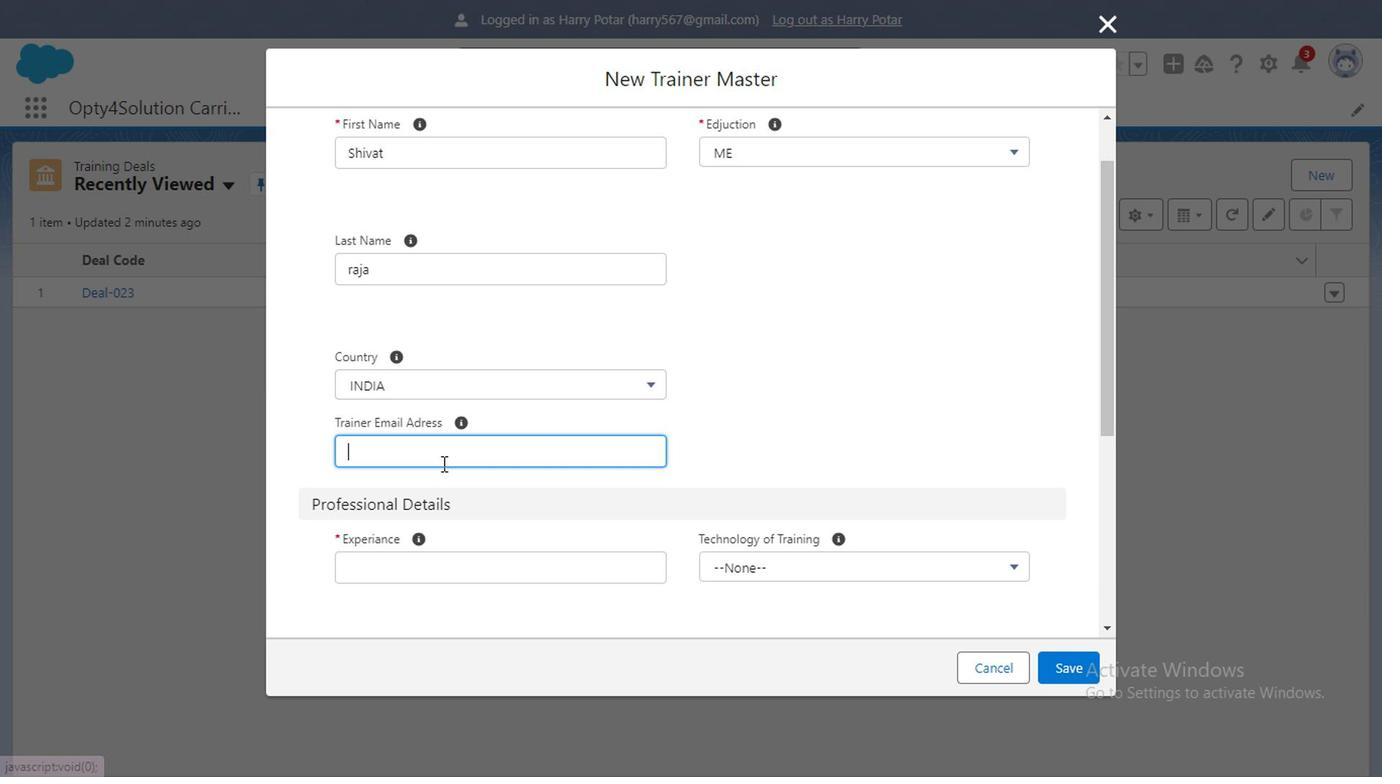 
Action: Mouse moved to (483, 499)
Screenshot: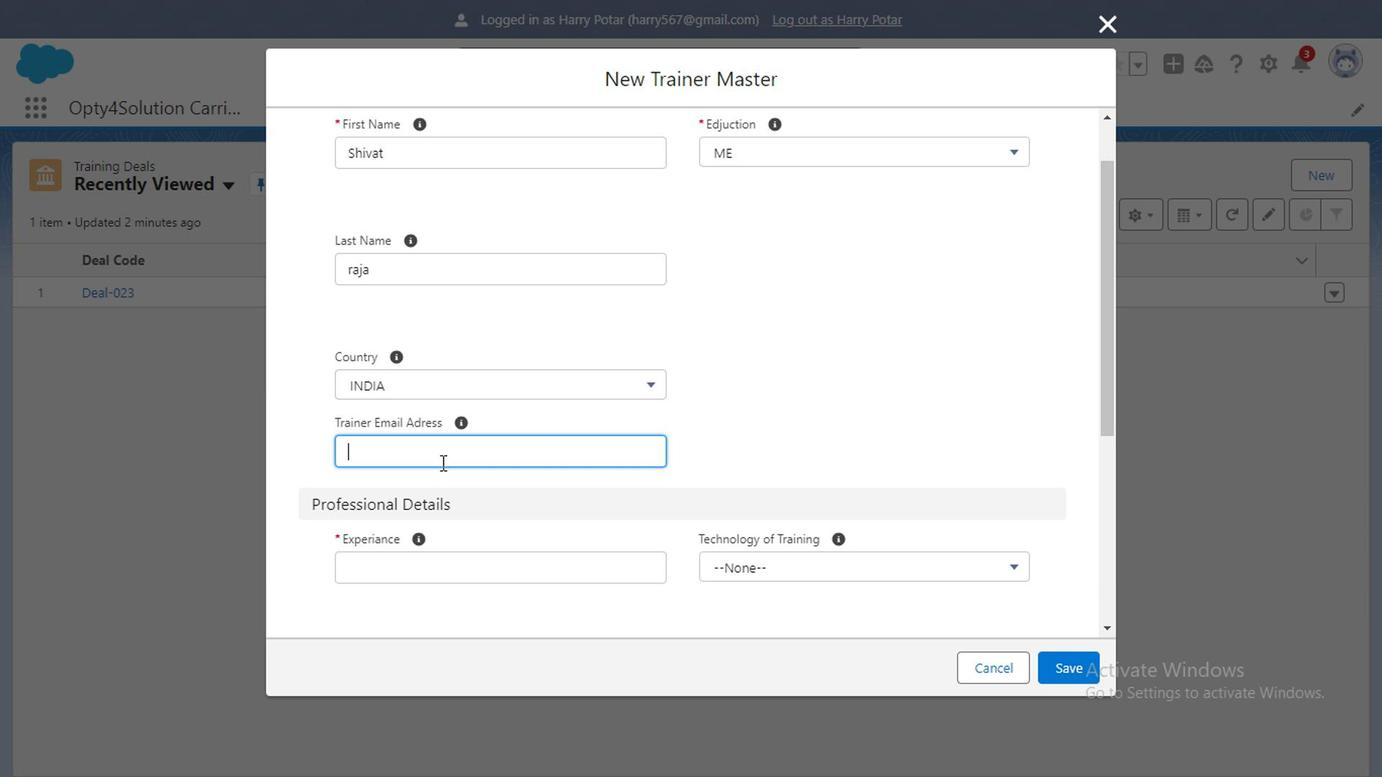 
Action: Mouse pressed left at (483, 499)
Screenshot: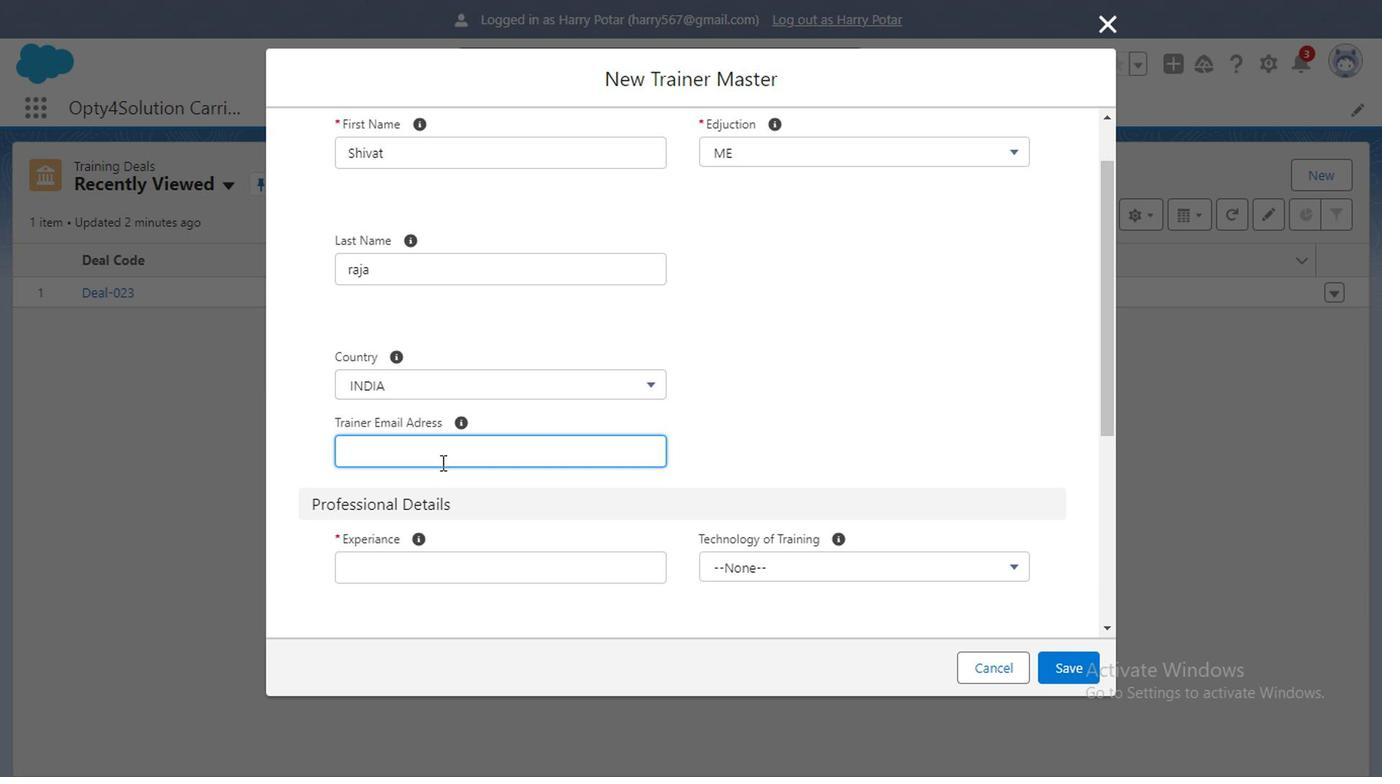 
Action: Mouse moved to (483, 498)
Screenshot: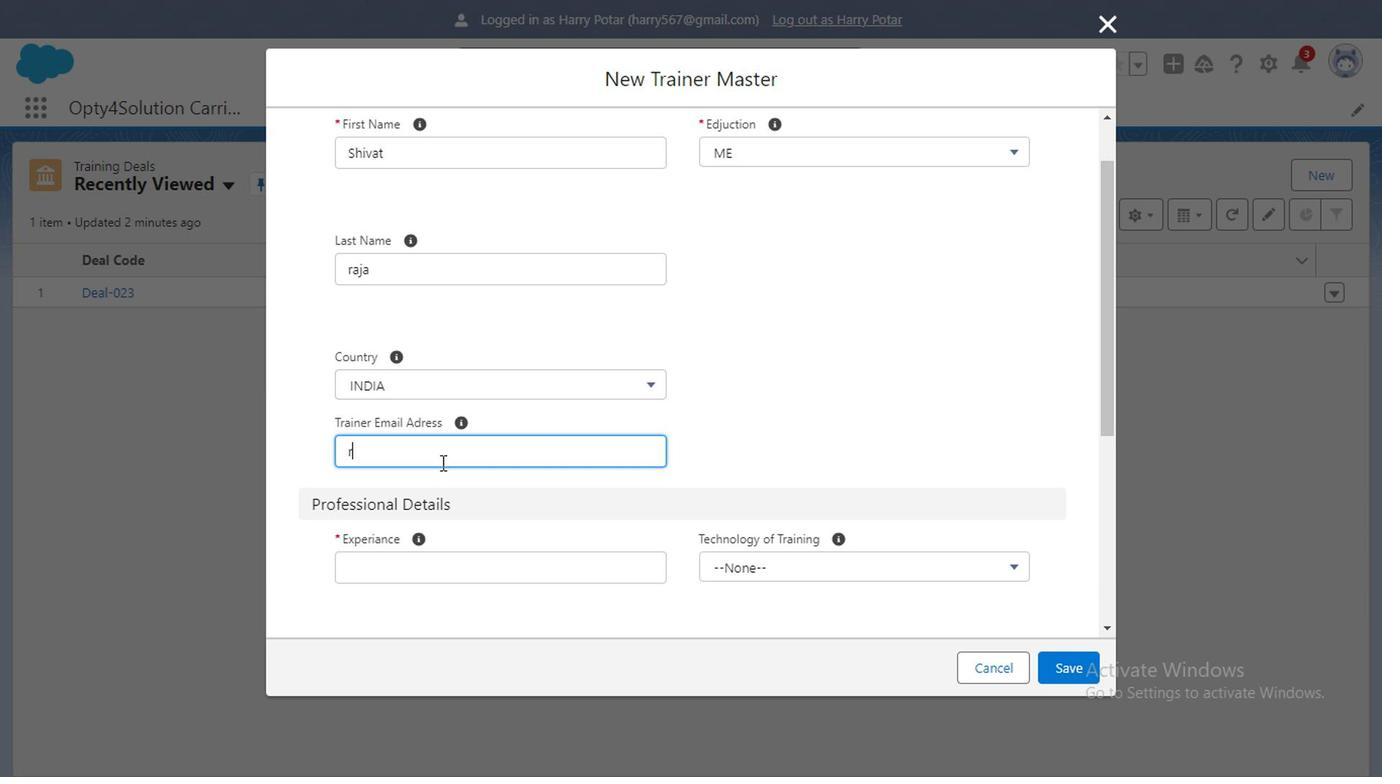 
Action: Key pressed rajatshivat
Screenshot: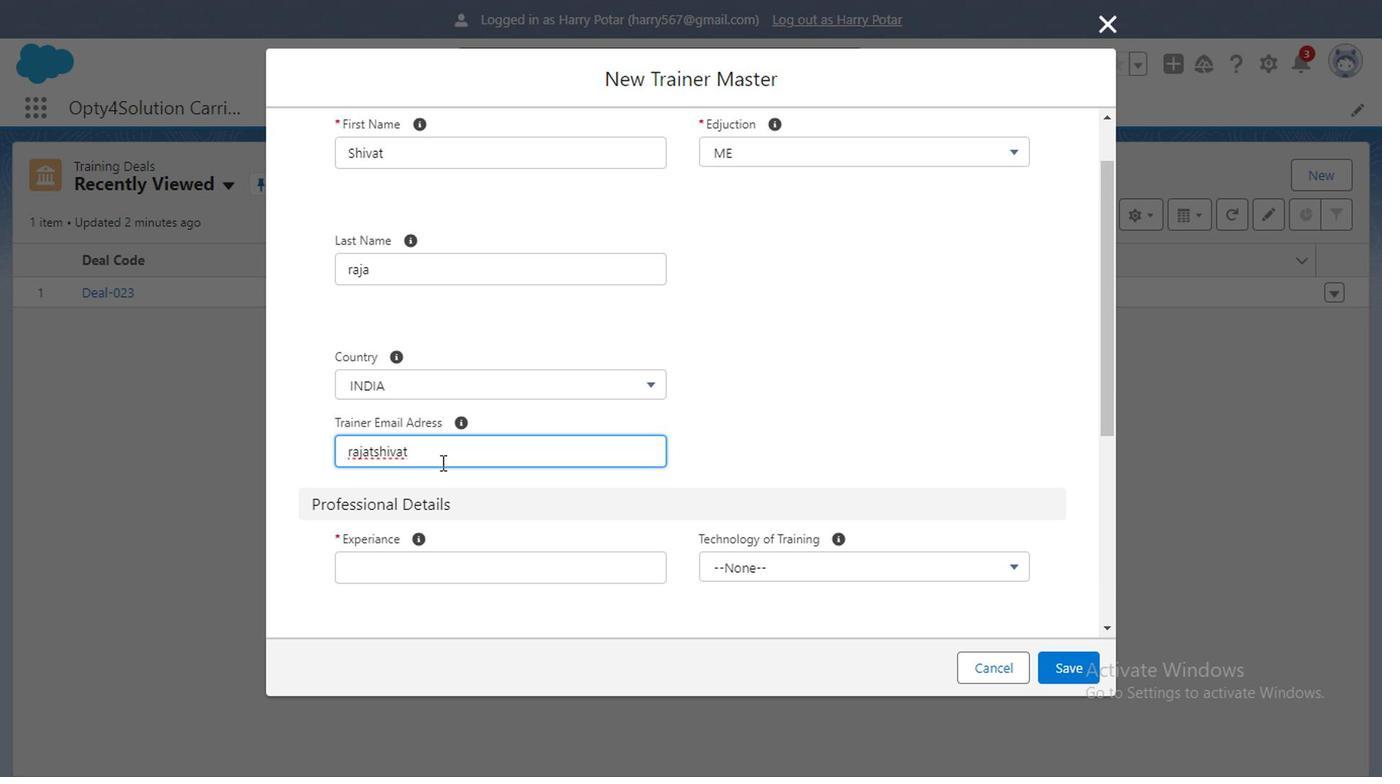 
Action: Mouse moved to (482, 498)
Screenshot: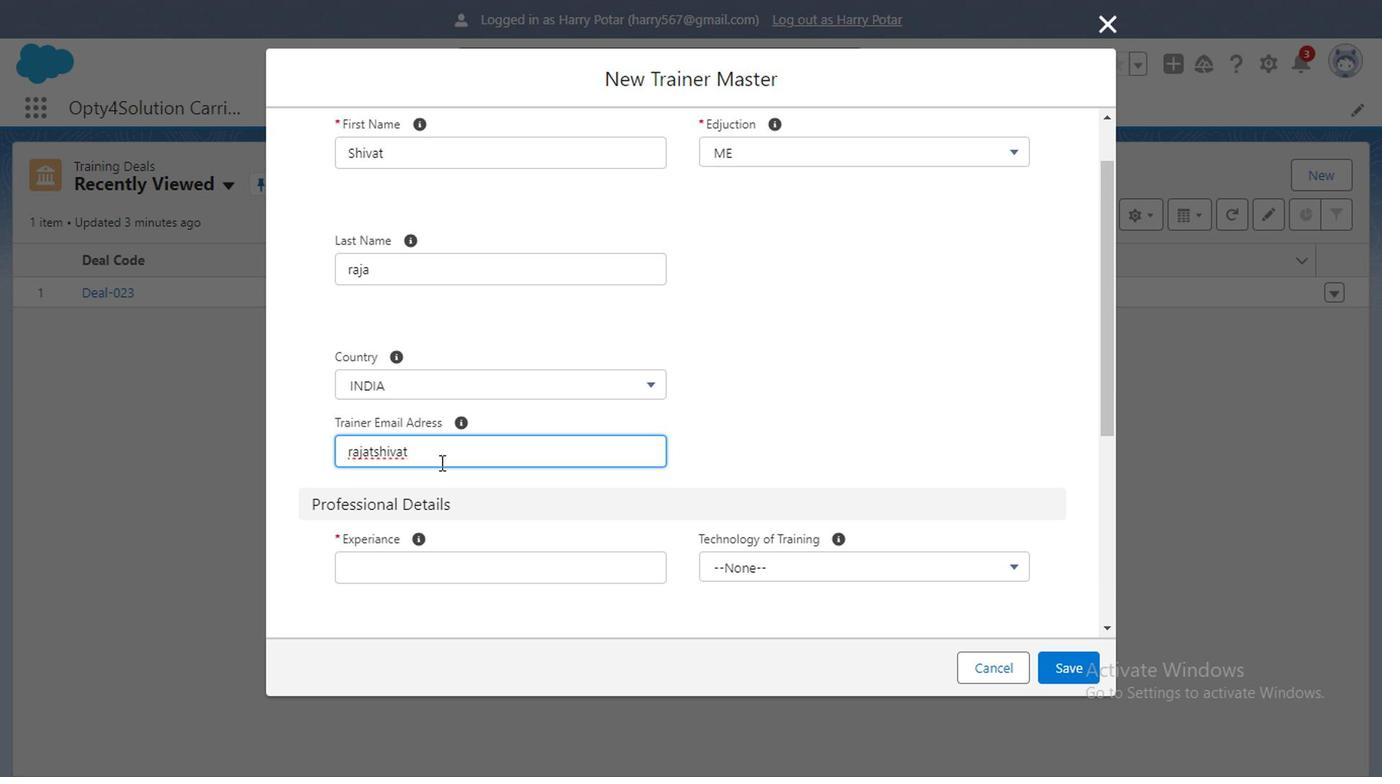 
Action: Key pressed 567<Key.shift>@gmail.com
Screenshot: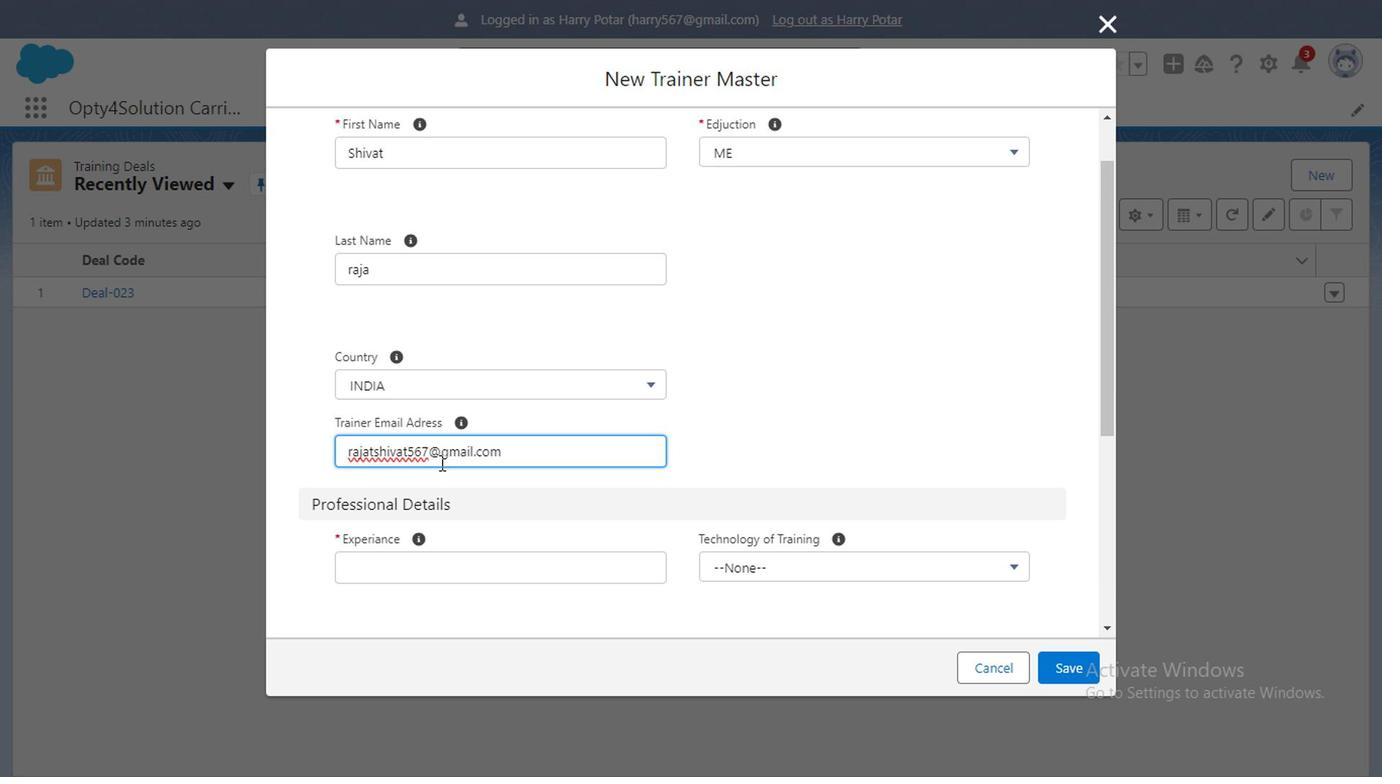 
Action: Mouse moved to (956, 421)
Screenshot: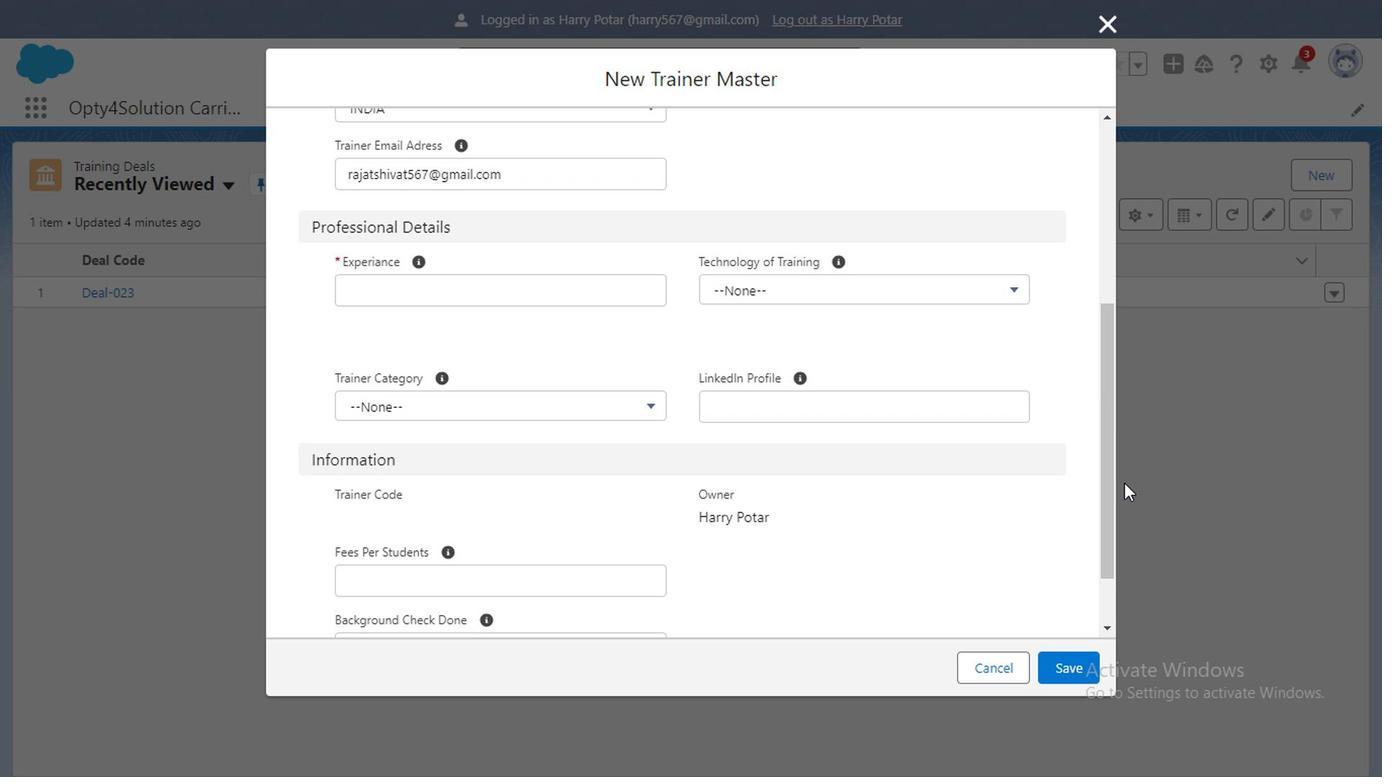 
Action: Mouse pressed left at (956, 421)
Screenshot: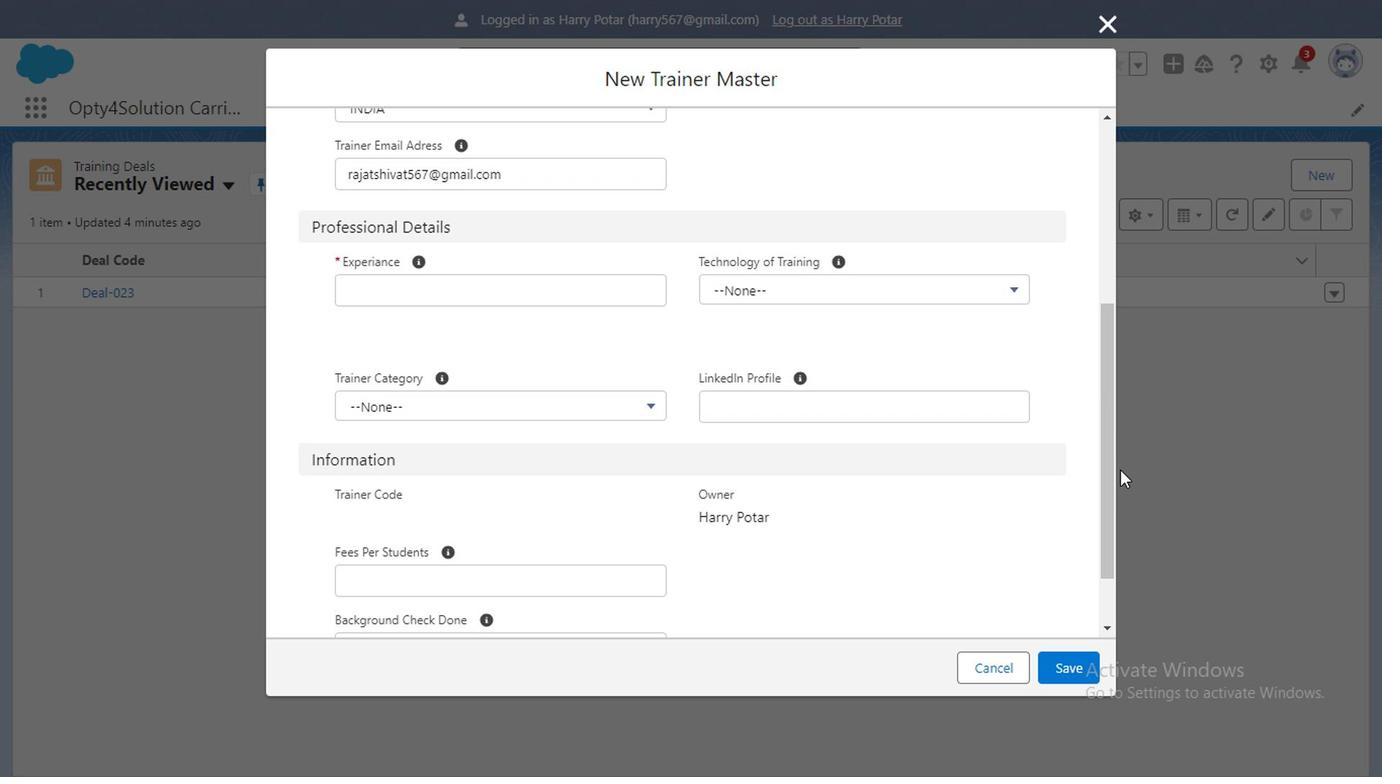 
Action: Mouse moved to (527, 377)
Screenshot: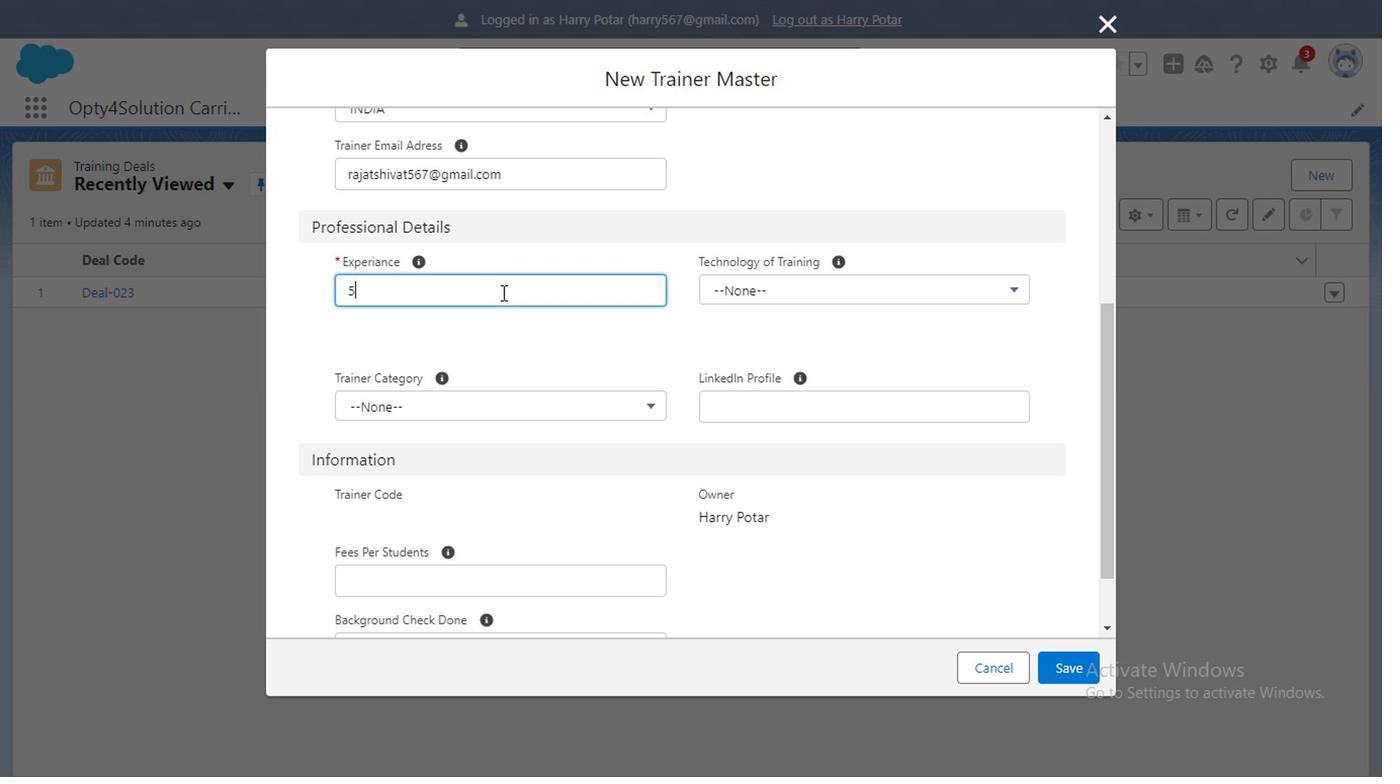 
Action: Mouse pressed left at (527, 377)
Screenshot: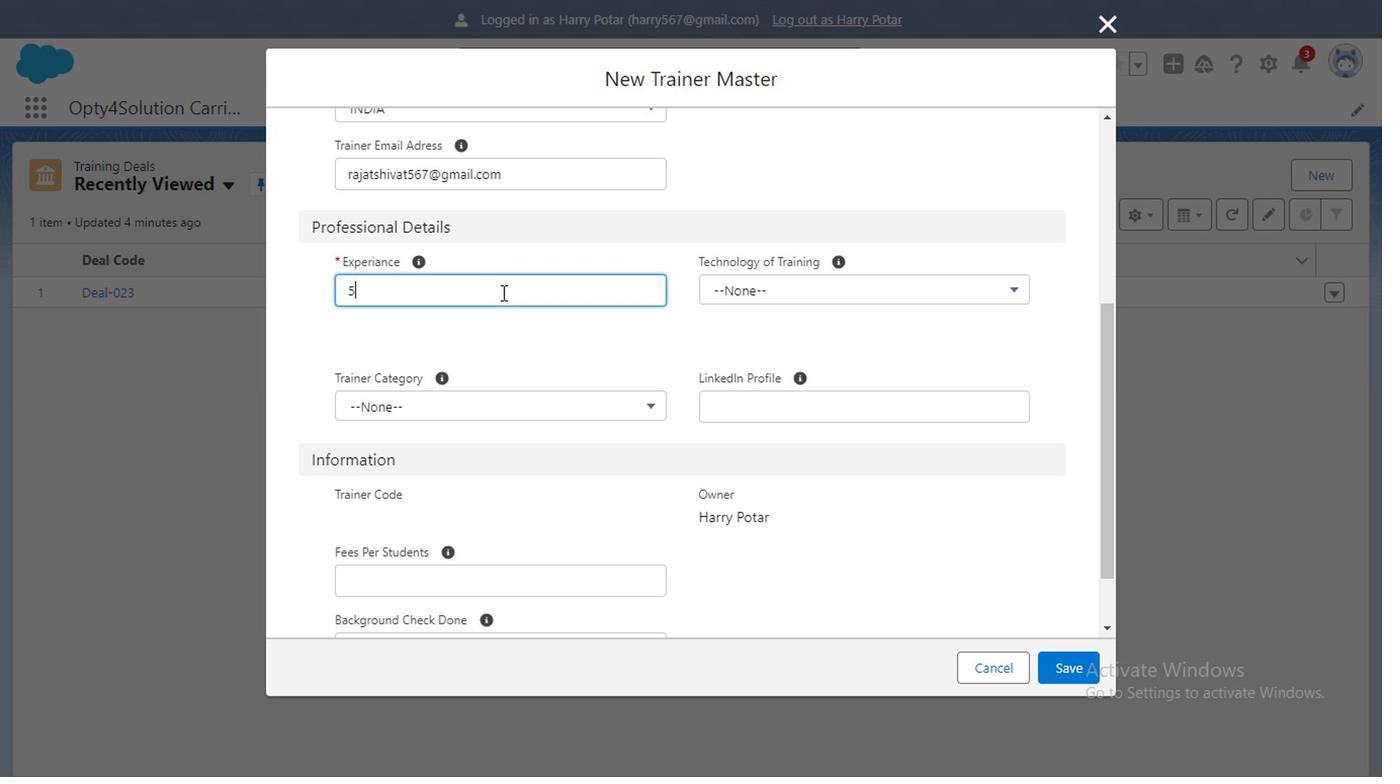 
Action: Mouse moved to (526, 377)
Screenshot: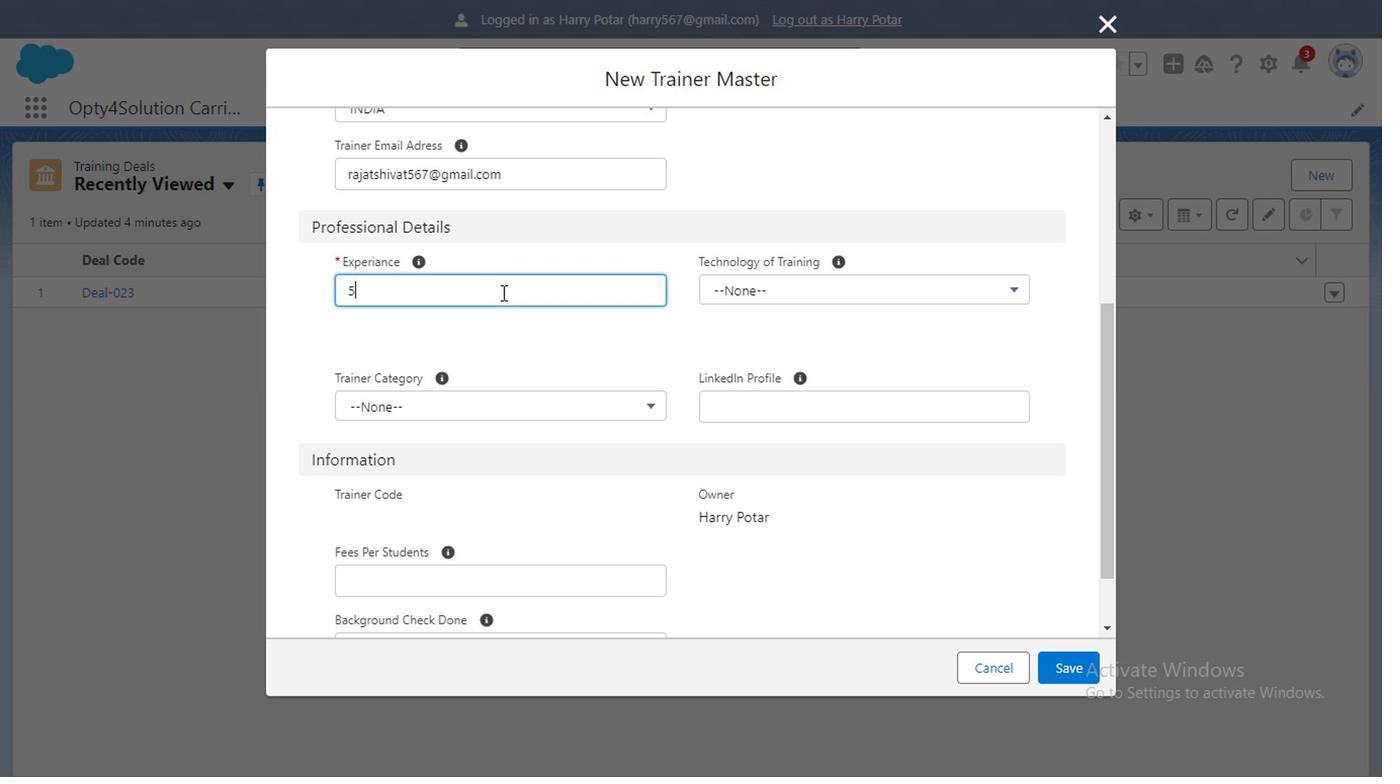 
Action: Key pressed 5
Screenshot: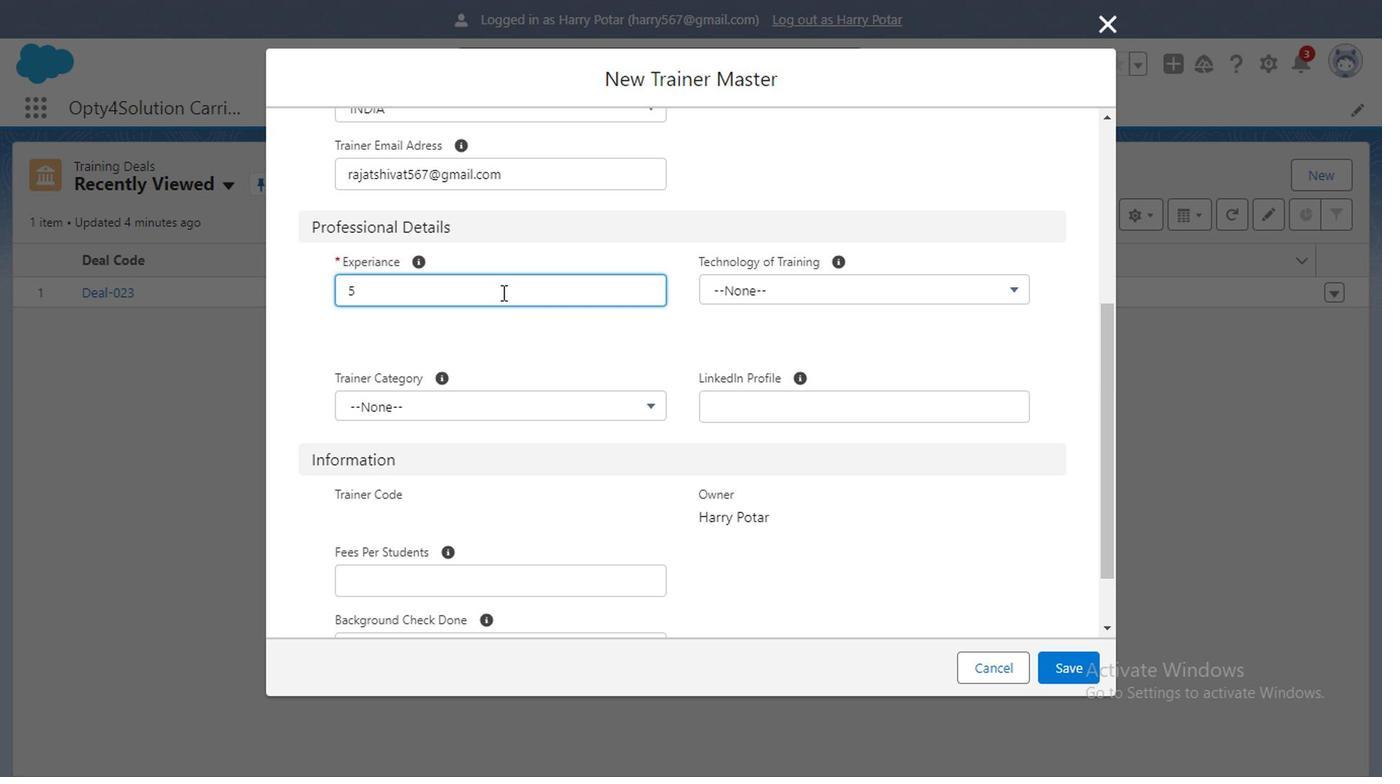 
Action: Mouse moved to (745, 377)
Screenshot: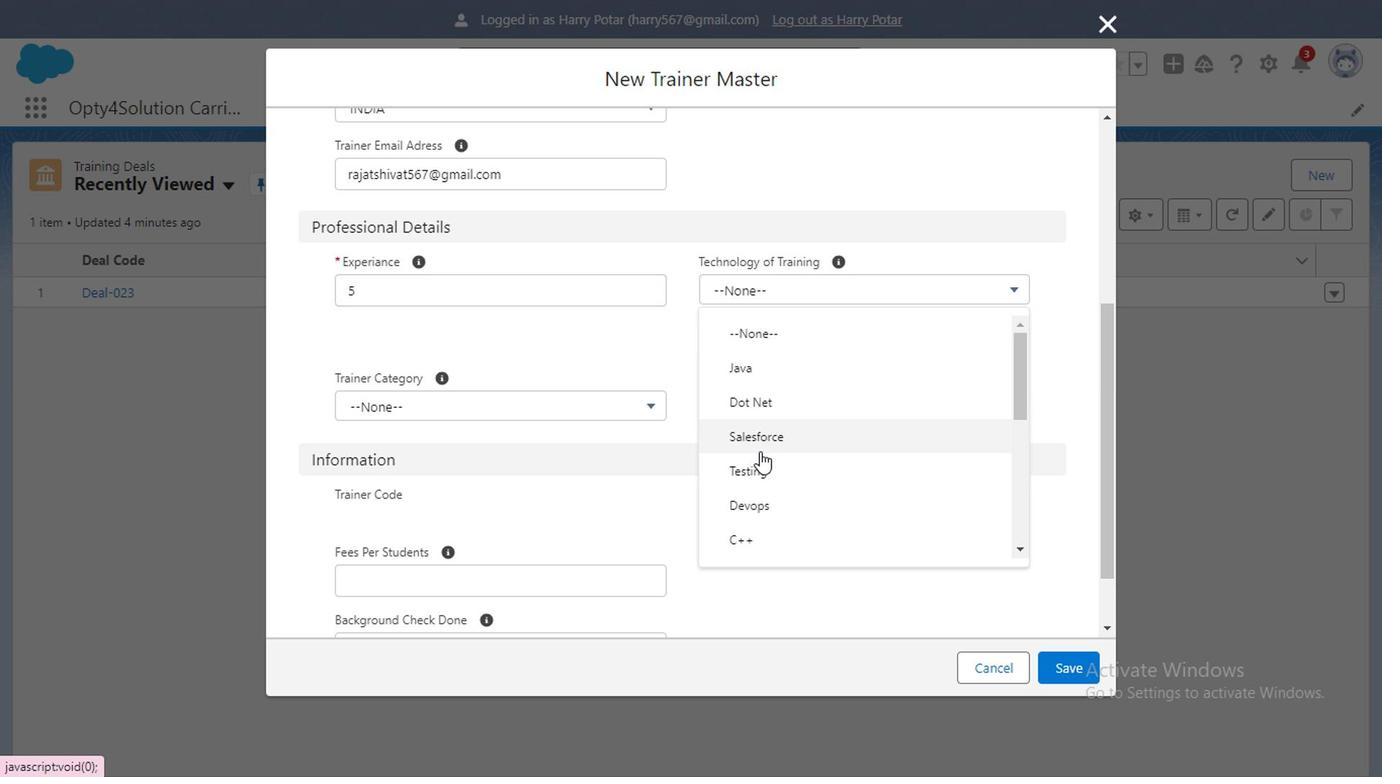 
Action: Mouse pressed left at (745, 377)
Screenshot: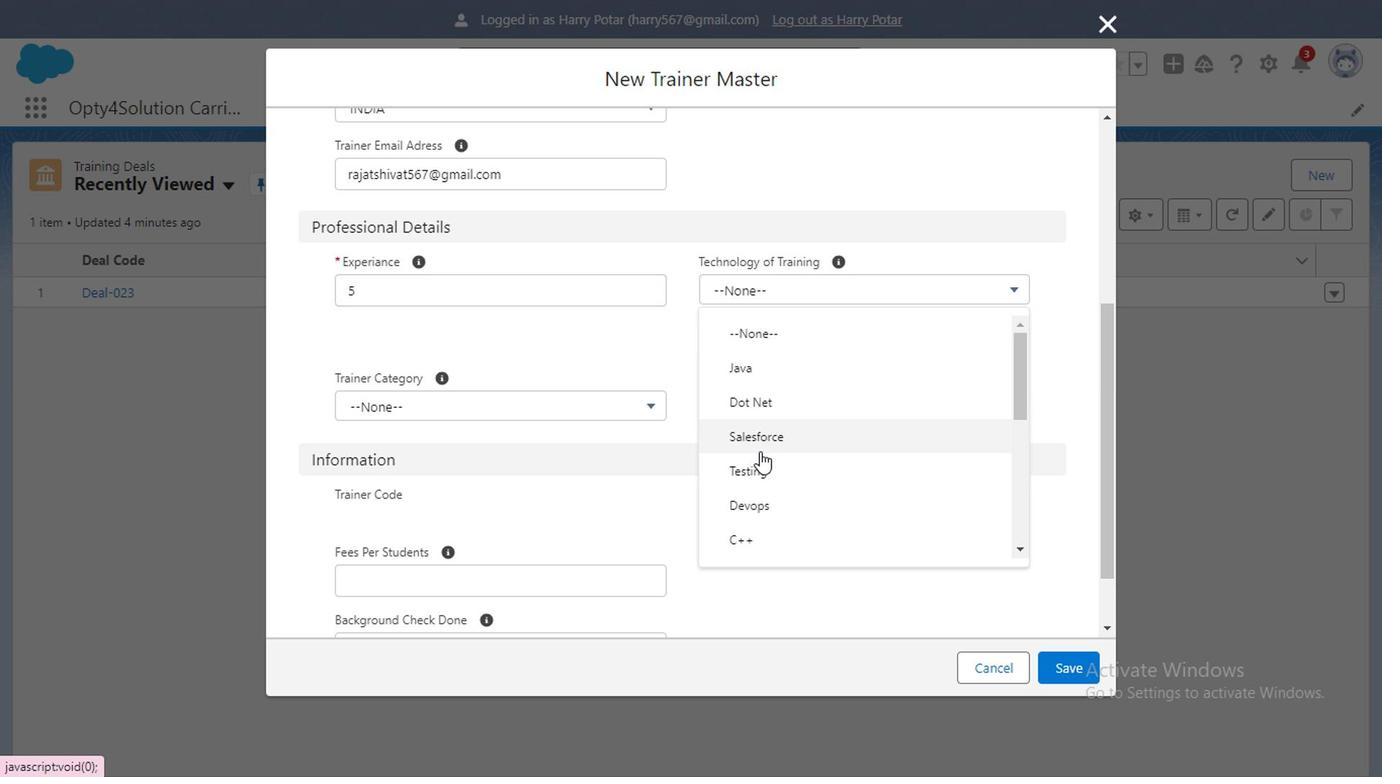 
Action: Mouse moved to (717, 482)
Screenshot: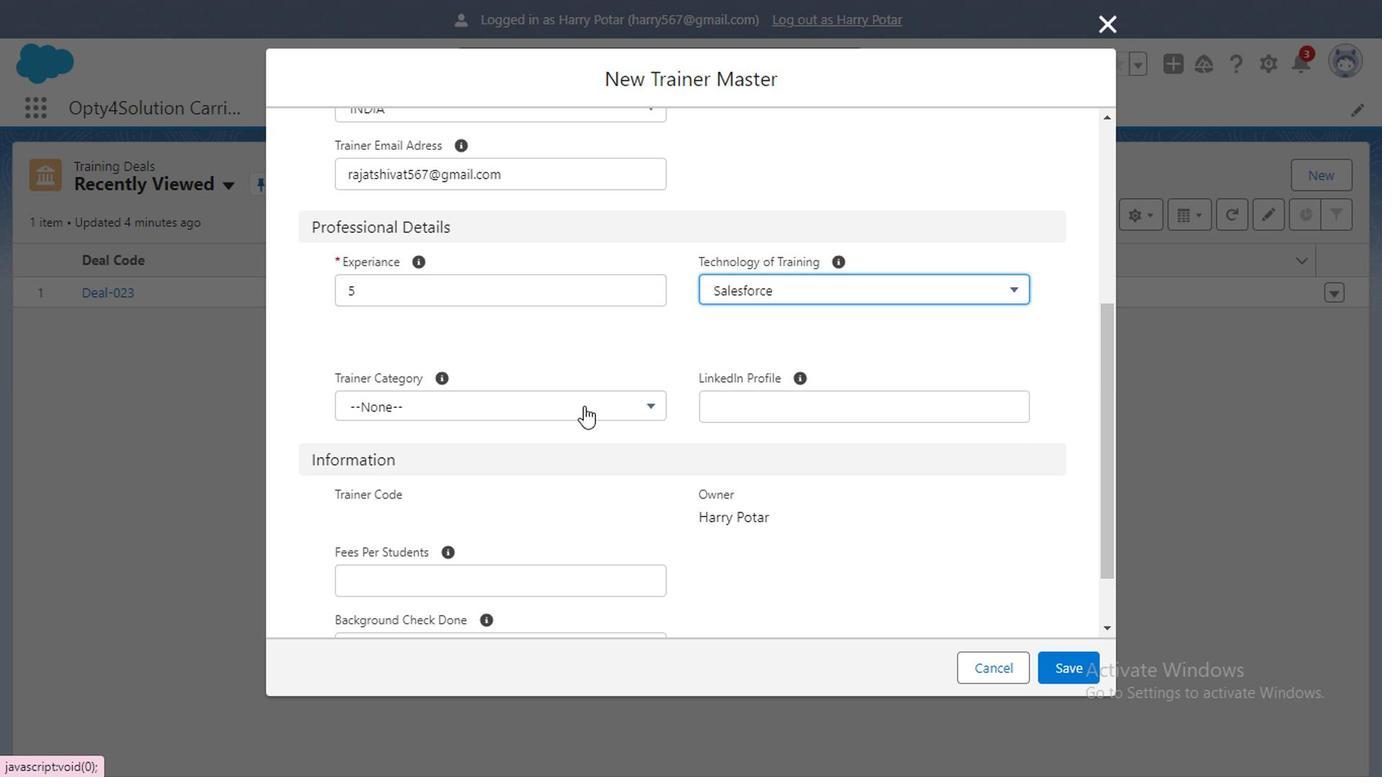 
Action: Mouse pressed left at (717, 482)
Screenshot: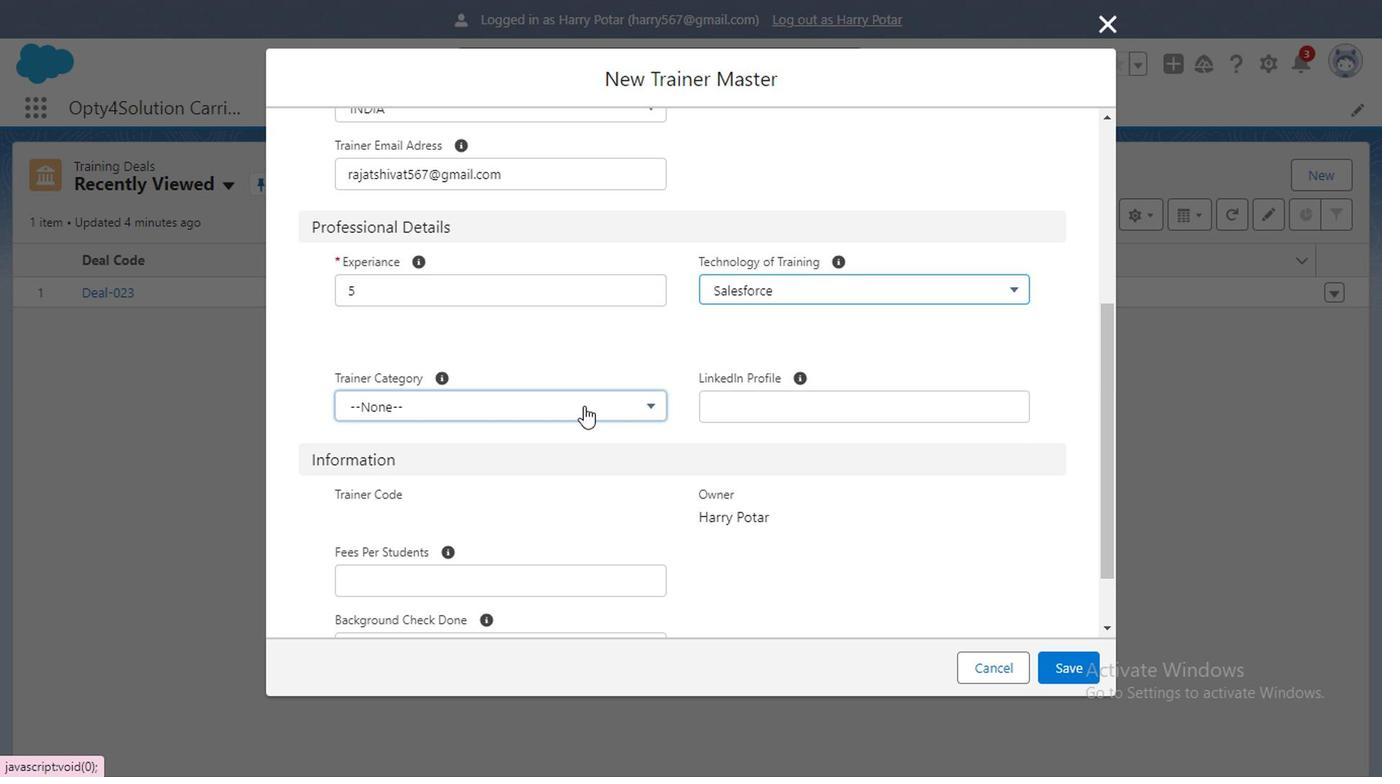 
Action: Mouse moved to (584, 457)
Screenshot: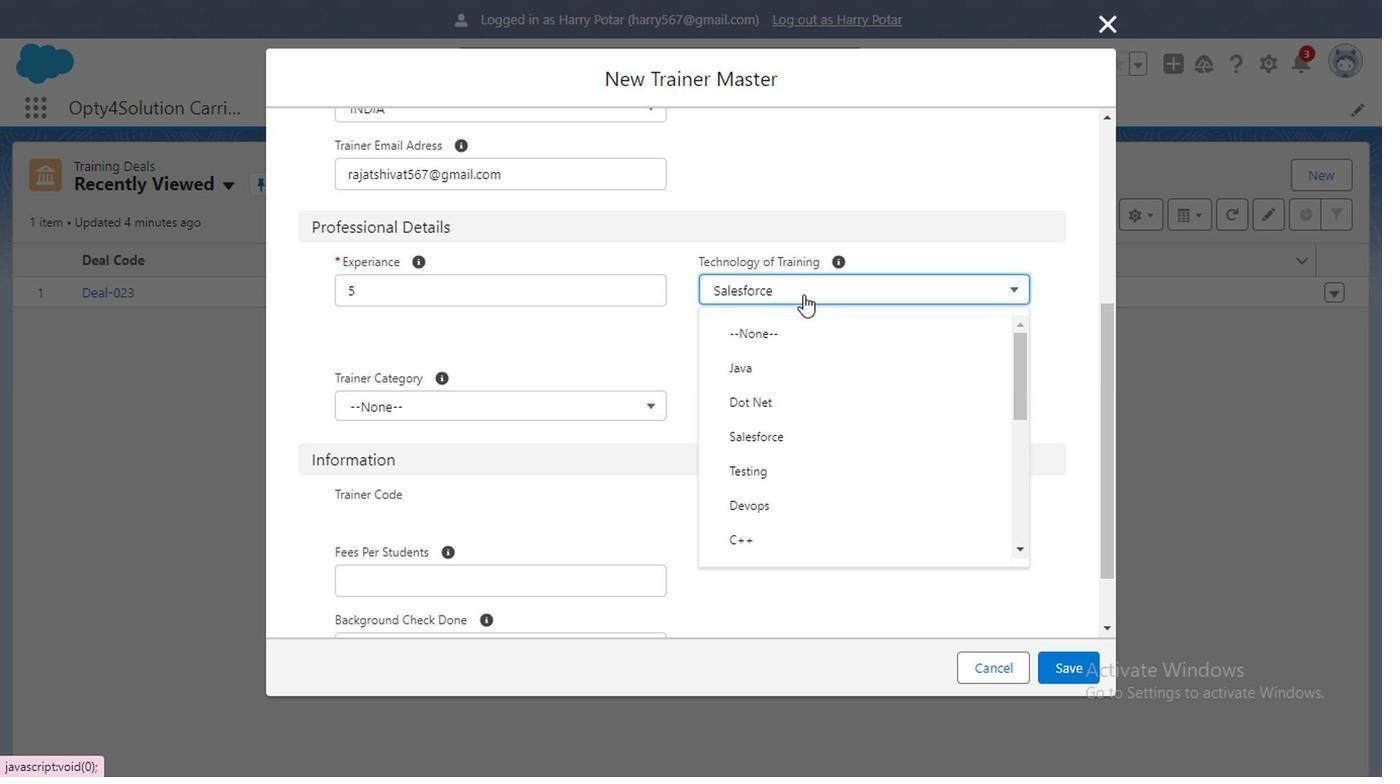 
Action: Mouse pressed left at (584, 457)
Screenshot: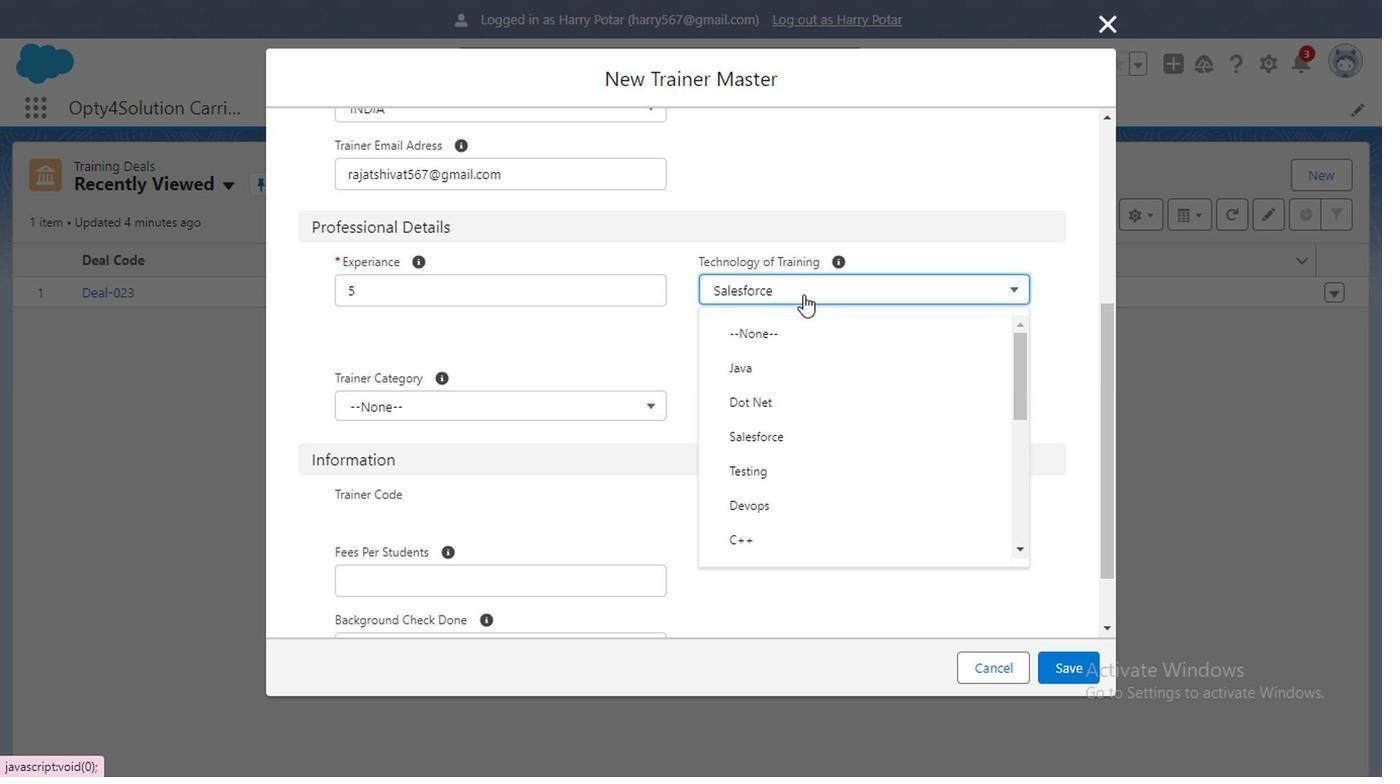 
Action: Mouse moved to (743, 370)
Screenshot: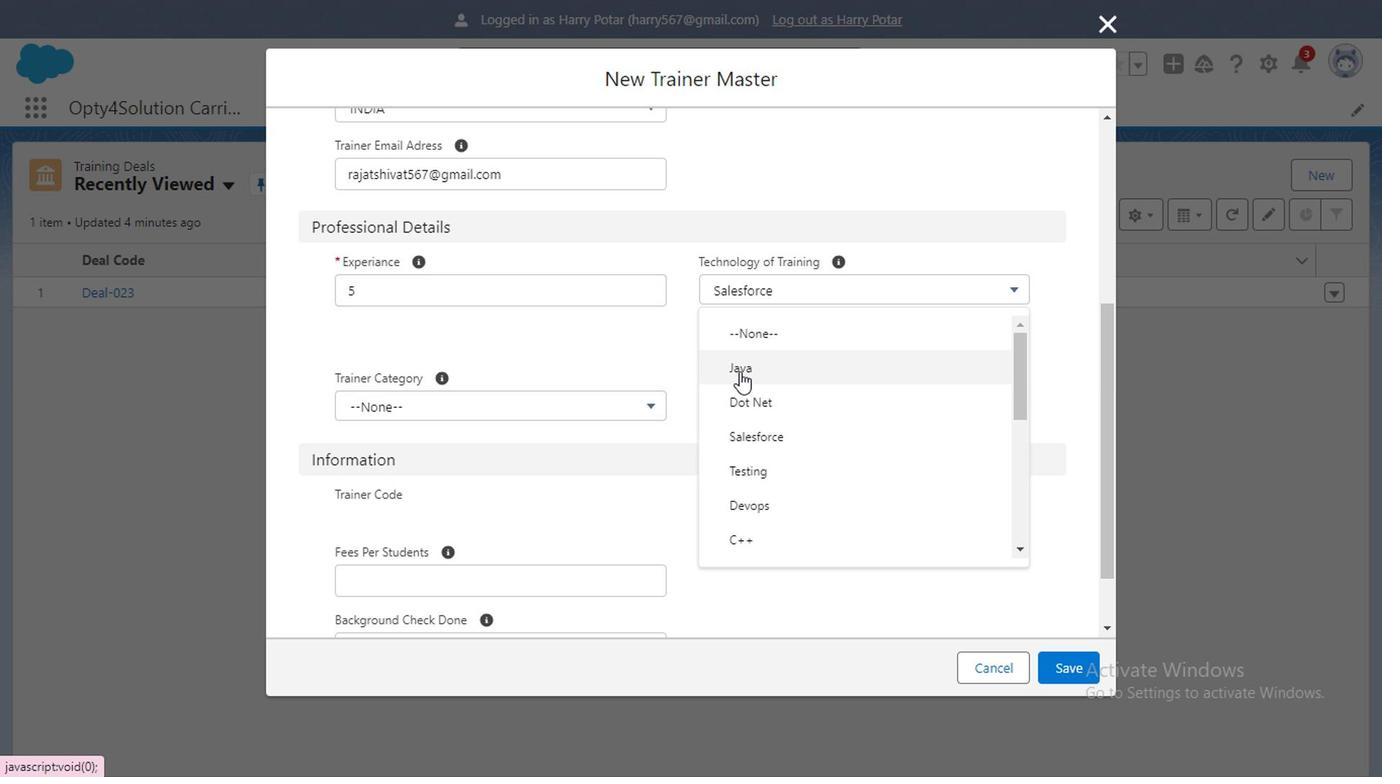 
Action: Mouse pressed left at (743, 370)
Screenshot: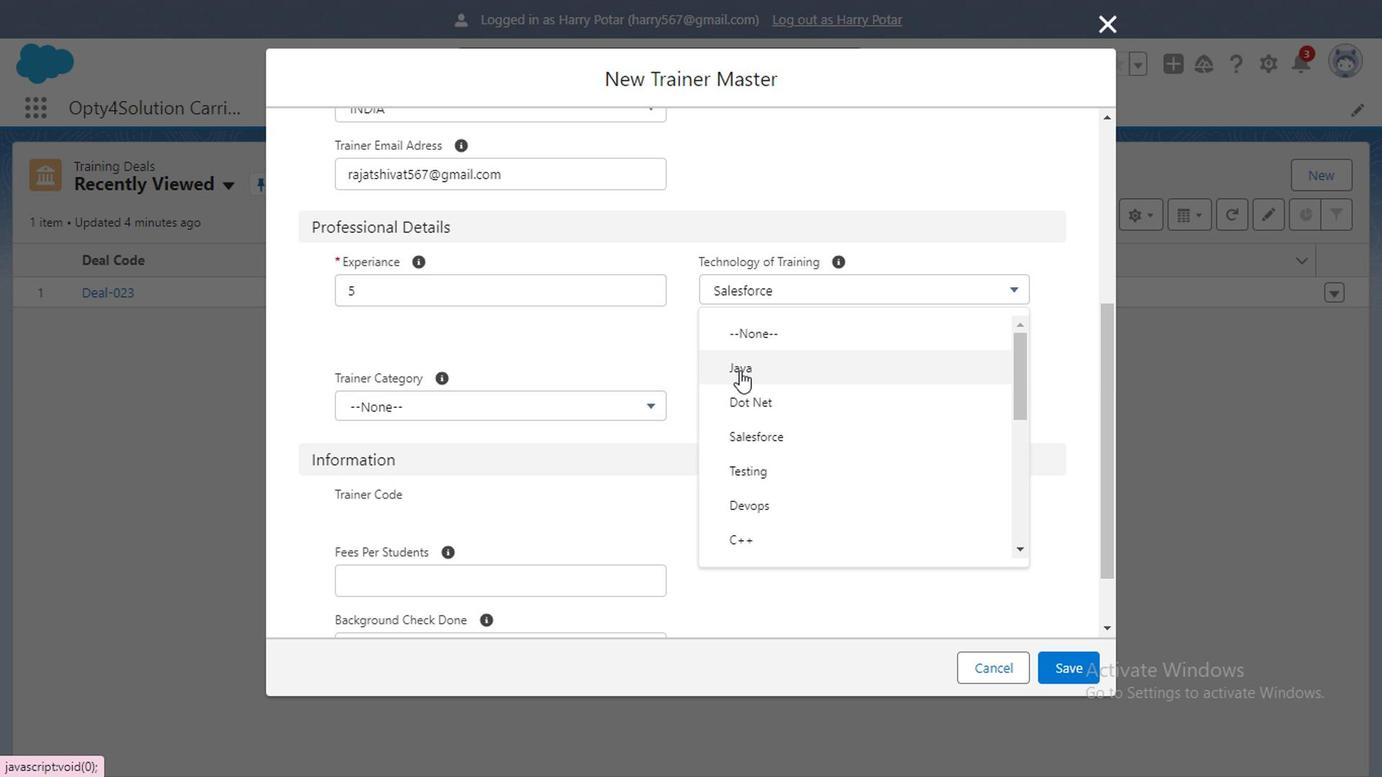 
Action: Mouse moved to (695, 432)
Screenshot: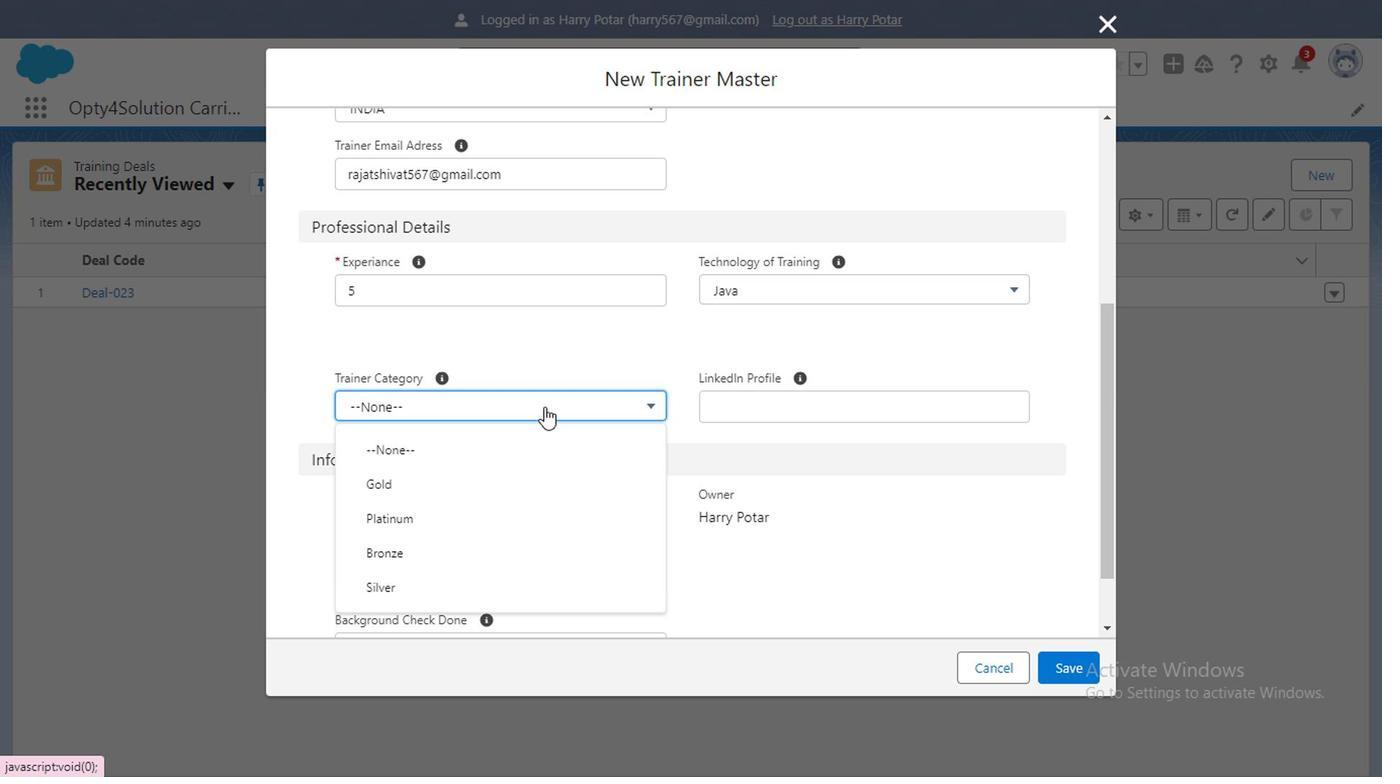 
Action: Mouse pressed left at (695, 432)
Screenshot: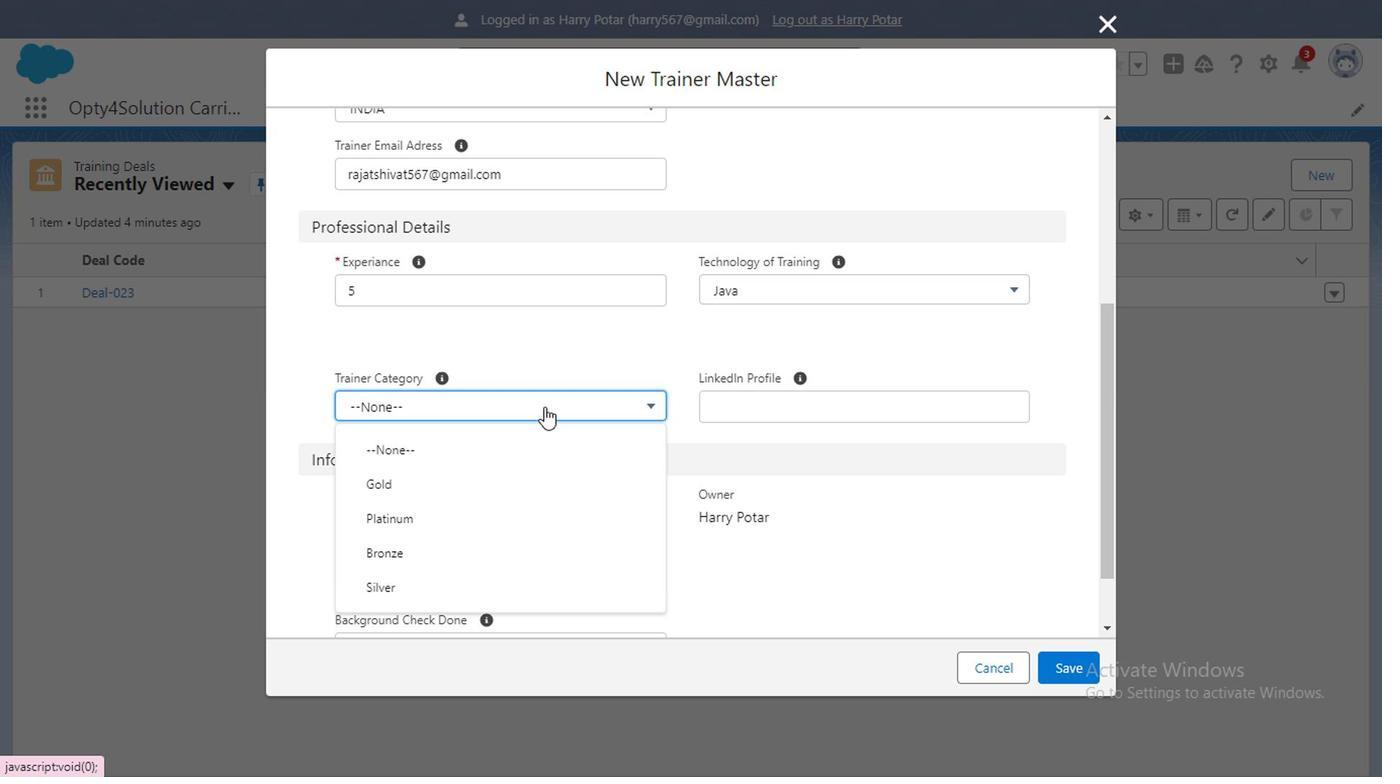 
Action: Mouse moved to (558, 458)
Screenshot: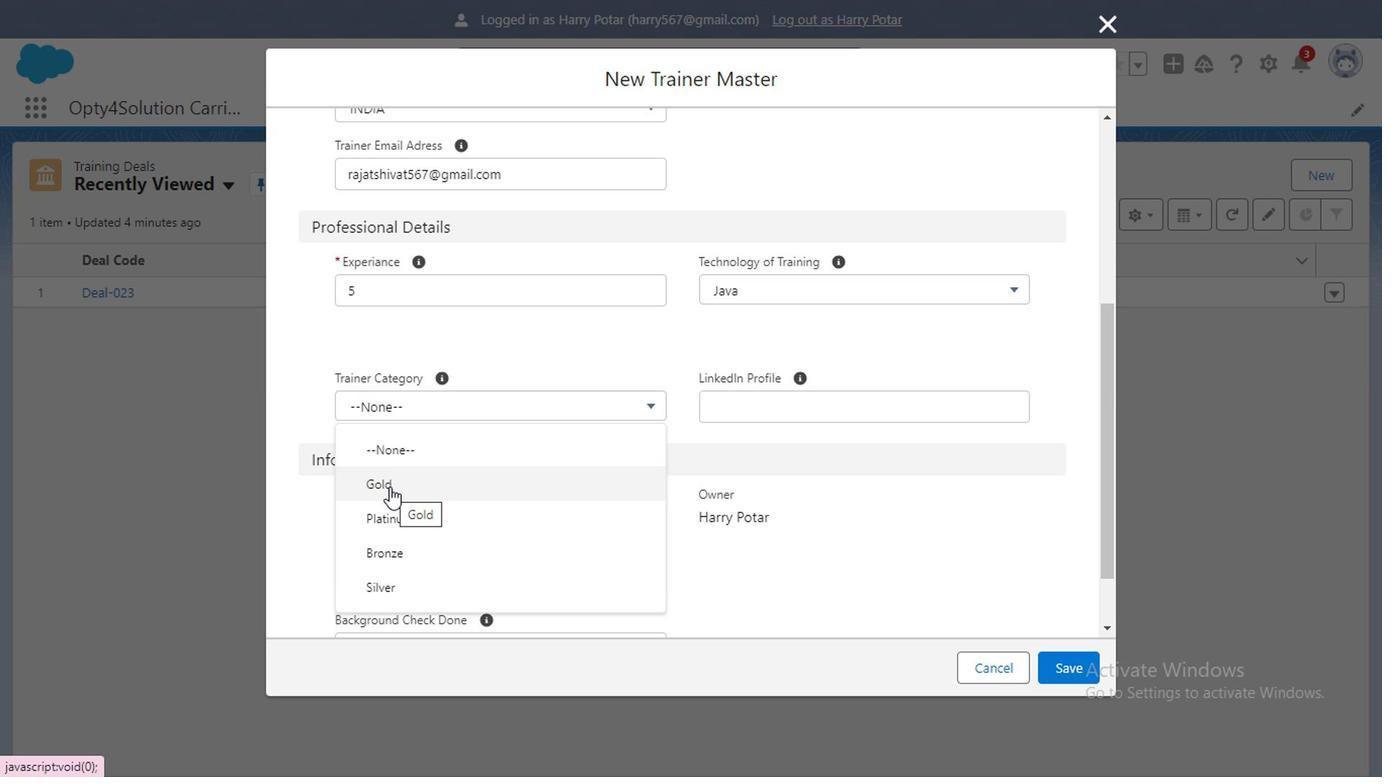 
Action: Mouse pressed left at (558, 458)
Screenshot: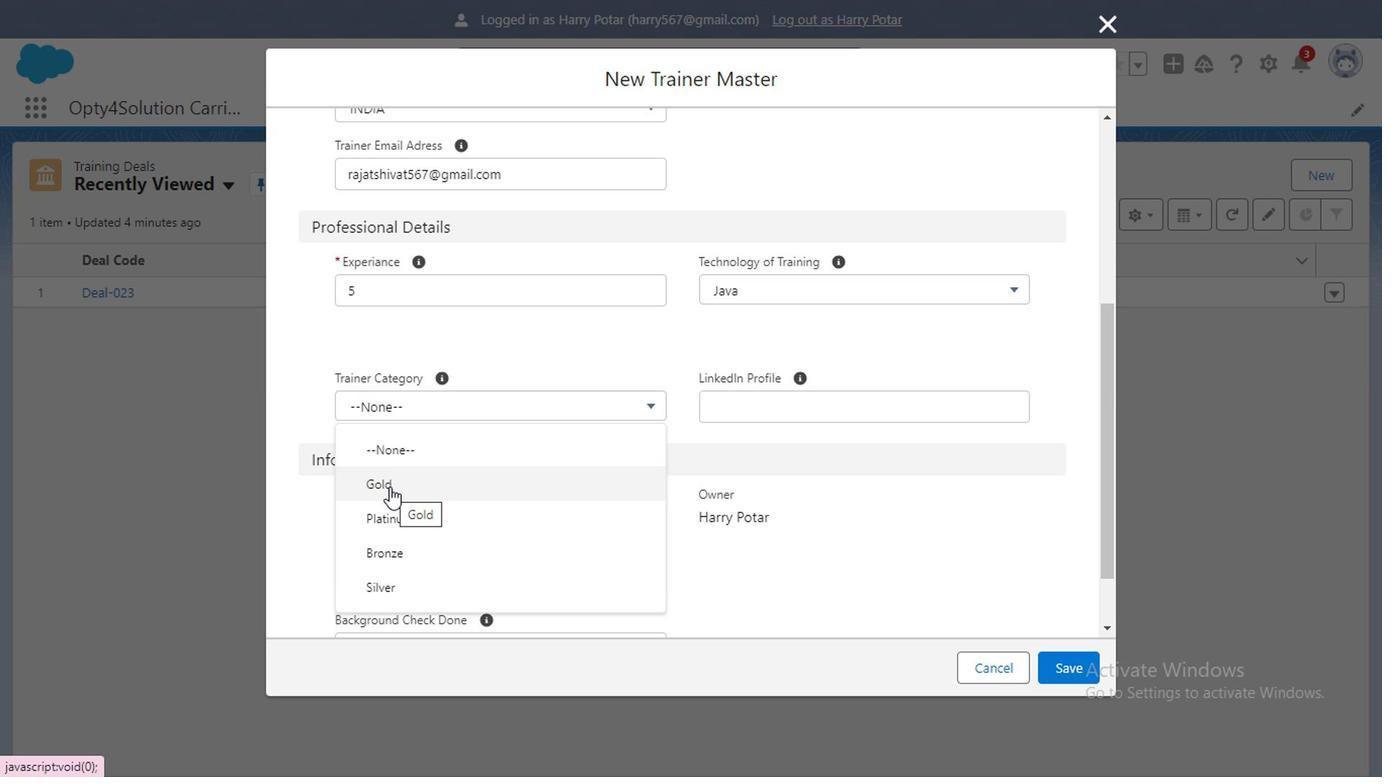 
Action: Mouse moved to (820, 527)
Screenshot: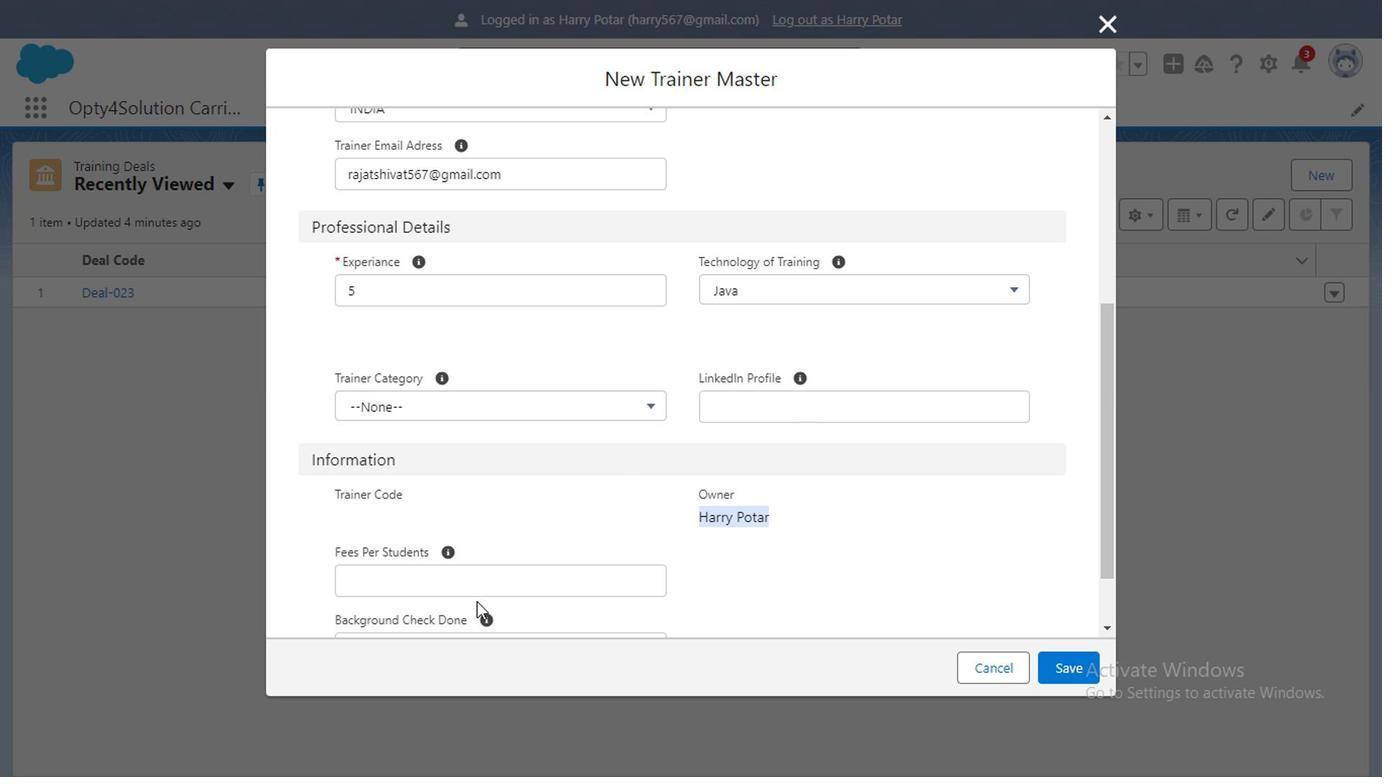
Action: Mouse pressed left at (820, 527)
Screenshot: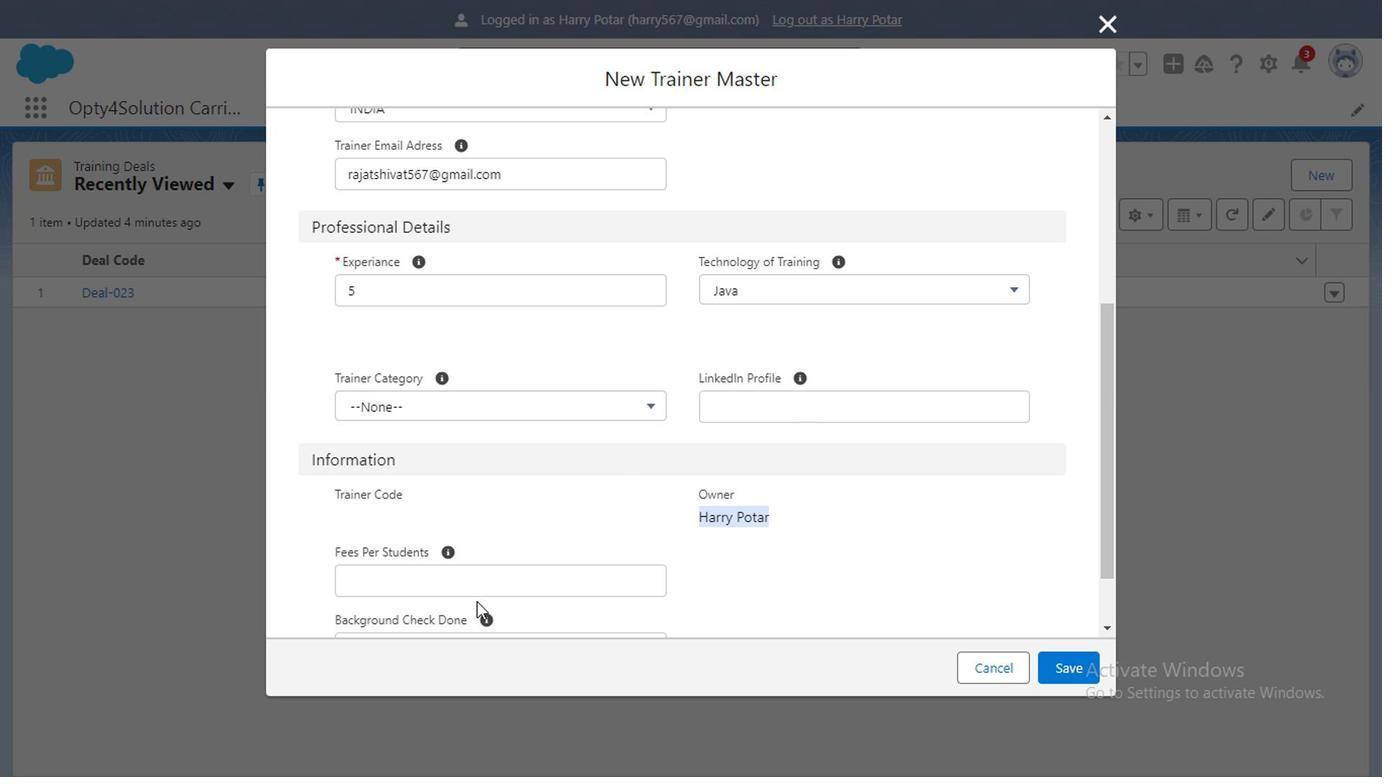 
Action: Mouse moved to (508, 596)
Screenshot: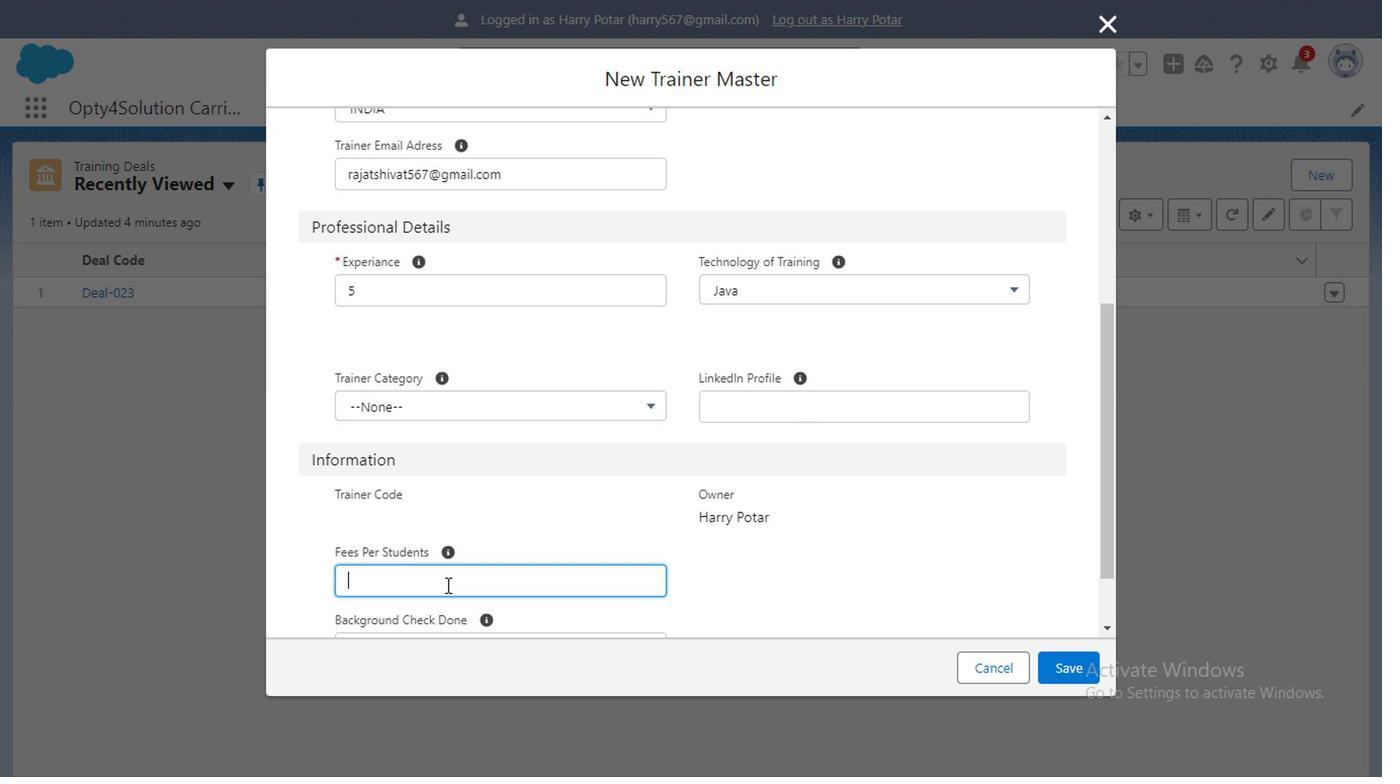 
Action: Mouse pressed left at (508, 596)
Screenshot: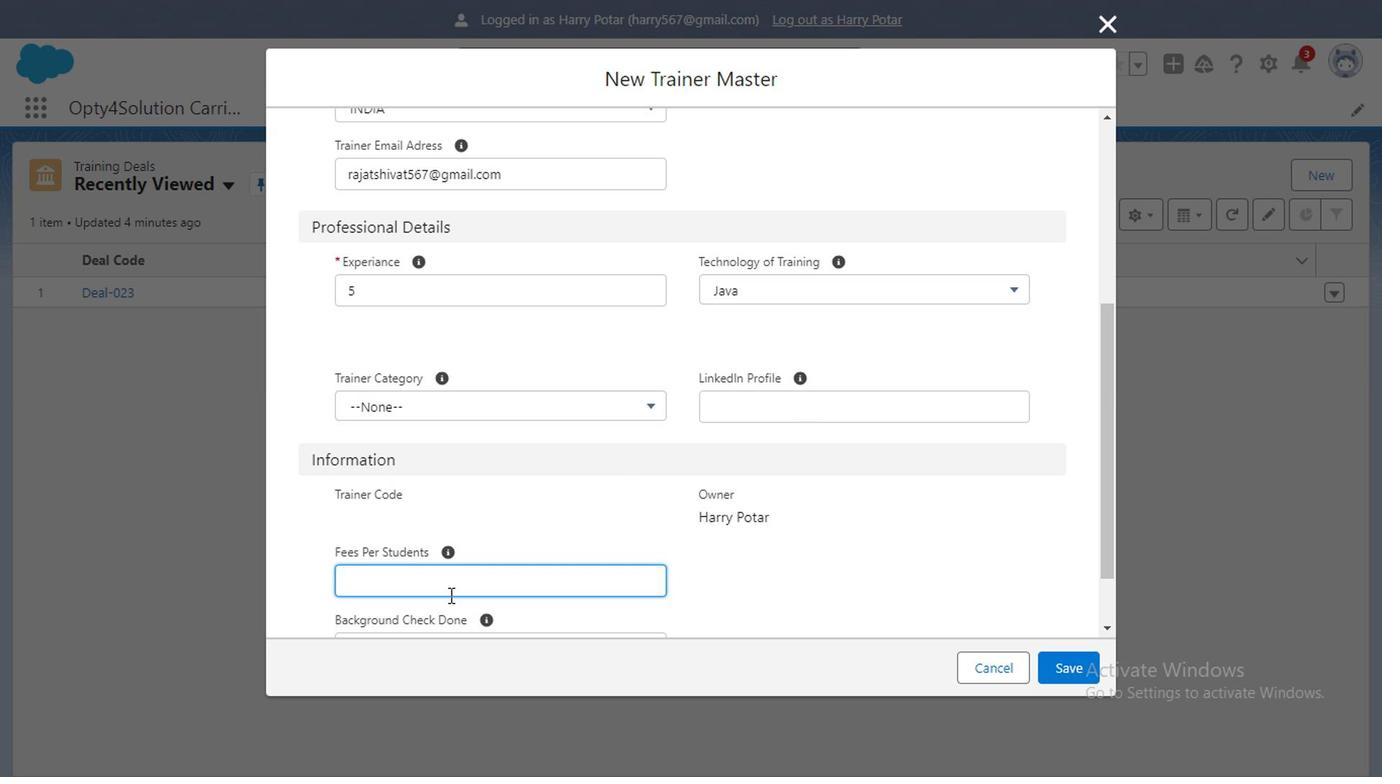 
Action: Mouse moved to (482, 583)
Screenshot: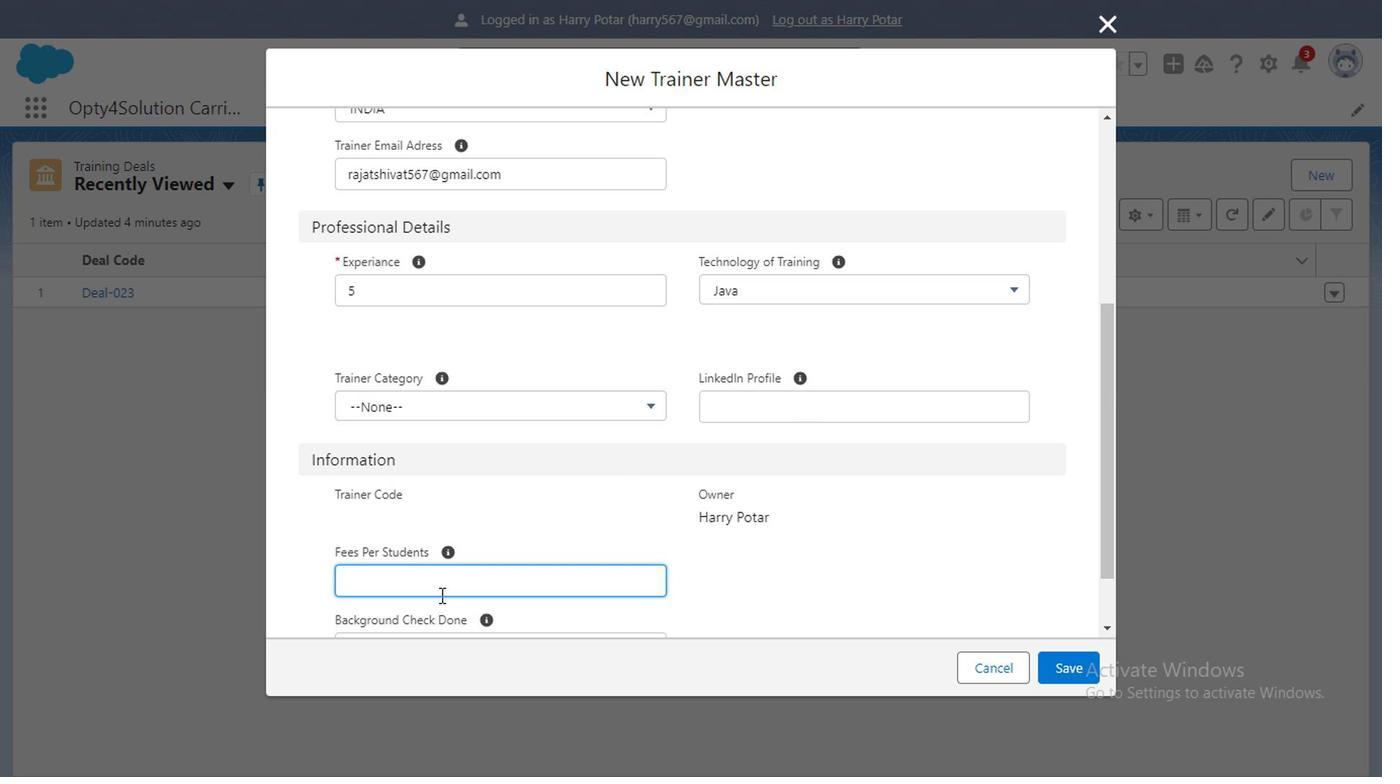 
Action: Mouse pressed left at (482, 583)
Screenshot: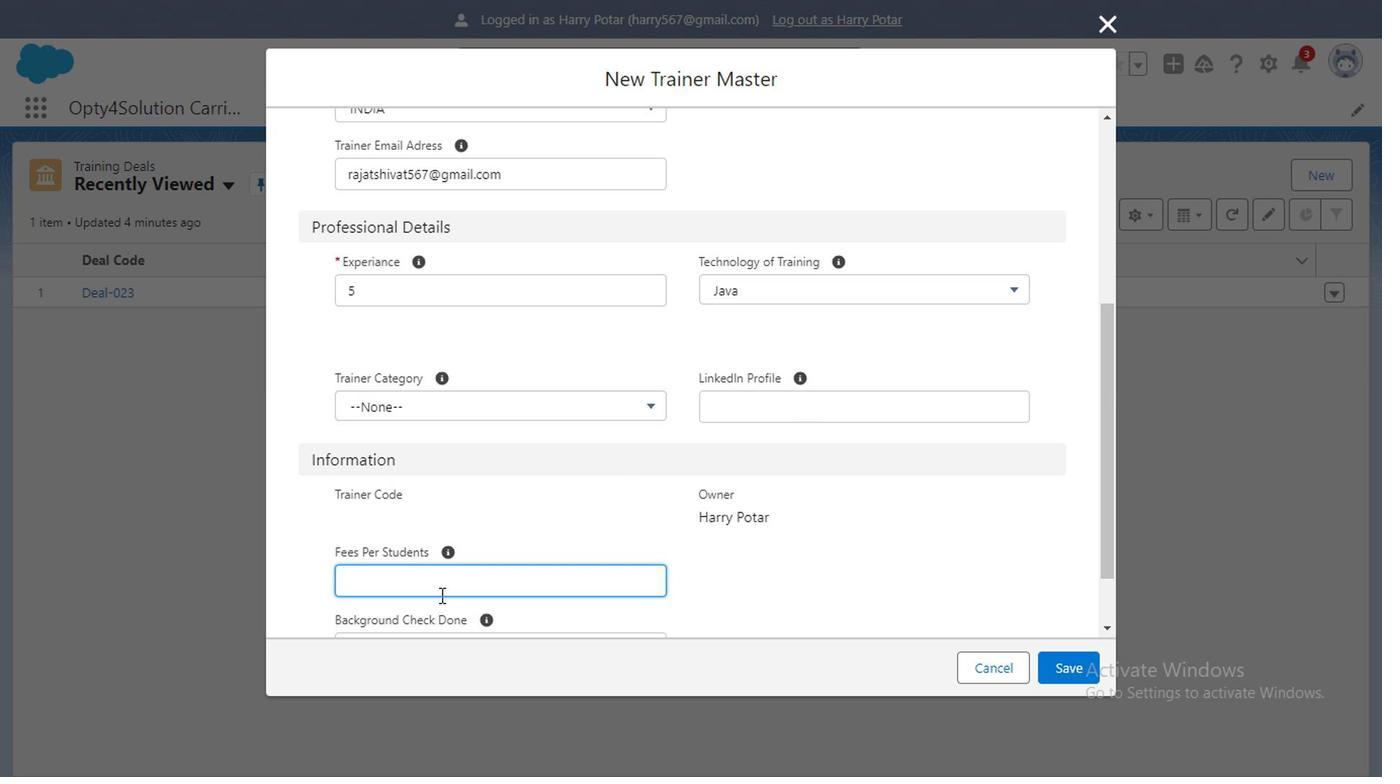 
Action: Mouse moved to (481, 593)
Screenshot: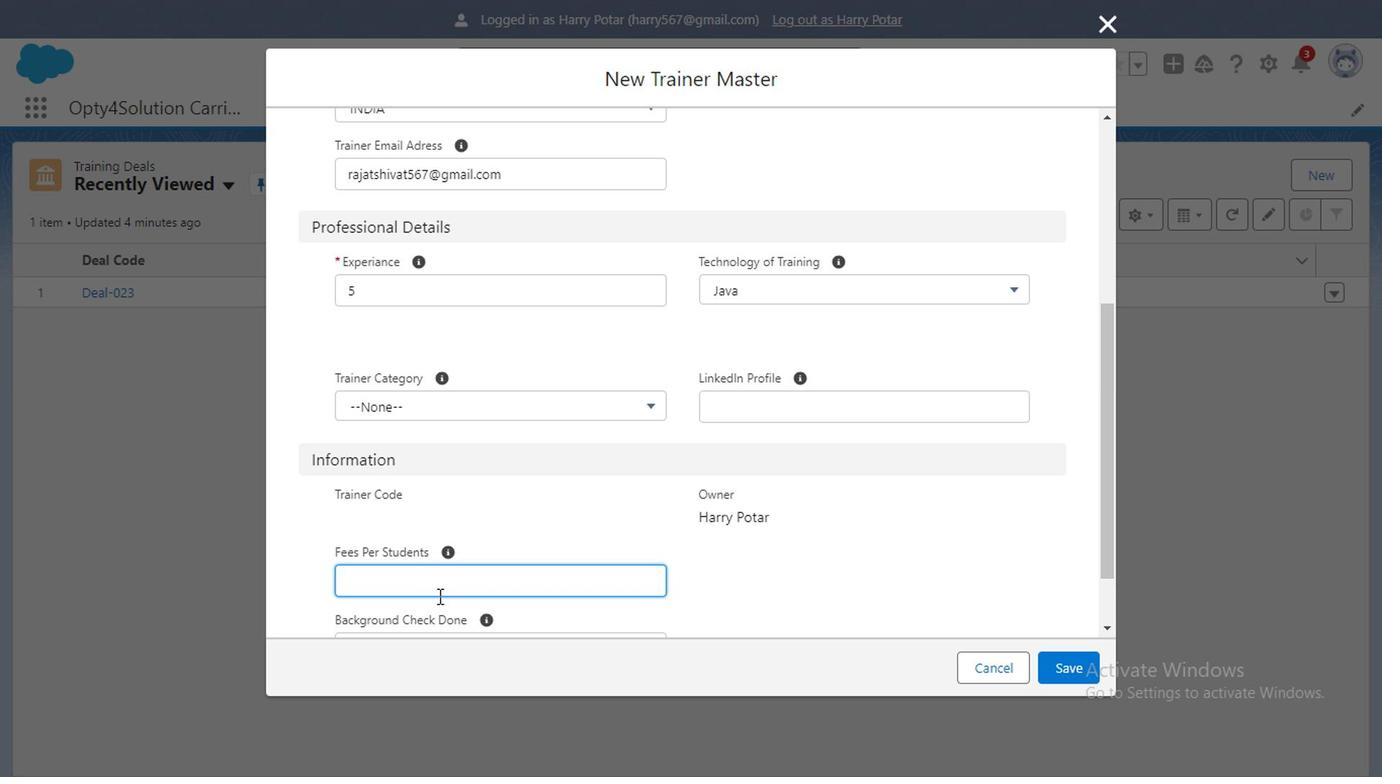 
Action: Key pressed 3000
Screenshot: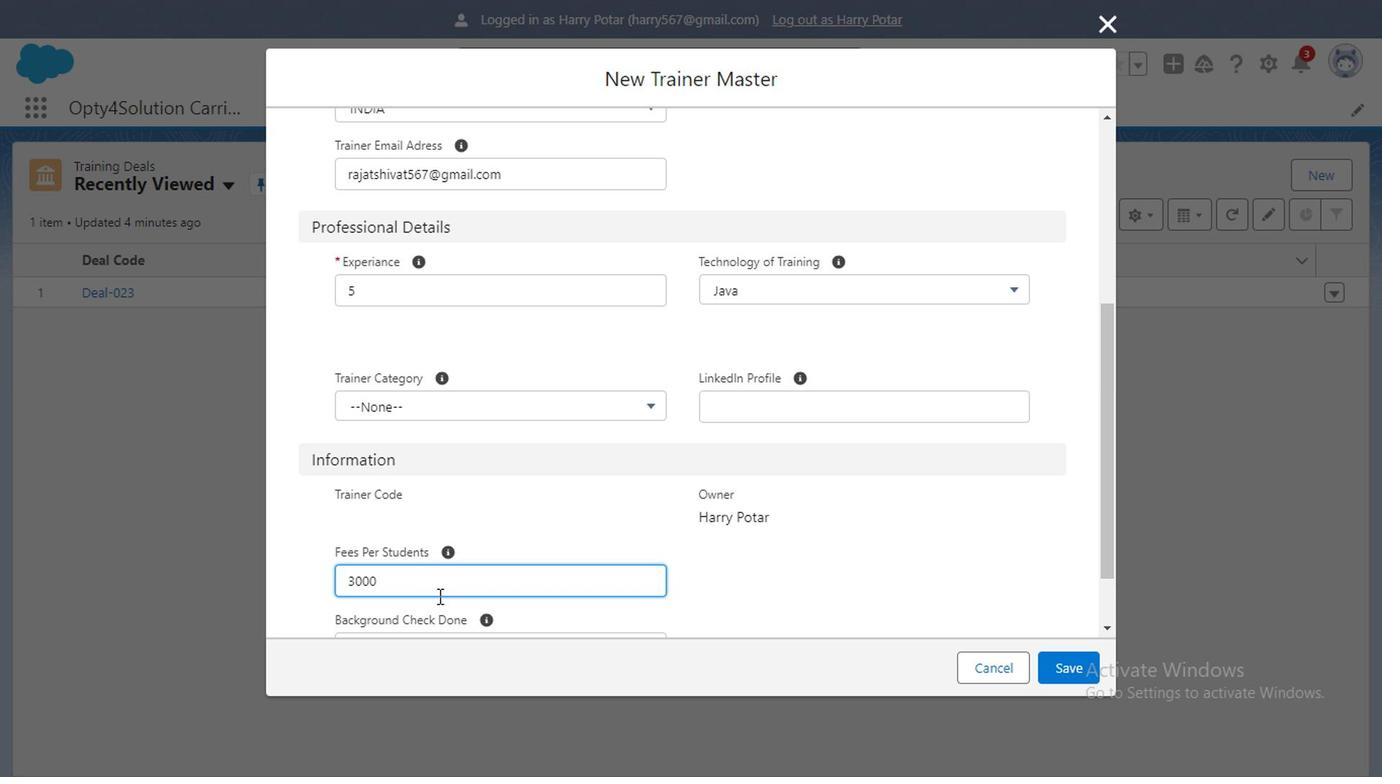 
Action: Mouse moved to (963, 472)
Screenshot: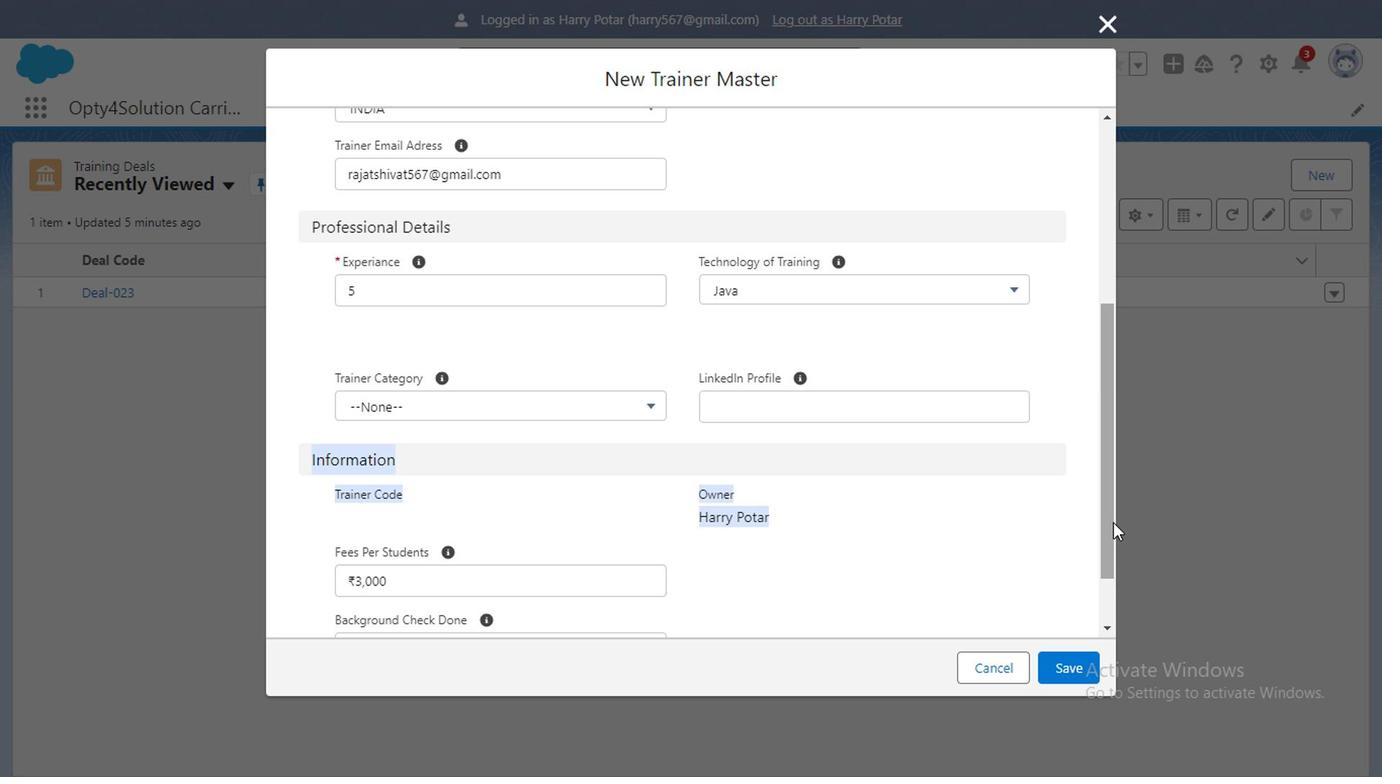 
Action: Mouse pressed left at (963, 472)
Screenshot: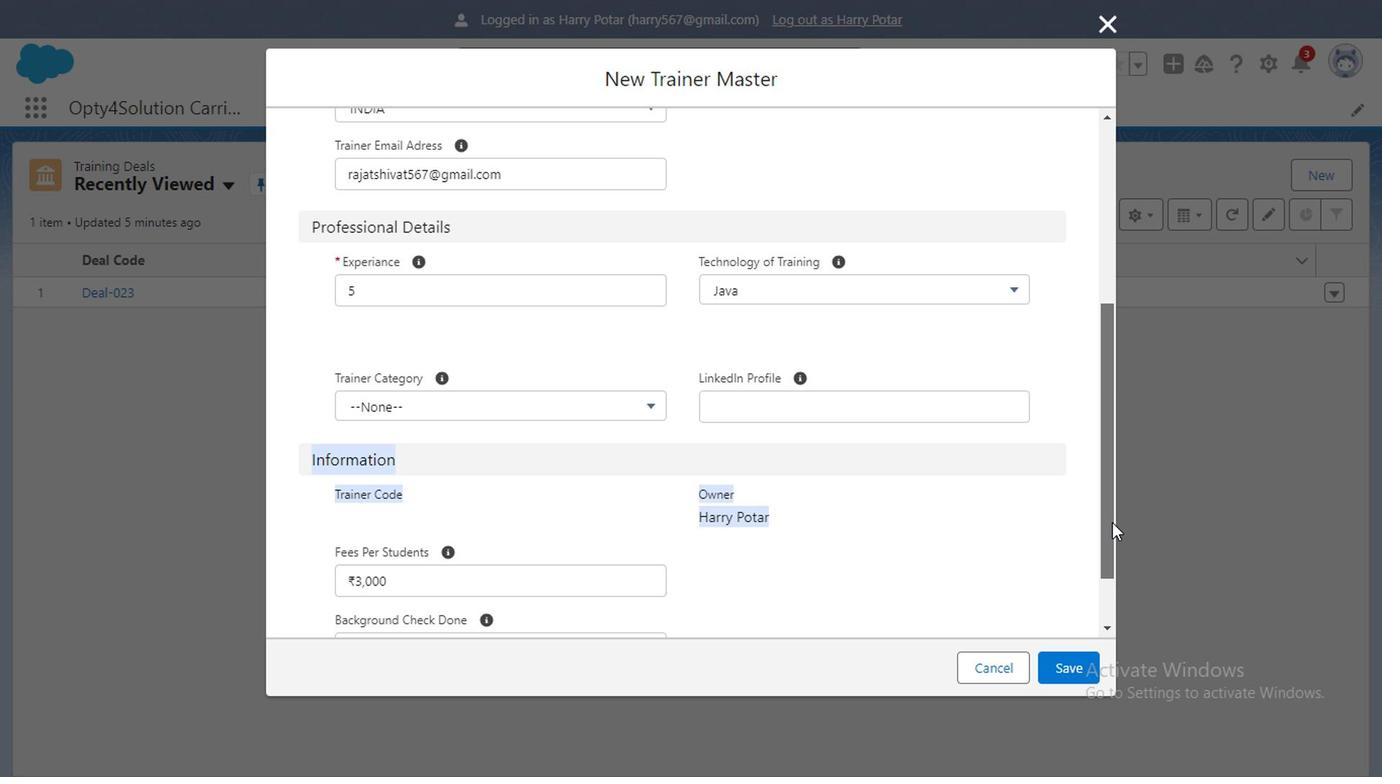 
Action: Mouse moved to (961, 540)
Screenshot: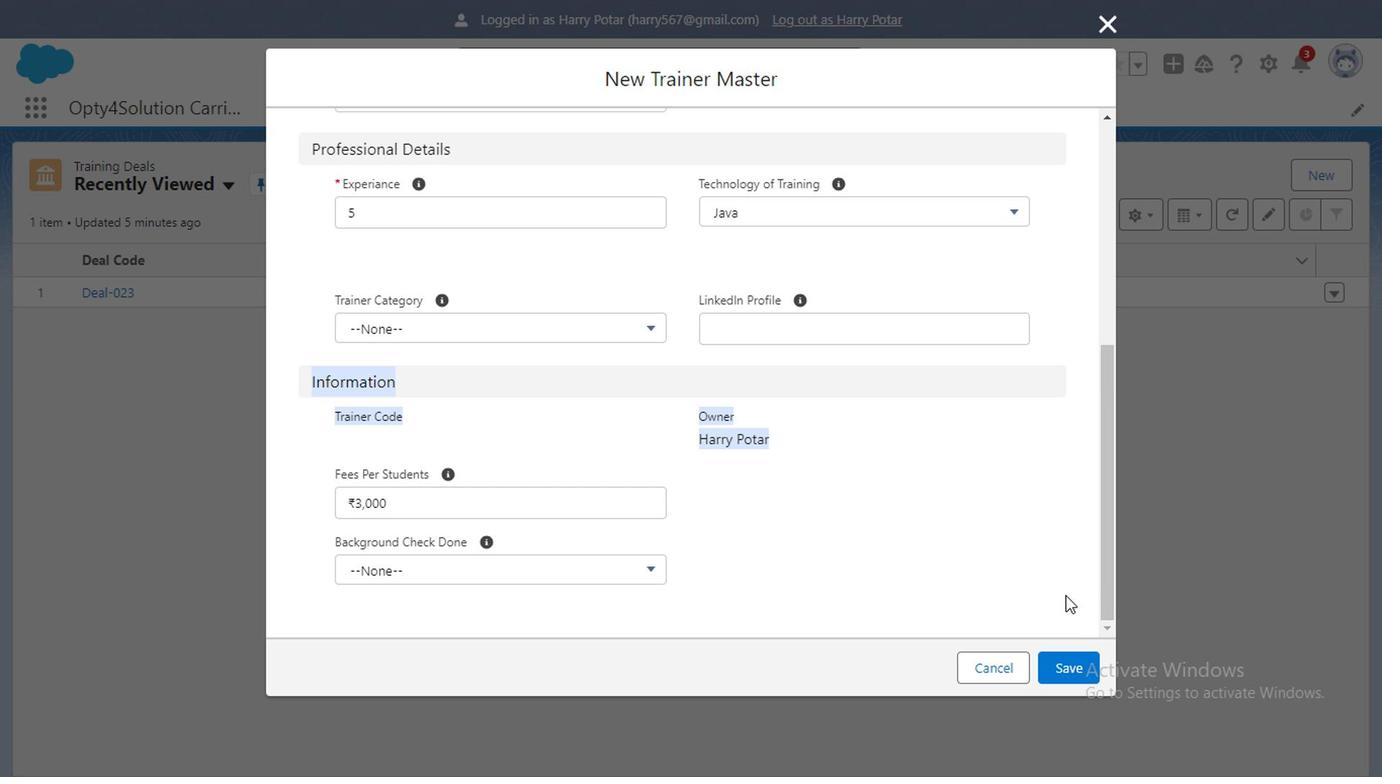 
Action: Mouse pressed left at (961, 540)
Screenshot: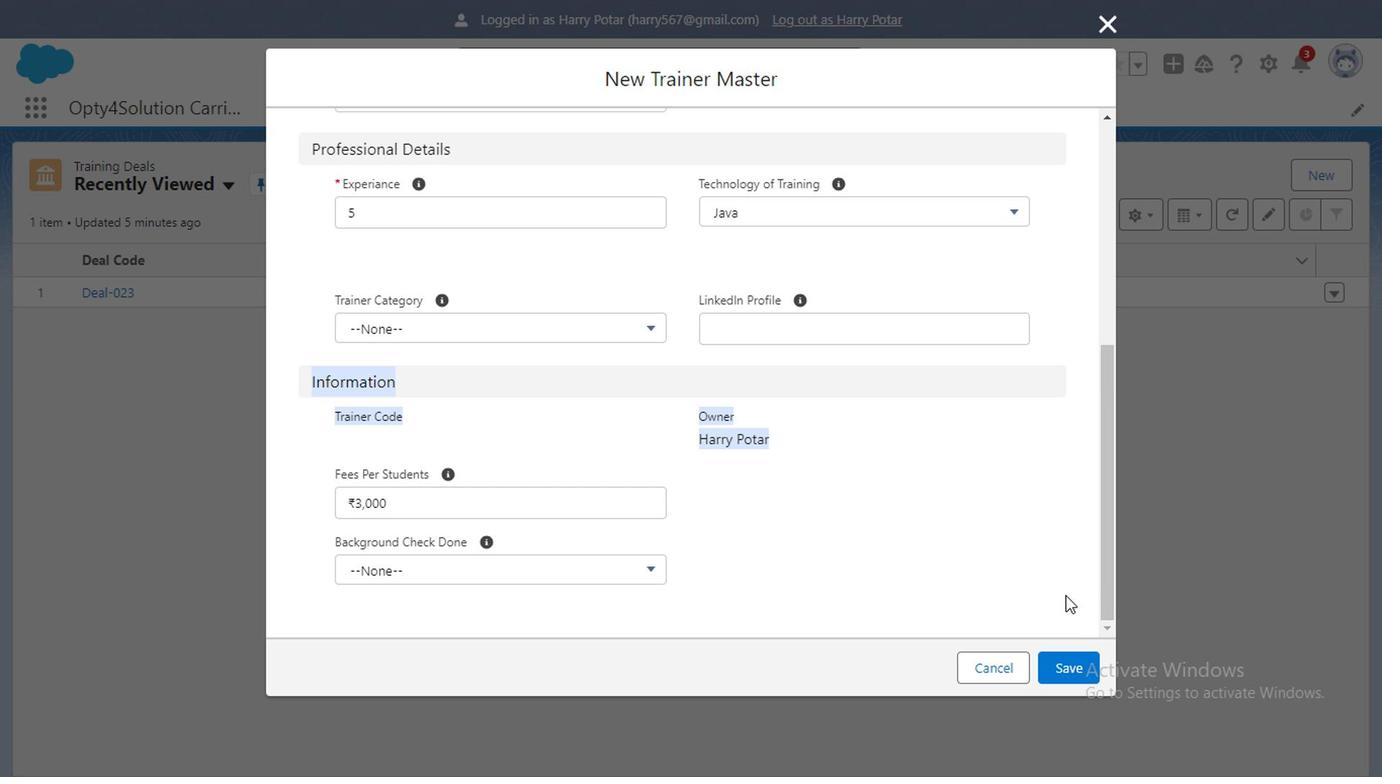 
Action: Mouse moved to (568, 571)
Screenshot: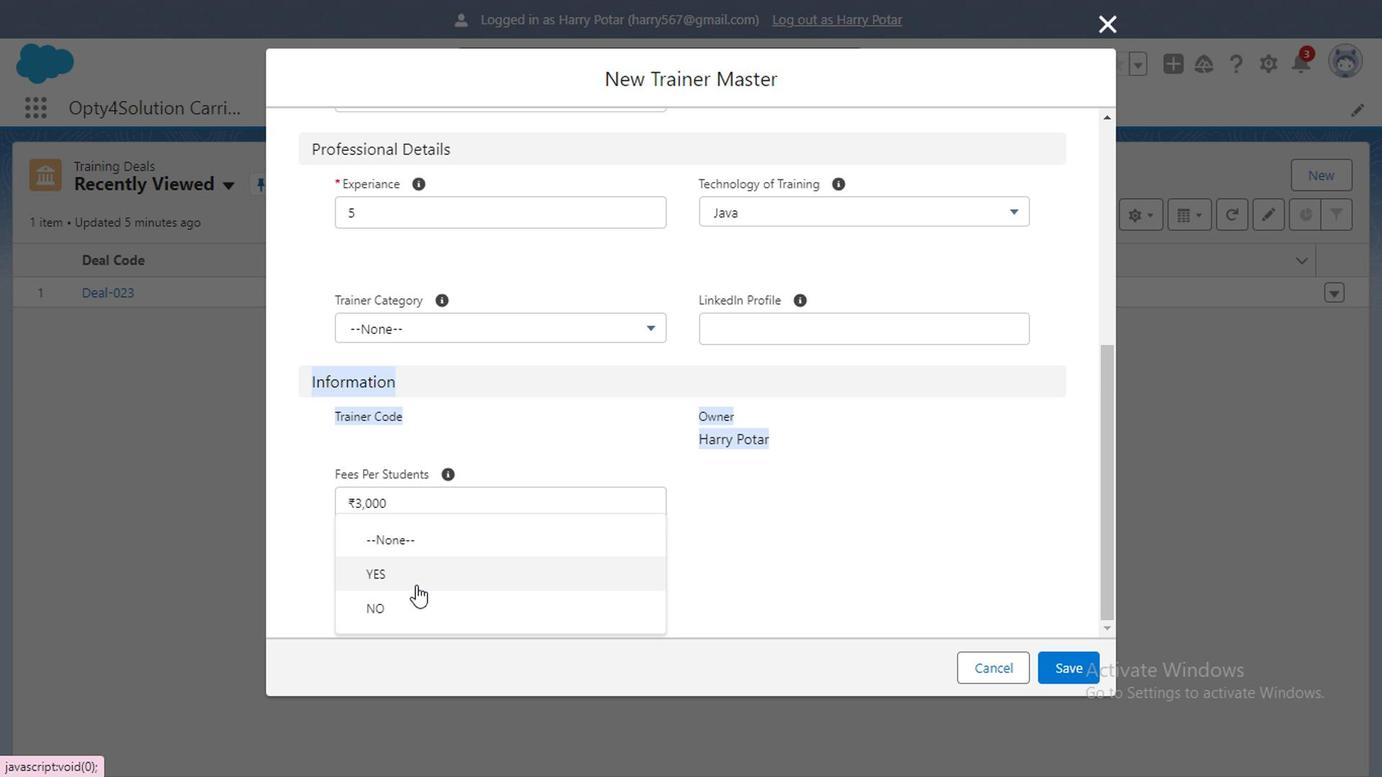 
Action: Mouse pressed left at (568, 571)
Screenshot: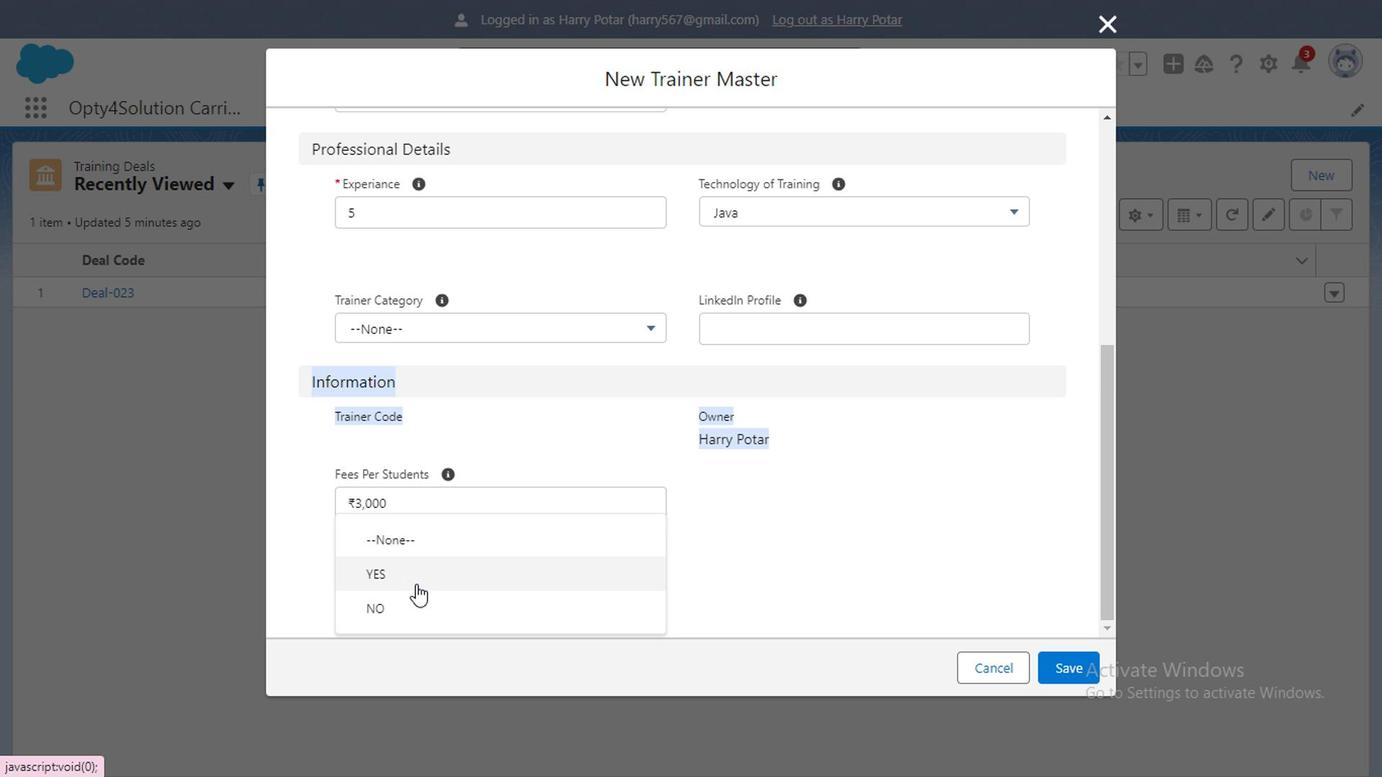 
Action: Mouse moved to (464, 575)
Screenshot: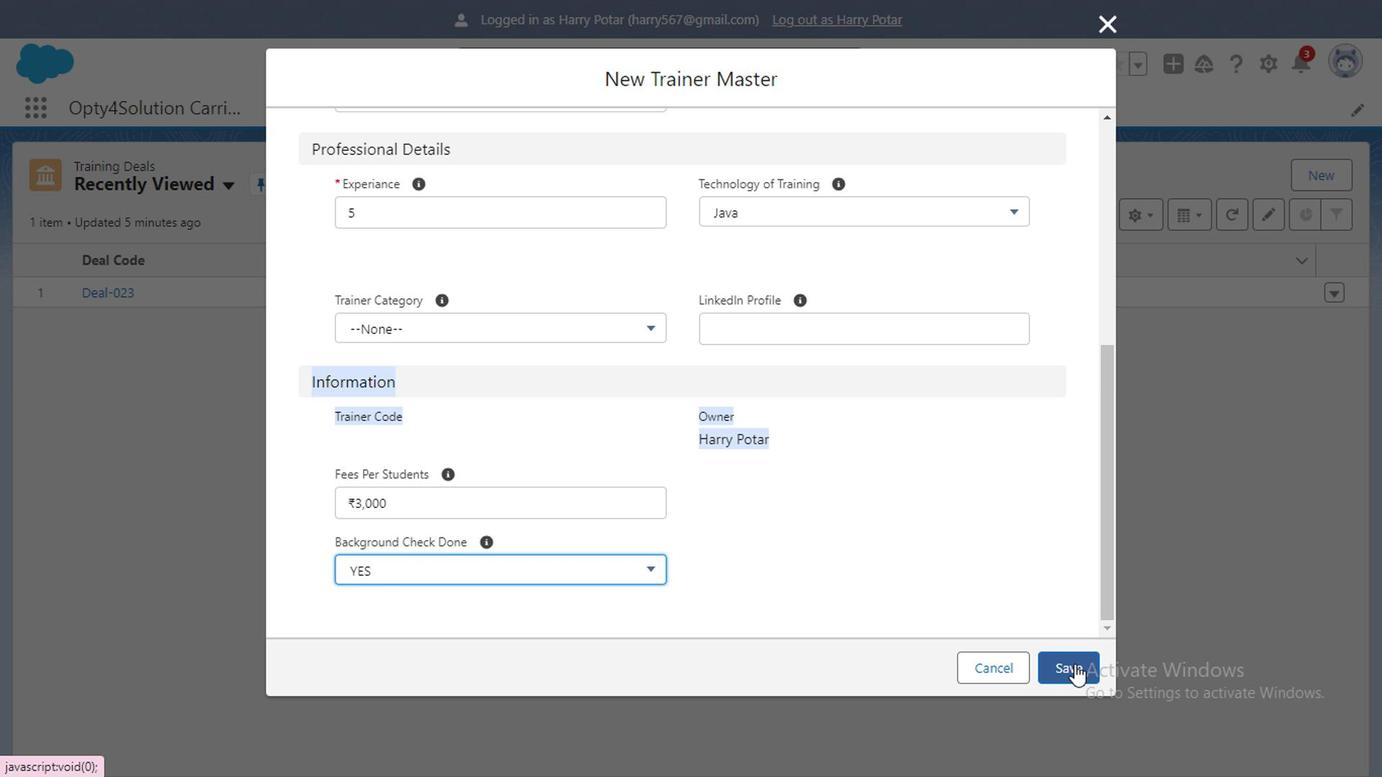 
Action: Mouse pressed left at (464, 575)
Screenshot: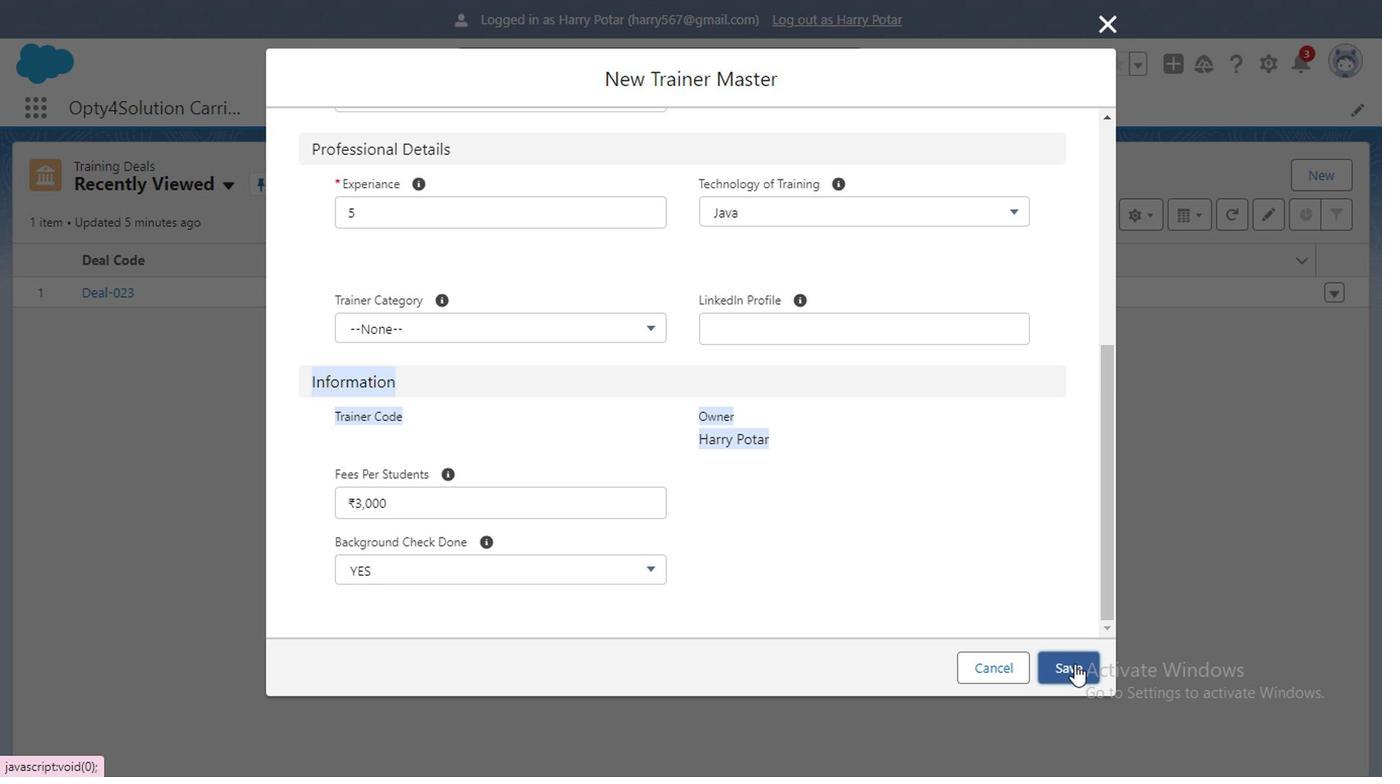 
Action: Mouse moved to (933, 641)
Screenshot: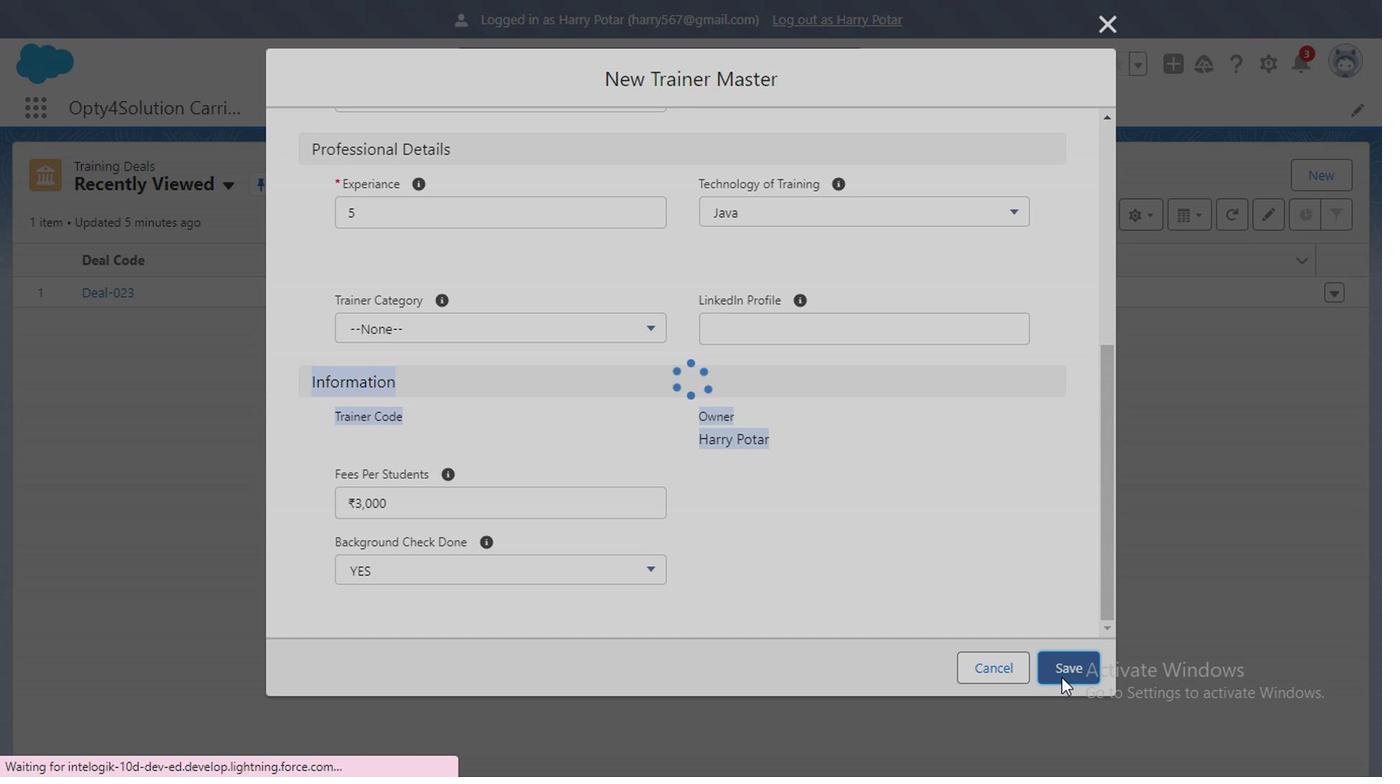 
Action: Mouse pressed left at (933, 641)
Screenshot: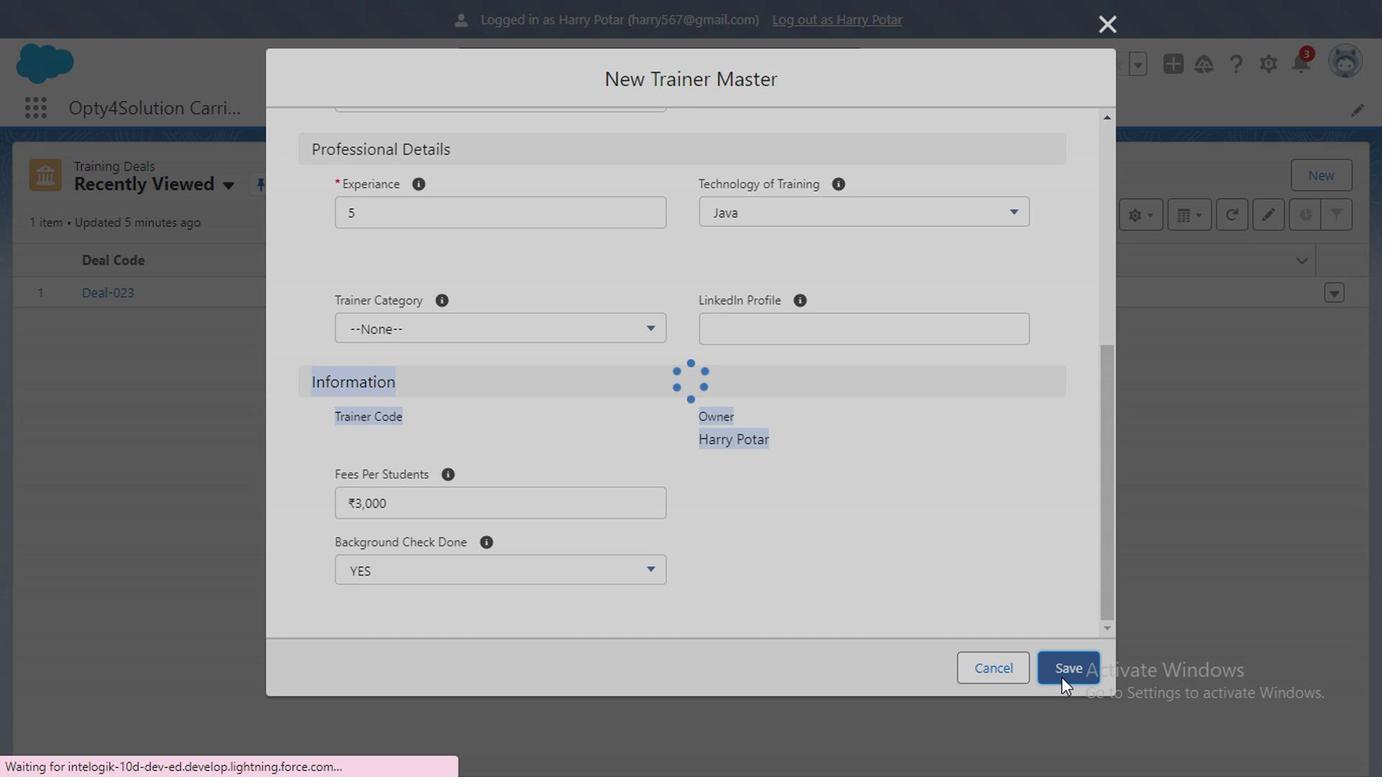 
Action: Mouse moved to (957, 180)
Screenshot: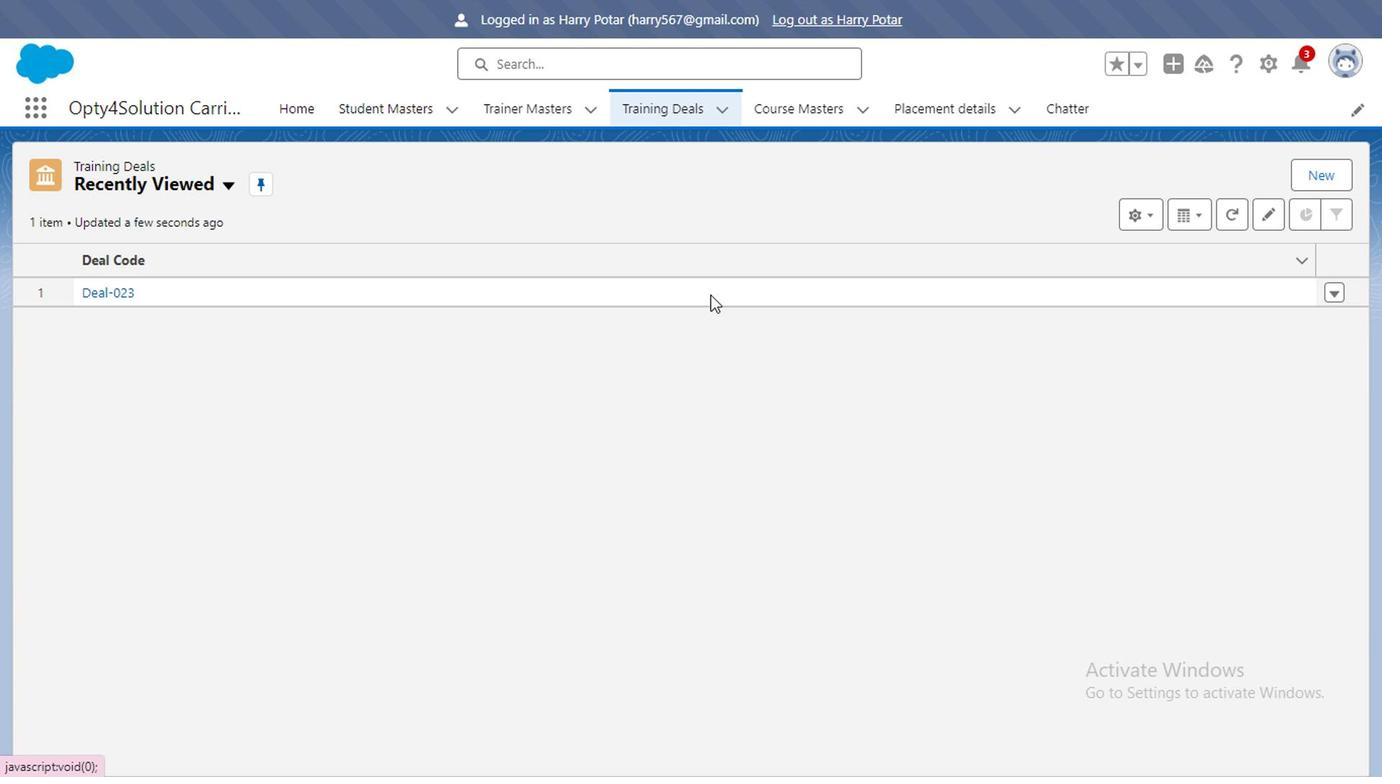 
Action: Mouse pressed left at (957, 180)
Screenshot: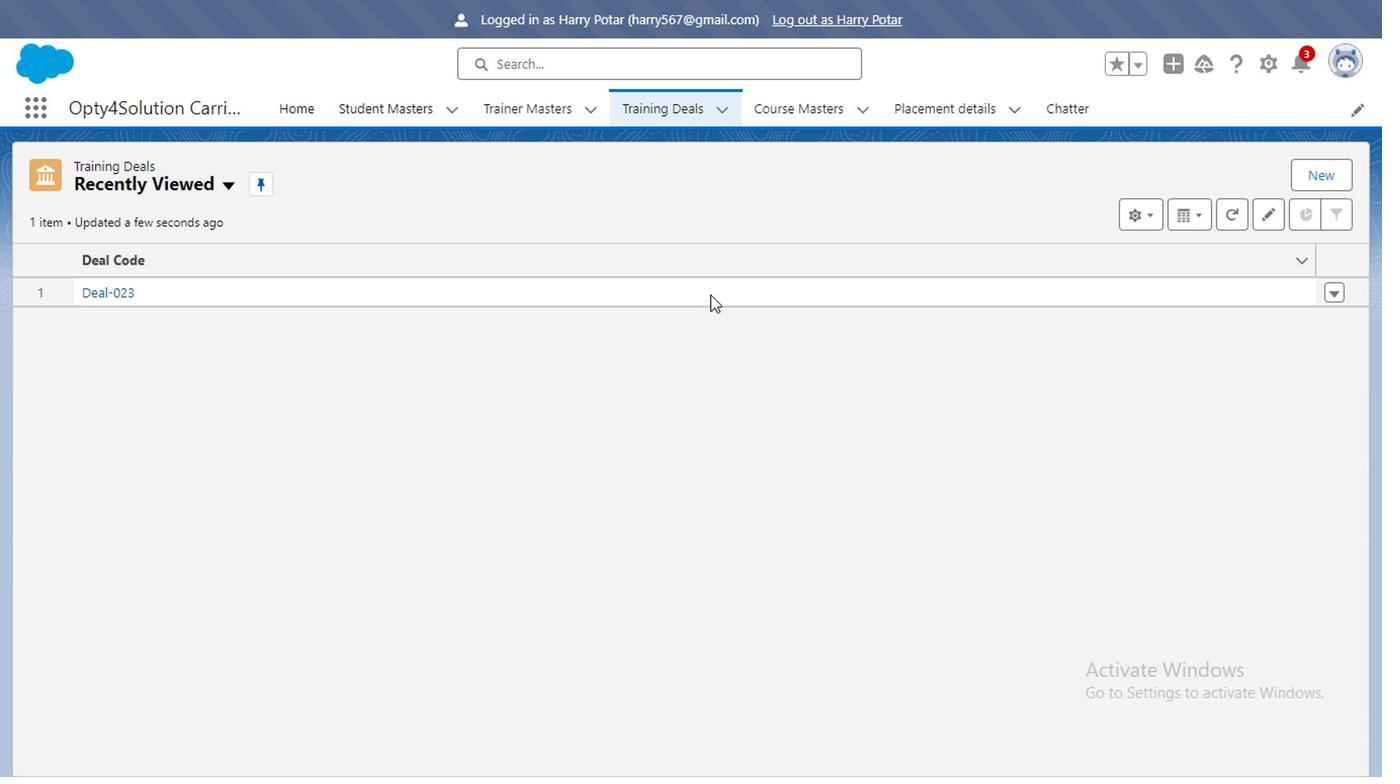 
Action: Mouse moved to (643, 245)
Screenshot: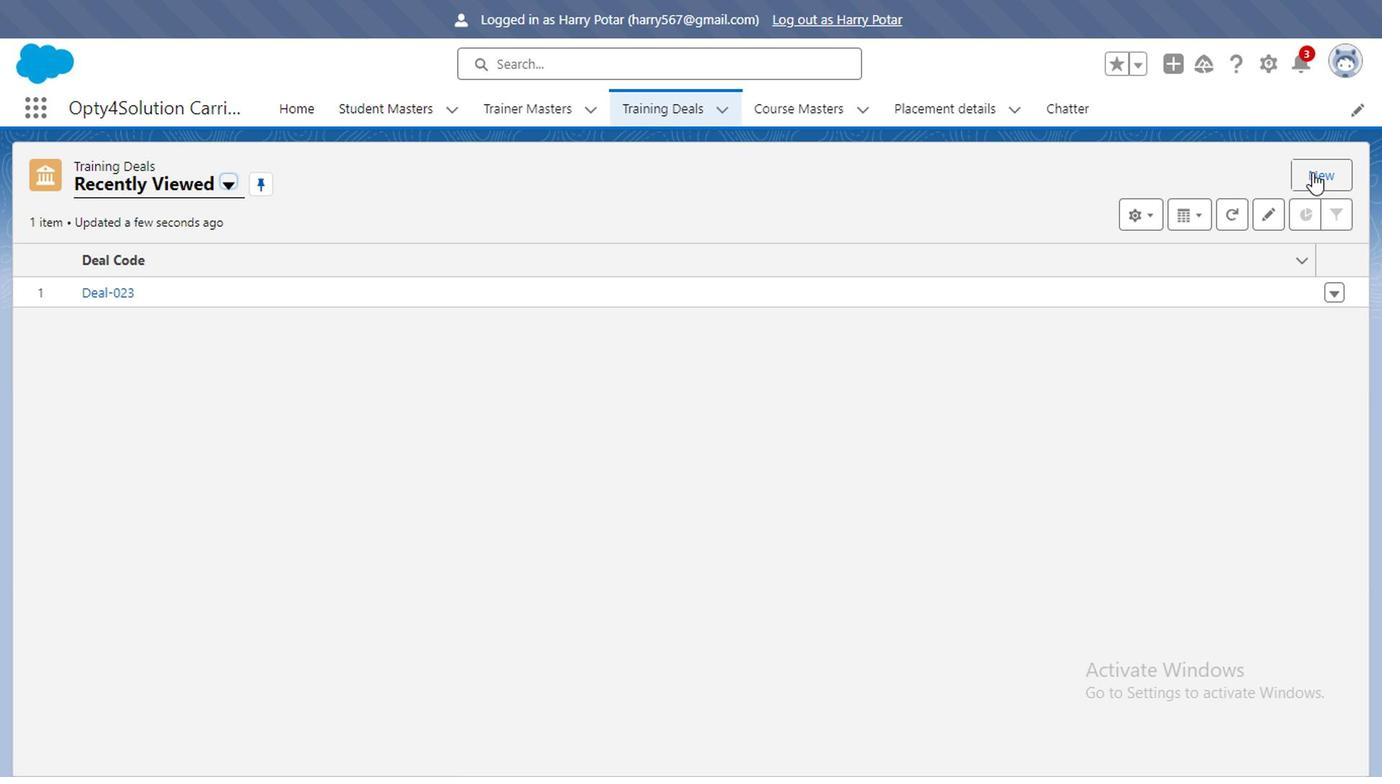 
Action: Mouse pressed left at (643, 245)
Screenshot: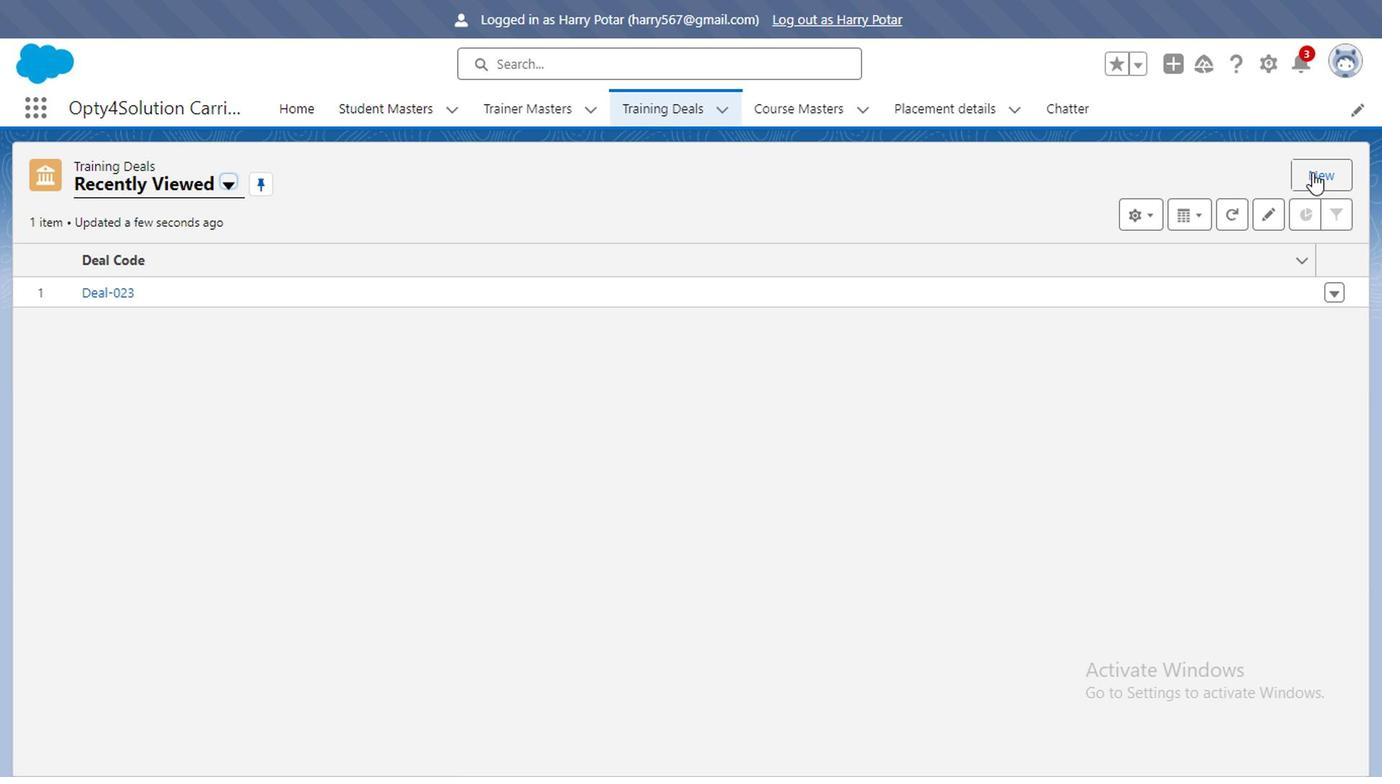 
Action: Mouse moved to (1114, 294)
Screenshot: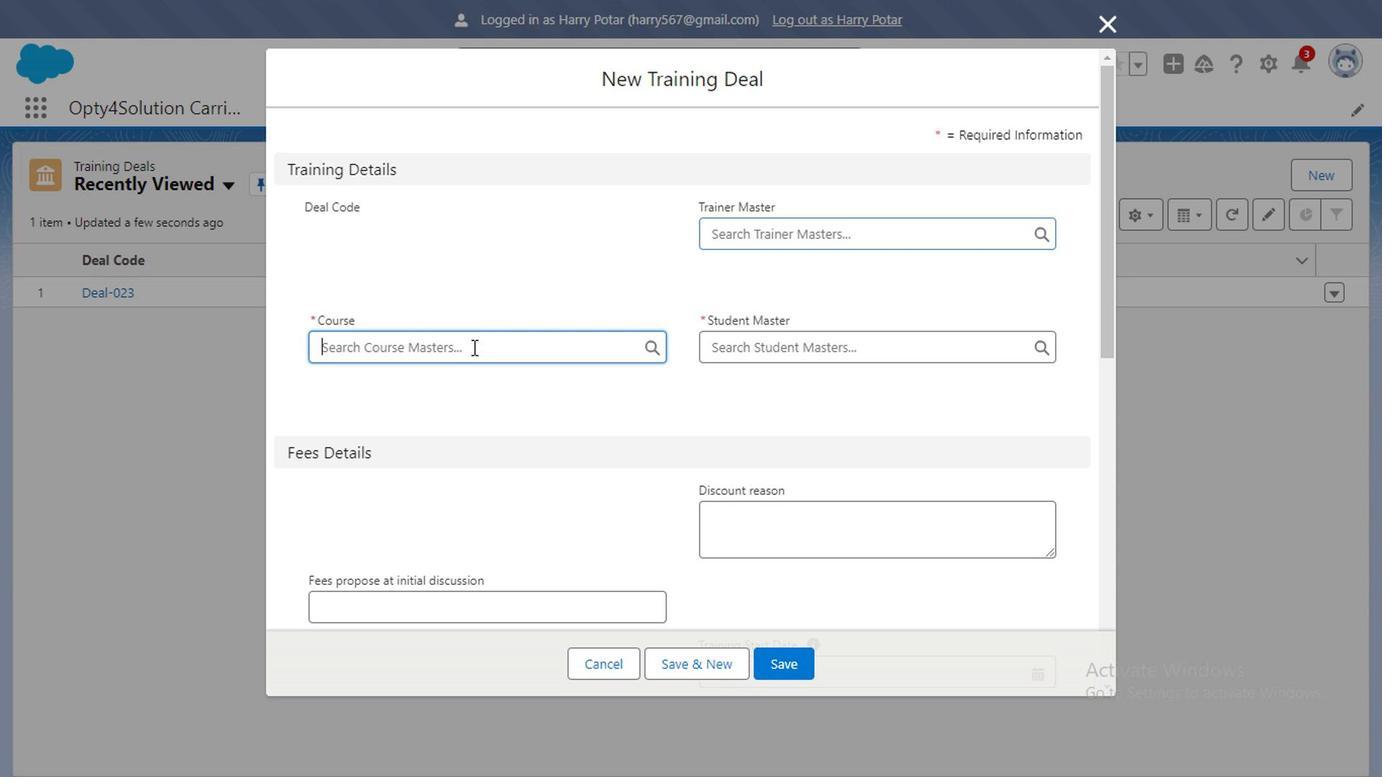 
Action: Mouse pressed left at (1114, 294)
Screenshot: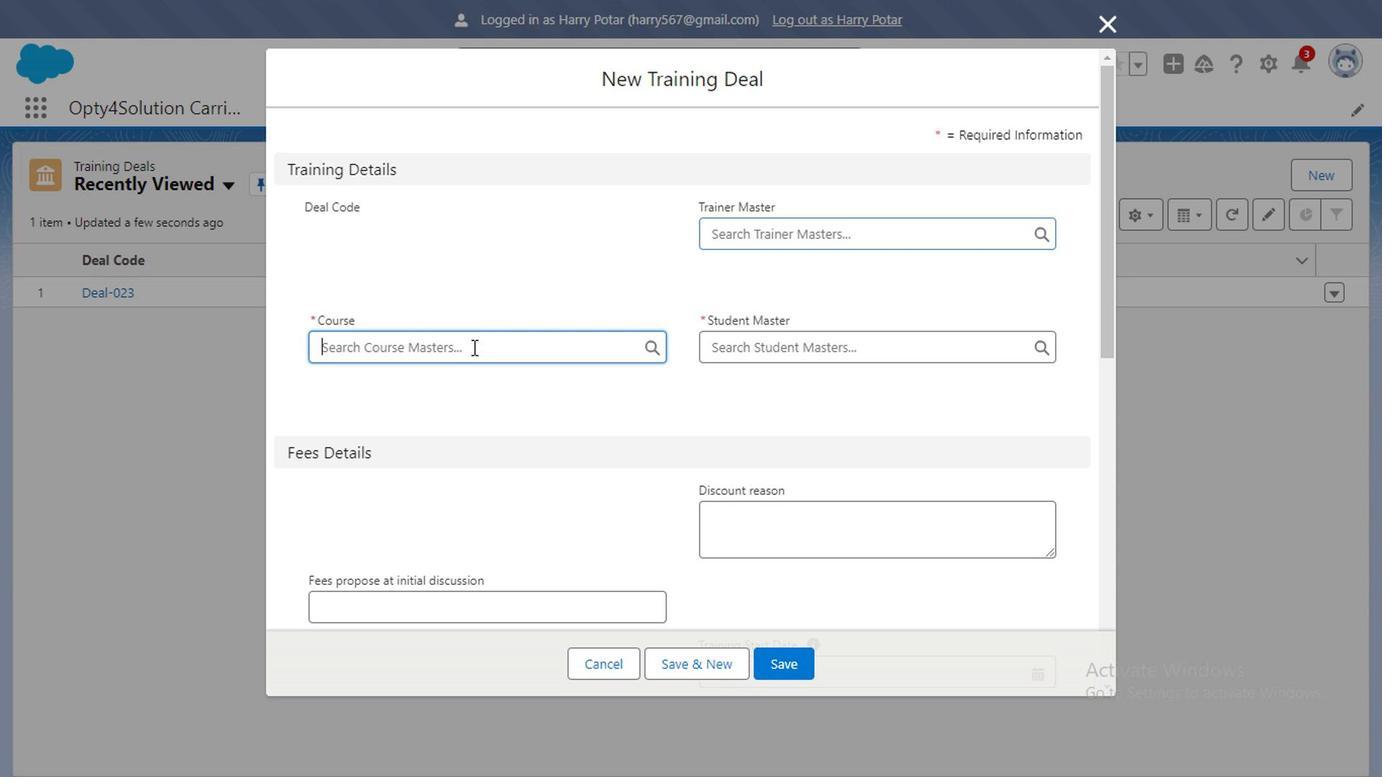 
Action: Mouse moved to (506, 416)
Screenshot: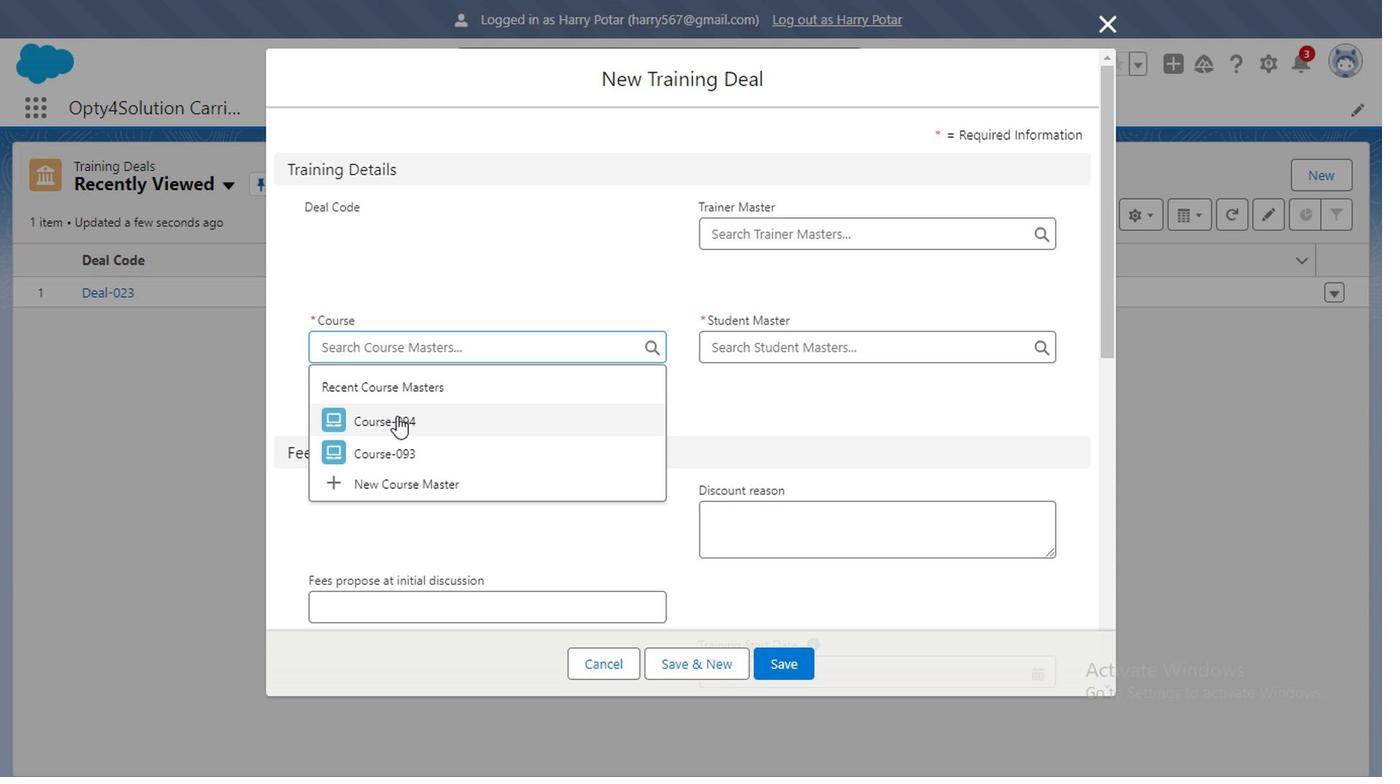 
Action: Mouse pressed left at (506, 416)
Screenshot: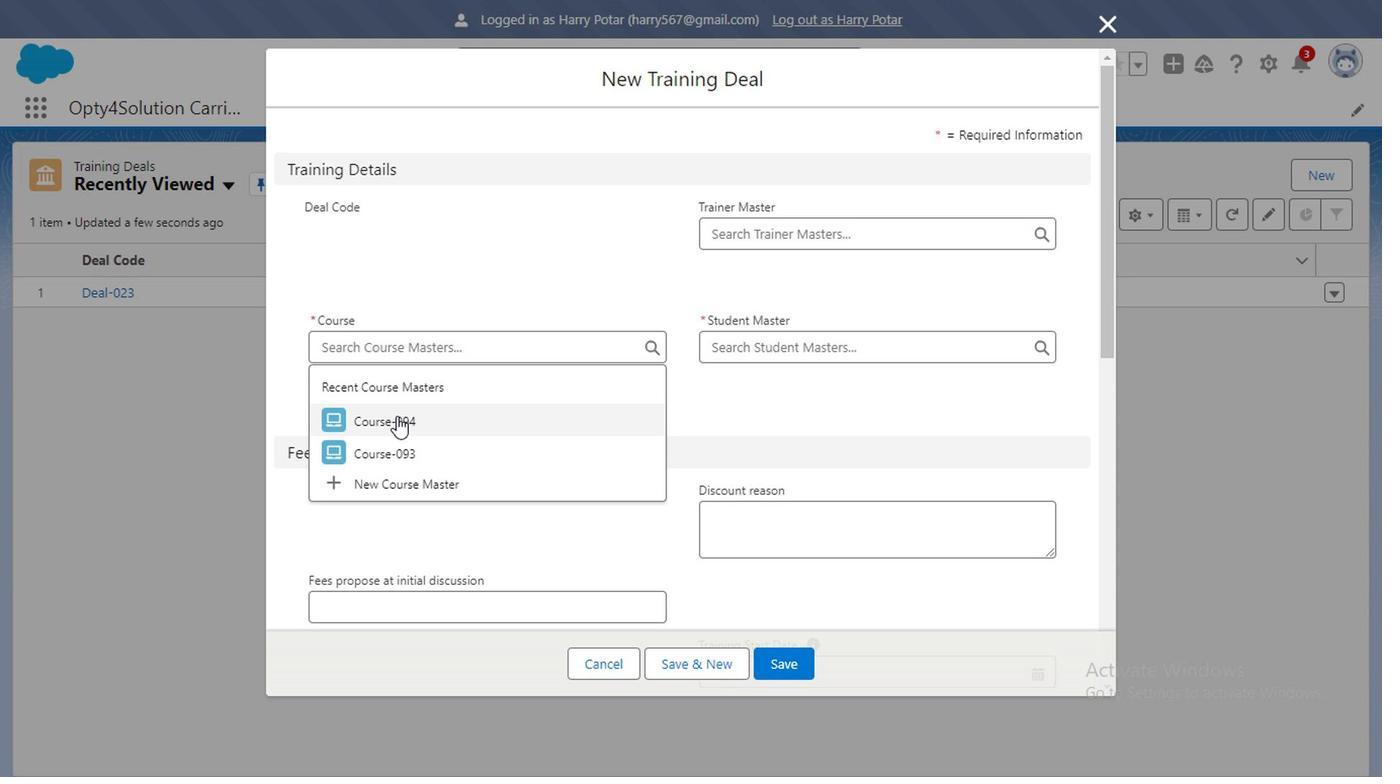 
Action: Mouse moved to (451, 465)
Screenshot: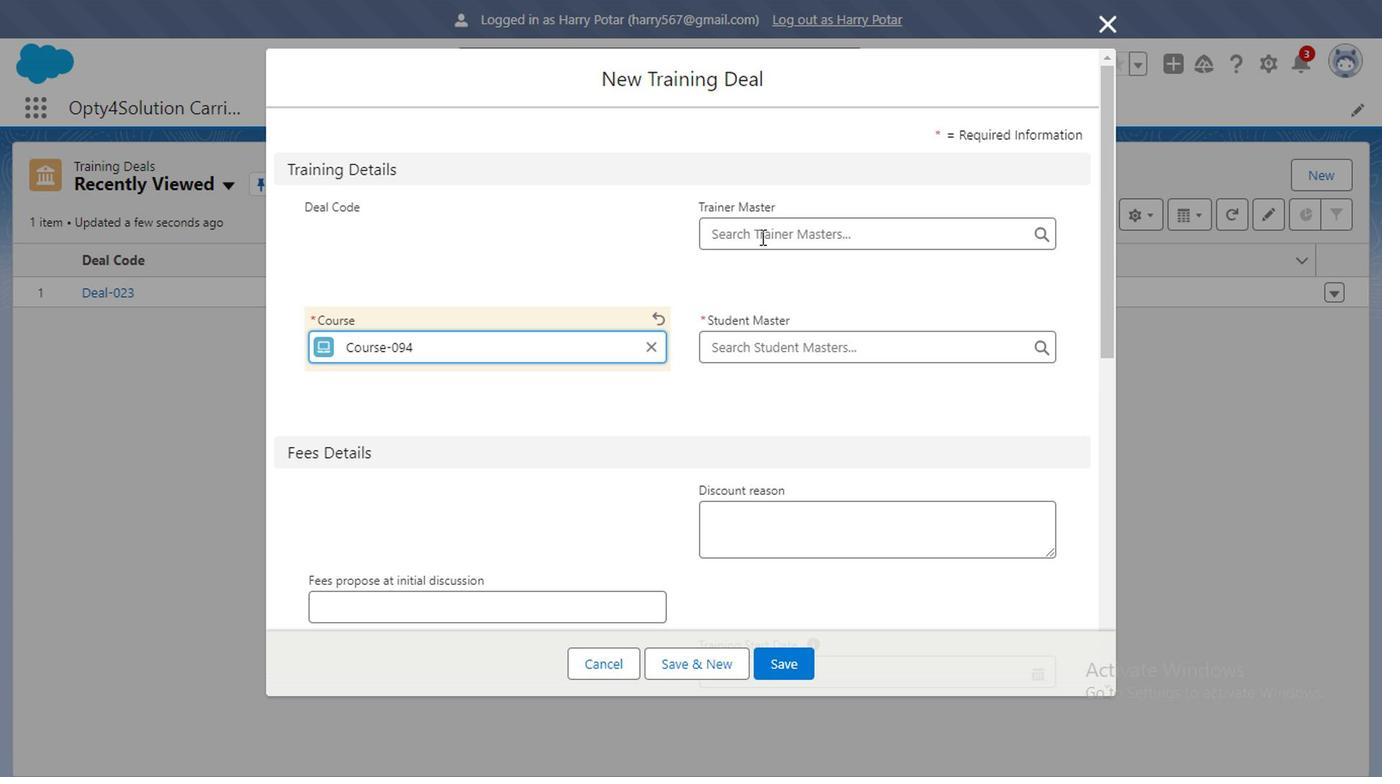 
Action: Mouse pressed left at (451, 465)
Screenshot: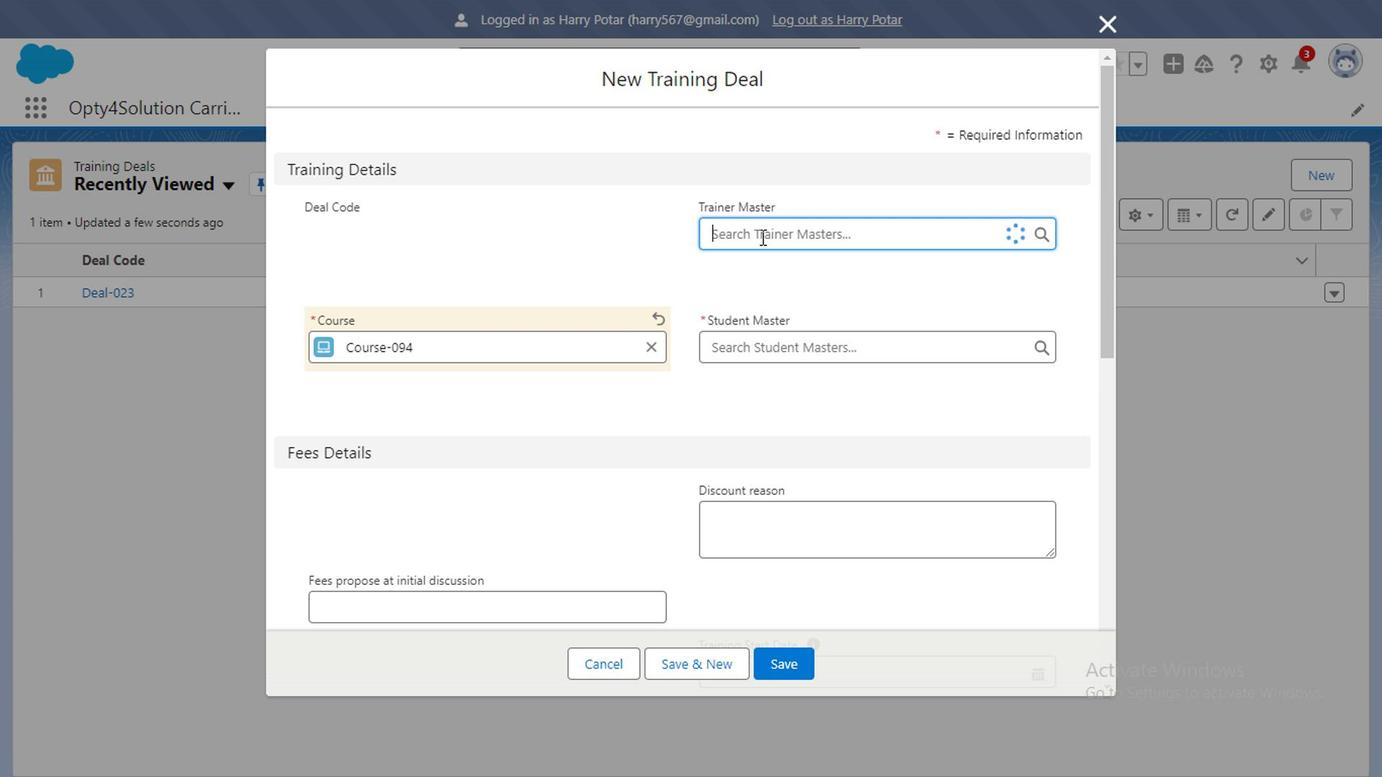 
Action: Mouse moved to (710, 337)
Screenshot: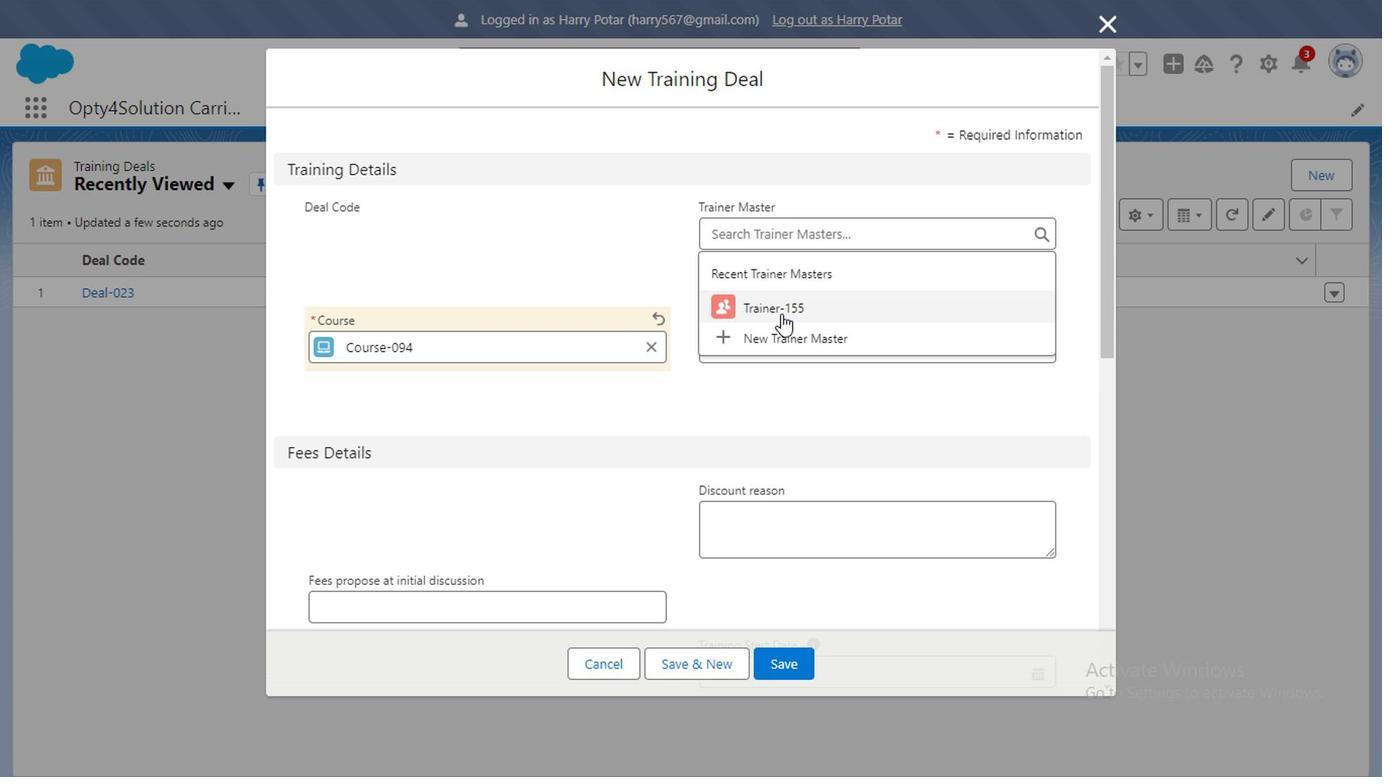 
Action: Mouse pressed left at (710, 337)
Screenshot: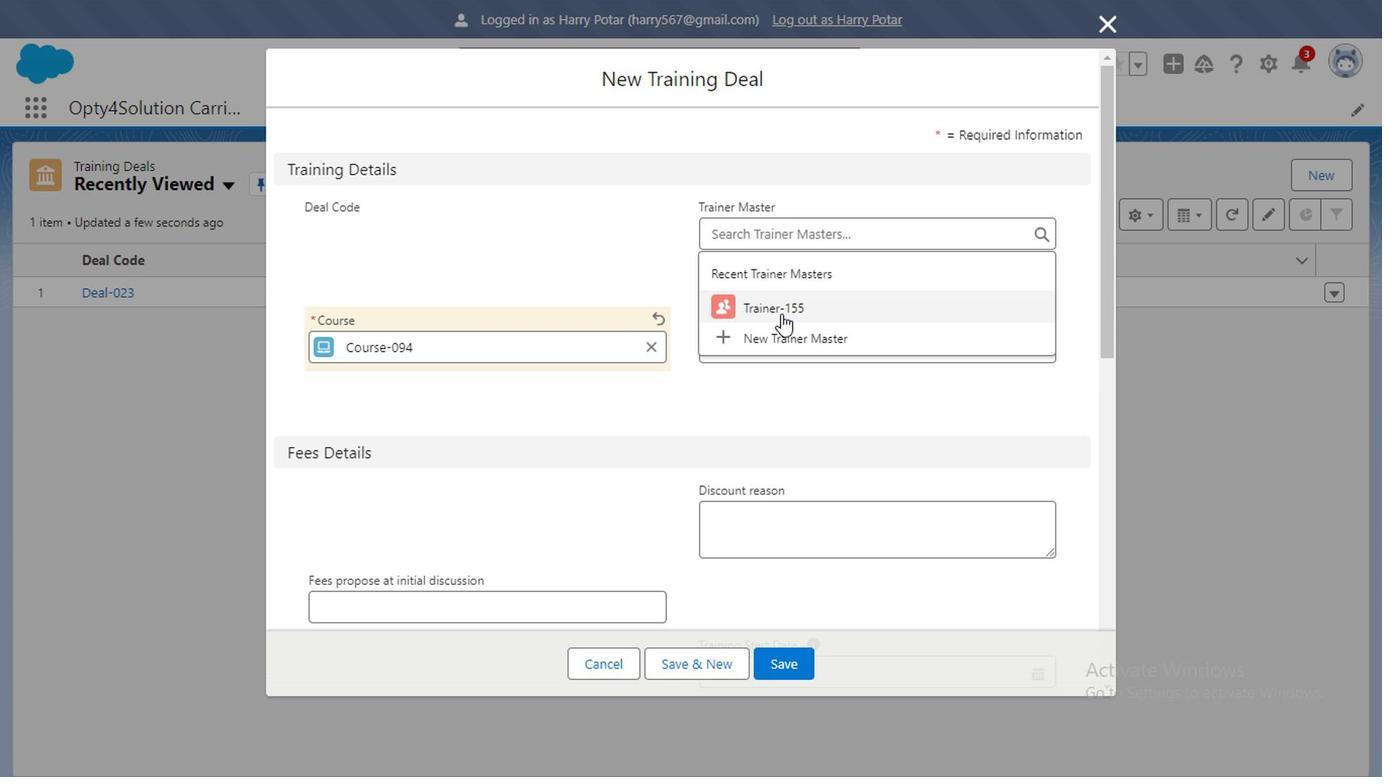 
Action: Mouse moved to (725, 392)
Screenshot: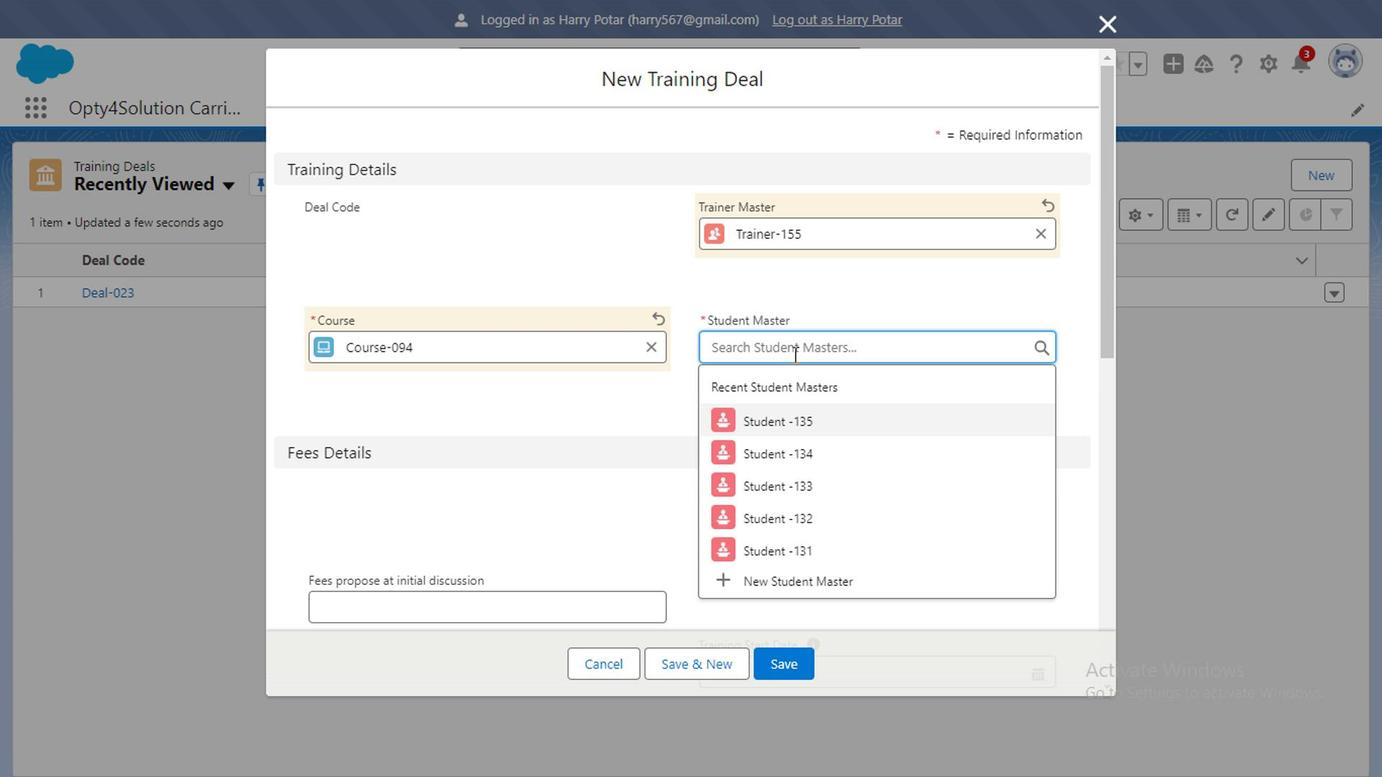 
Action: Mouse pressed left at (725, 392)
Screenshot: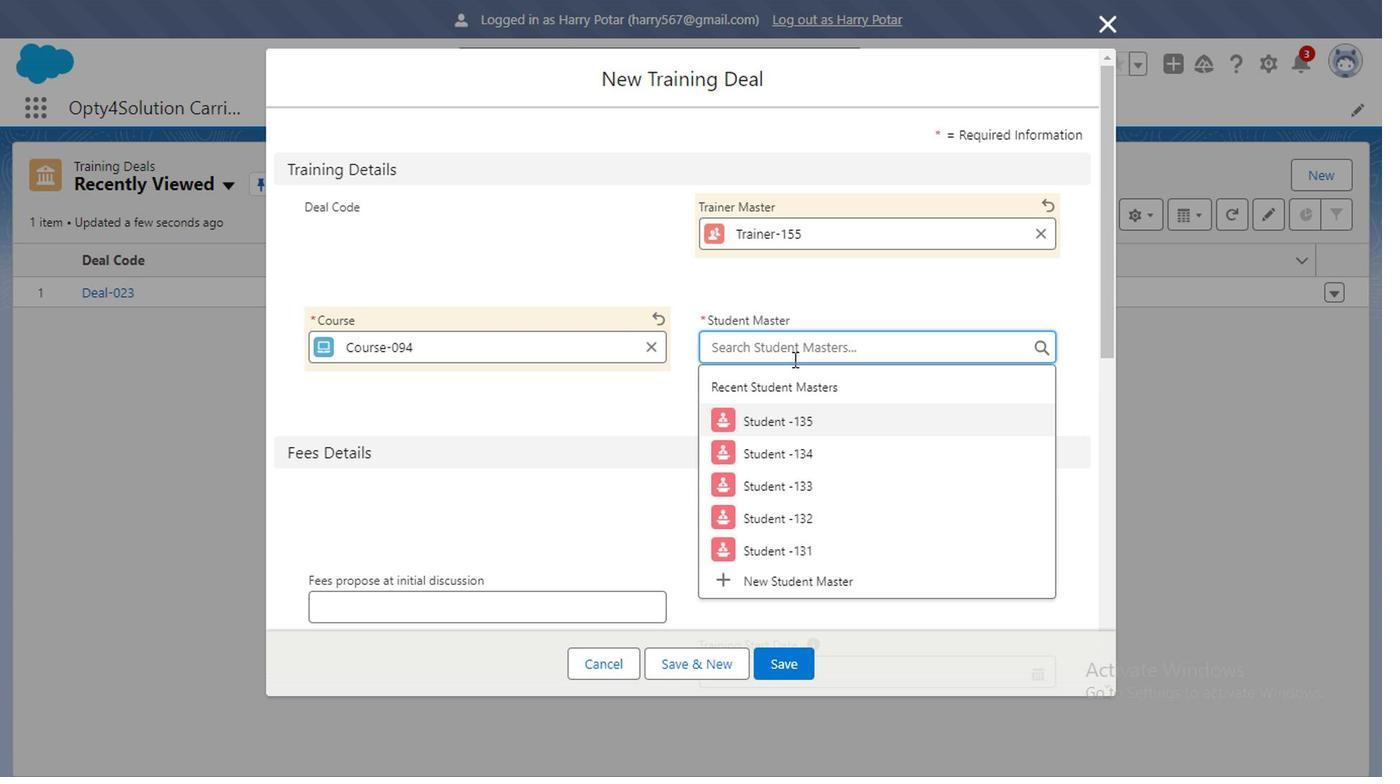 
Action: Mouse moved to (731, 422)
Screenshot: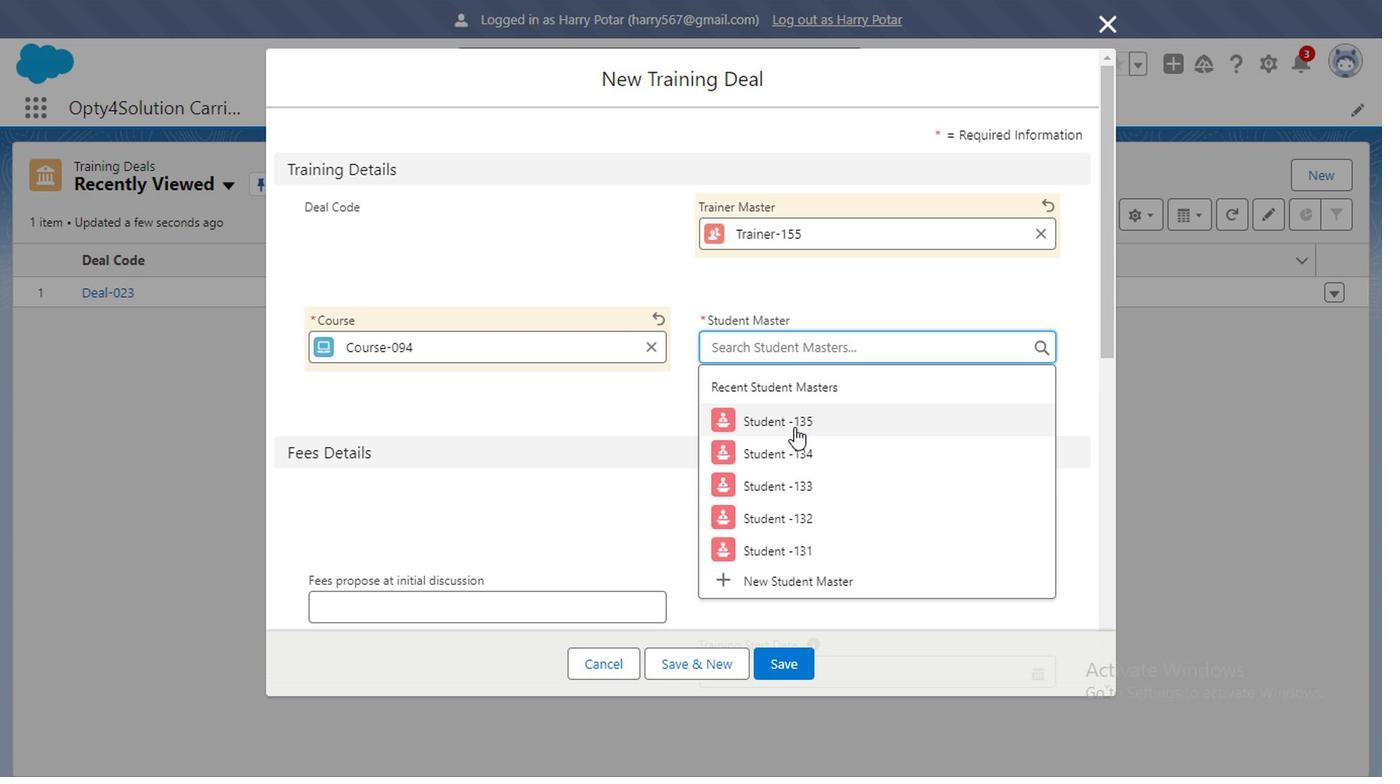 
Action: Mouse pressed left at (731, 422)
Screenshot: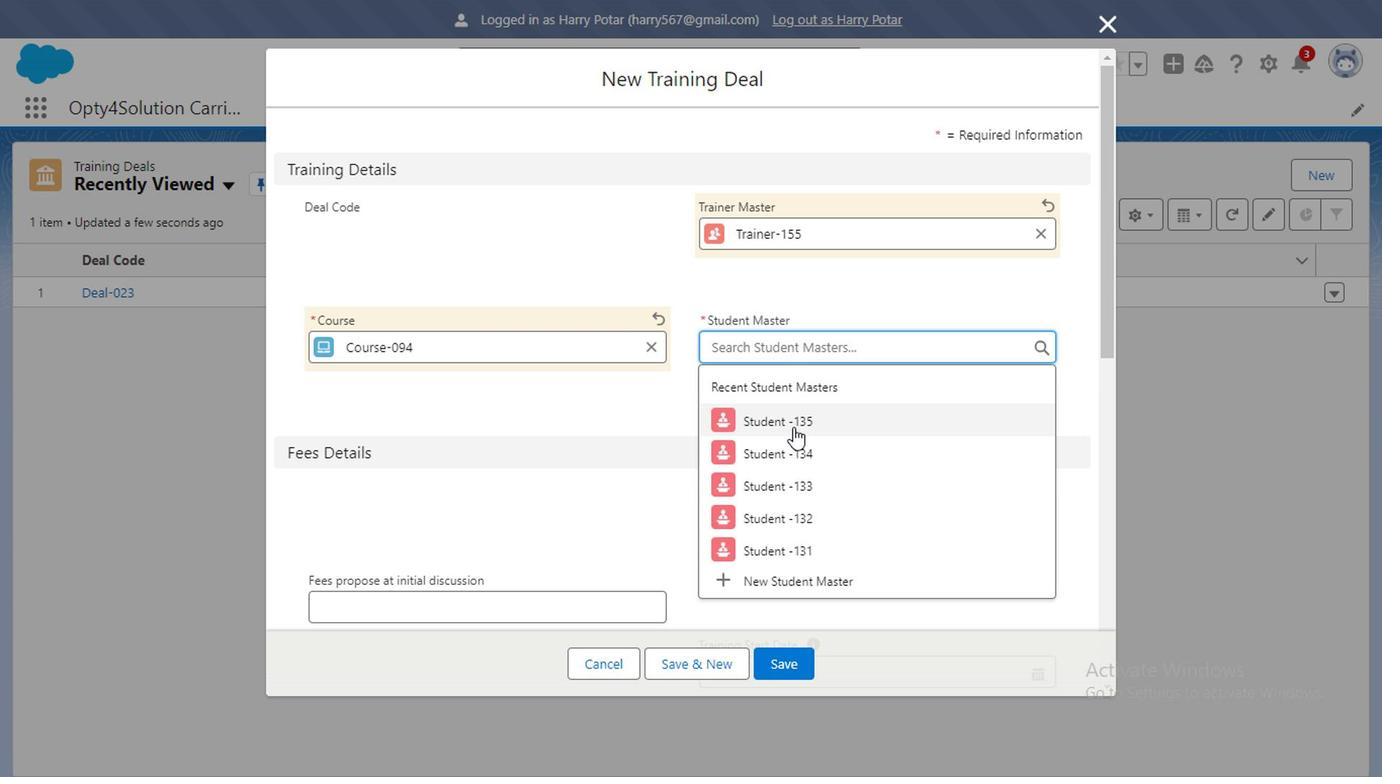
Action: Mouse moved to (710, 579)
Screenshot: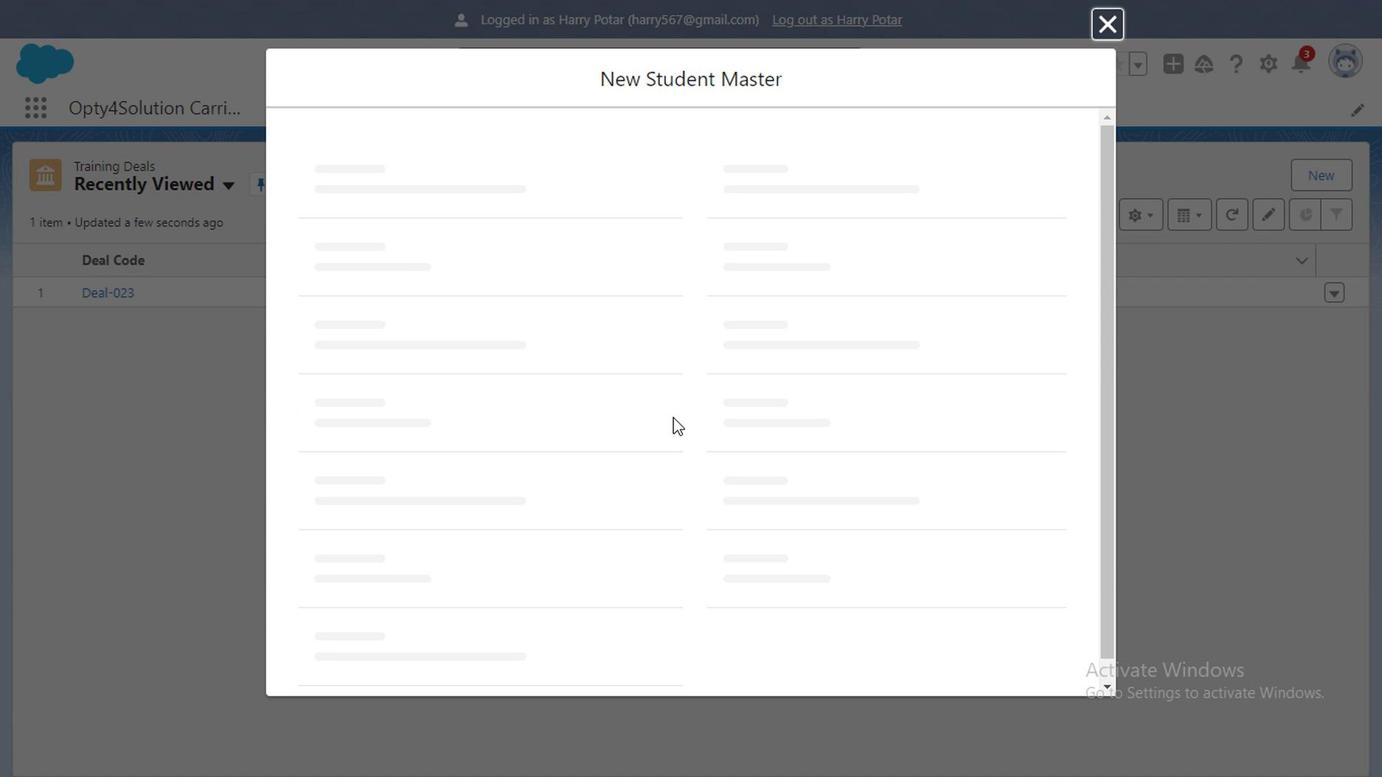 
Action: Mouse pressed left at (710, 579)
Screenshot: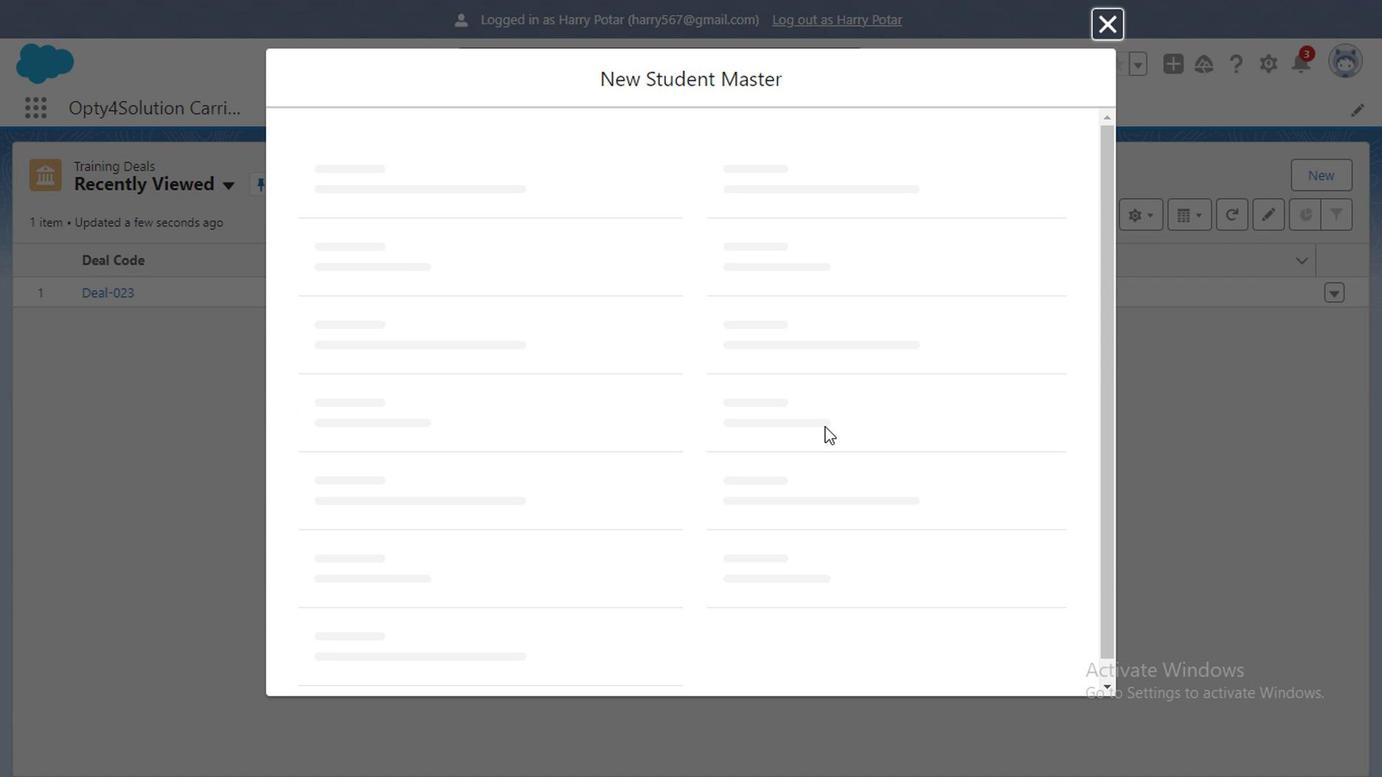 
Action: Mouse moved to (505, 329)
Screenshot: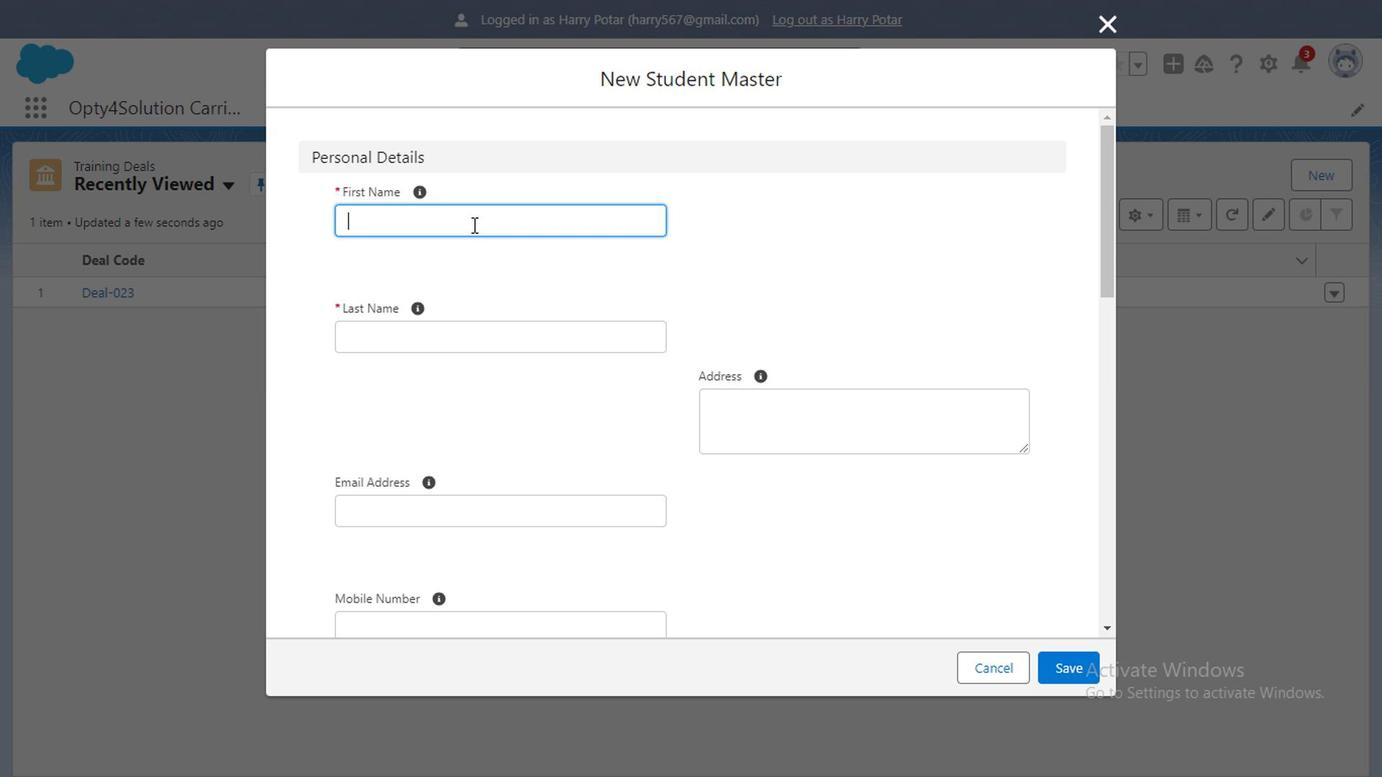 
Action: Mouse pressed left at (505, 329)
Screenshot: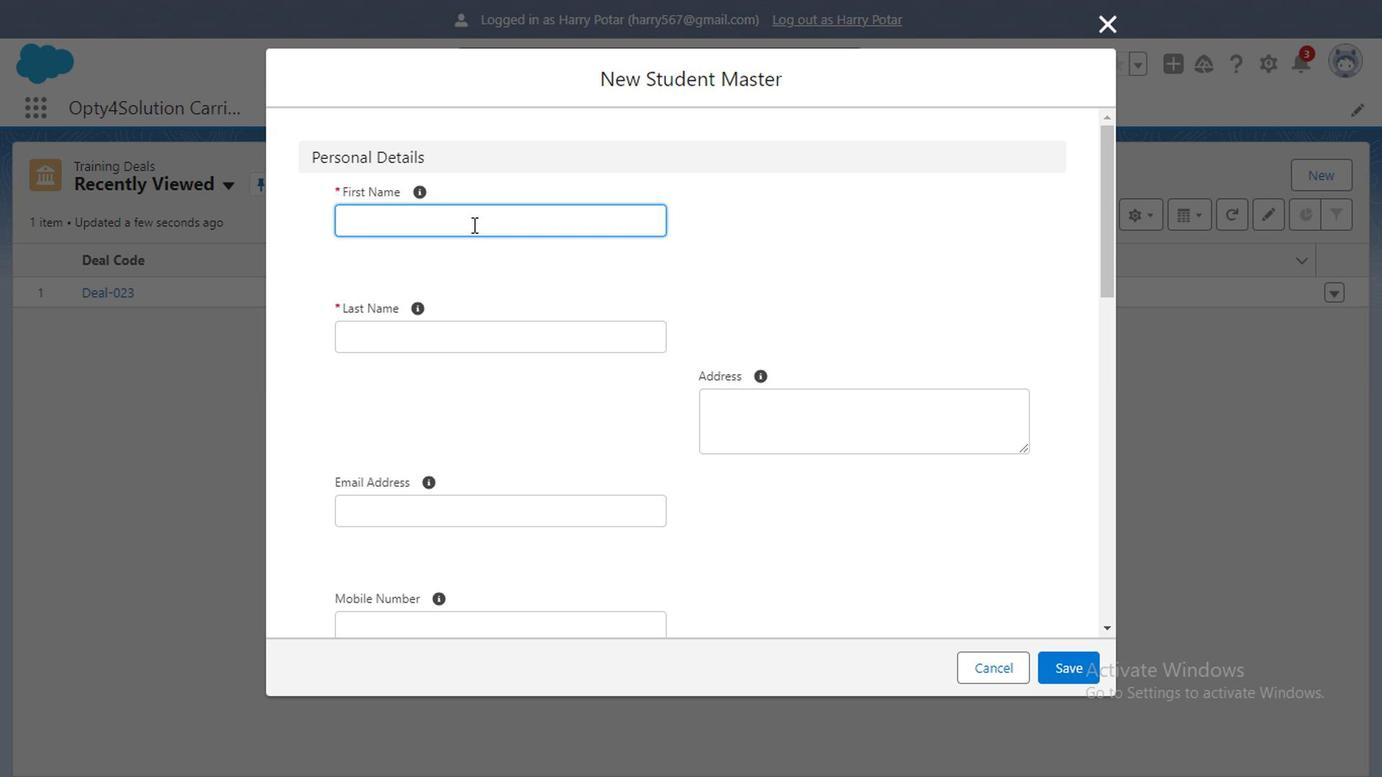 
Action: Mouse moved to (505, 329)
Screenshot: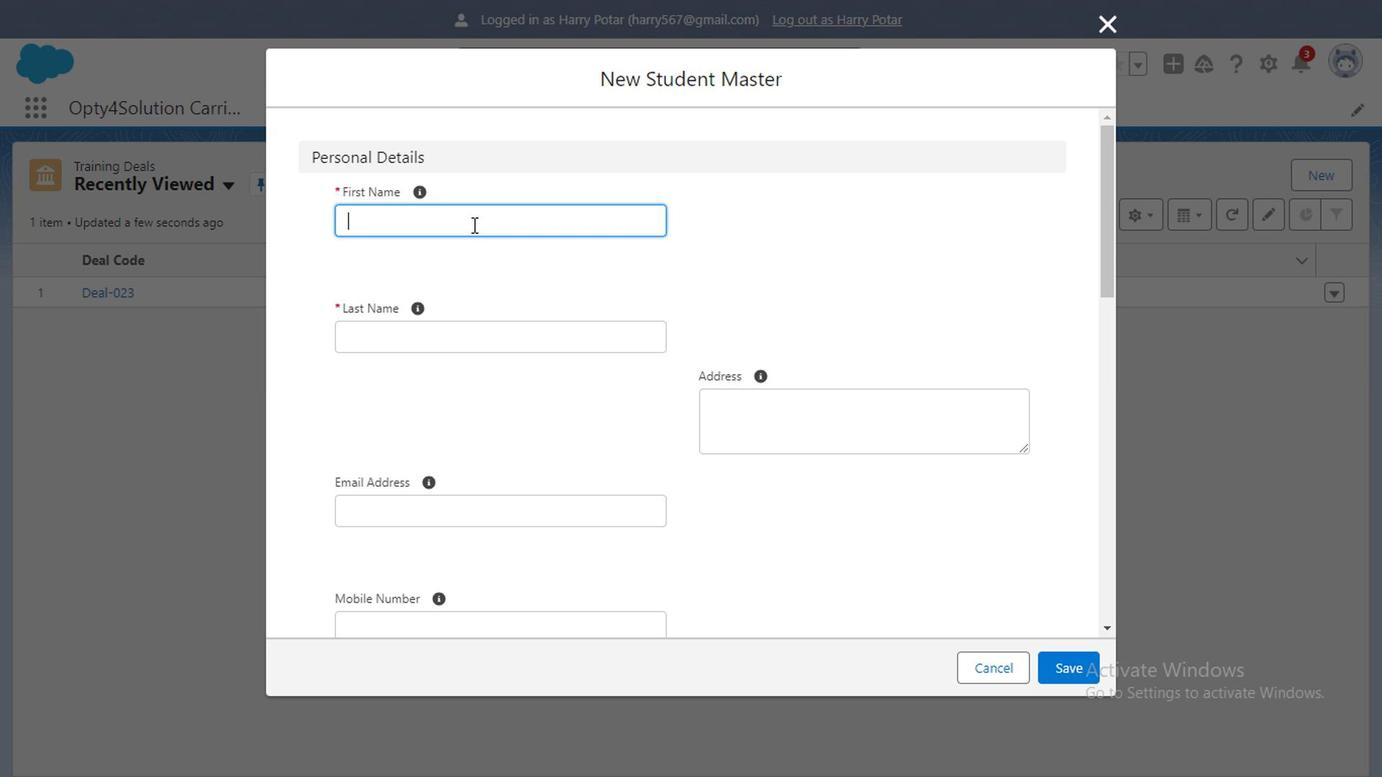 
Action: Key pressed <Key.caps_lock>N<Key.caps_lock>eha
Screenshot: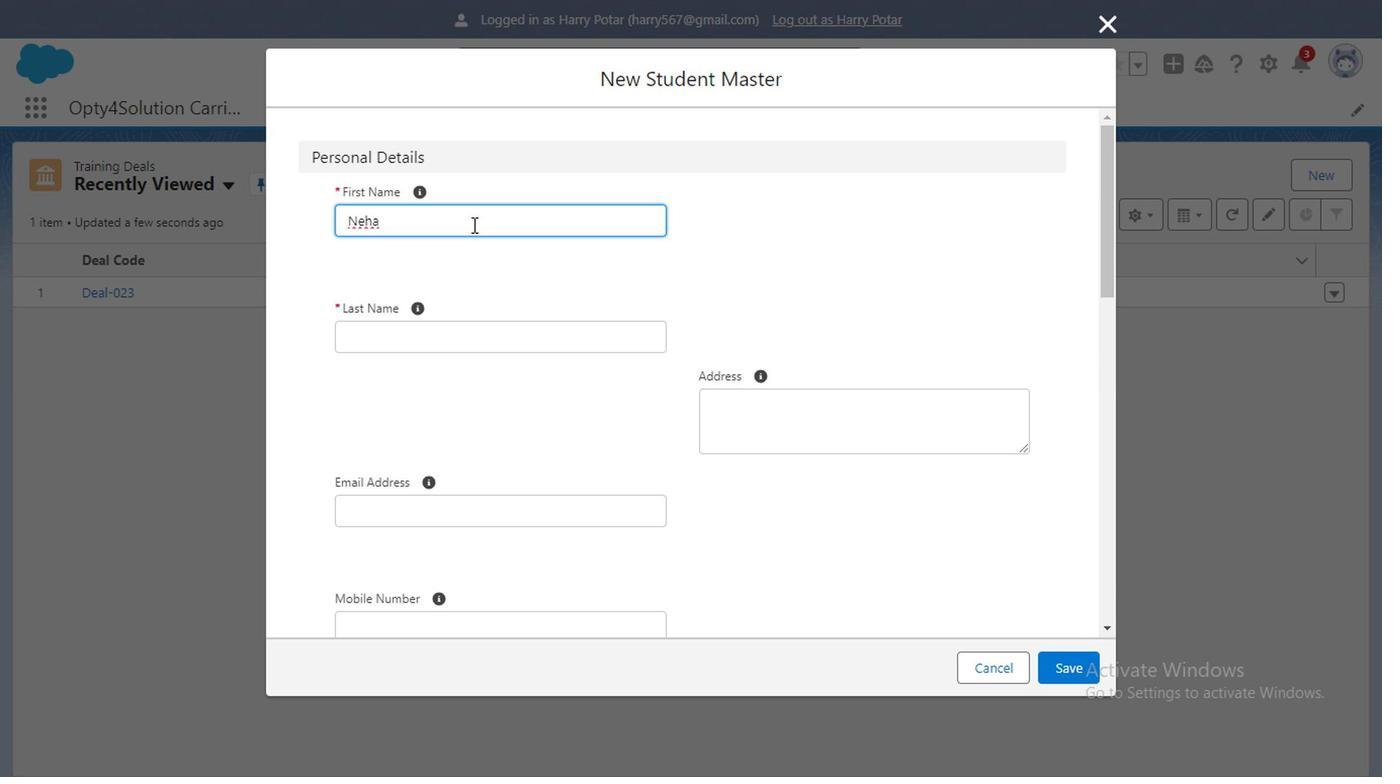 
Action: Mouse moved to (483, 405)
Screenshot: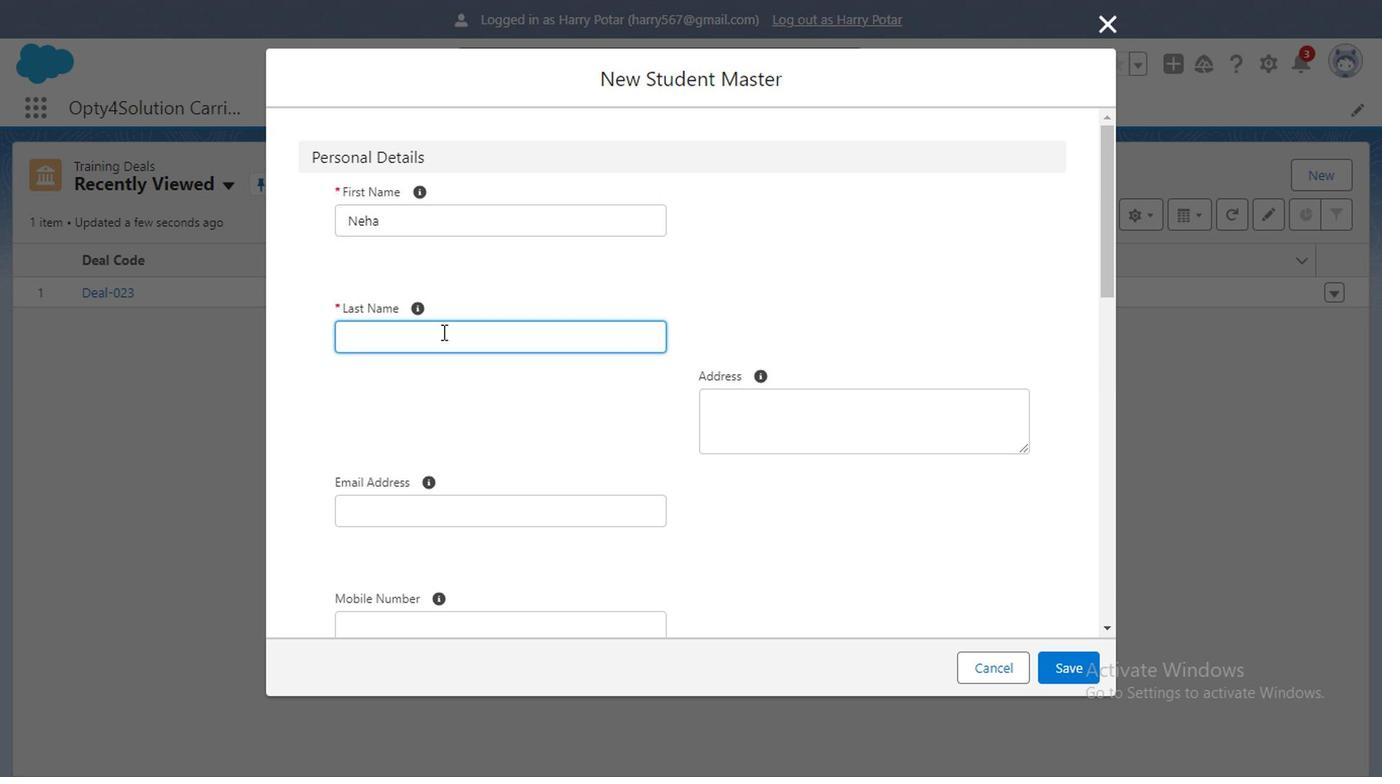 
Action: Mouse pressed left at (483, 405)
Screenshot: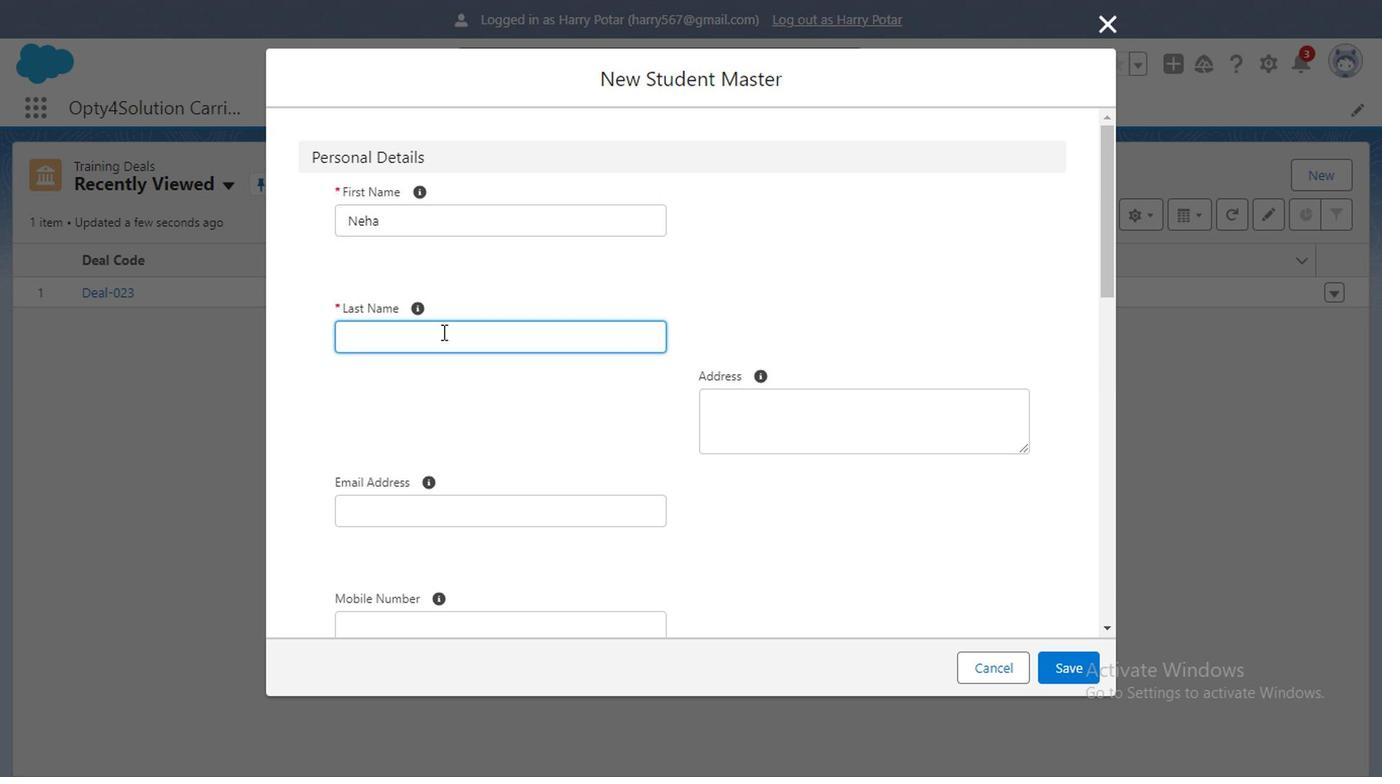 
Action: Key pressed <Key.caps_lock>T<Key.caps_lock>emri
Screenshot: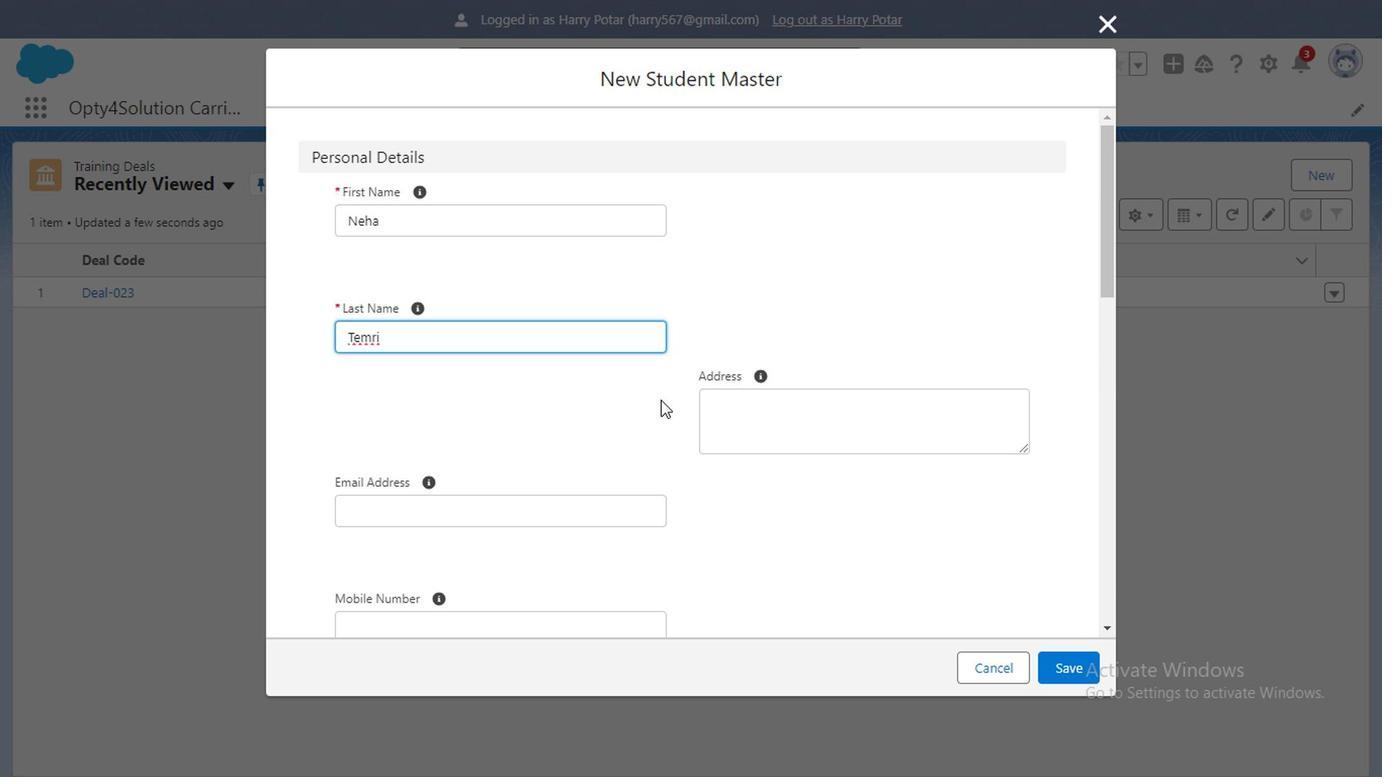 
Action: Mouse moved to (703, 457)
Screenshot: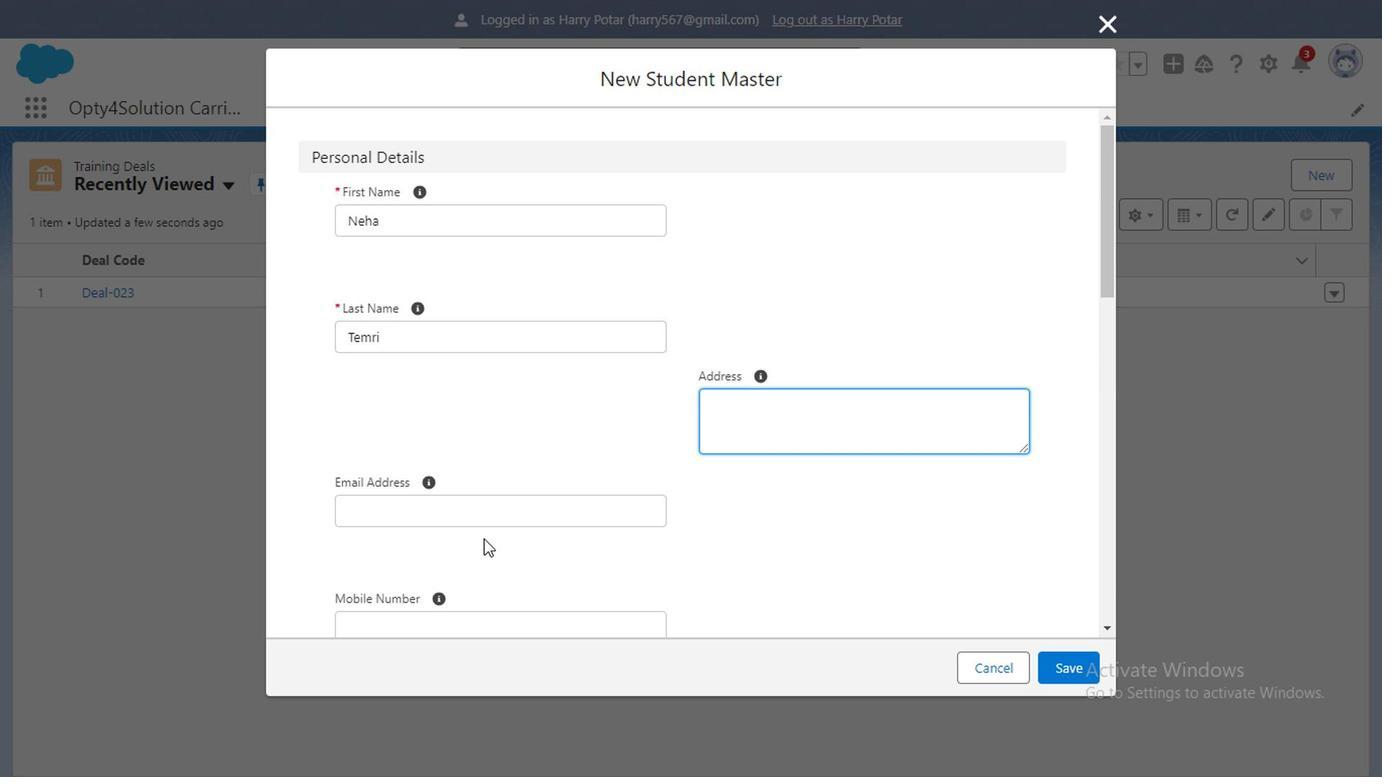
Action: Mouse pressed left at (703, 457)
Screenshot: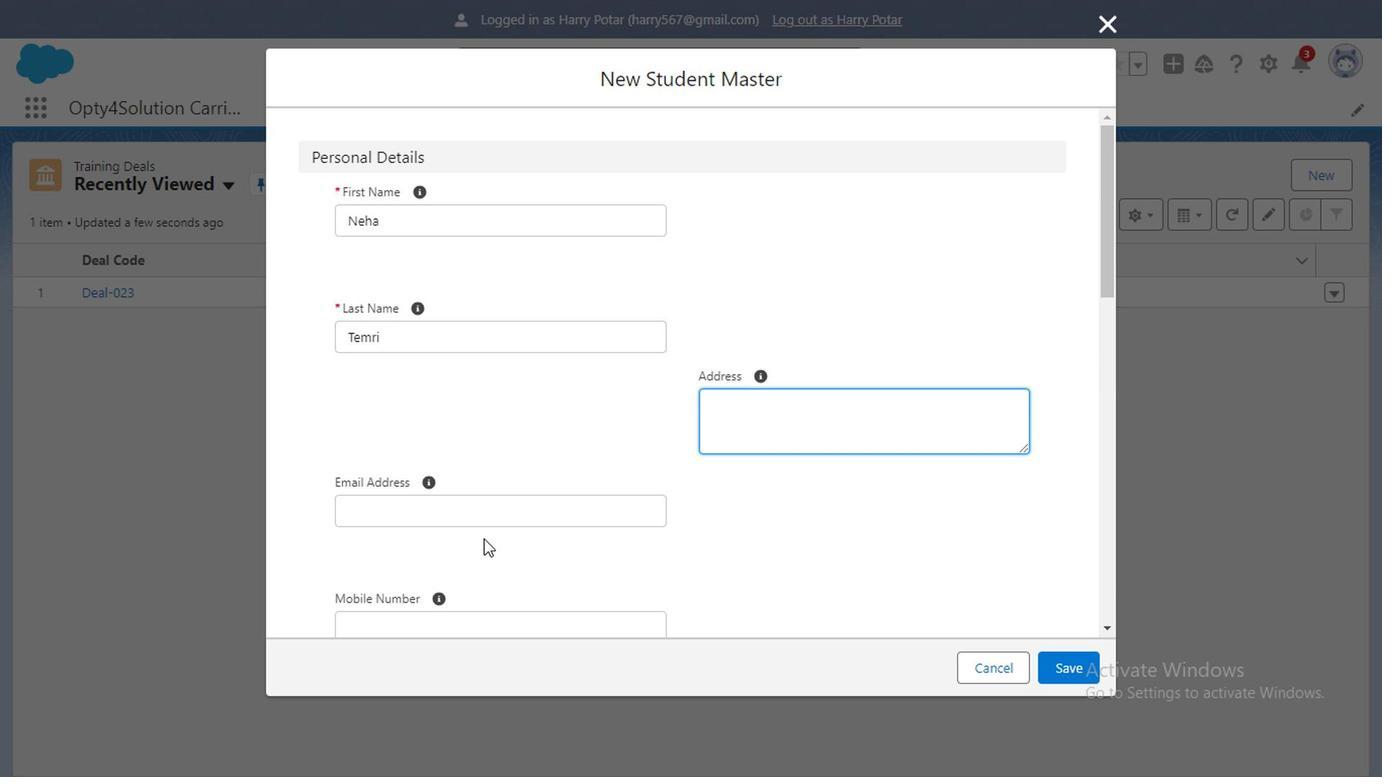 
Action: Mouse moved to (720, 467)
Screenshot: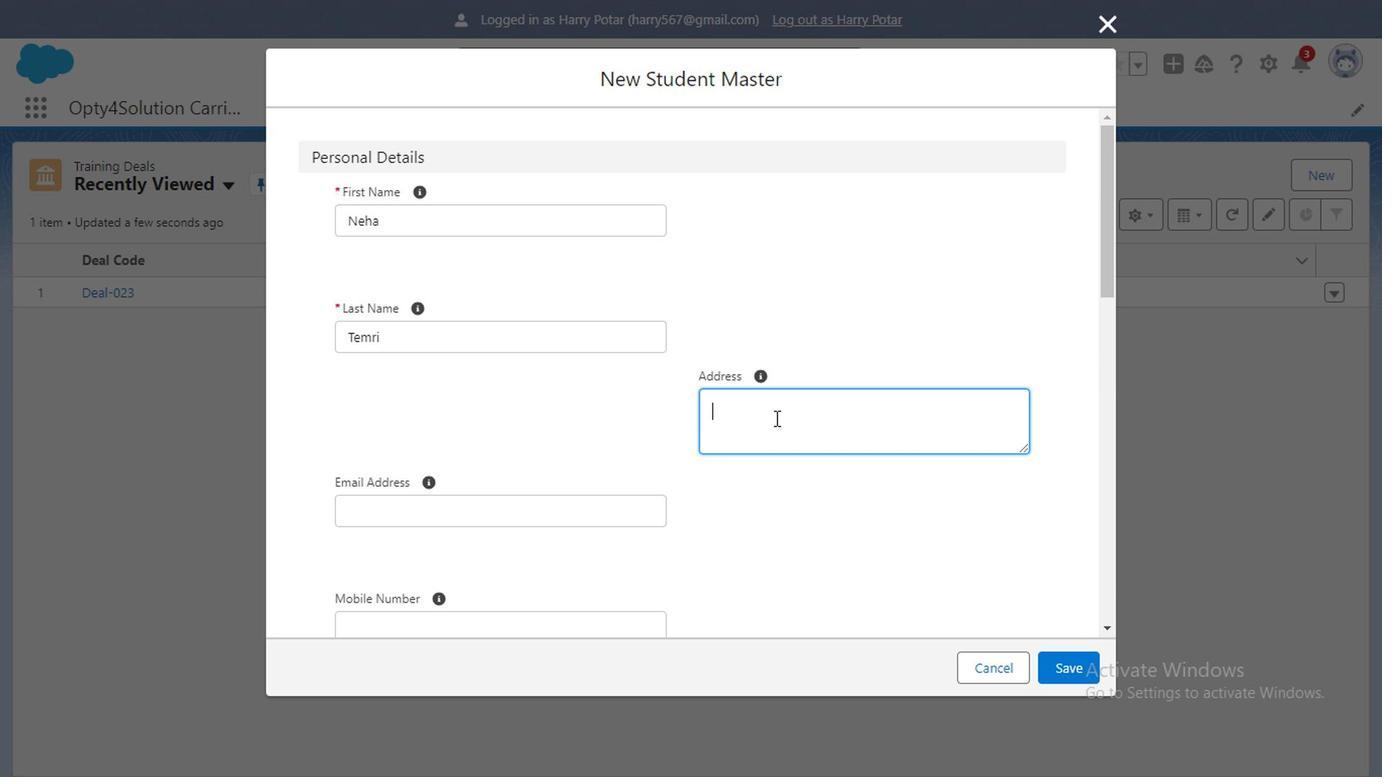 
Action: Mouse pressed left at (720, 467)
Screenshot: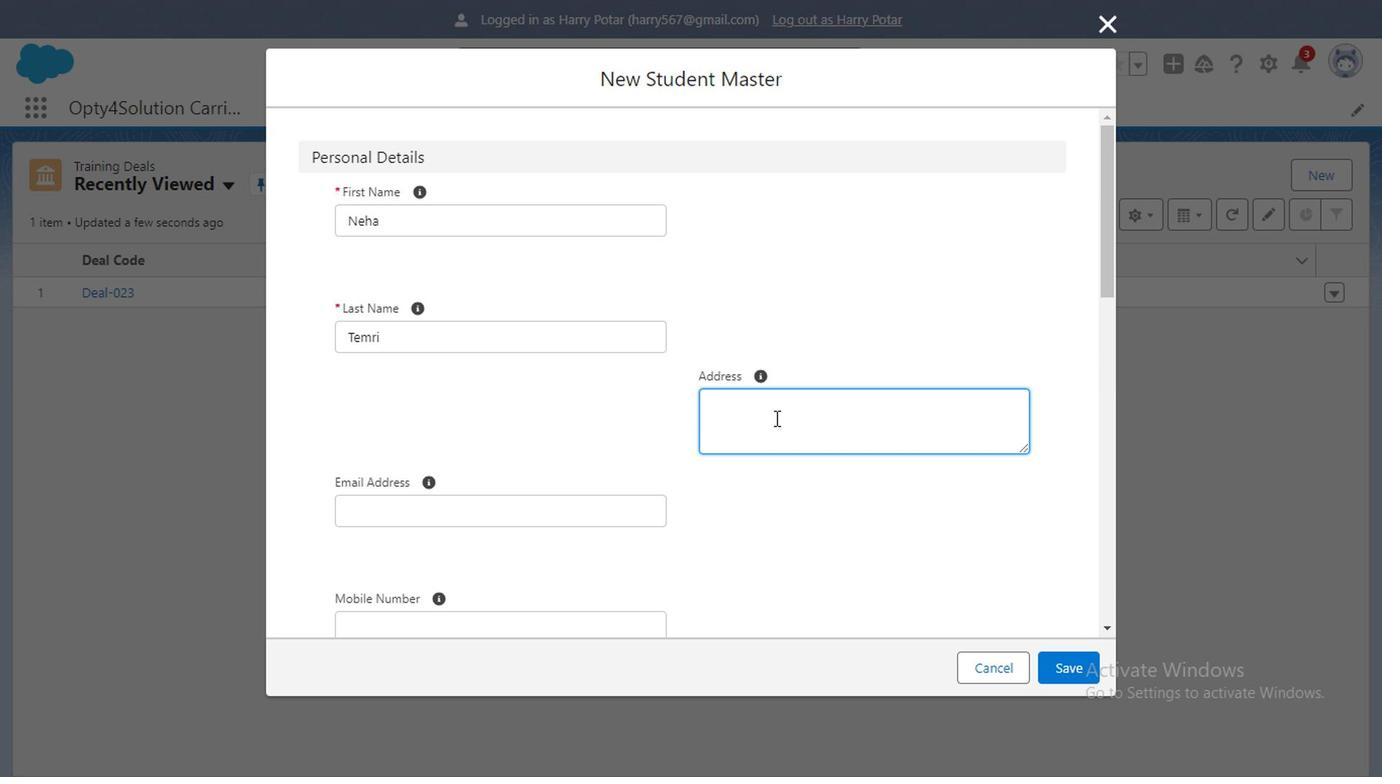 
Action: Mouse moved to (720, 466)
Screenshot: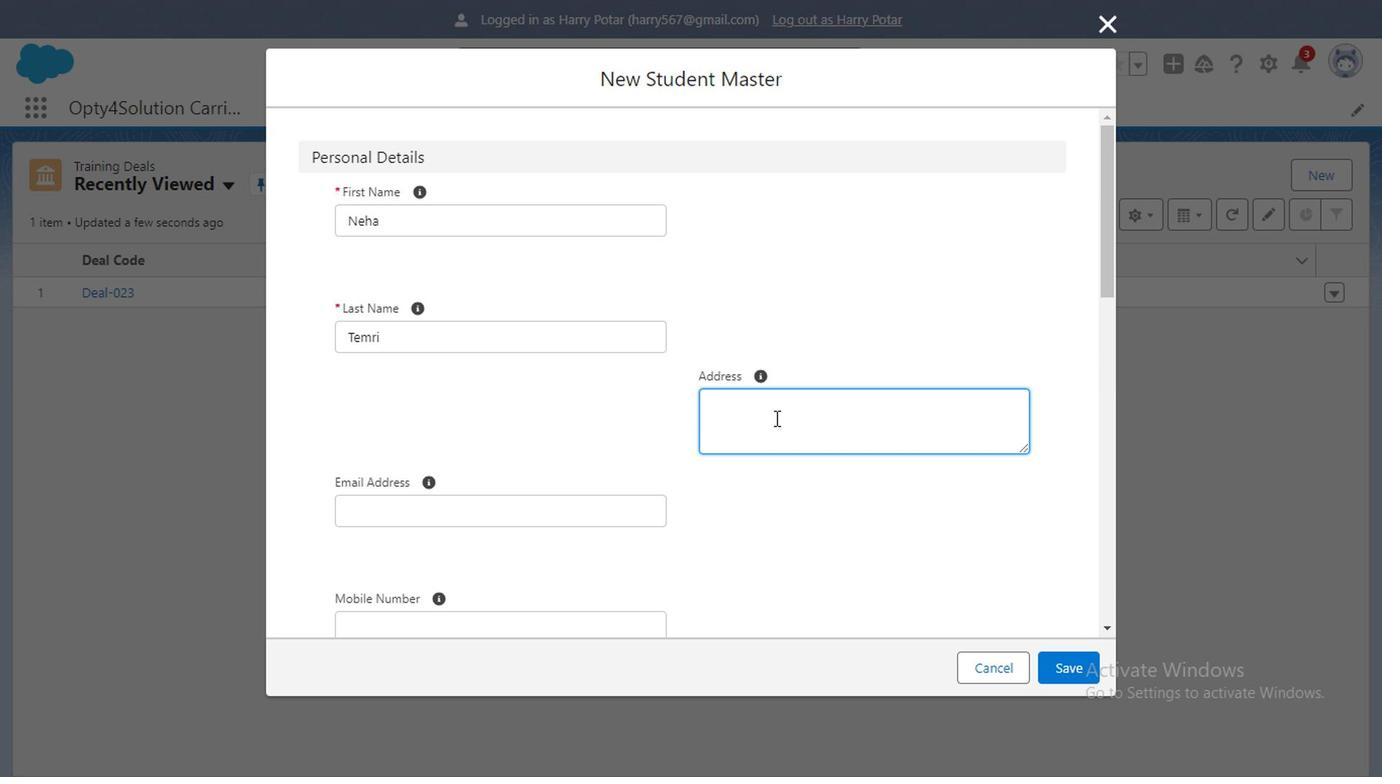 
Action: Key pressed t<Key.backspace>near<Key.space>nal<Key.space>hospital<Key.space><Key.space>katraj56
Screenshot: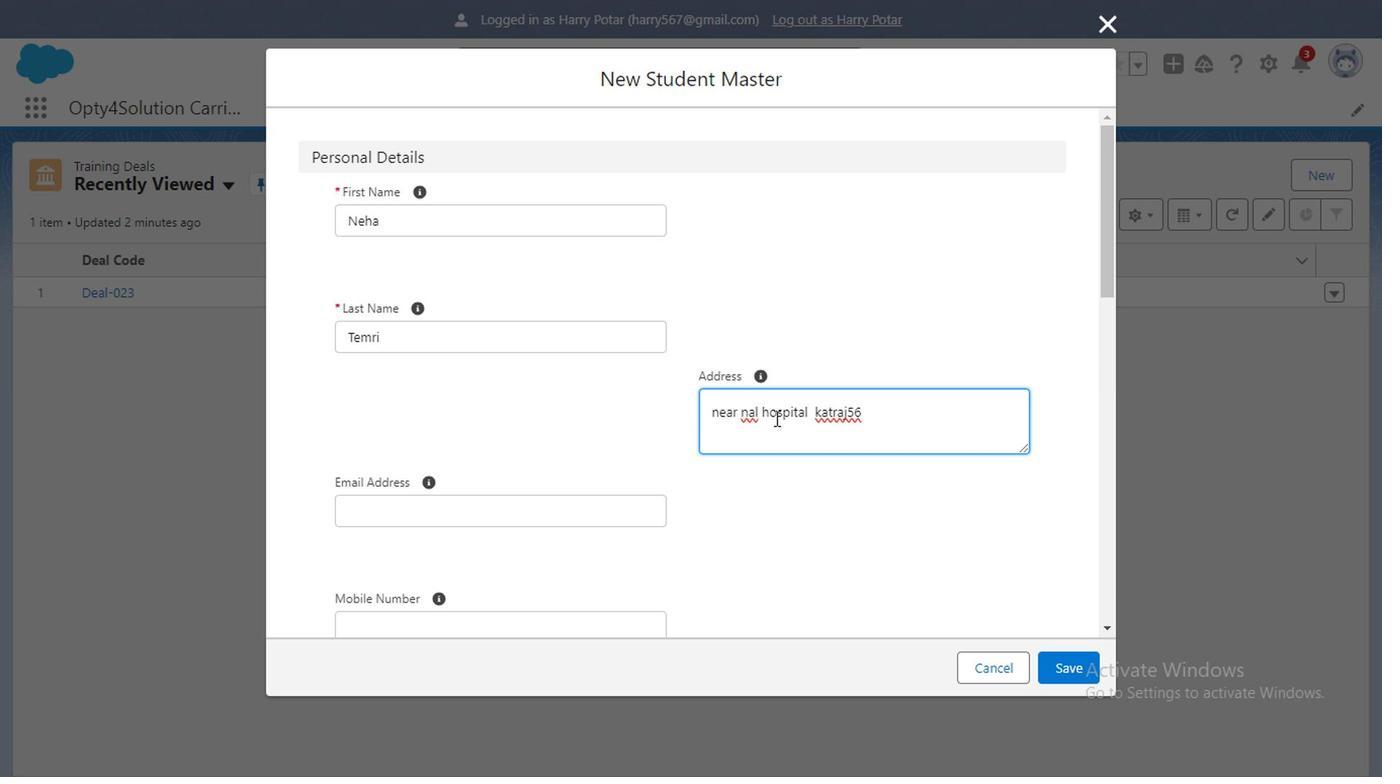 
Action: Mouse moved to (442, 535)
Screenshot: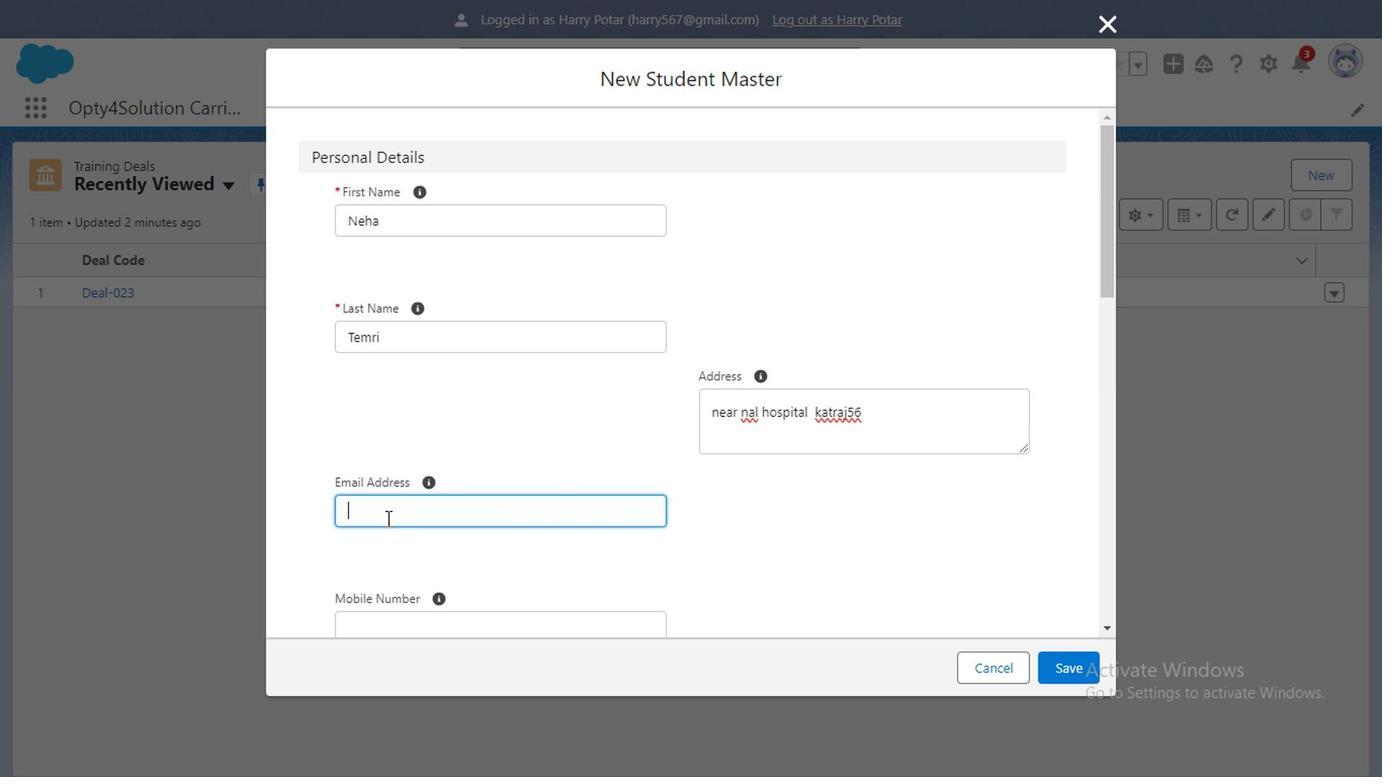 
Action: Mouse pressed left at (442, 535)
Screenshot: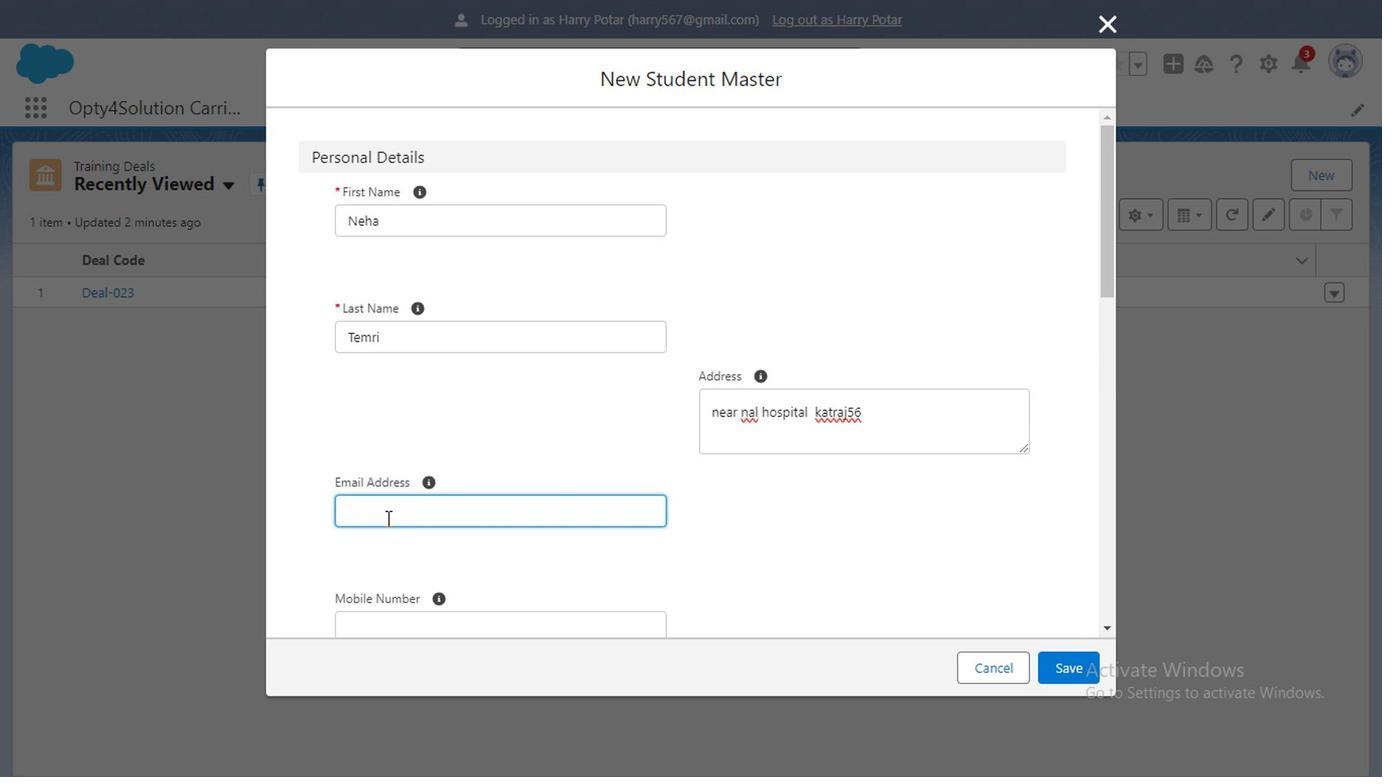 
Action: Mouse moved to (444, 537)
Screenshot: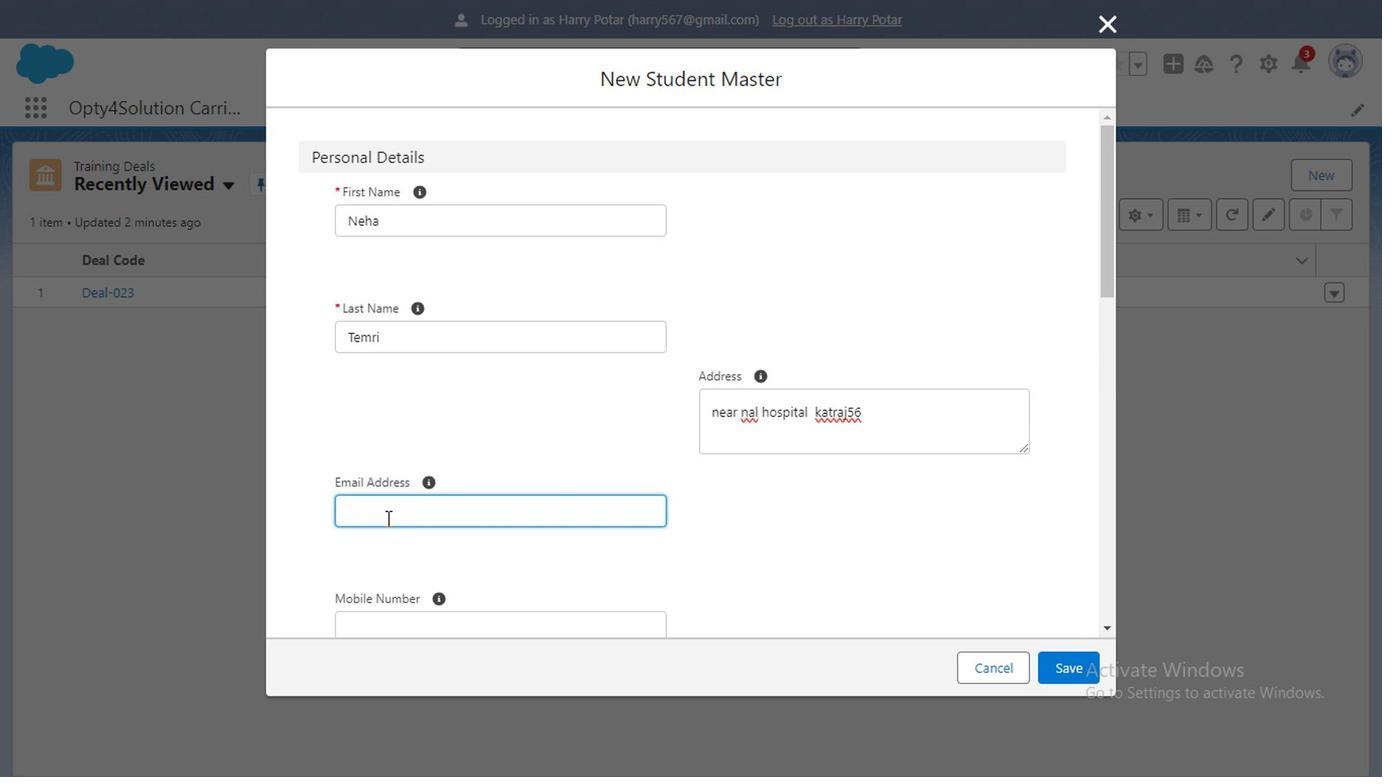 
Action: Key pressed nehatemari567<Key.shift>@gmail.com
Screenshot: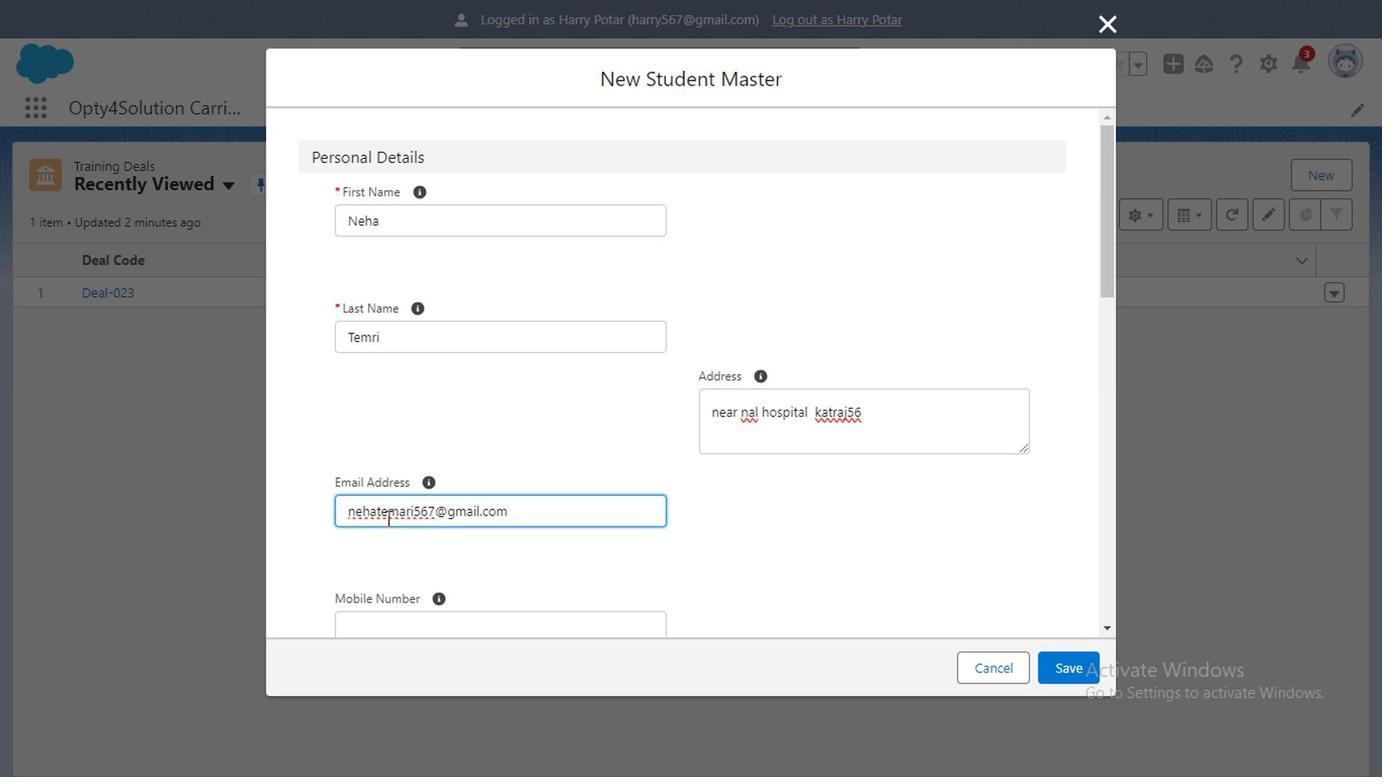 
Action: Mouse moved to (956, 316)
Screenshot: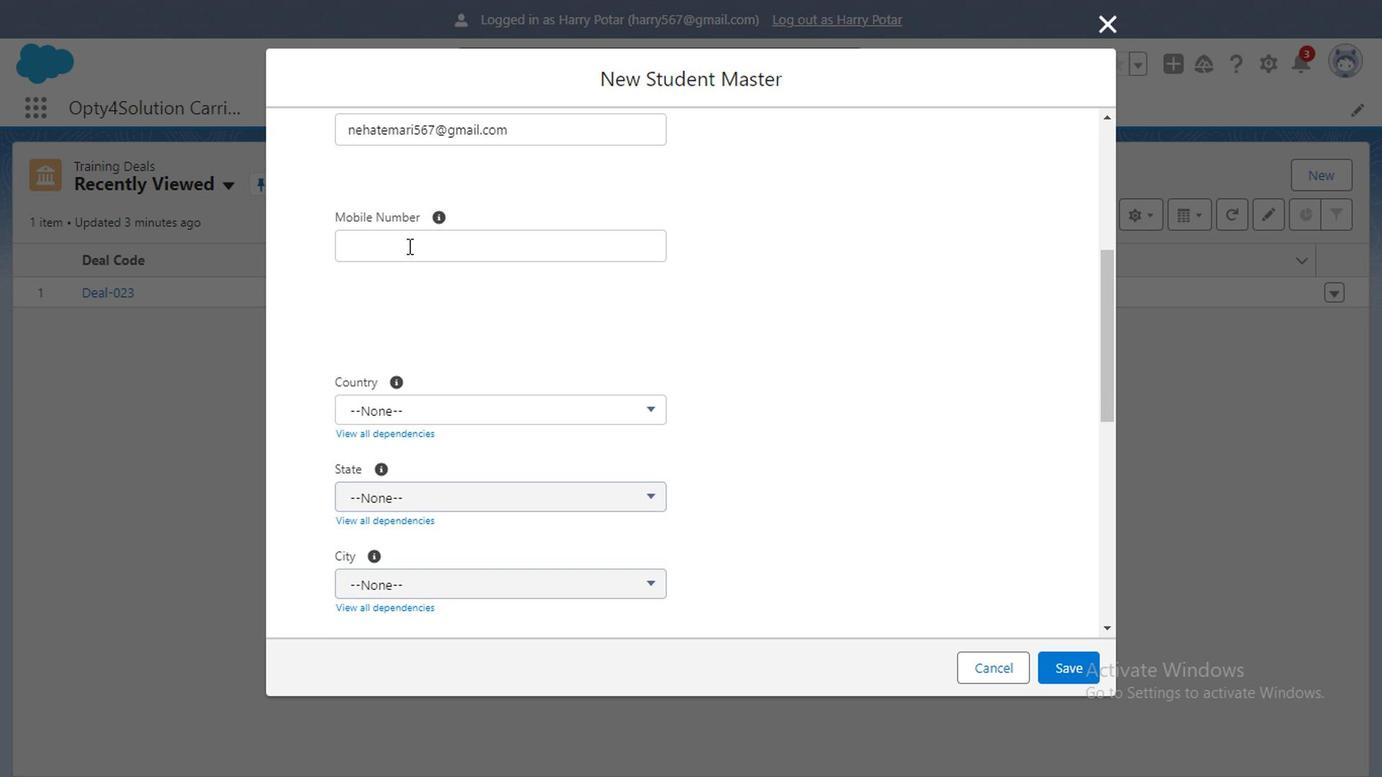 
Action: Mouse pressed left at (956, 316)
Screenshot: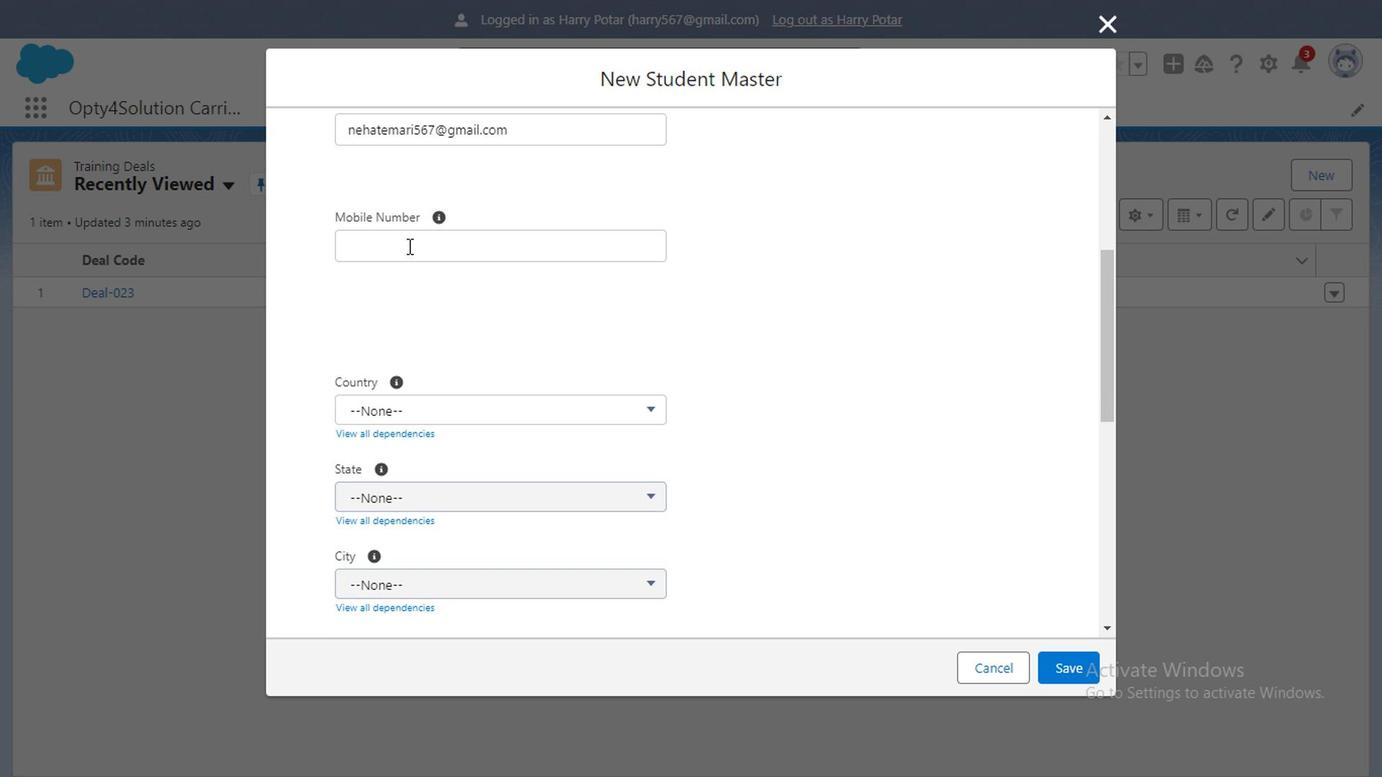 
Action: Mouse moved to (459, 344)
Screenshot: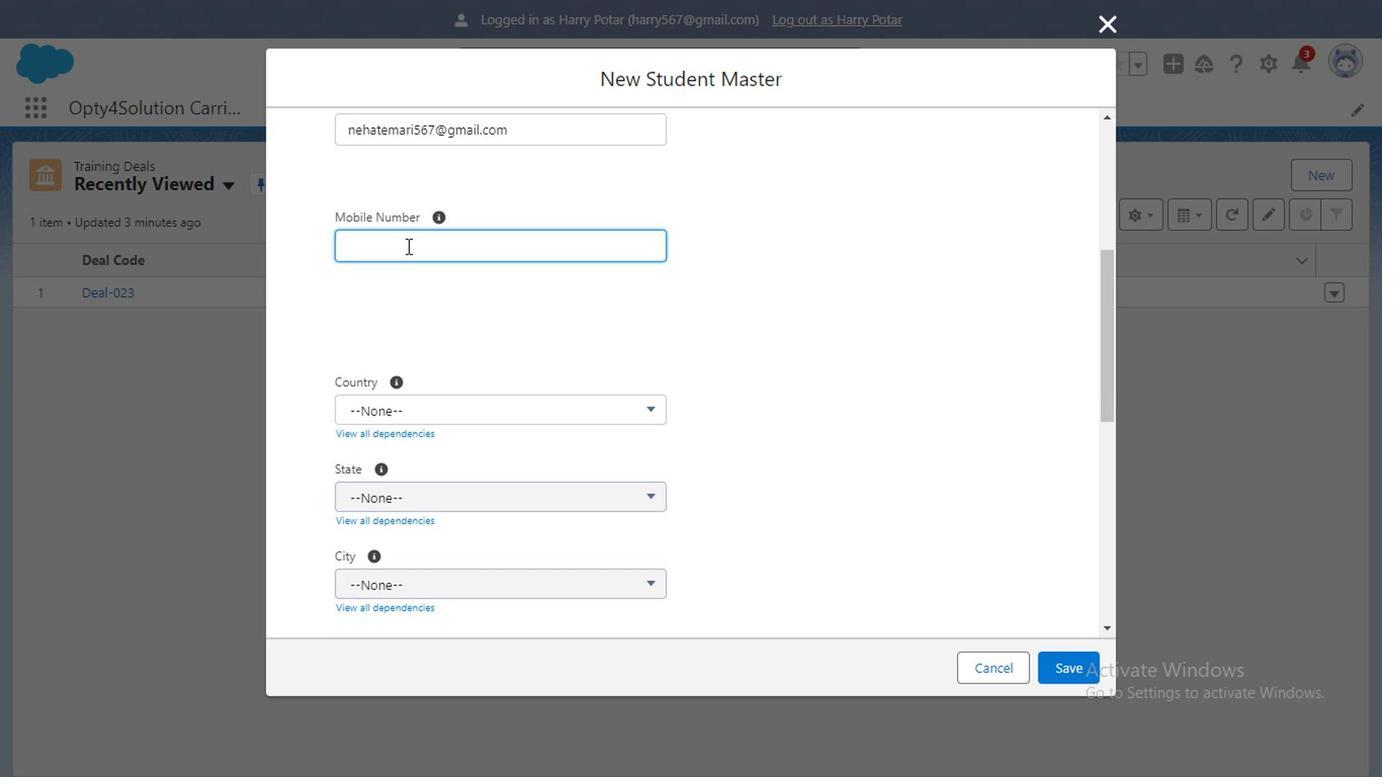 
Action: Mouse pressed left at (459, 344)
Screenshot: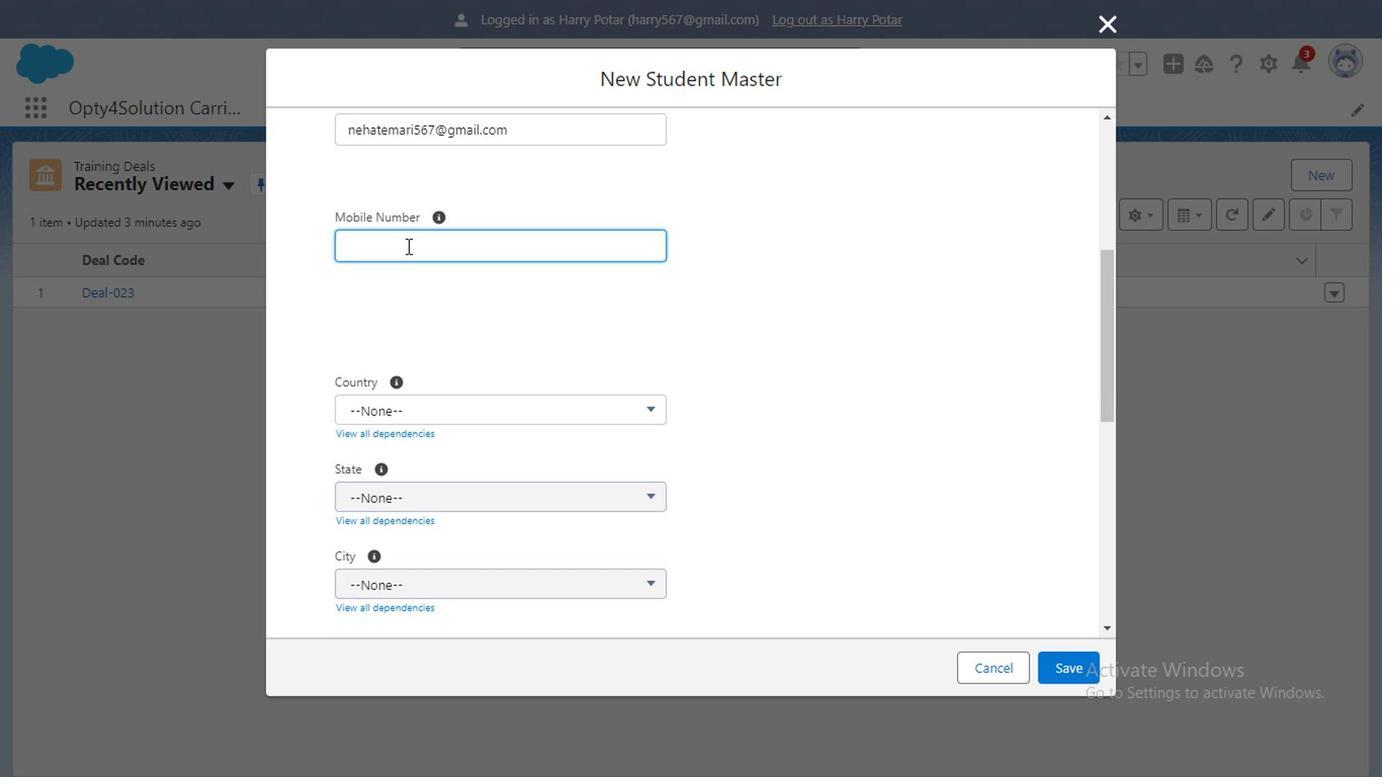 
Action: Mouse moved to (458, 344)
Screenshot: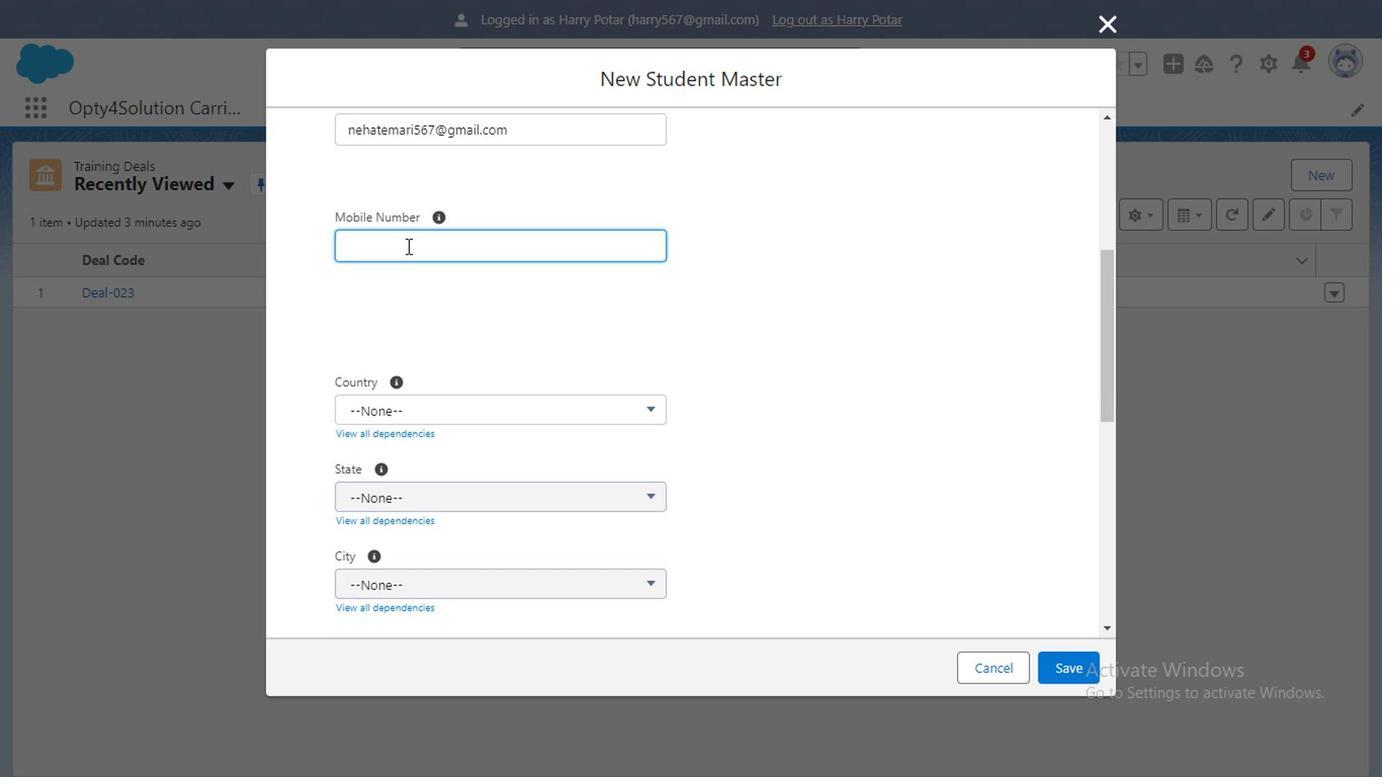 
Action: Key pressed <Key.shift_r>+91-7972337023
Screenshot: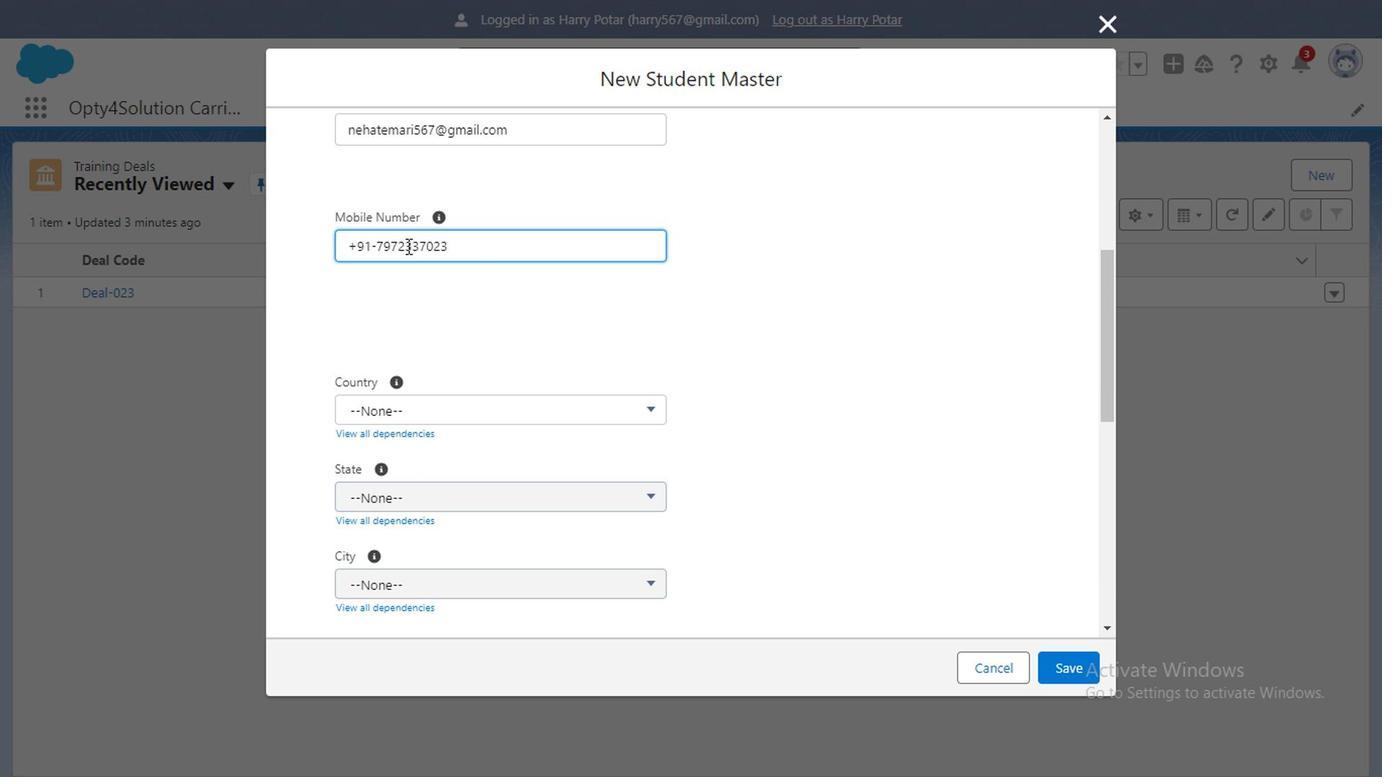 
Action: Mouse moved to (542, 336)
Screenshot: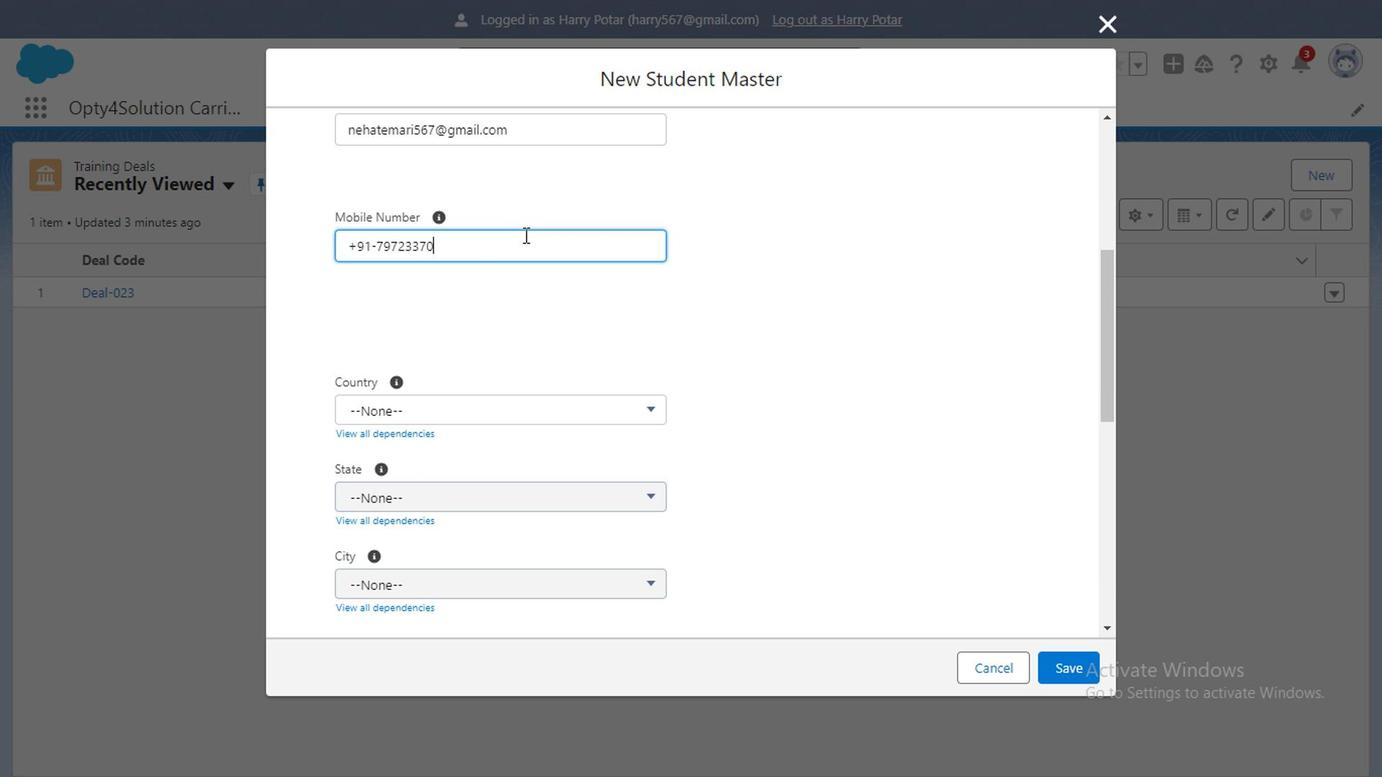 
Action: Key pressed <Key.backspace><Key.backspace>22
Screenshot: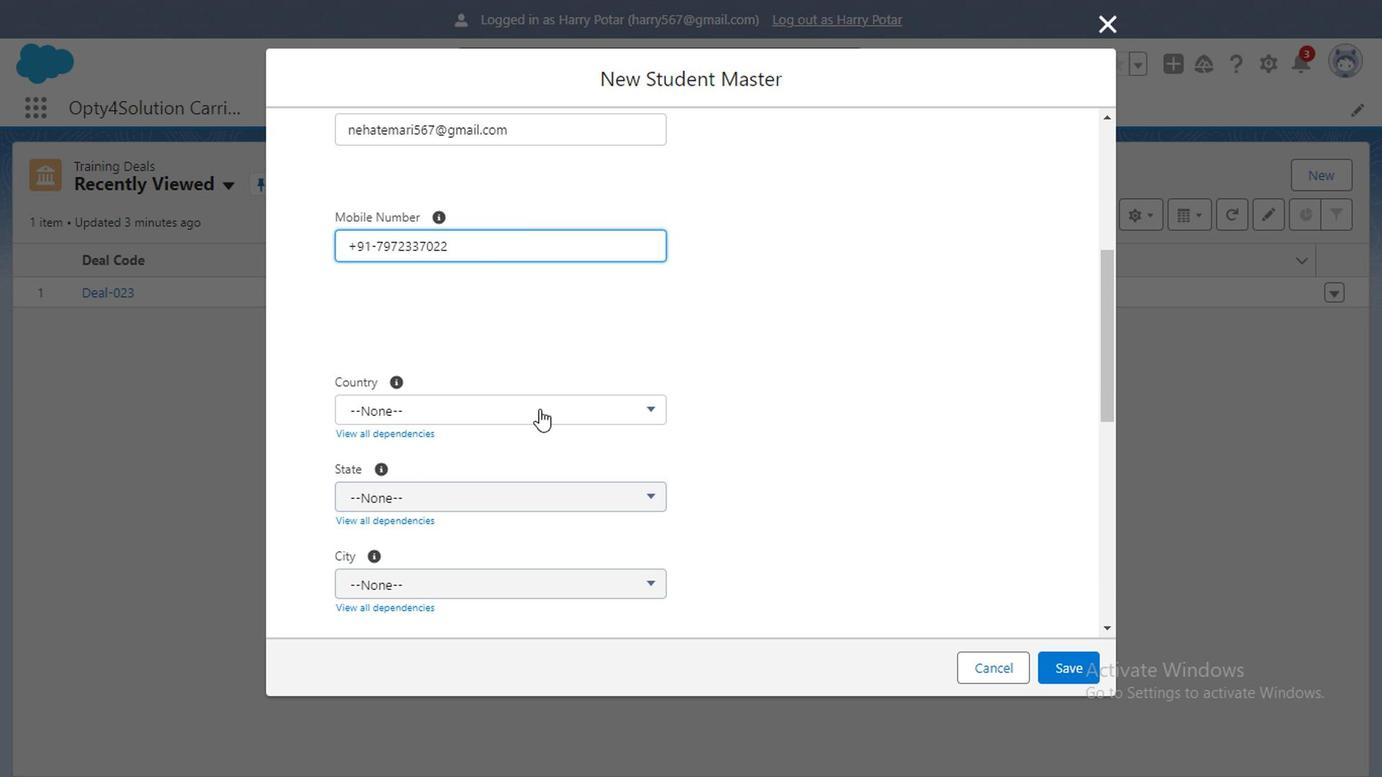 
Action: Mouse moved to (553, 460)
Screenshot: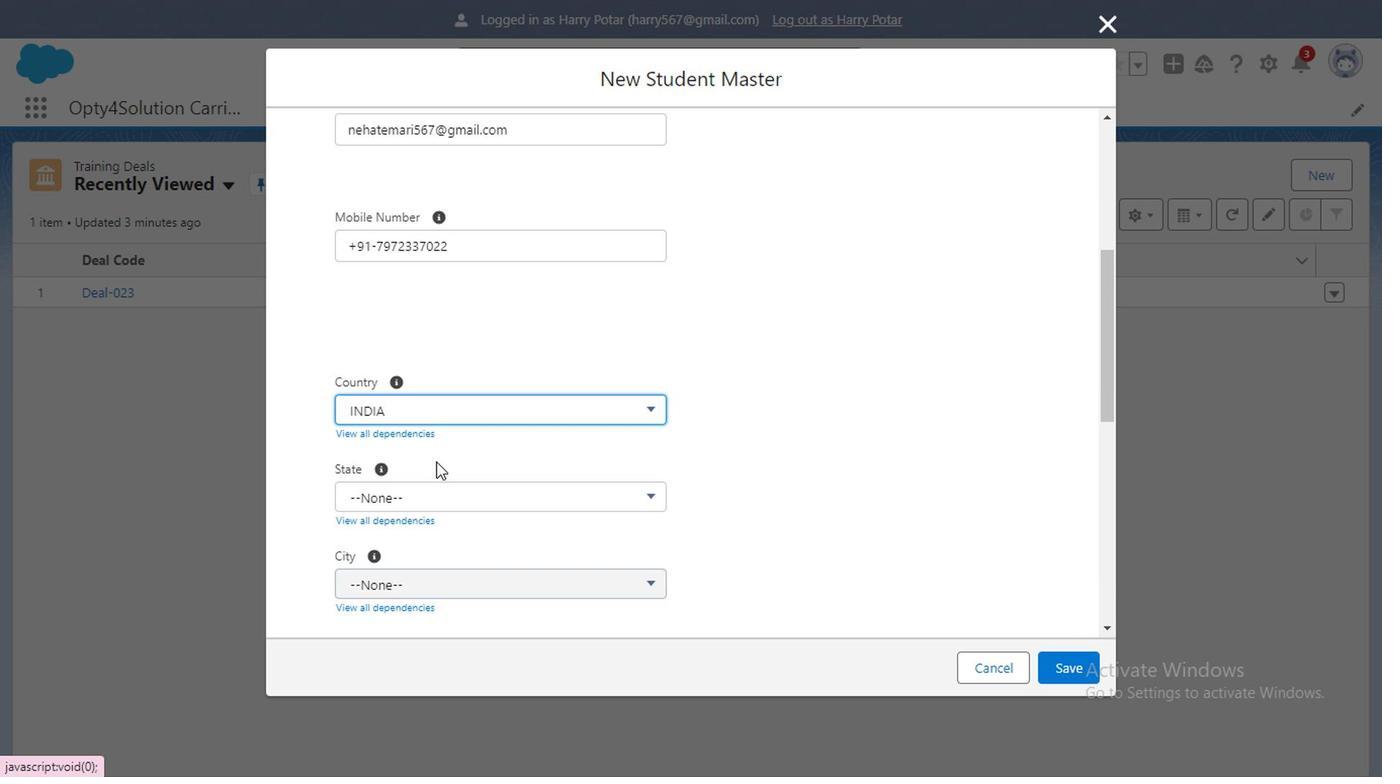 
Action: Mouse pressed left at (553, 460)
Screenshot: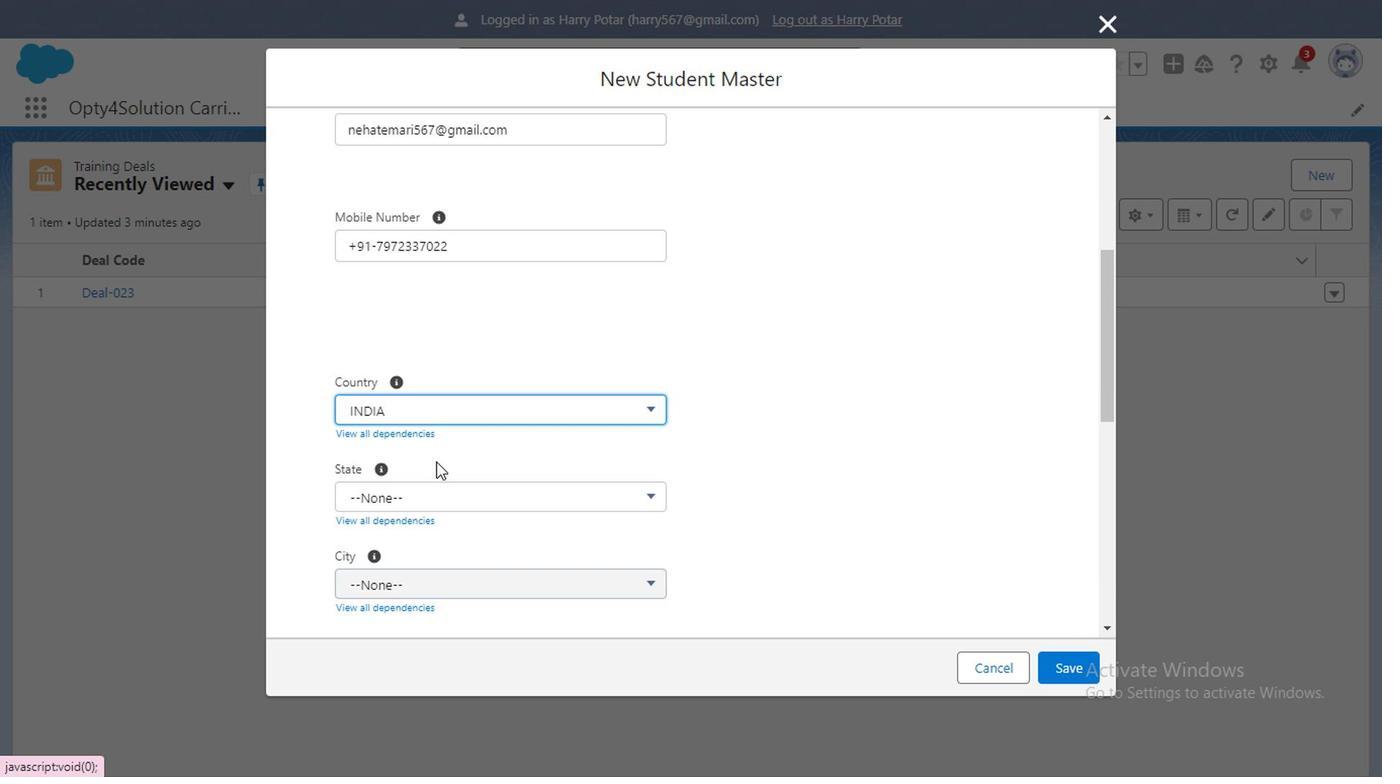 
Action: Mouse moved to (446, 503)
Screenshot: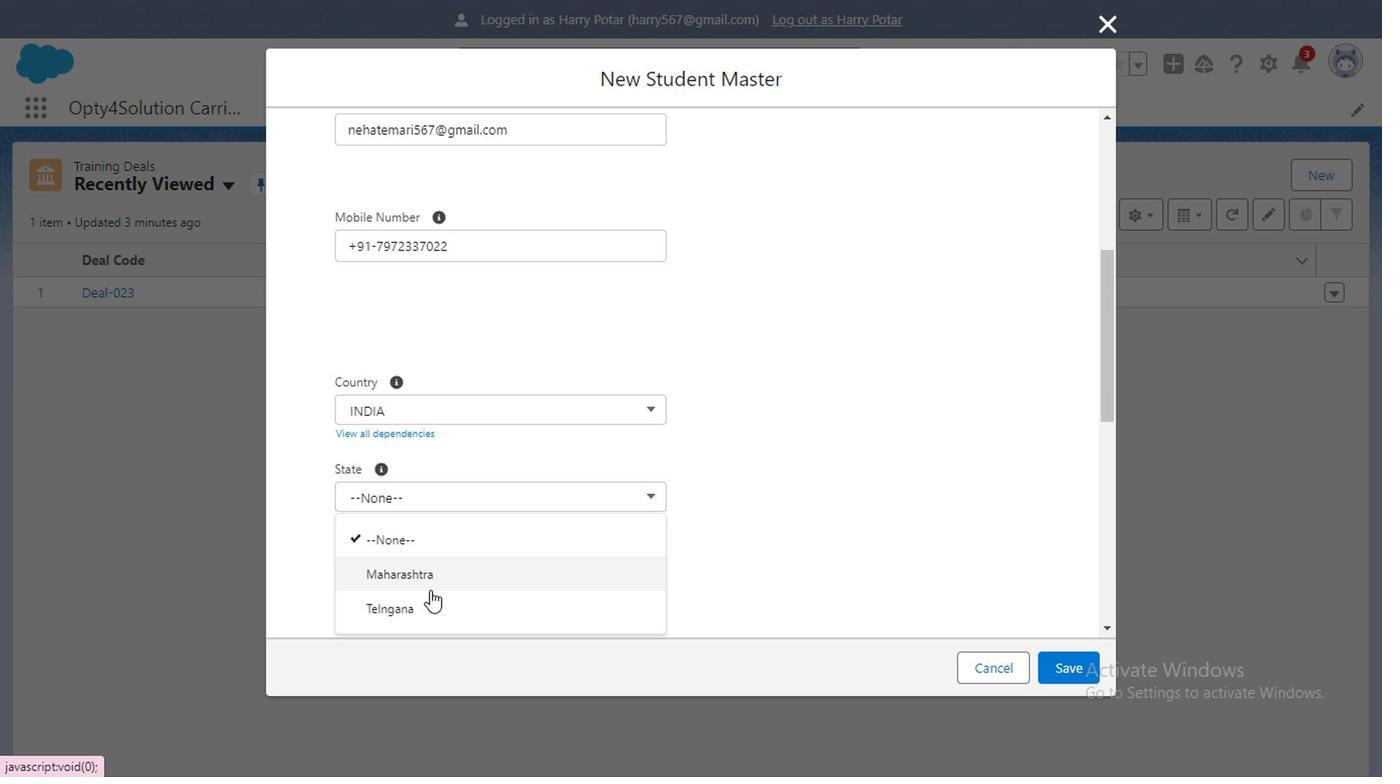 
Action: Mouse pressed left at (446, 503)
Screenshot: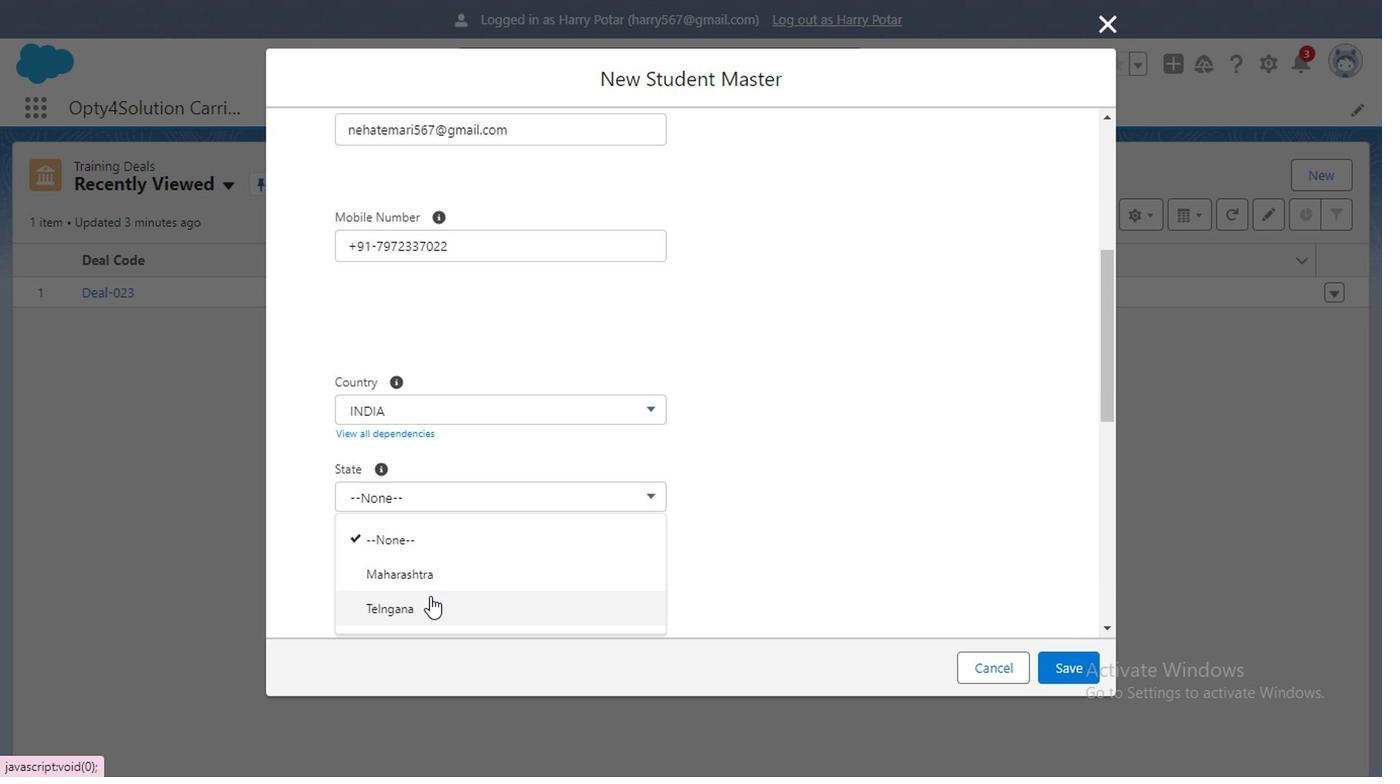 
Action: Mouse moved to (467, 524)
Screenshot: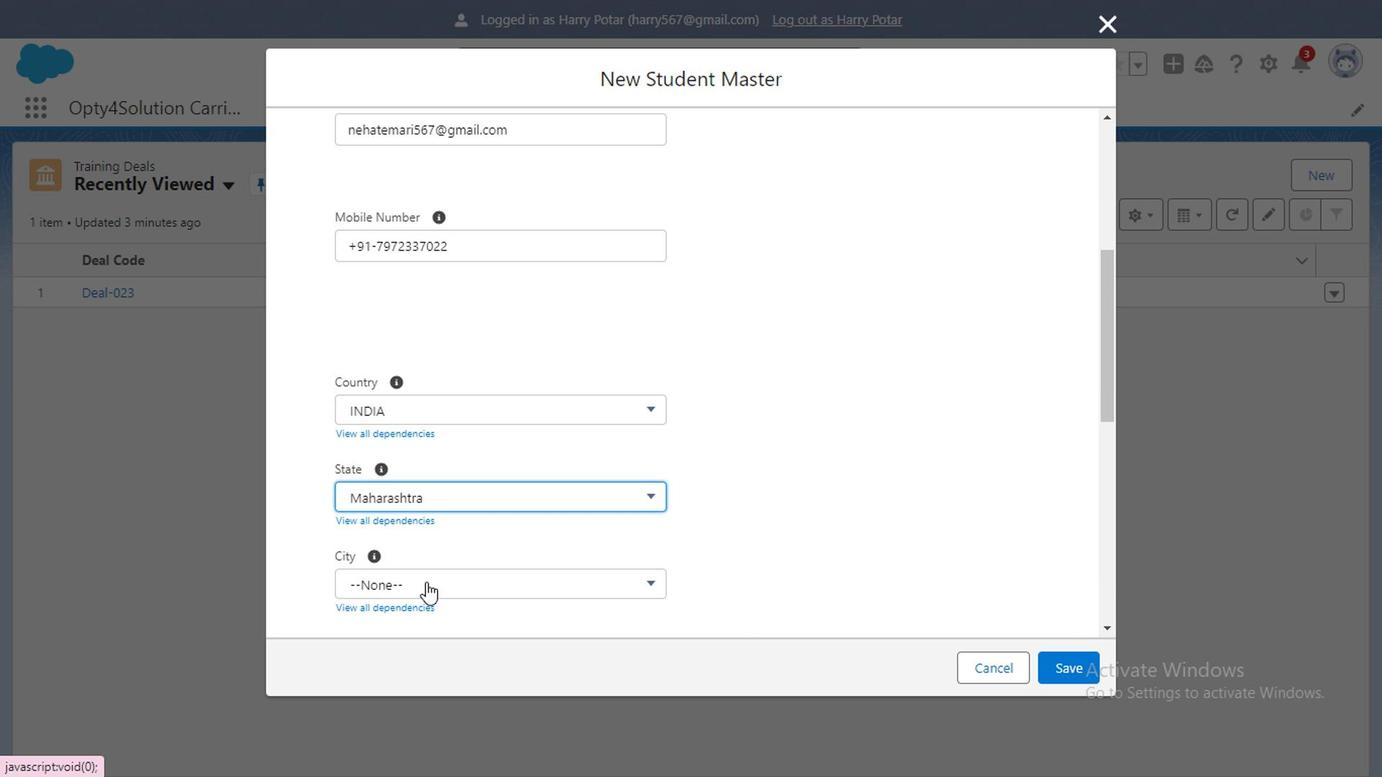 
Action: Mouse pressed left at (467, 524)
Screenshot: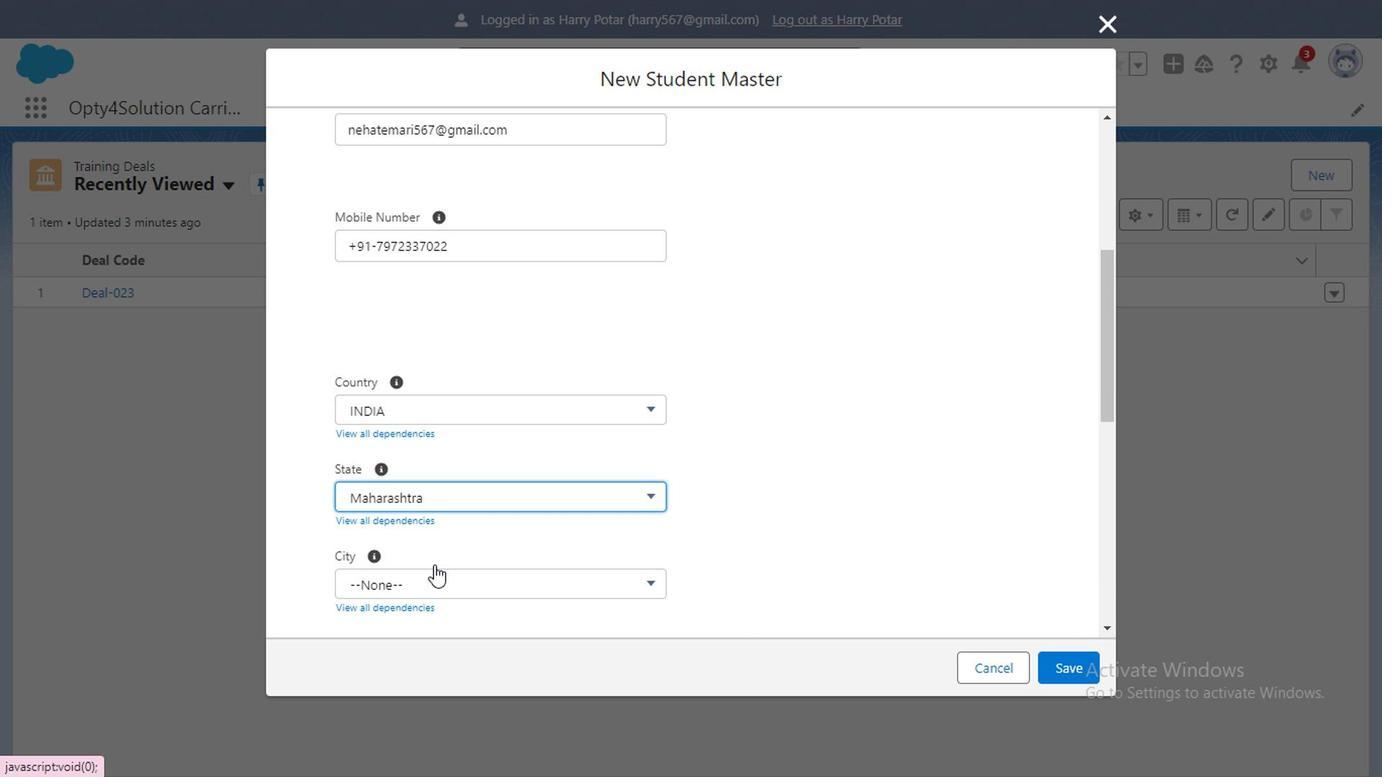 
Action: Mouse moved to (473, 580)
Screenshot: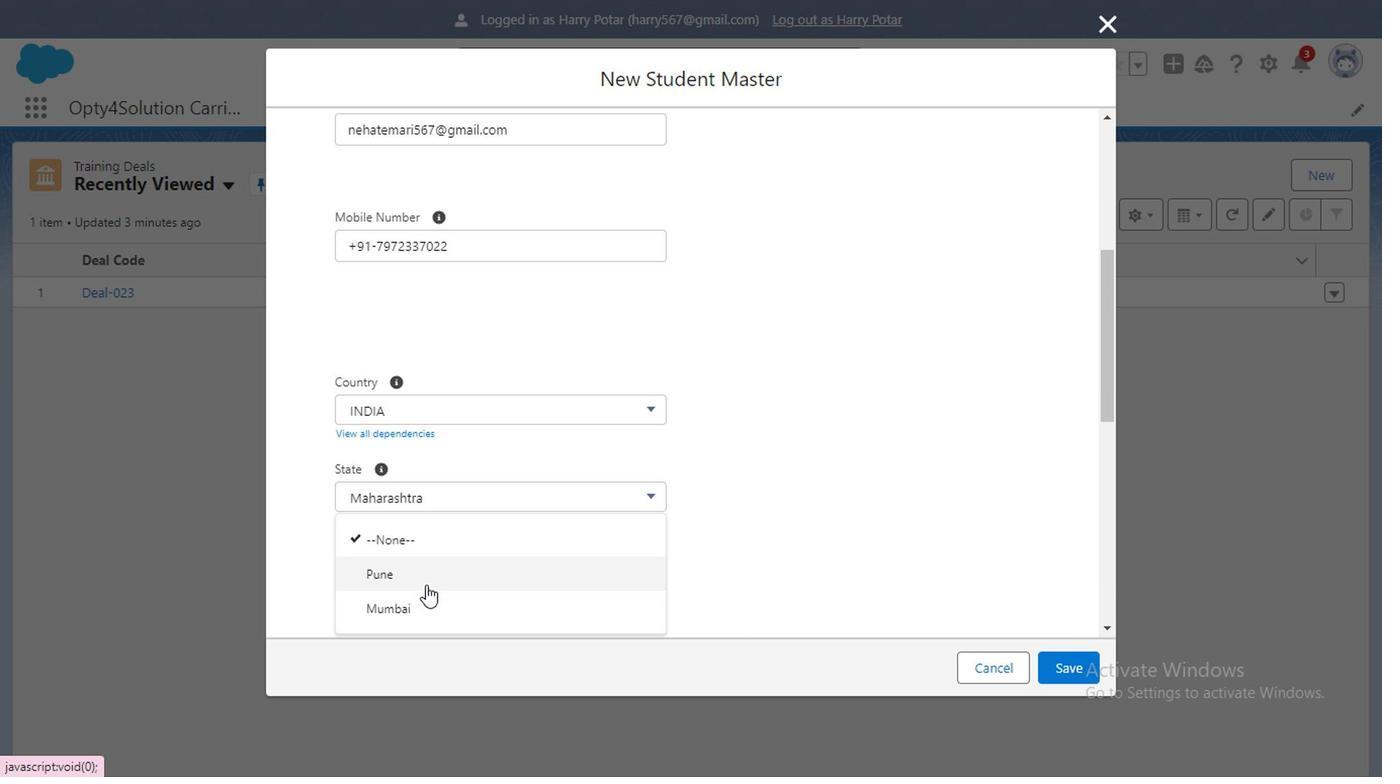 
Action: Mouse pressed left at (473, 580)
Screenshot: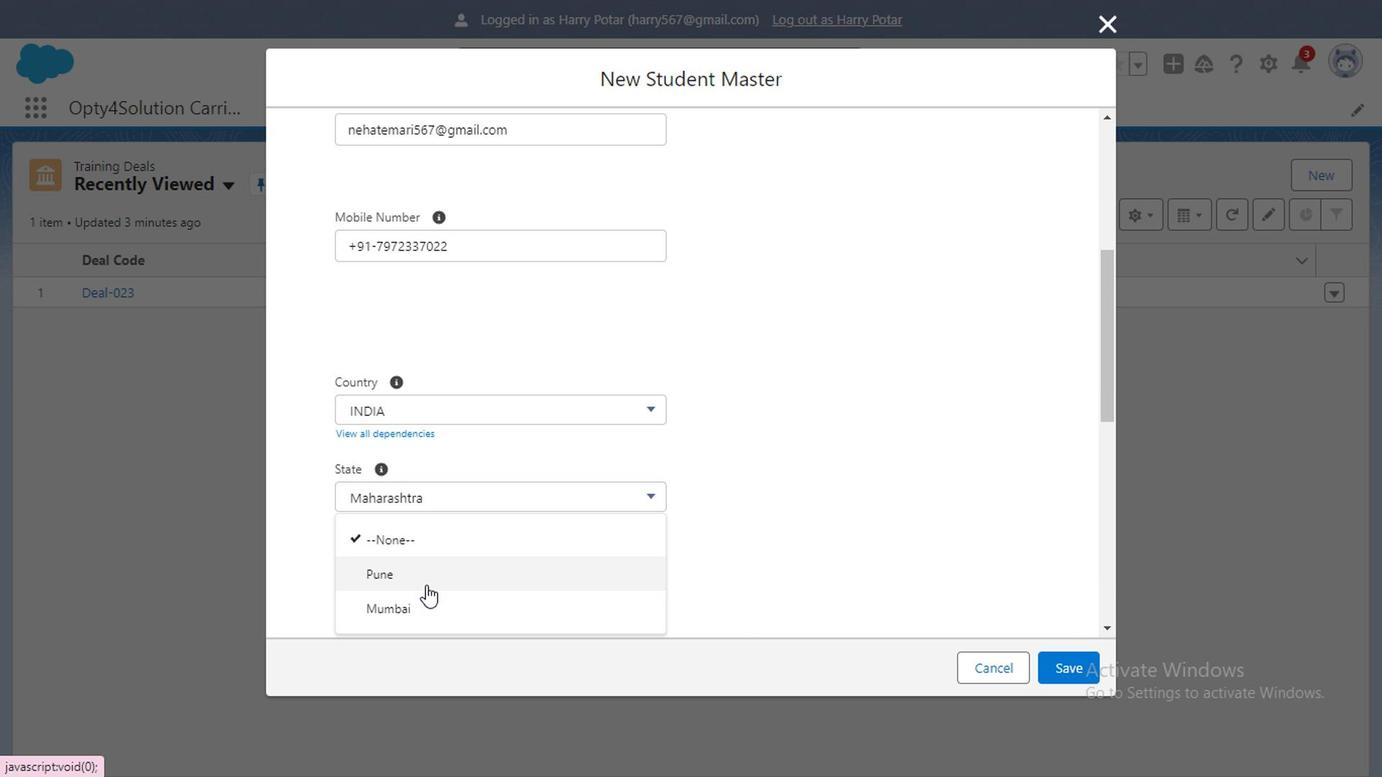 
Action: Mouse moved to (473, 584)
Screenshot: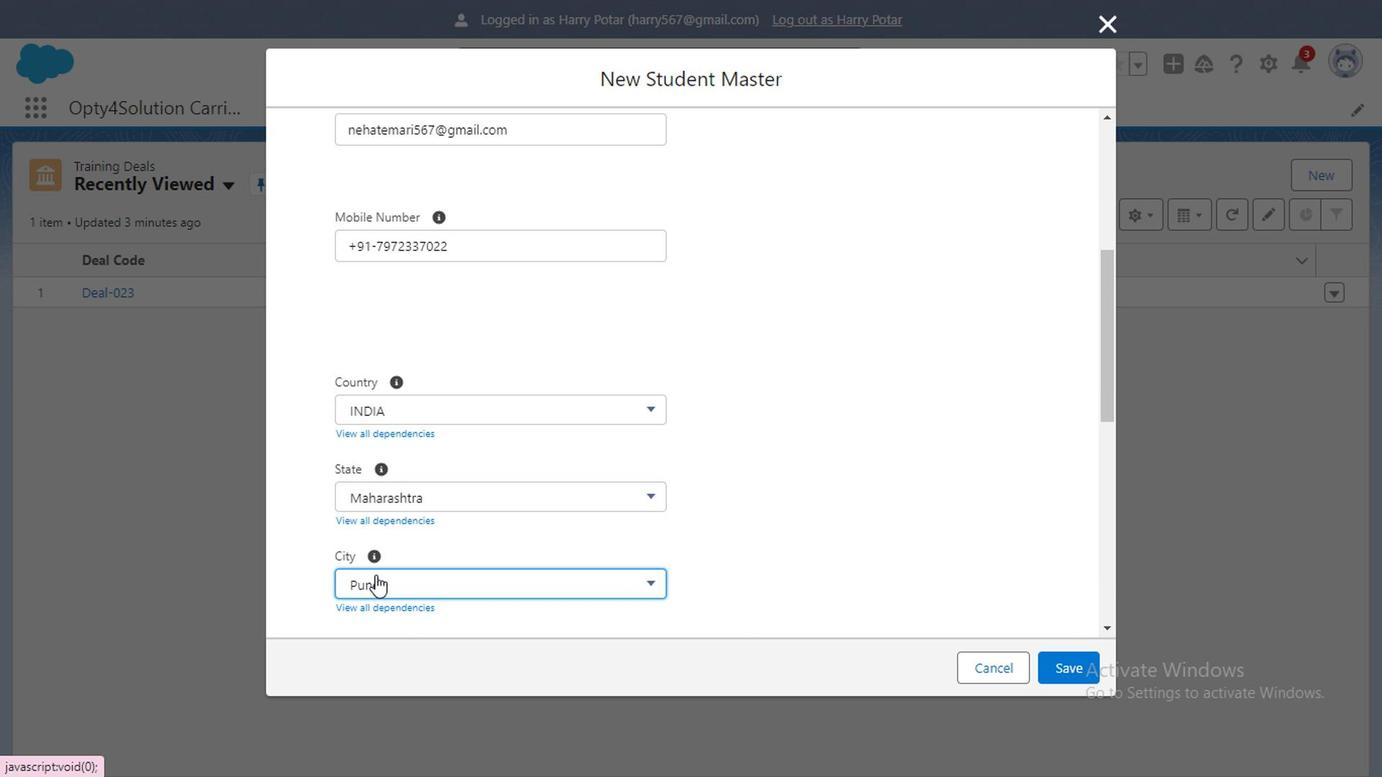 
Action: Mouse pressed left at (473, 584)
Screenshot: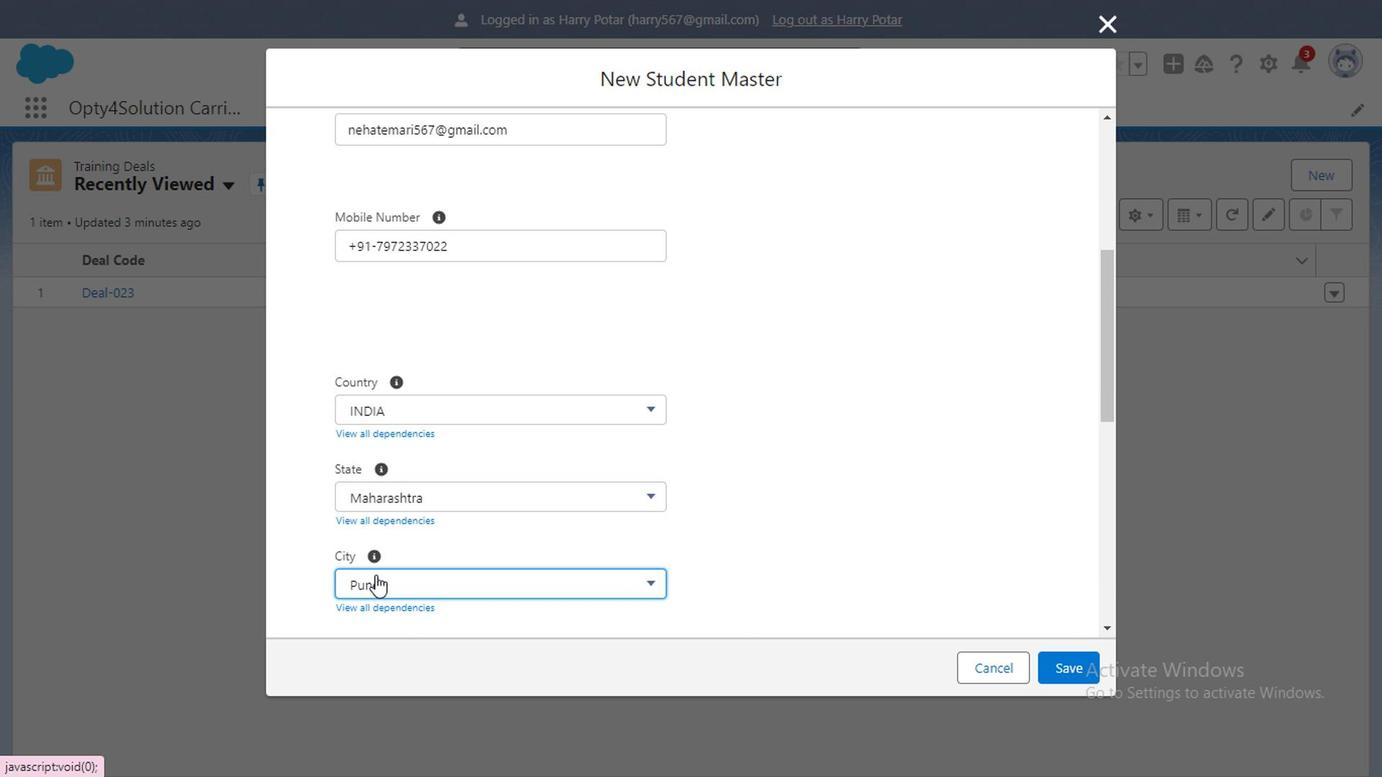 
Action: Mouse moved to (439, 576)
Screenshot: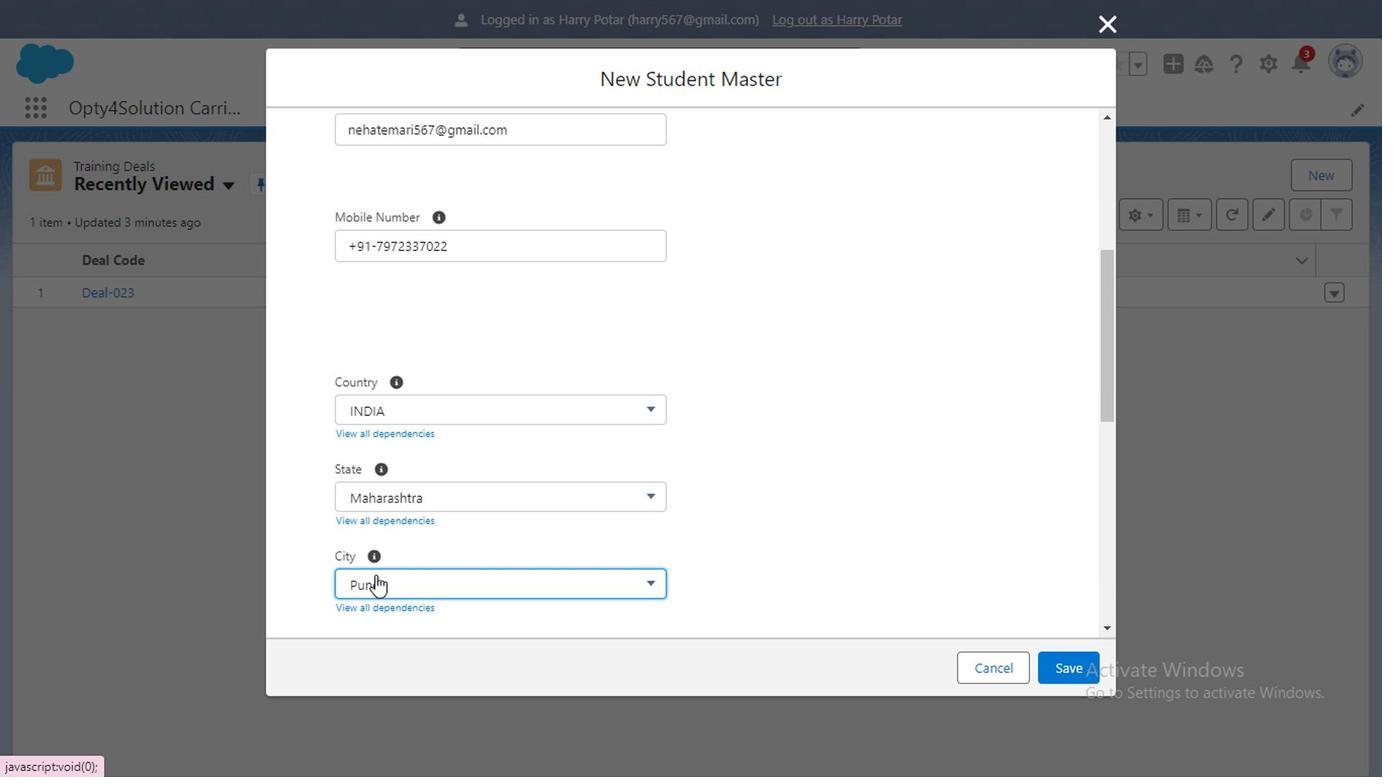 
Action: Mouse pressed left at (439, 576)
Screenshot: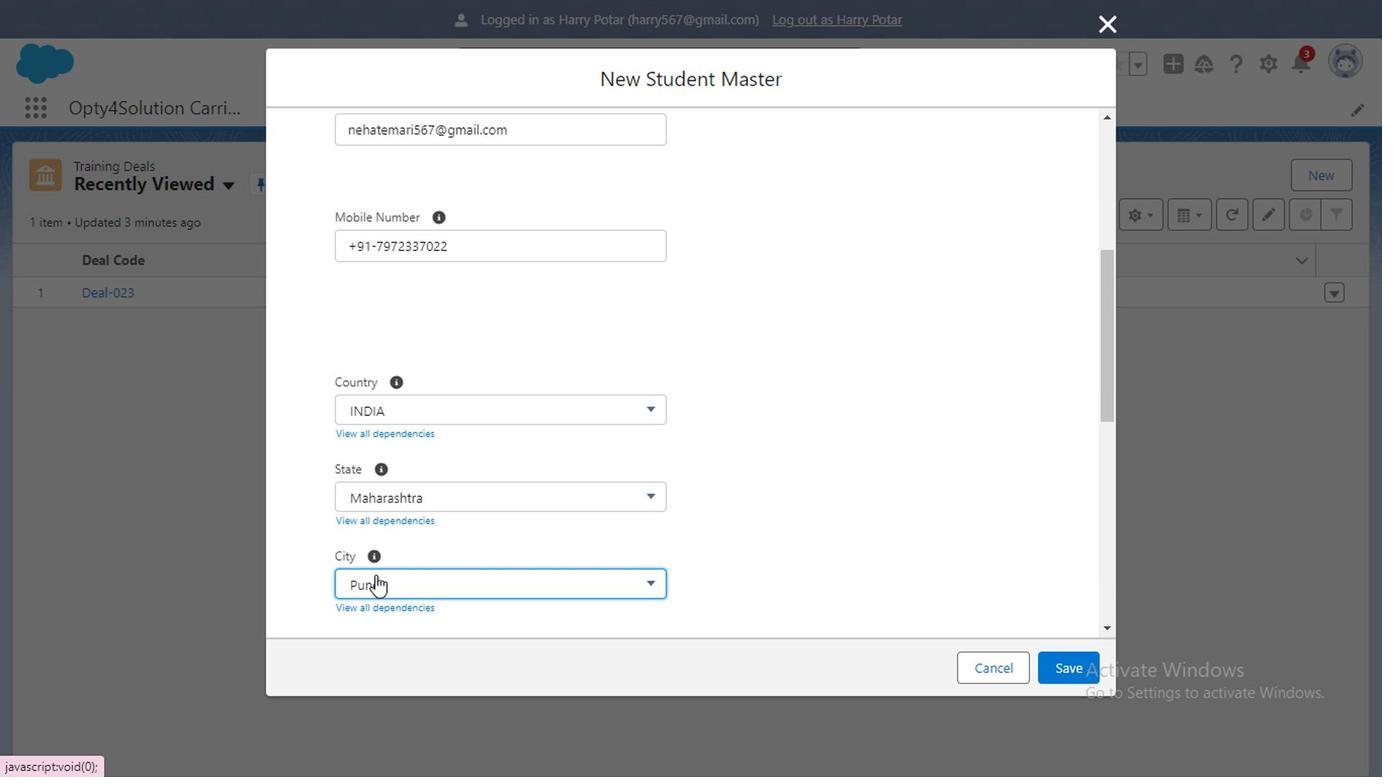 
Action: Mouse moved to (958, 417)
Screenshot: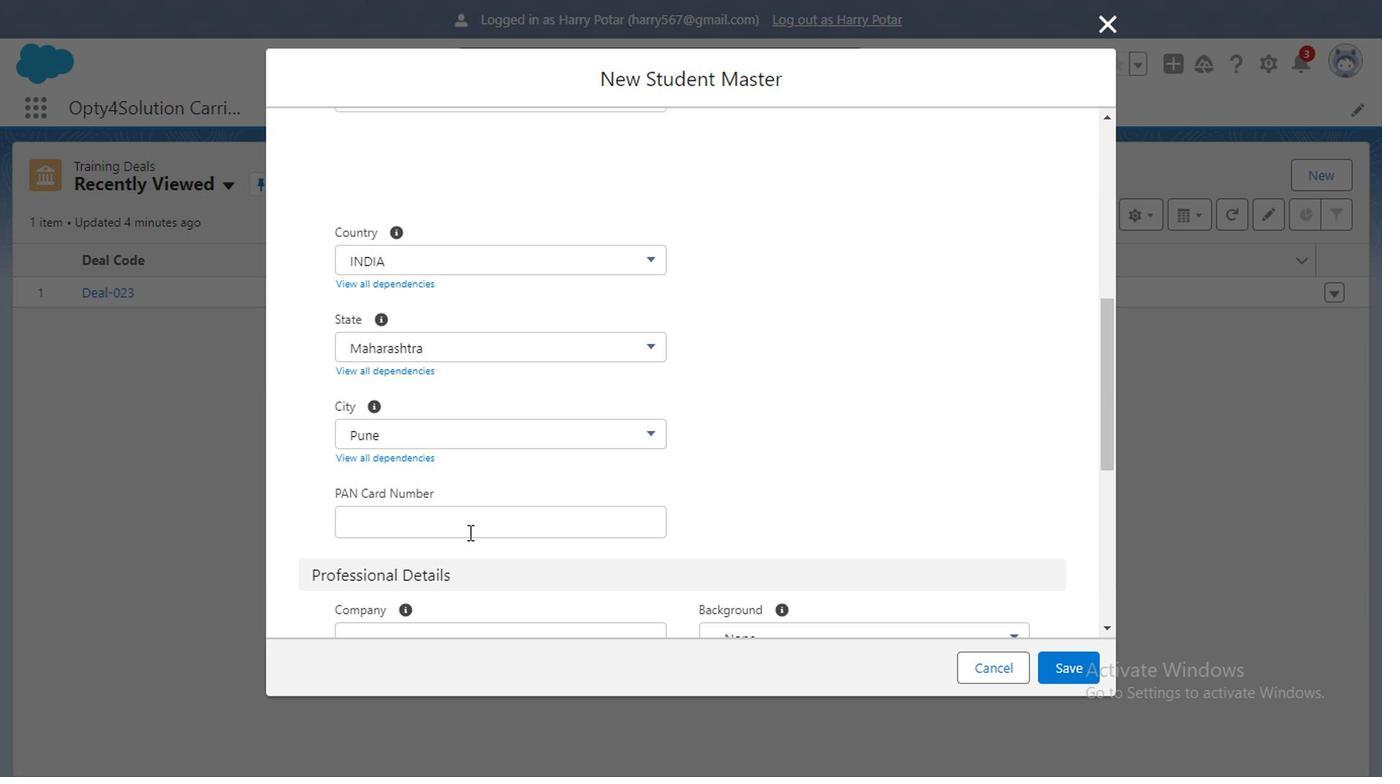 
Action: Mouse pressed left at (958, 417)
Screenshot: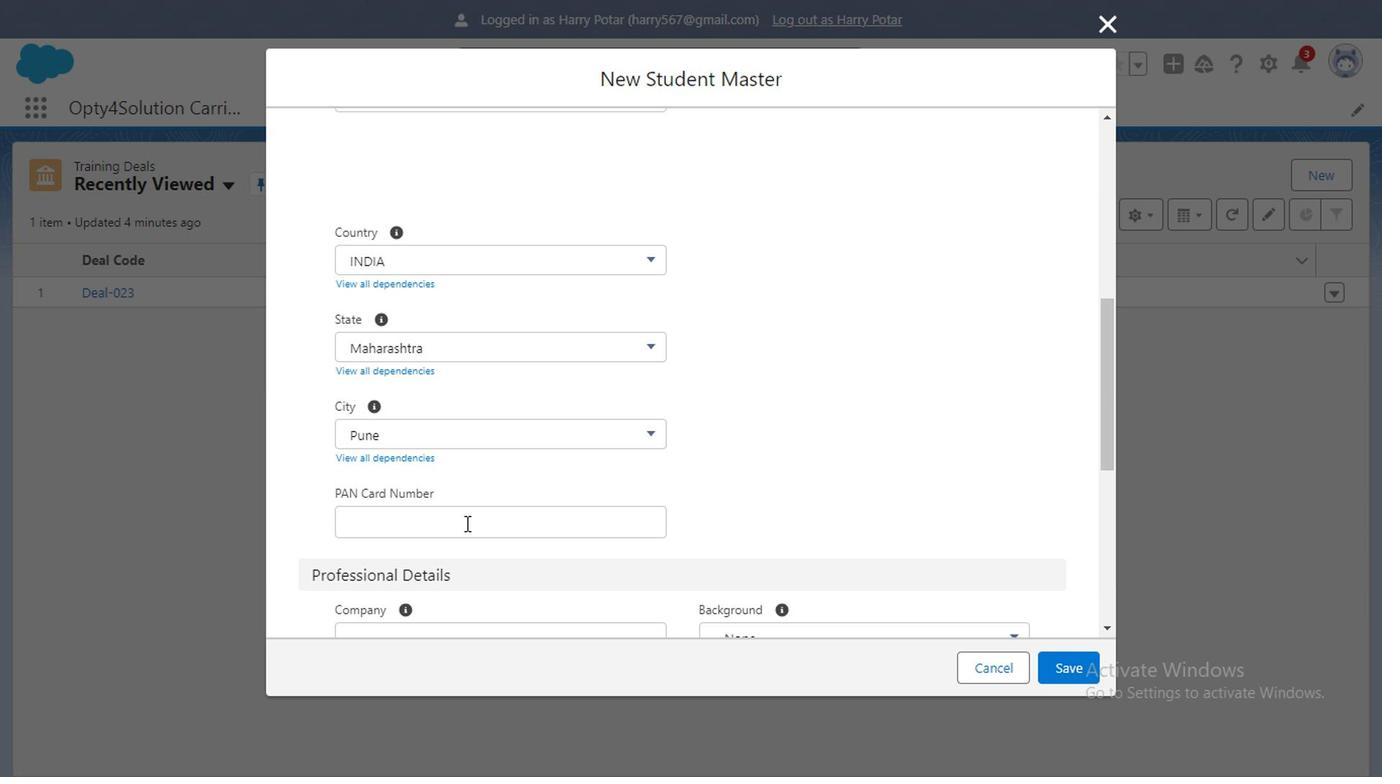 
Action: Mouse moved to (455, 533)
Screenshot: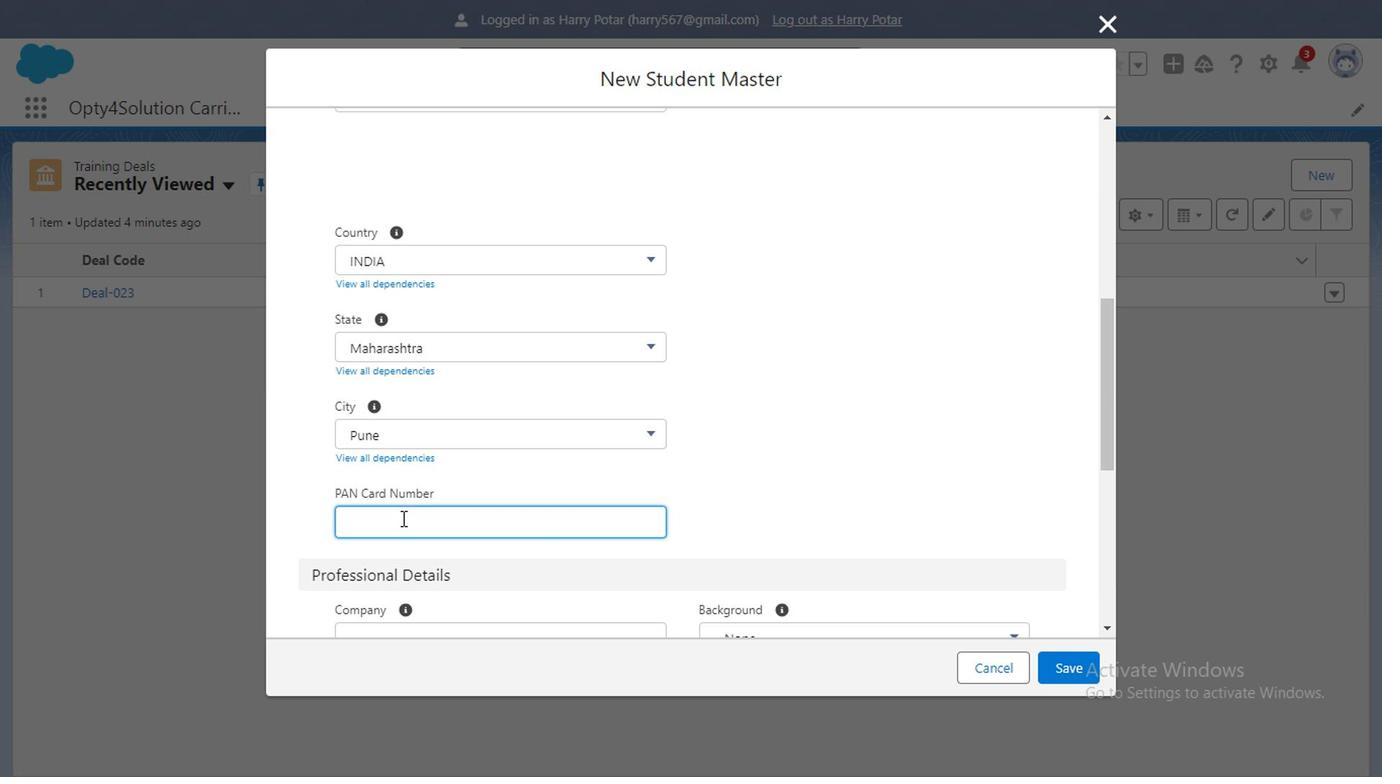 
Action: Mouse pressed left at (455, 533)
Screenshot: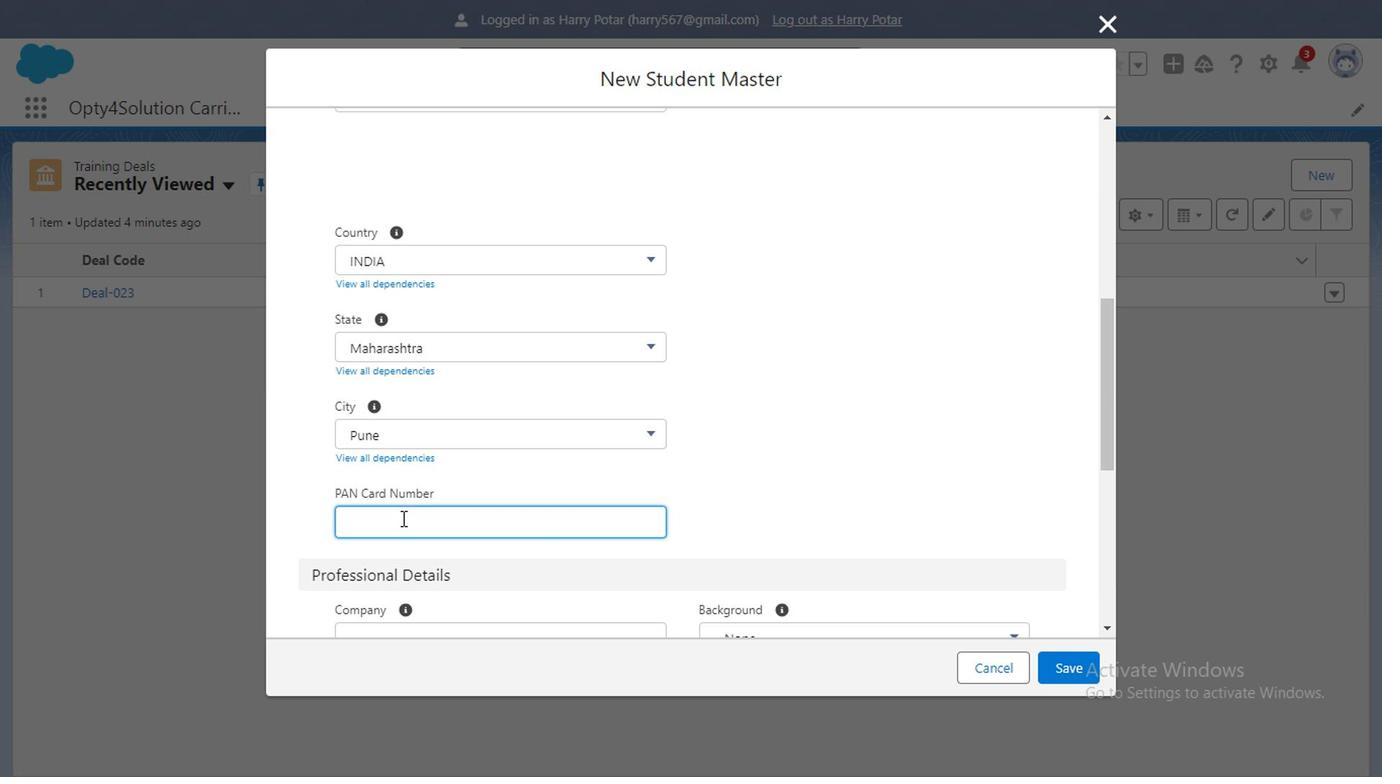 
Action: Mouse moved to (452, 538)
Screenshot: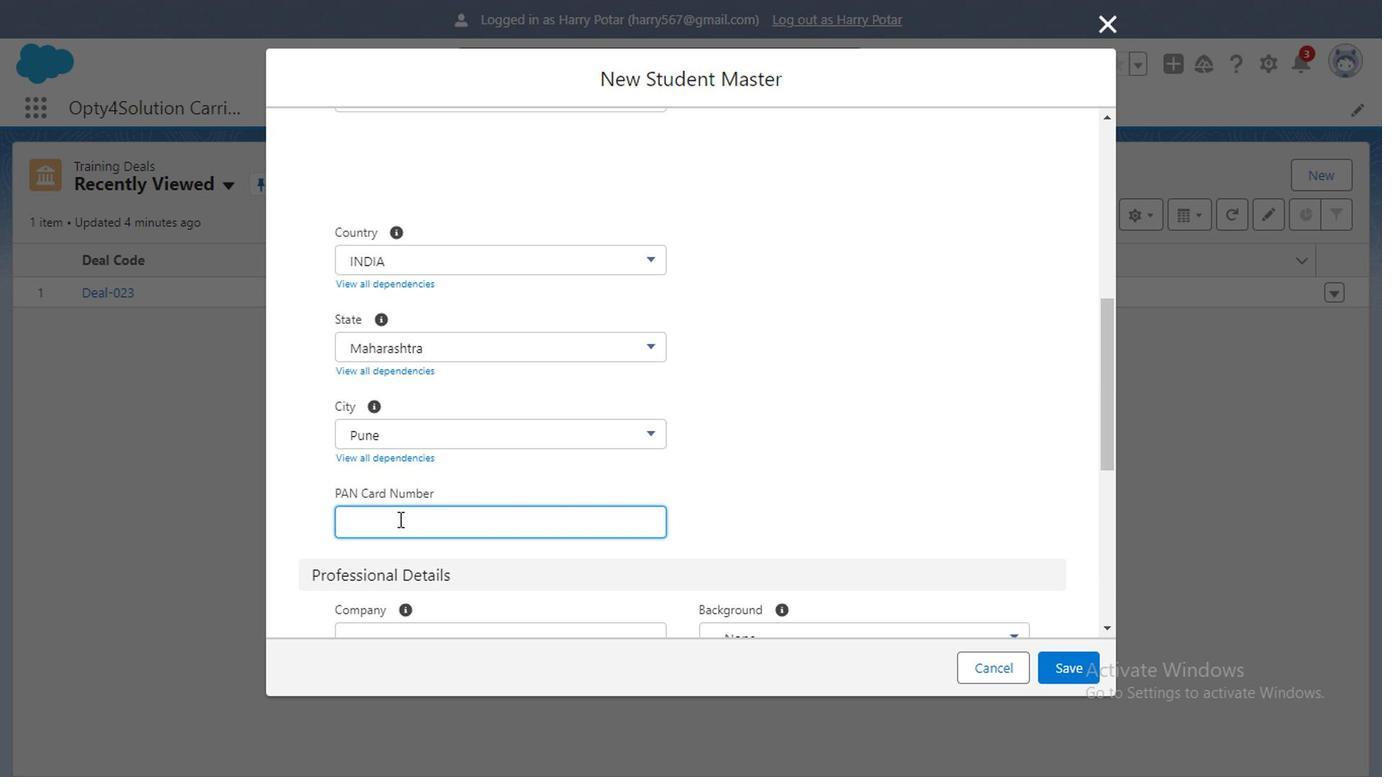 
Action: Key pressed <Key.caps_lock>ABC567876
Screenshot: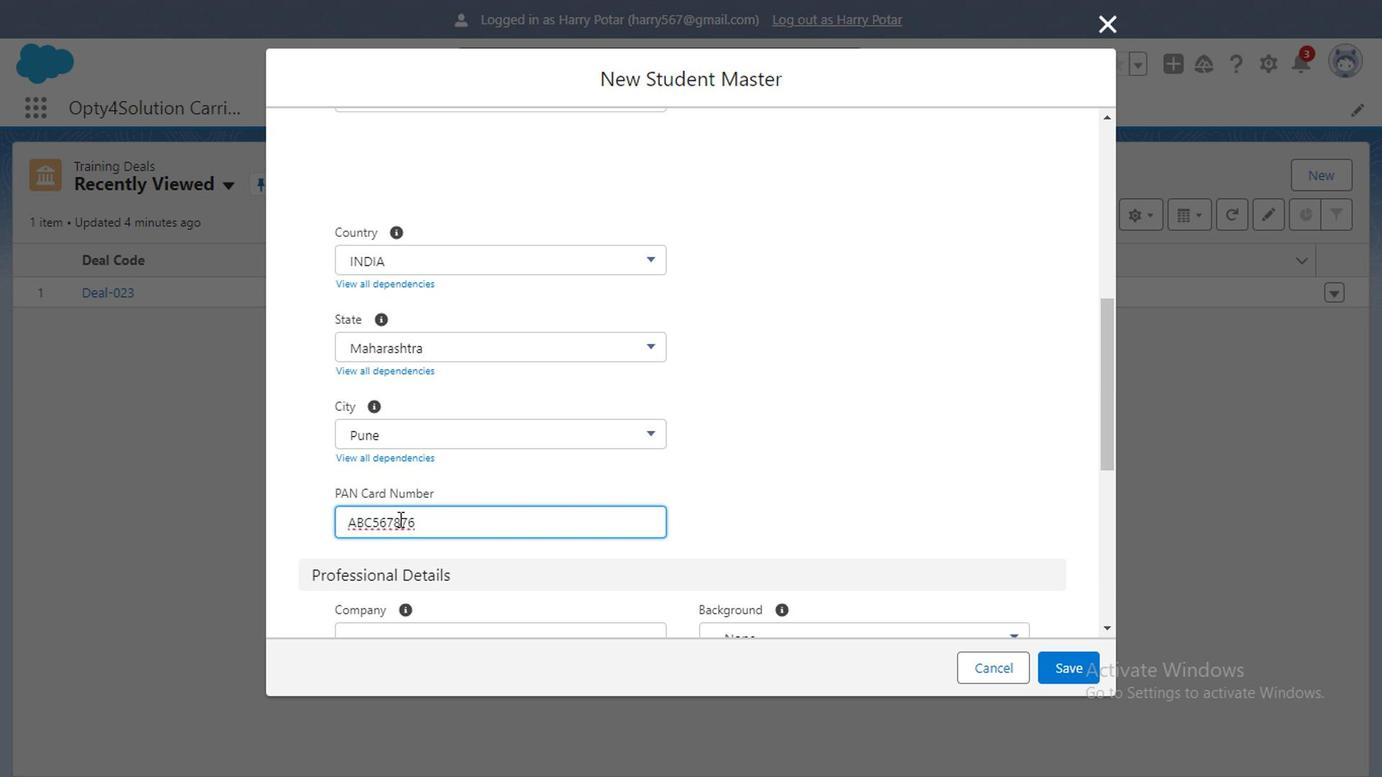 
Action: Mouse moved to (954, 399)
Screenshot: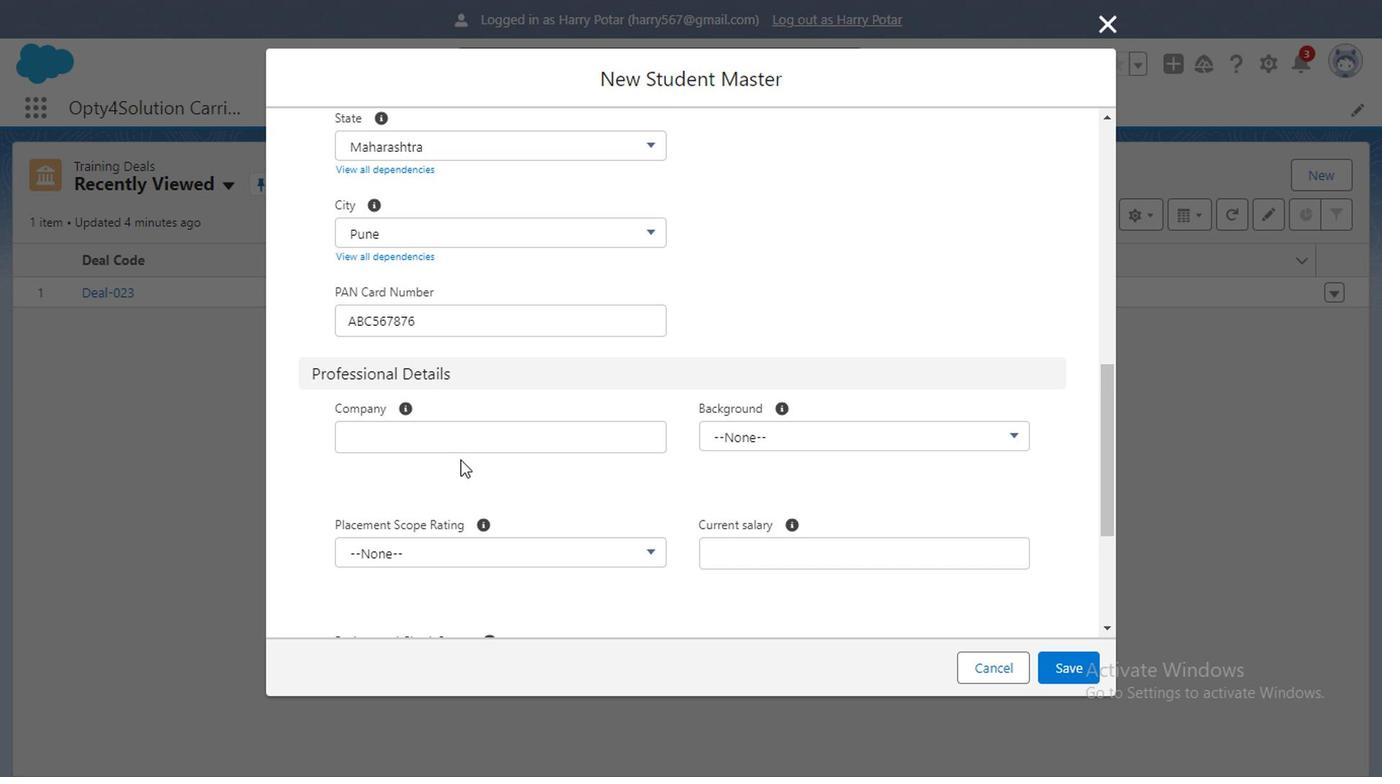 
Action: Mouse pressed left at (954, 399)
Screenshot: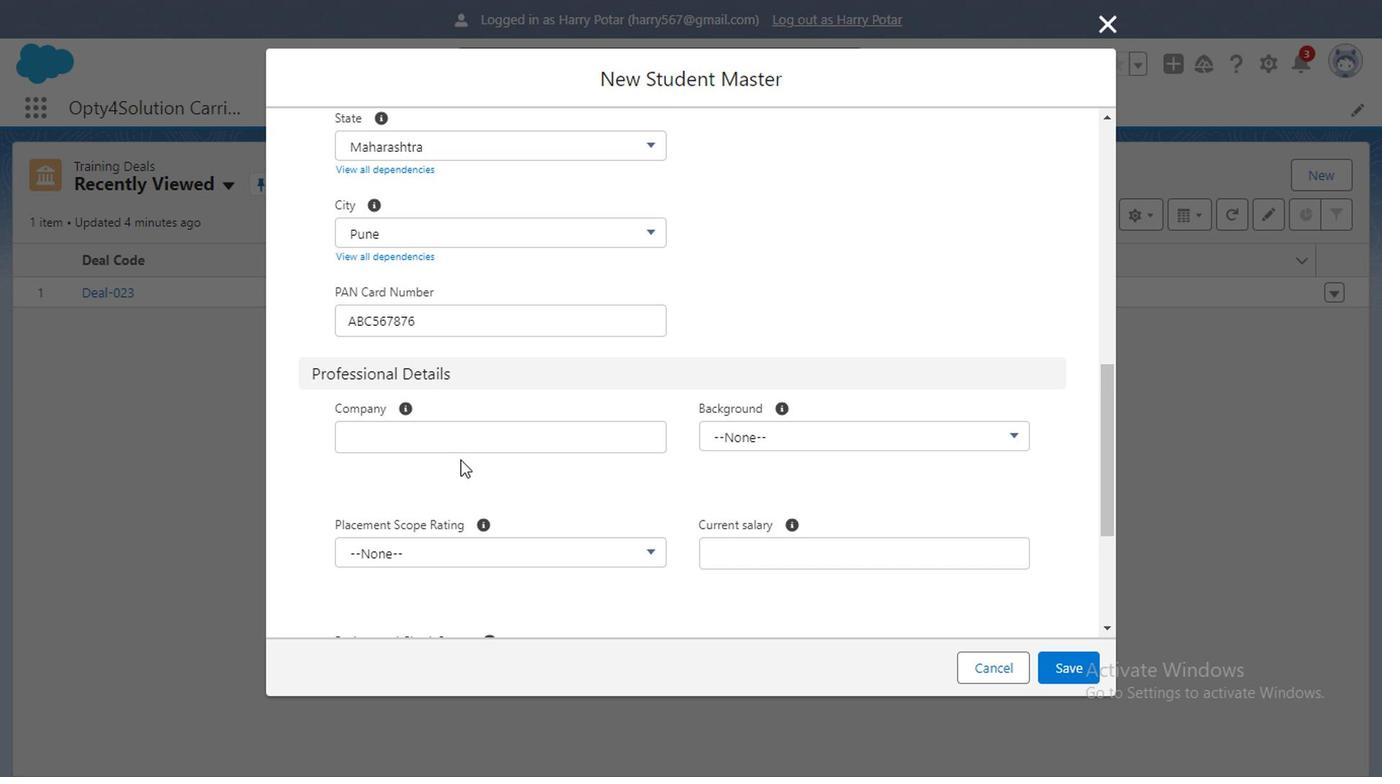 
Action: Mouse moved to (496, 496)
Screenshot: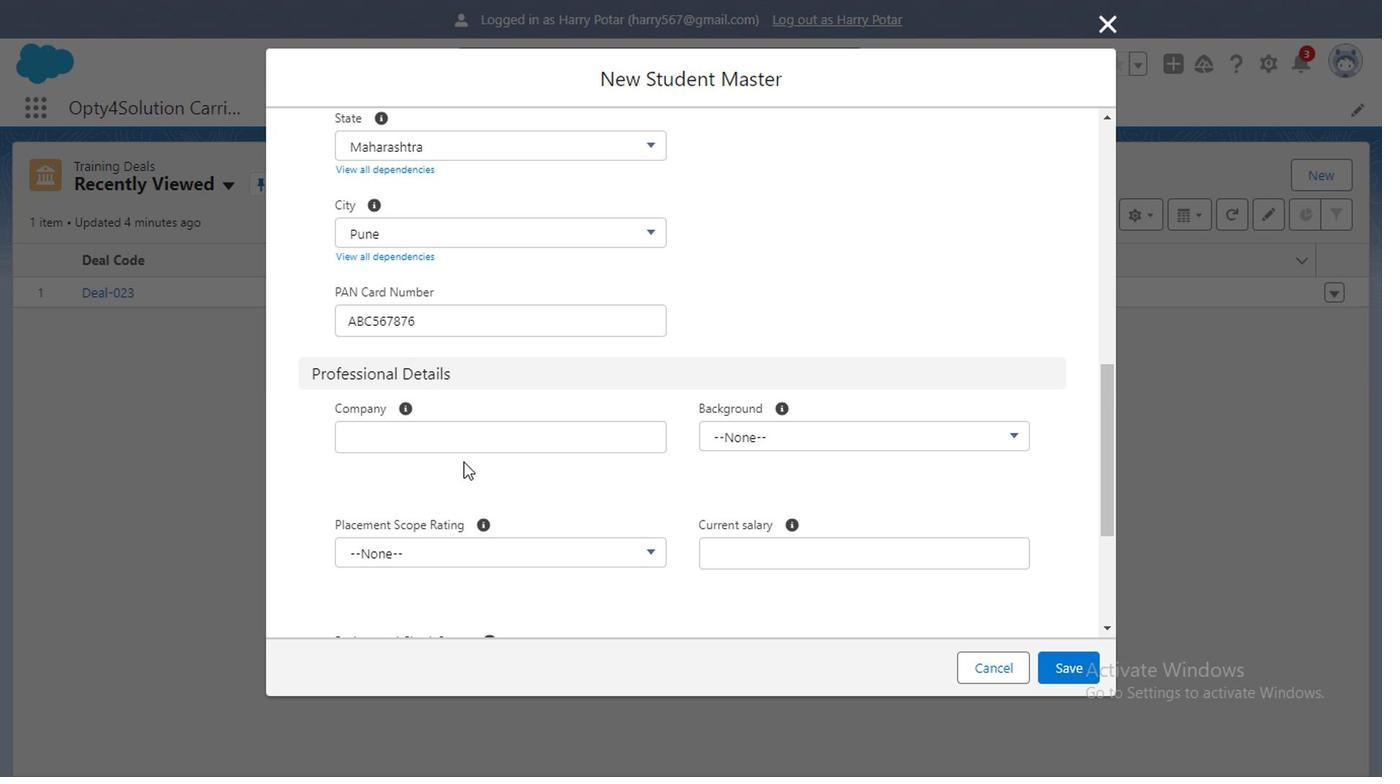 
Action: Mouse pressed left at (496, 496)
Screenshot: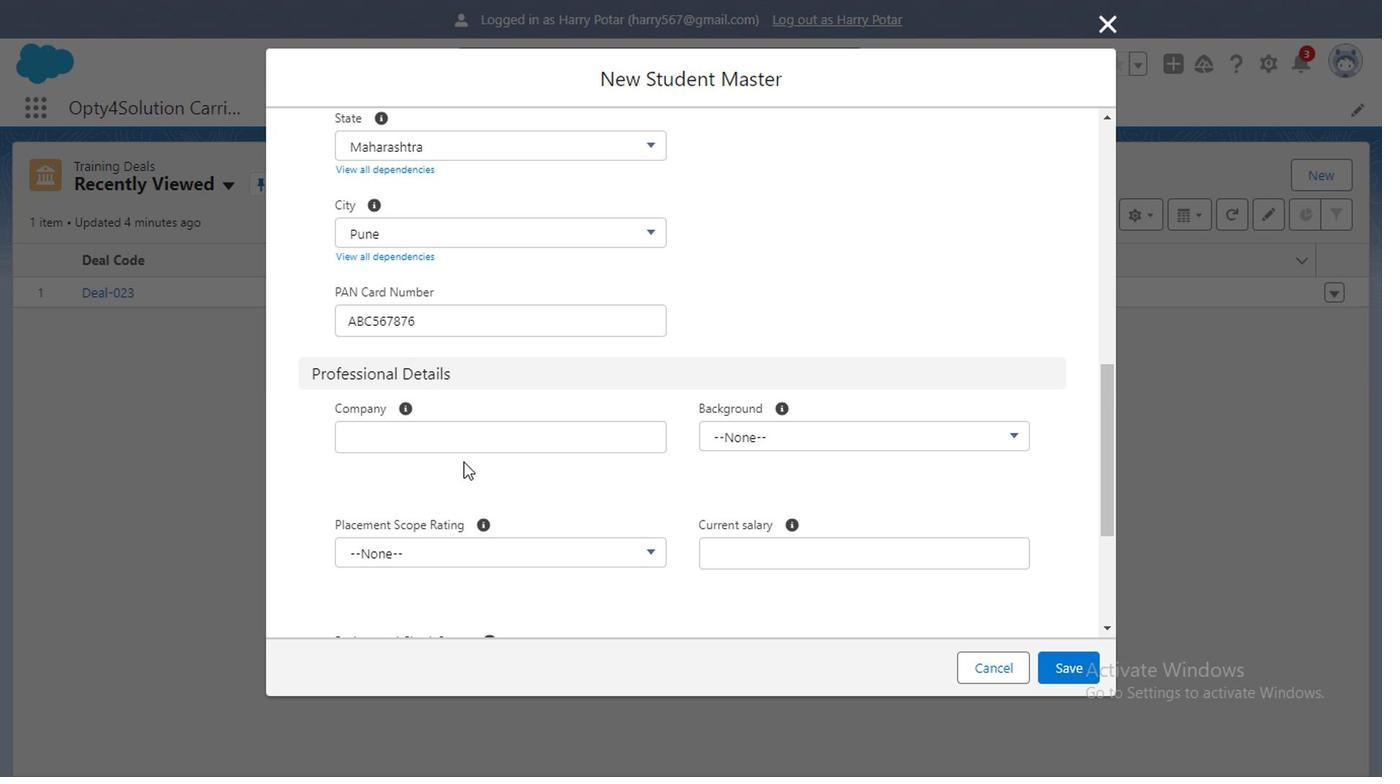 
Action: Mouse moved to (499, 497)
Screenshot: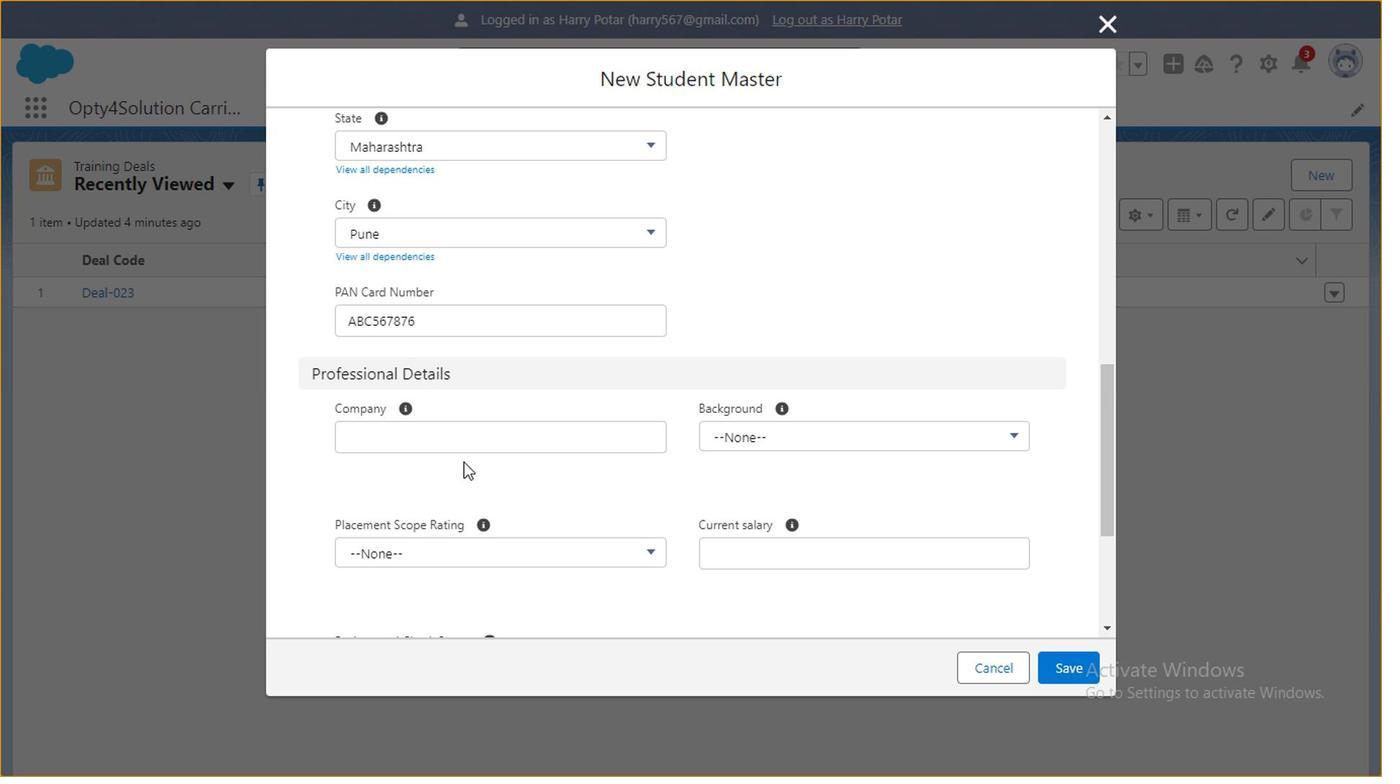 
Action: Key pressed R<Key.caps_lock>ight<Key.caps_lock>S<Key.backspace>D<Key.caps_lock>ata
Screenshot: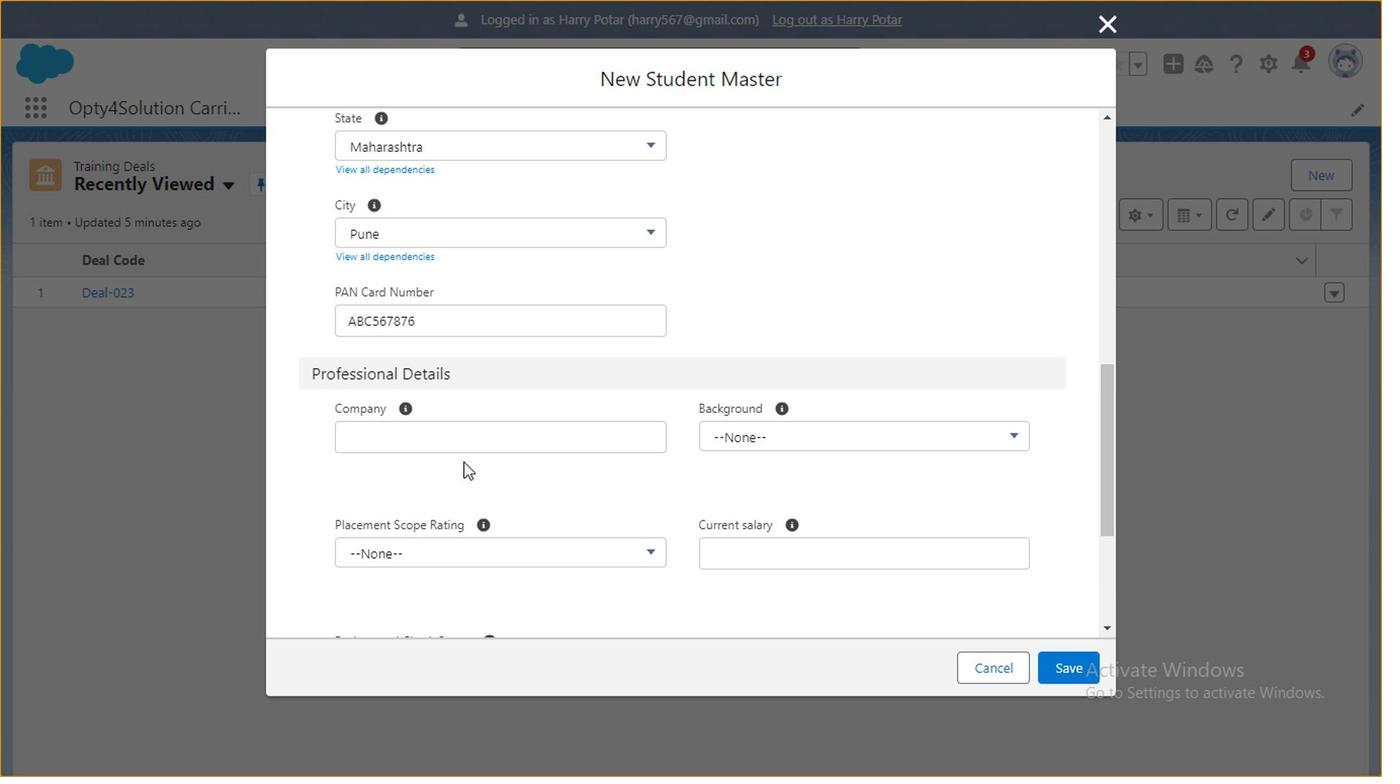 
Action: Mouse moved to (533, 477)
Screenshot: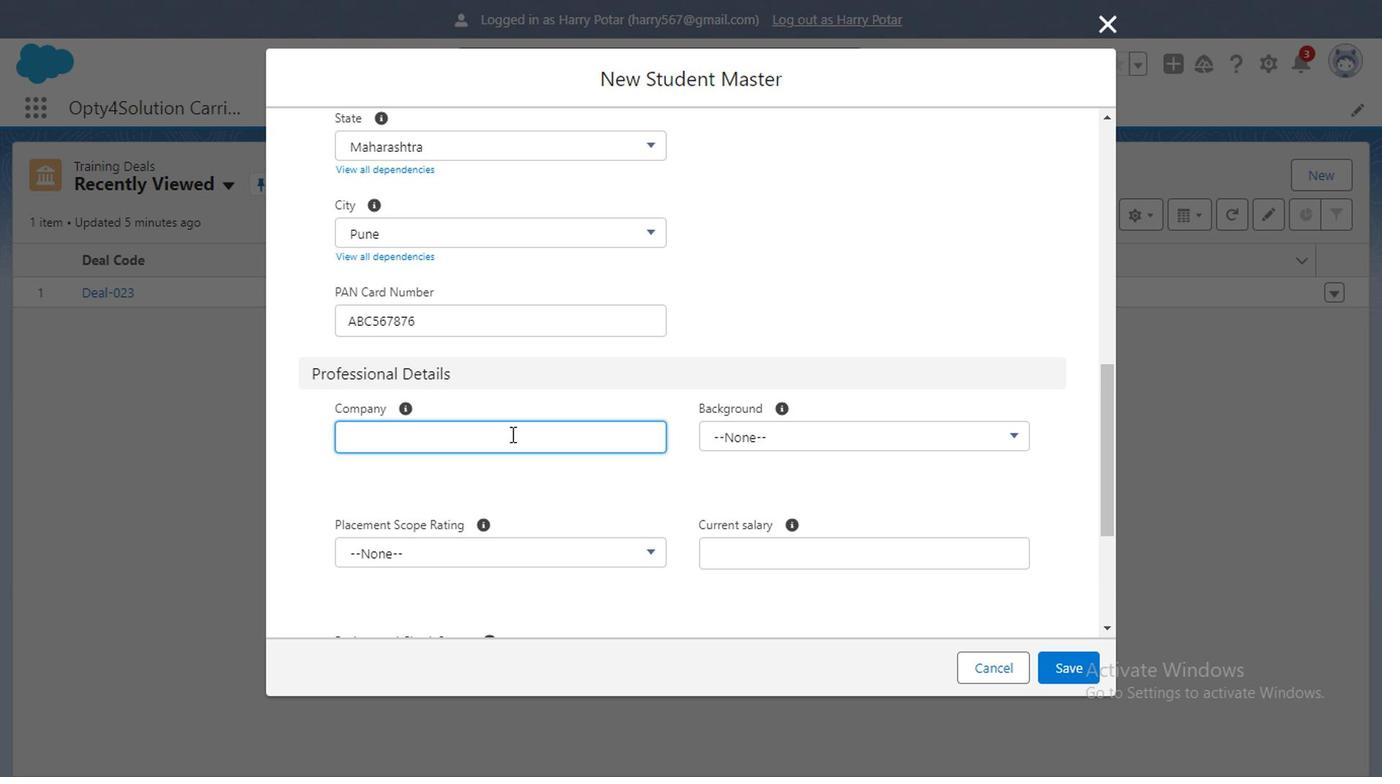 
Action: Mouse pressed left at (533, 477)
Screenshot: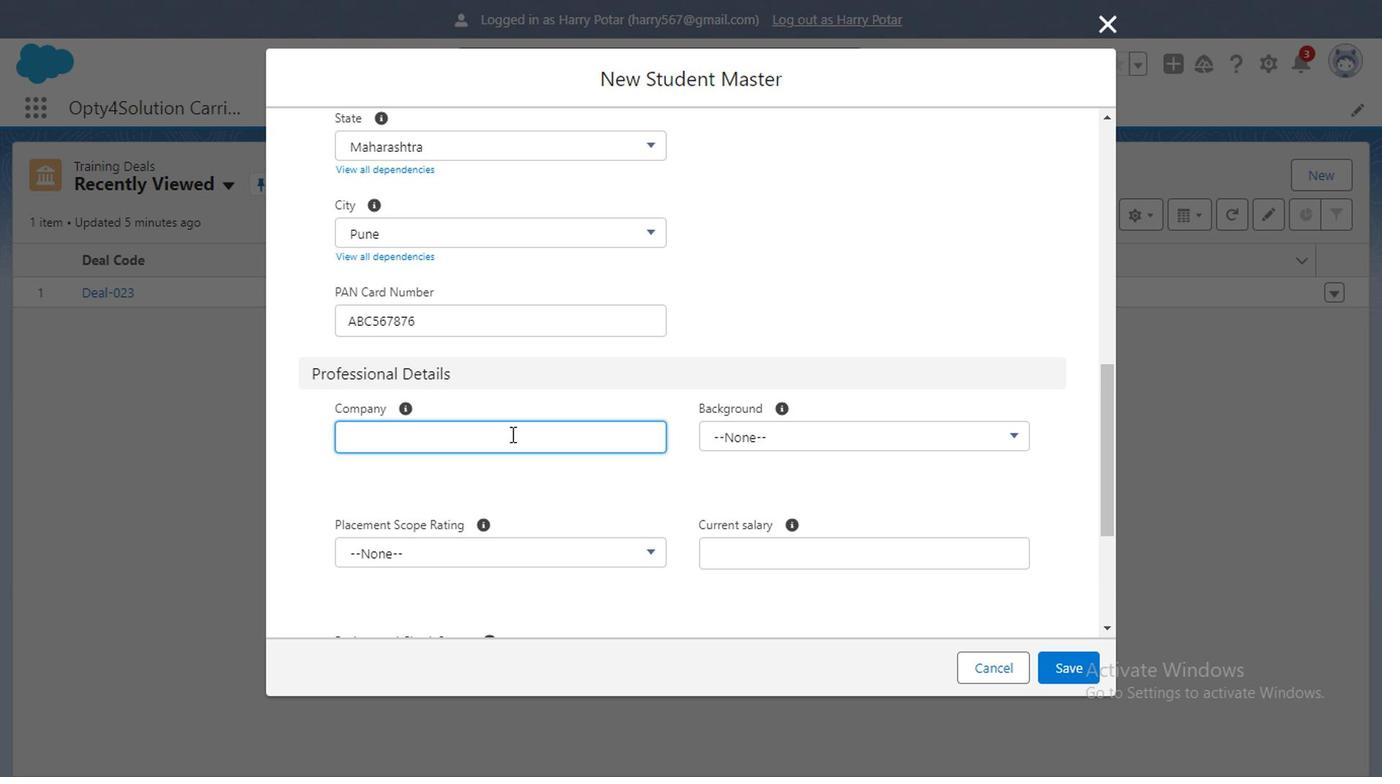 
Action: Mouse moved to (532, 478)
Screenshot: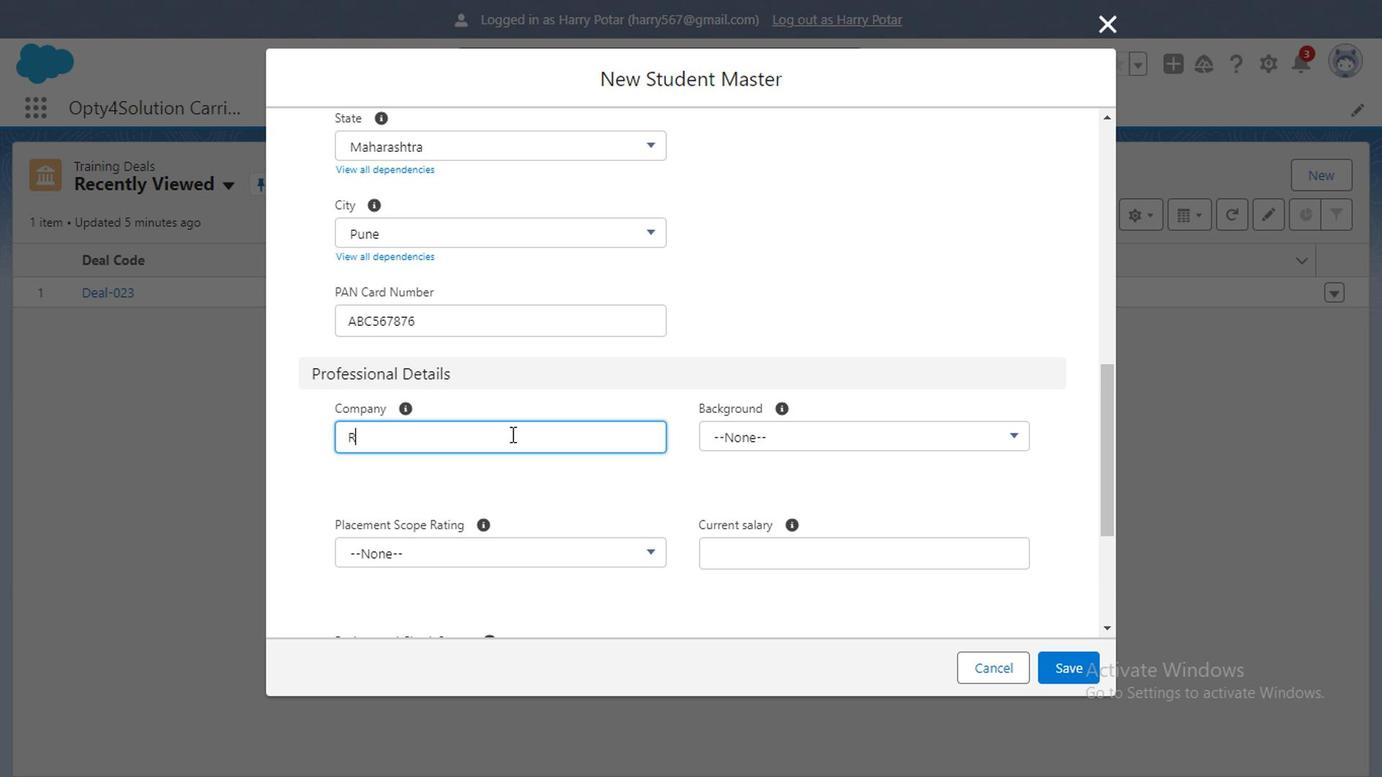 
Action: Key pressed <Key.caps_lock>R<Key.caps_lock>ight<Key.space><Key.caps_lock>D<Key.caps_lock>ata
Screenshot: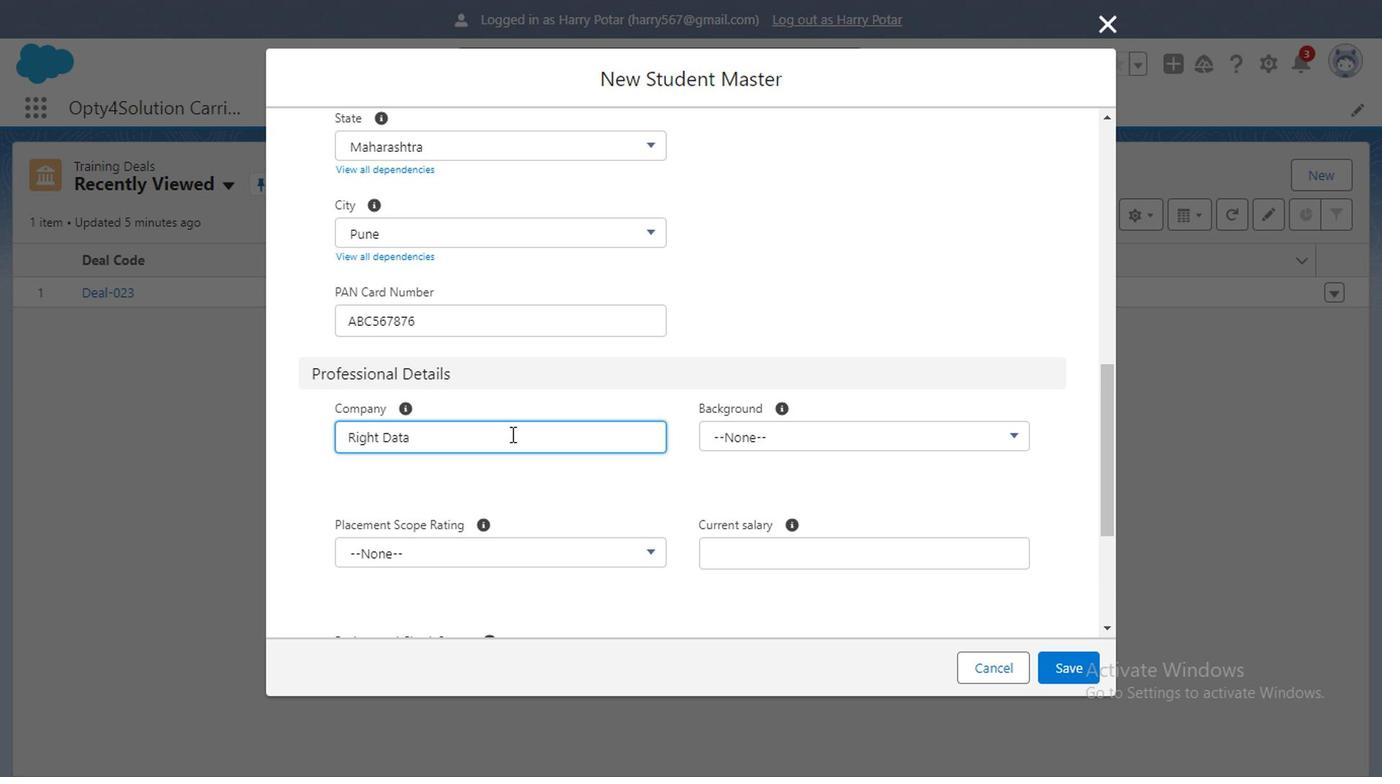 
Action: Mouse moved to (703, 477)
Screenshot: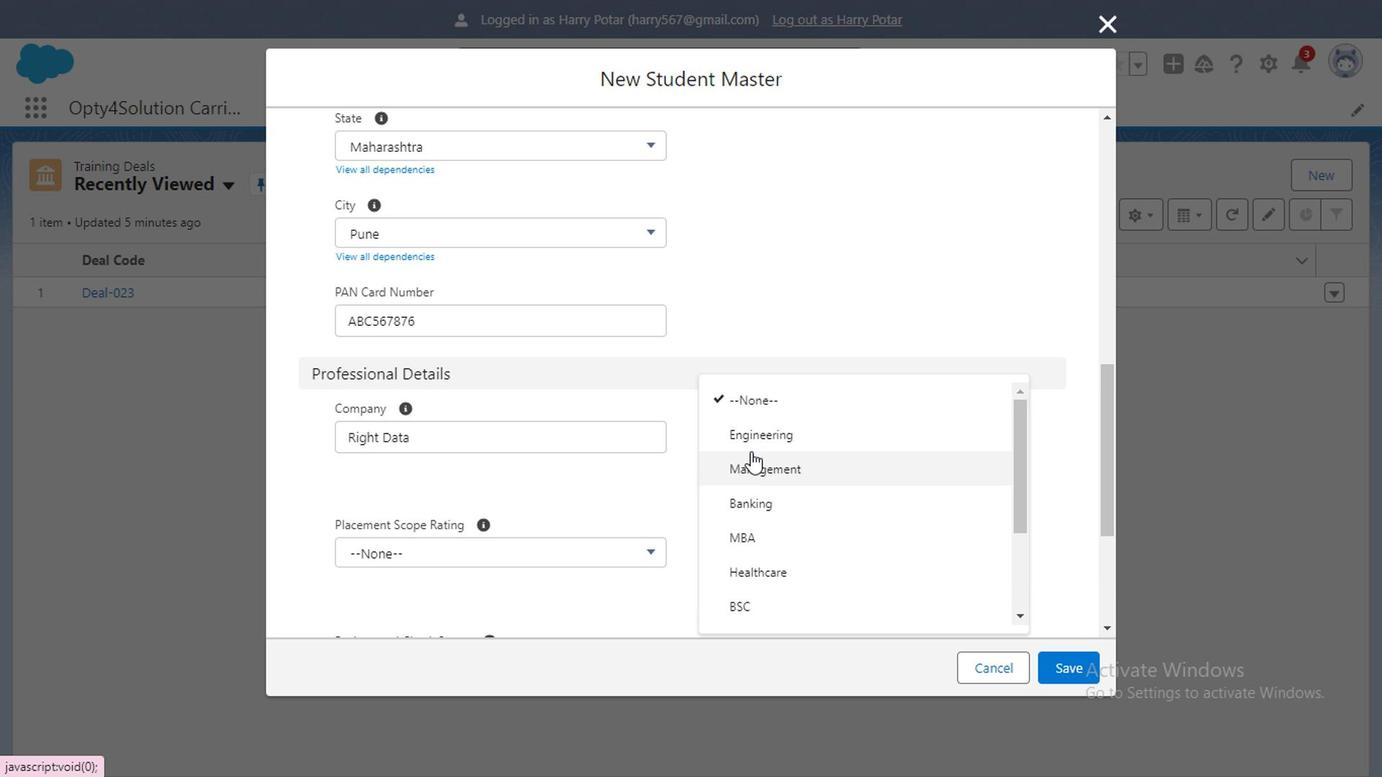 
Action: Mouse pressed left at (703, 477)
Screenshot: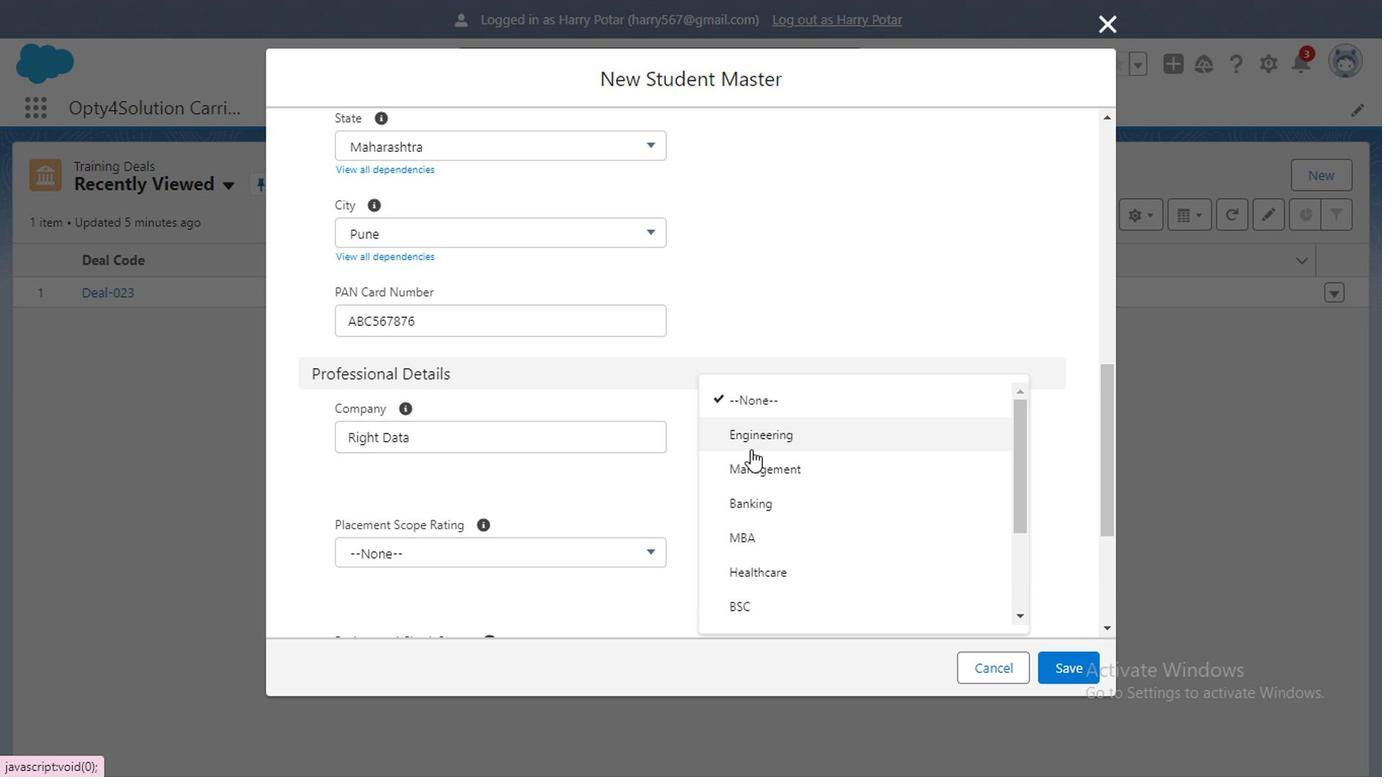 
Action: Mouse moved to (703, 488)
Screenshot: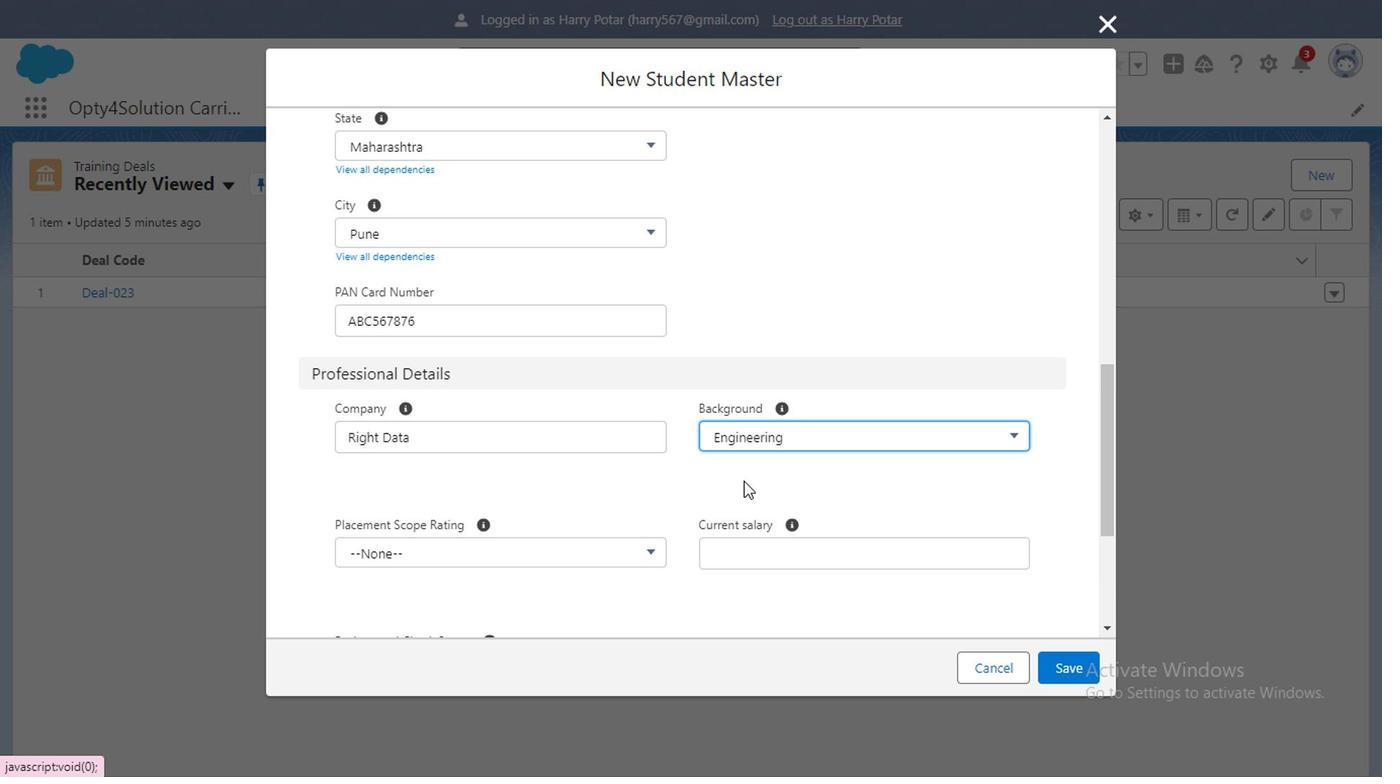 
Action: Mouse pressed left at (703, 488)
Screenshot: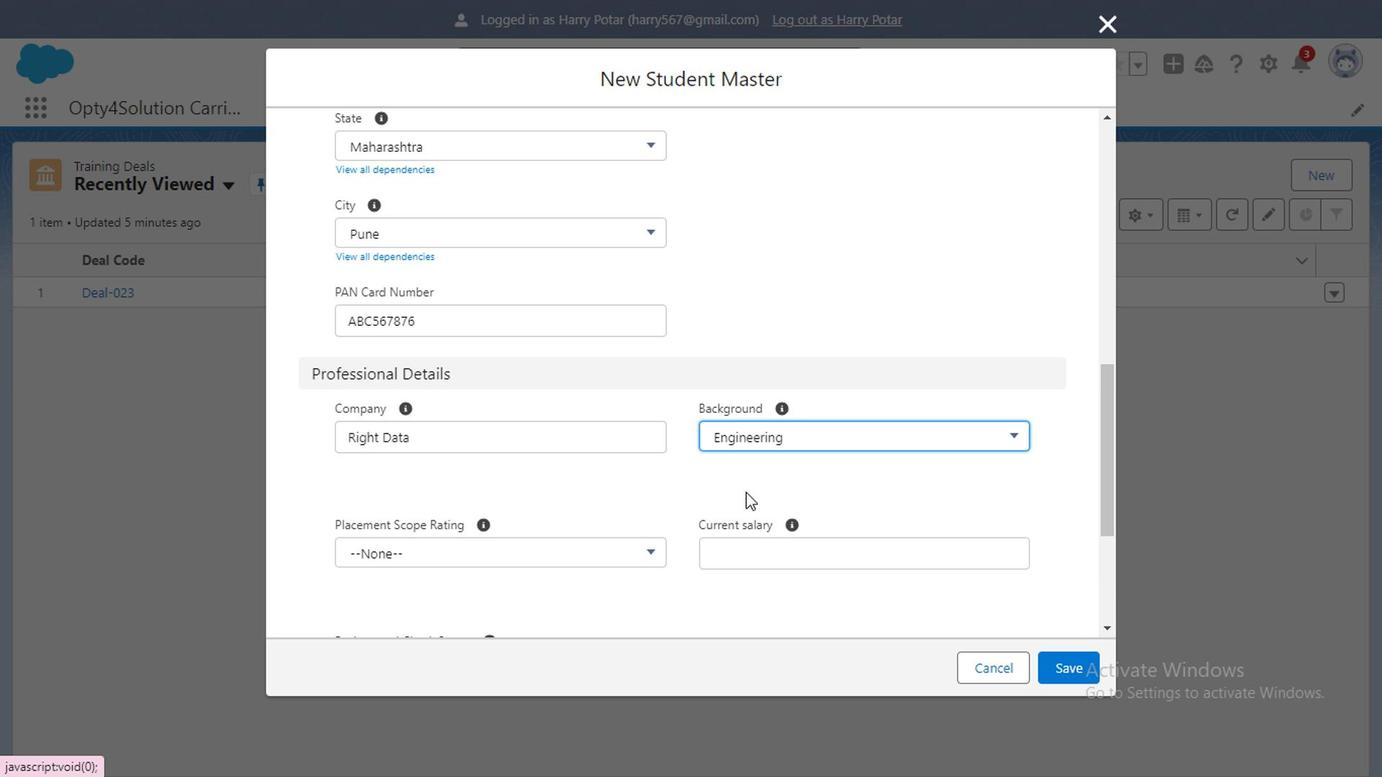 
Action: Mouse moved to (528, 562)
Screenshot: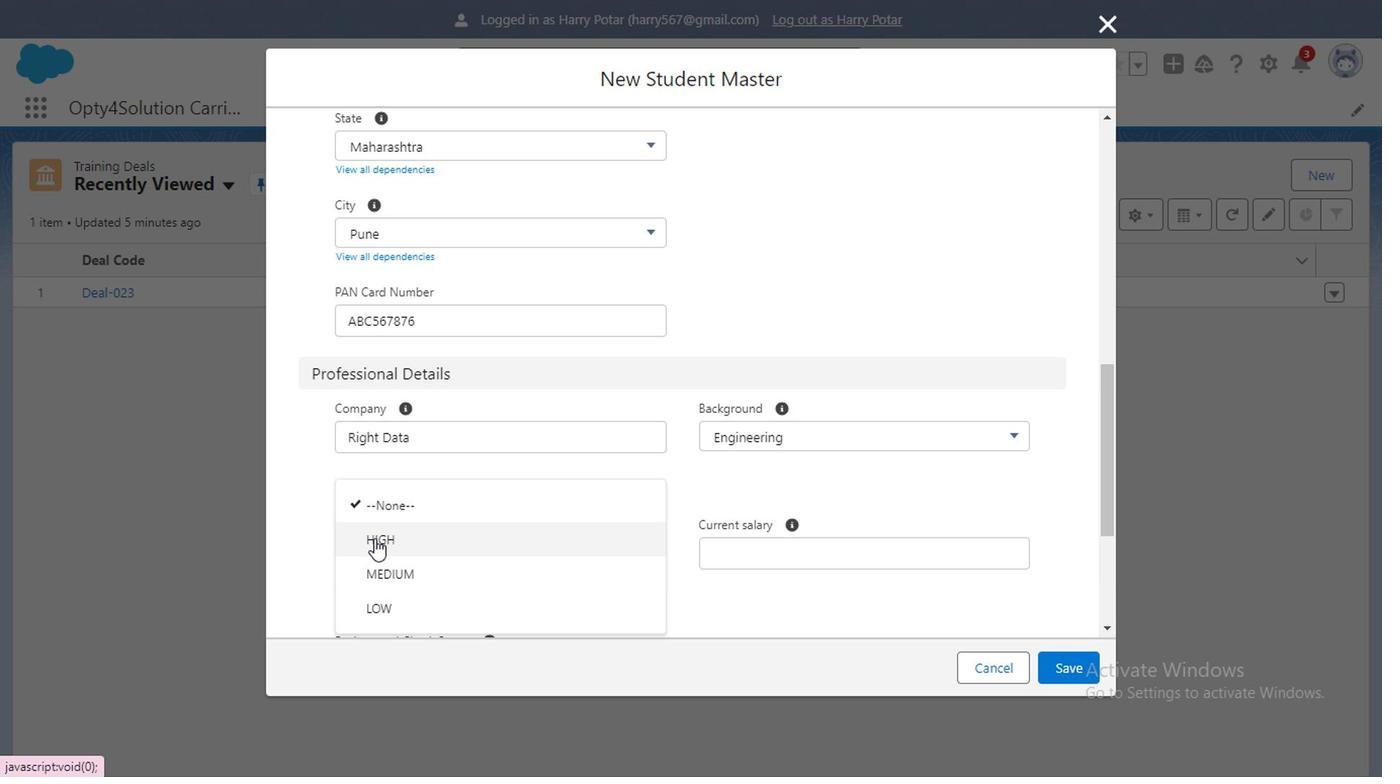 
Action: Mouse pressed left at (528, 562)
Screenshot: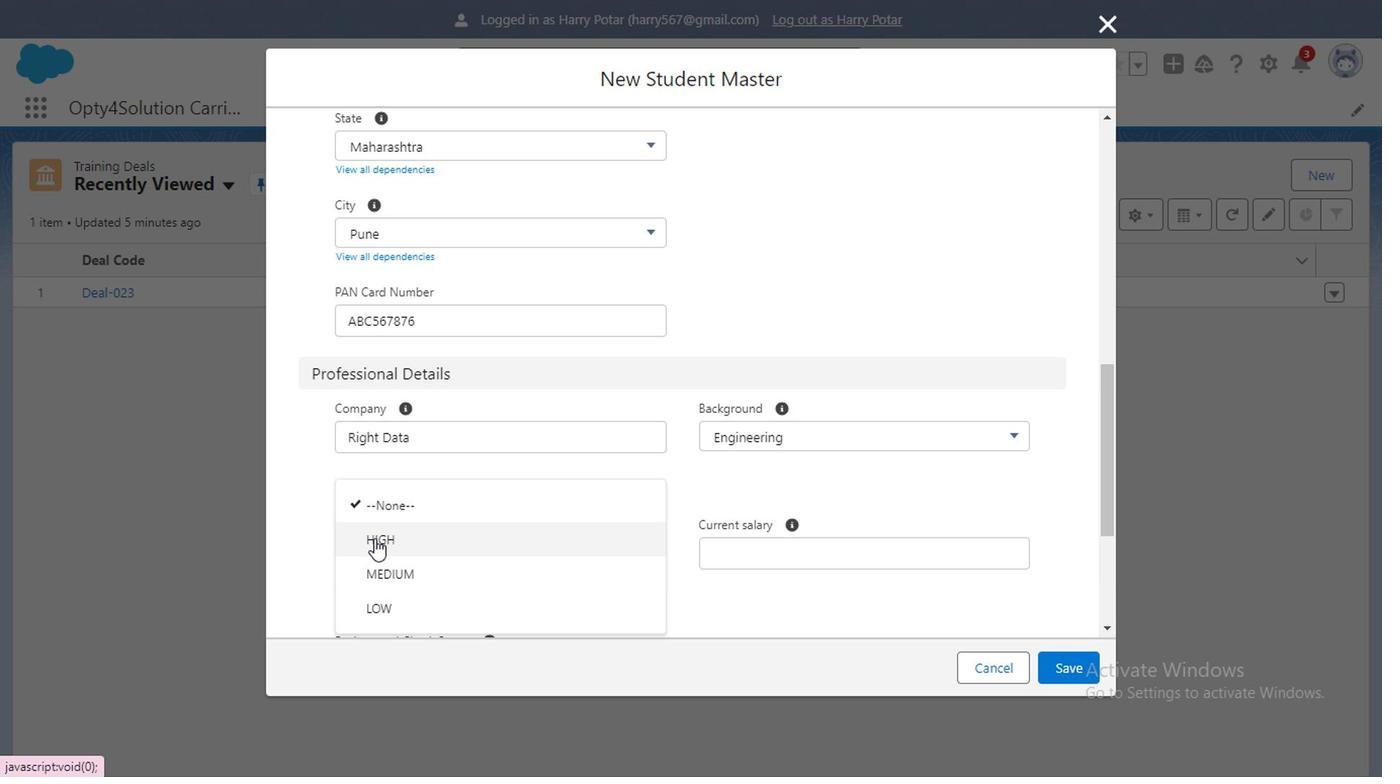 
Action: Mouse moved to (435, 552)
Screenshot: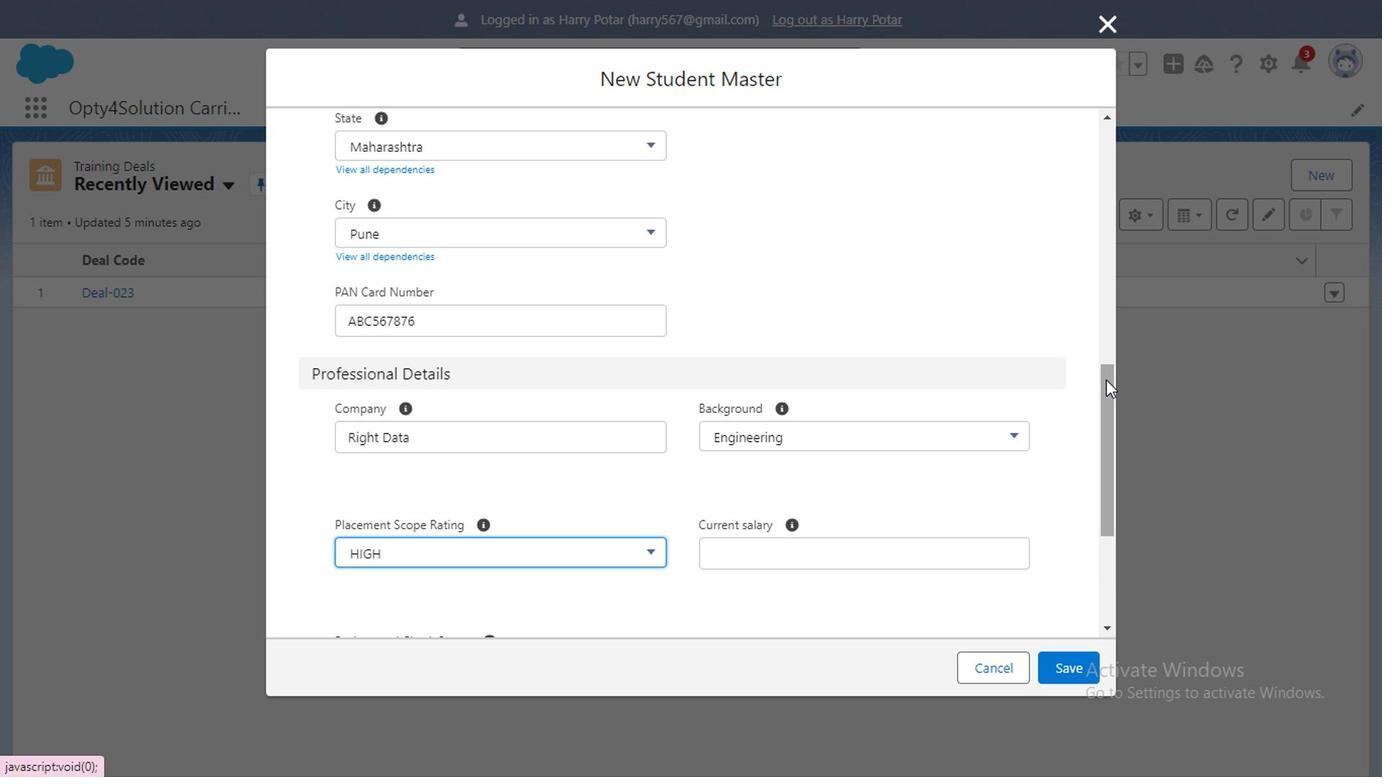 
Action: Mouse pressed left at (435, 552)
Screenshot: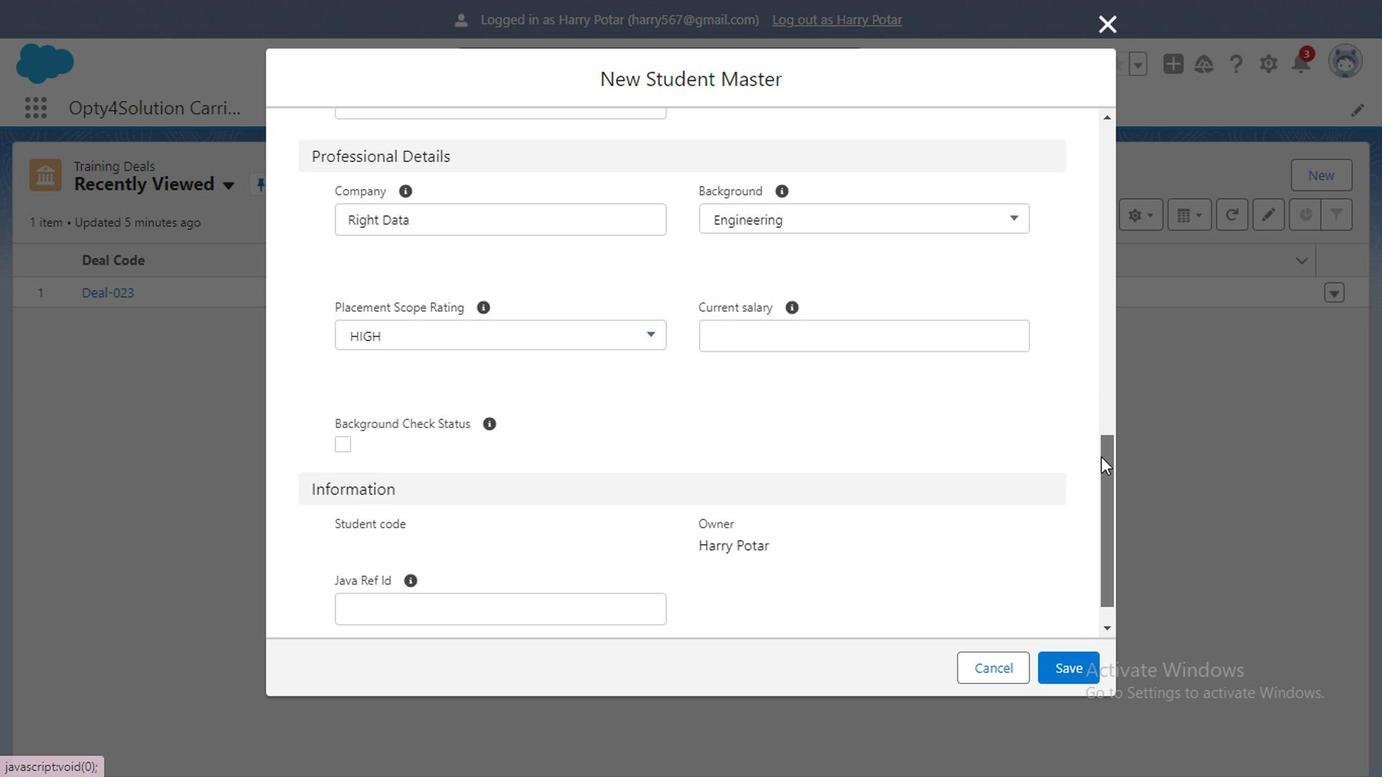 
Action: Mouse moved to (956, 438)
Screenshot: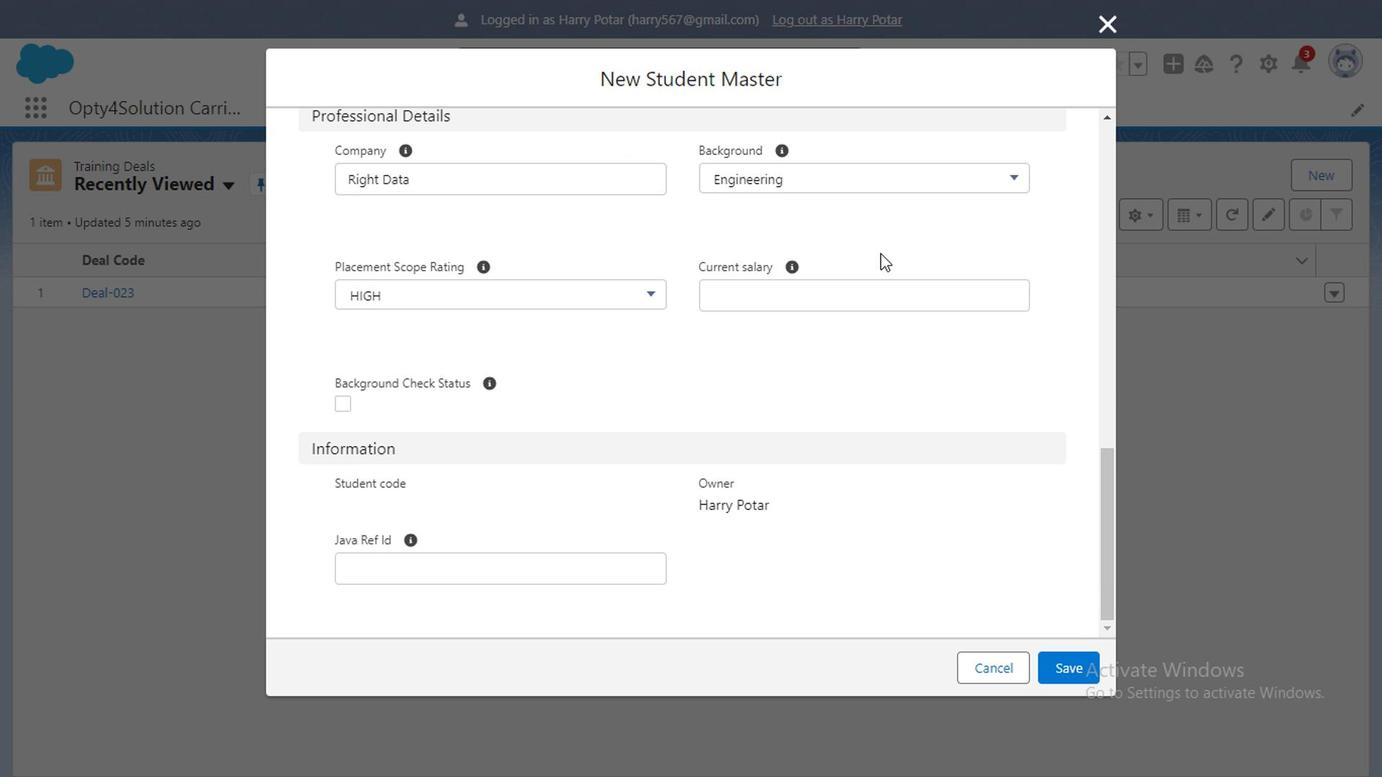 
Action: Mouse pressed left at (956, 438)
Screenshot: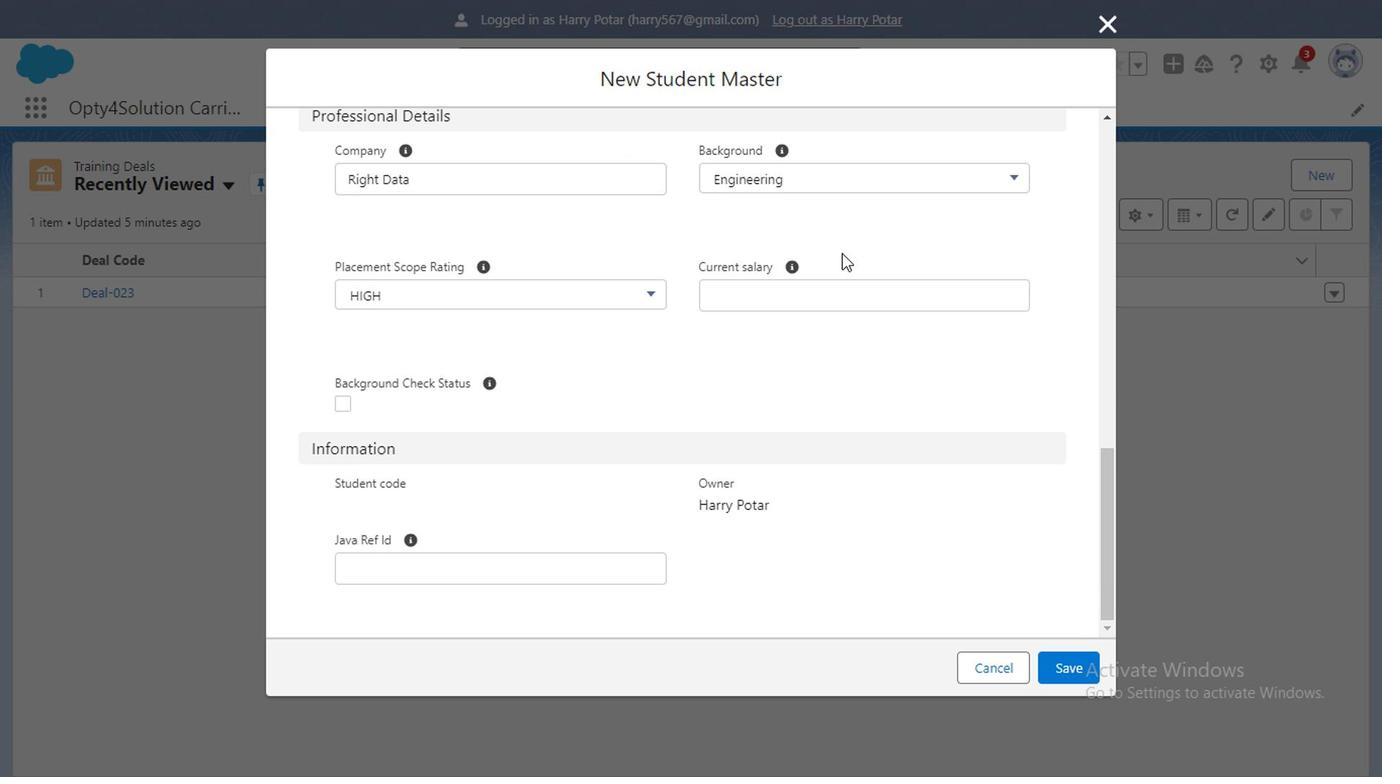 
Action: Mouse moved to (735, 378)
